 Task: Change the status of tasks from 'In Progress' to 'Done' on the Jira board.
Action: Mouse scrolled (627, 226) with delta (0, 0)
Screenshot: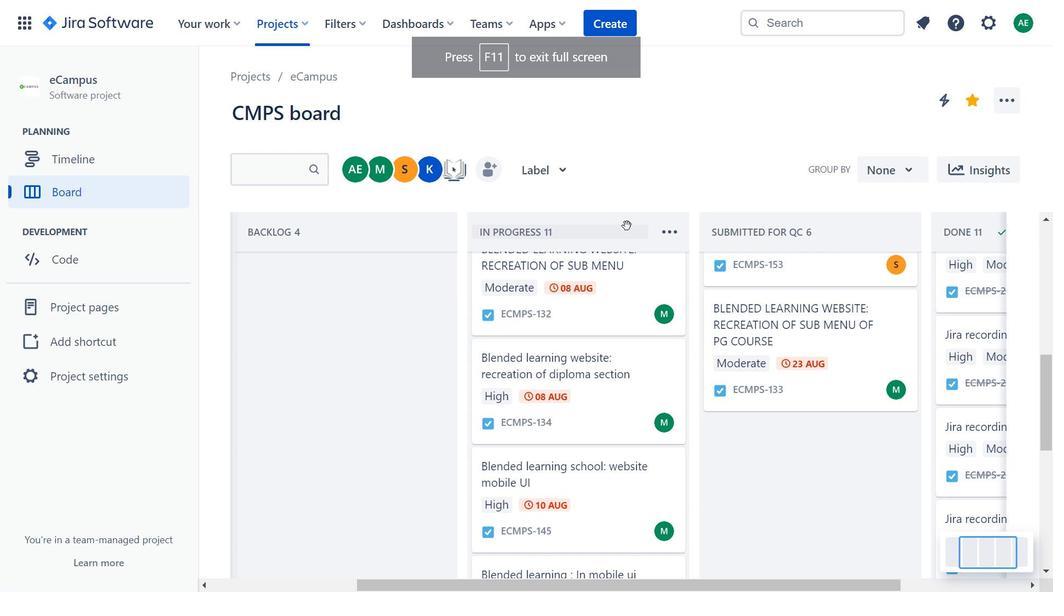 
Action: Mouse scrolled (627, 226) with delta (0, 0)
Screenshot: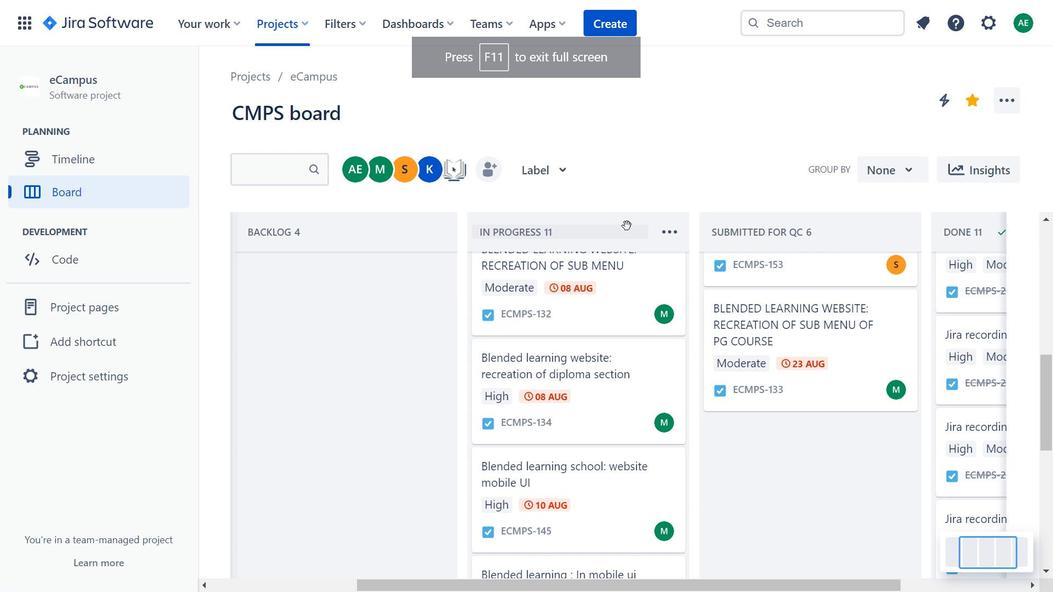 
Action: Mouse scrolled (627, 226) with delta (0, 0)
Screenshot: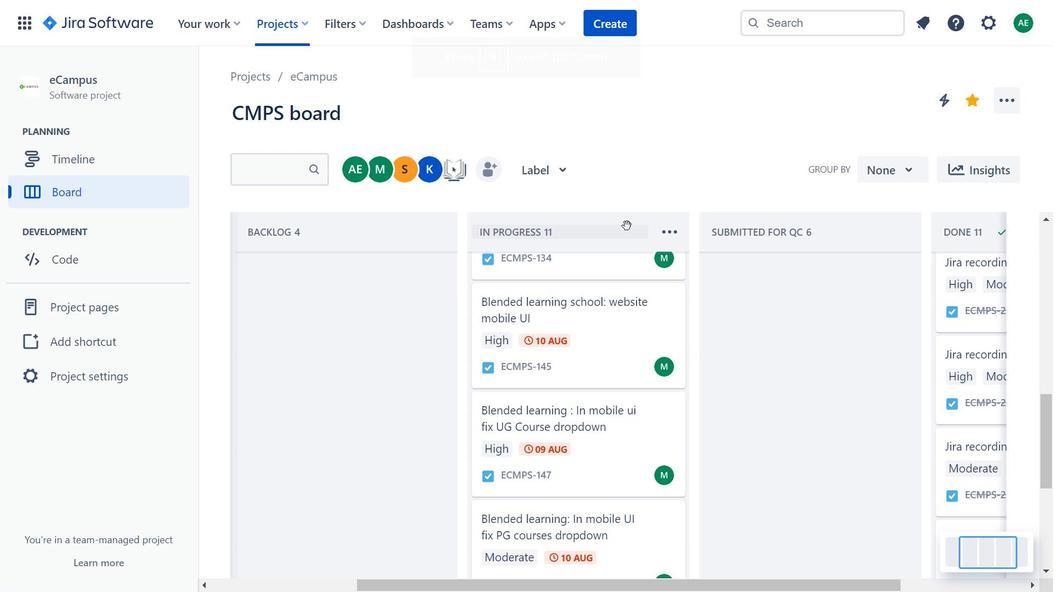 
Action: Mouse scrolled (627, 226) with delta (0, 0)
Screenshot: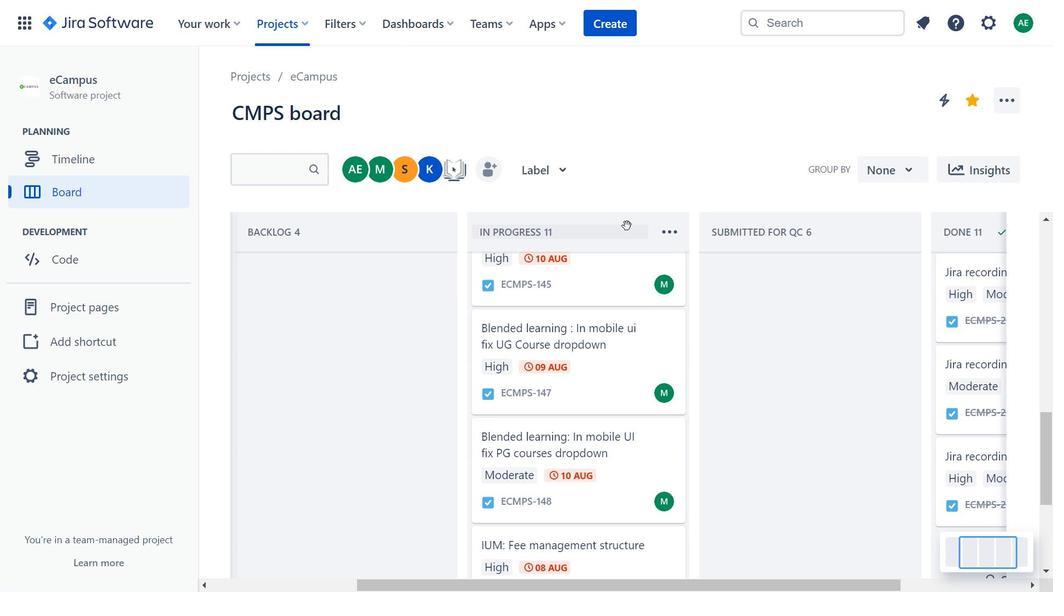 
Action: Mouse scrolled (627, 226) with delta (0, 0)
Screenshot: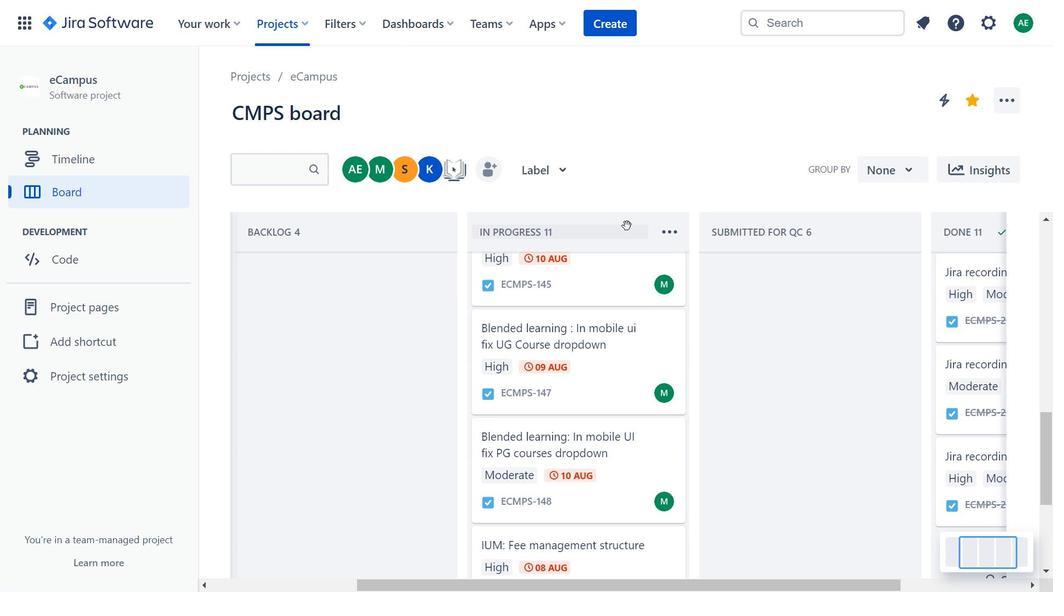 
Action: Mouse moved to (619, 473)
Screenshot: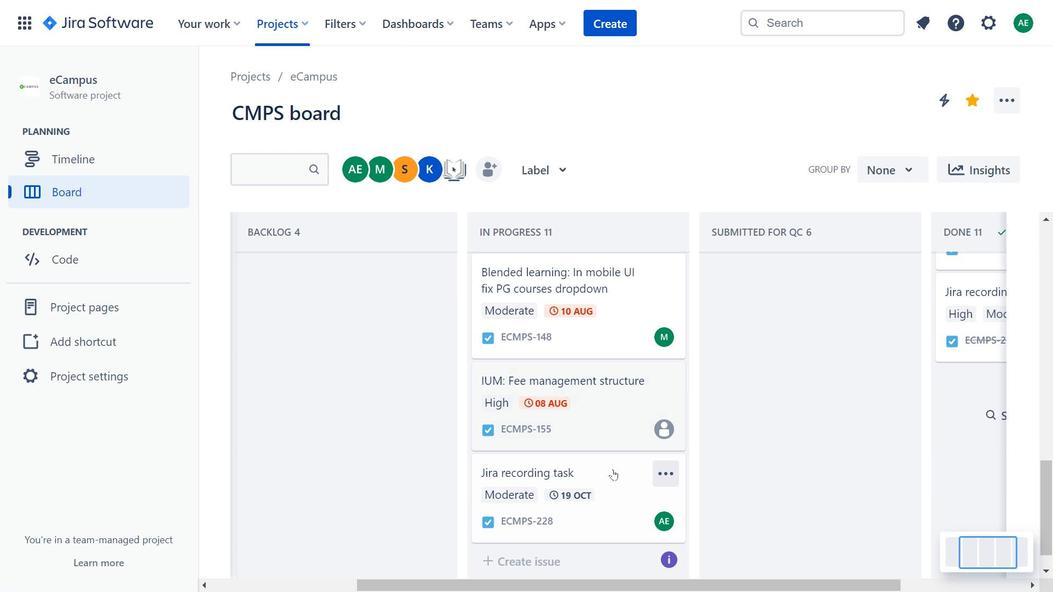 
Action: Mouse pressed left at (619, 473)
Screenshot: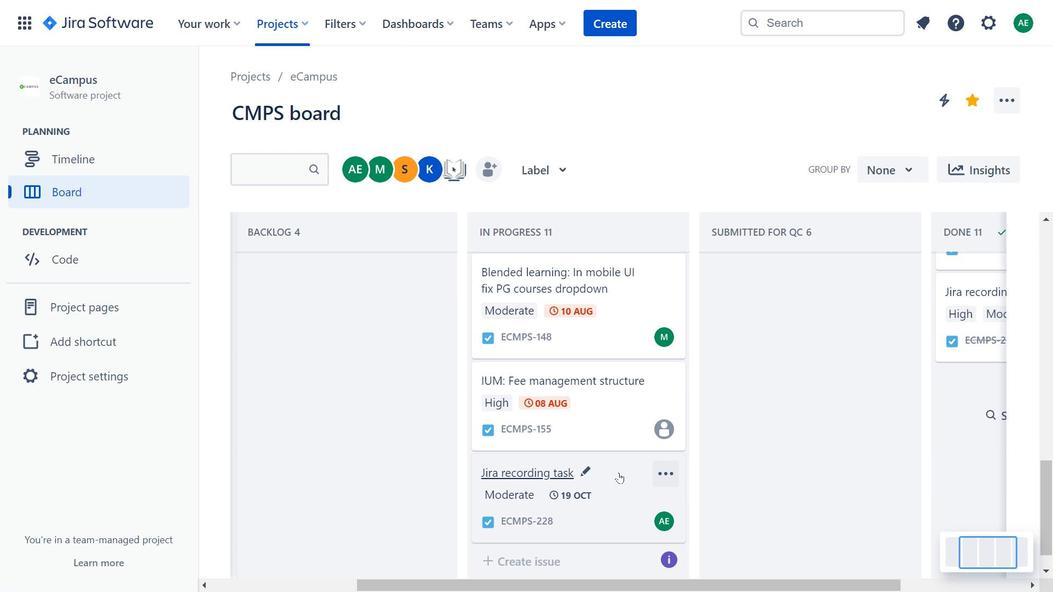 
Action: Mouse moved to (695, 128)
Screenshot: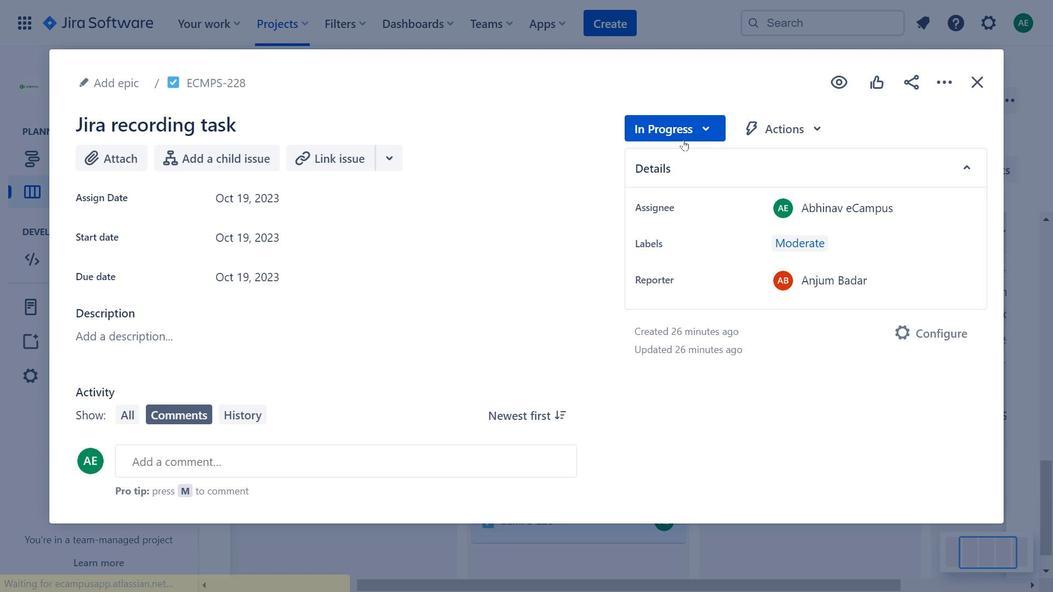 
Action: Mouse pressed left at (695, 128)
Screenshot: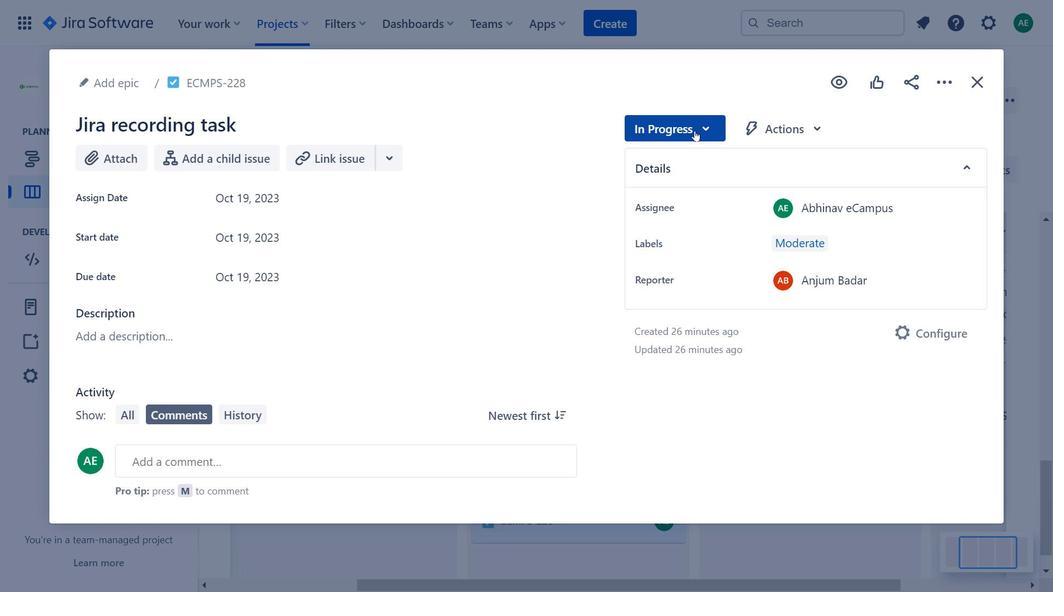 
Action: Mouse moved to (691, 222)
Screenshot: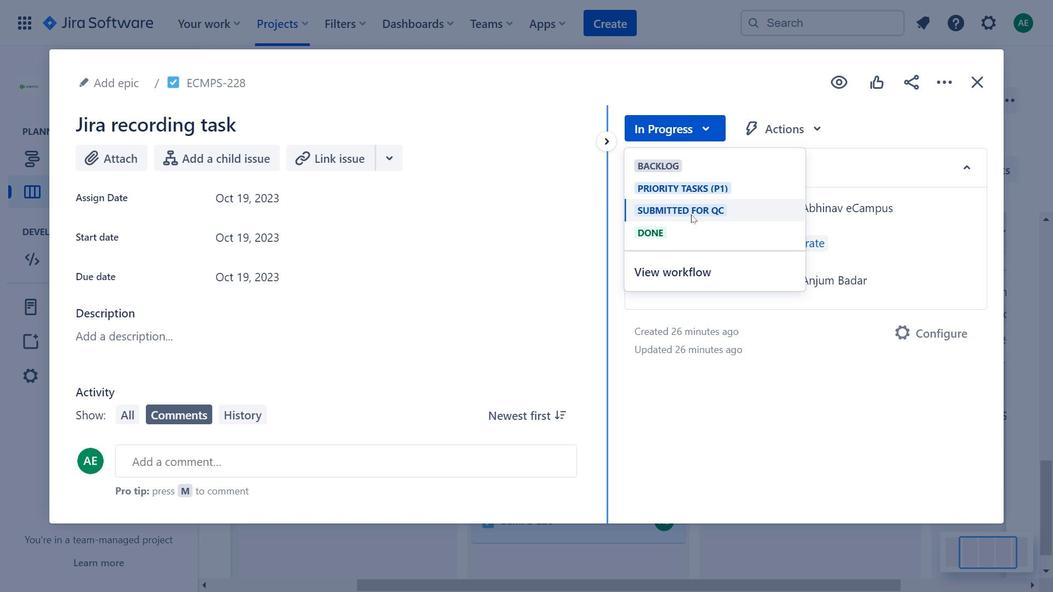 
Action: Mouse pressed left at (691, 222)
Screenshot: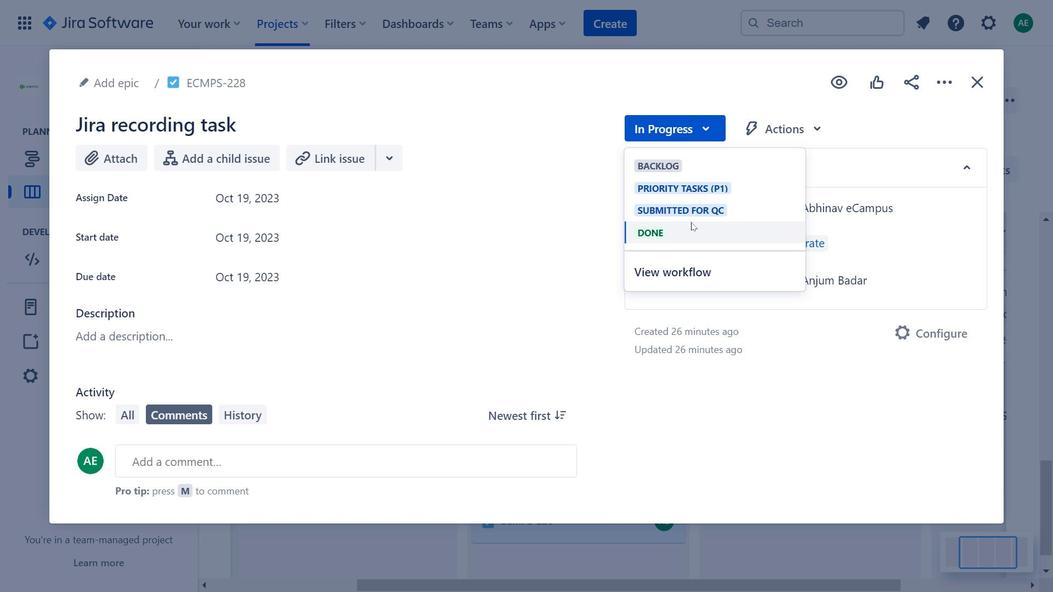
Action: Mouse moved to (258, 200)
Screenshot: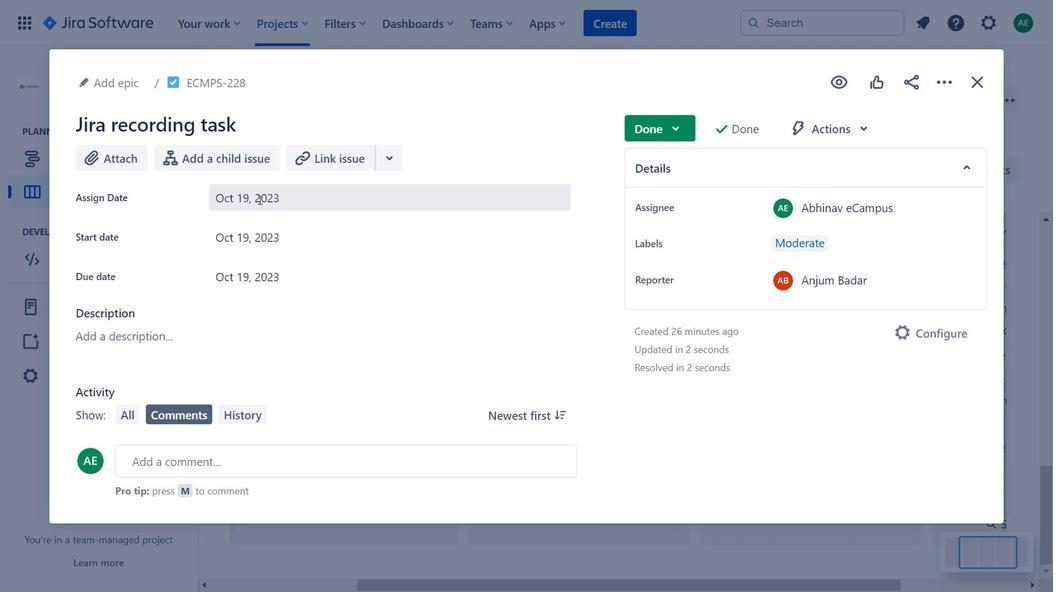 
Action: Mouse pressed left at (258, 200)
Screenshot: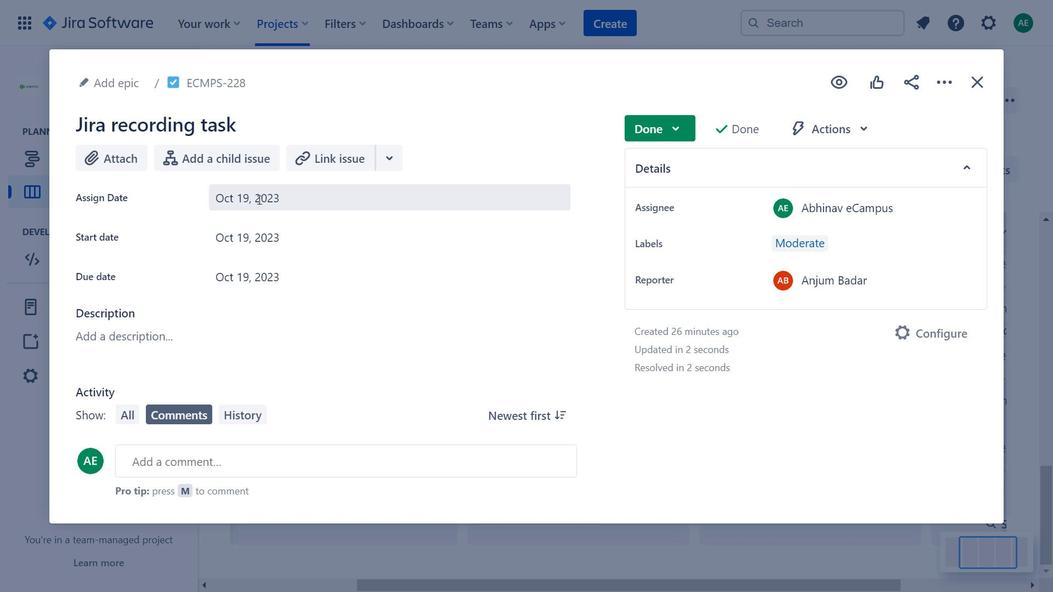 
Action: Mouse moved to (603, 81)
Screenshot: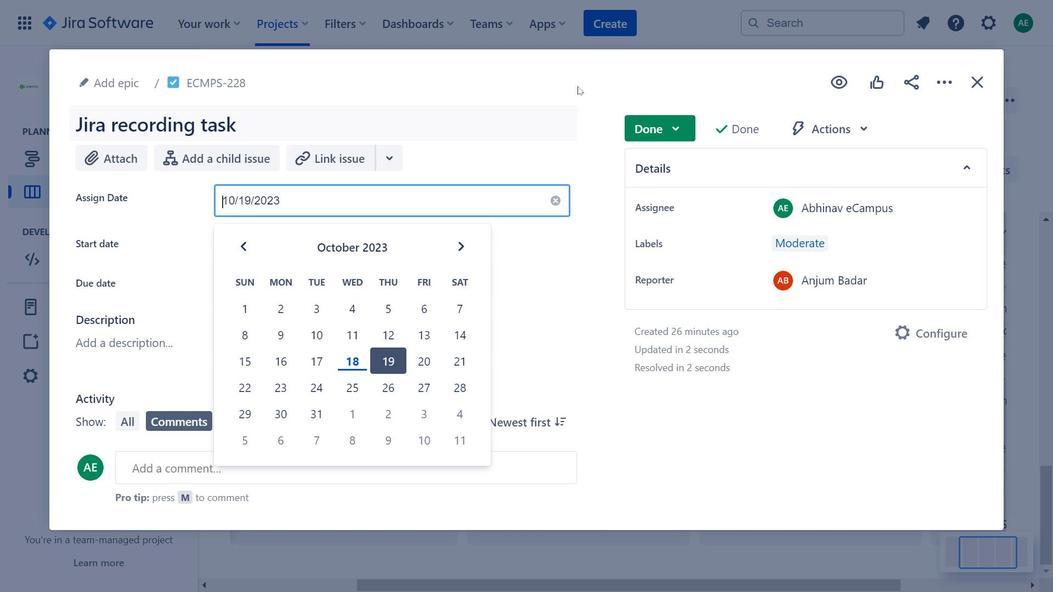 
Action: Mouse pressed left at (603, 81)
Screenshot: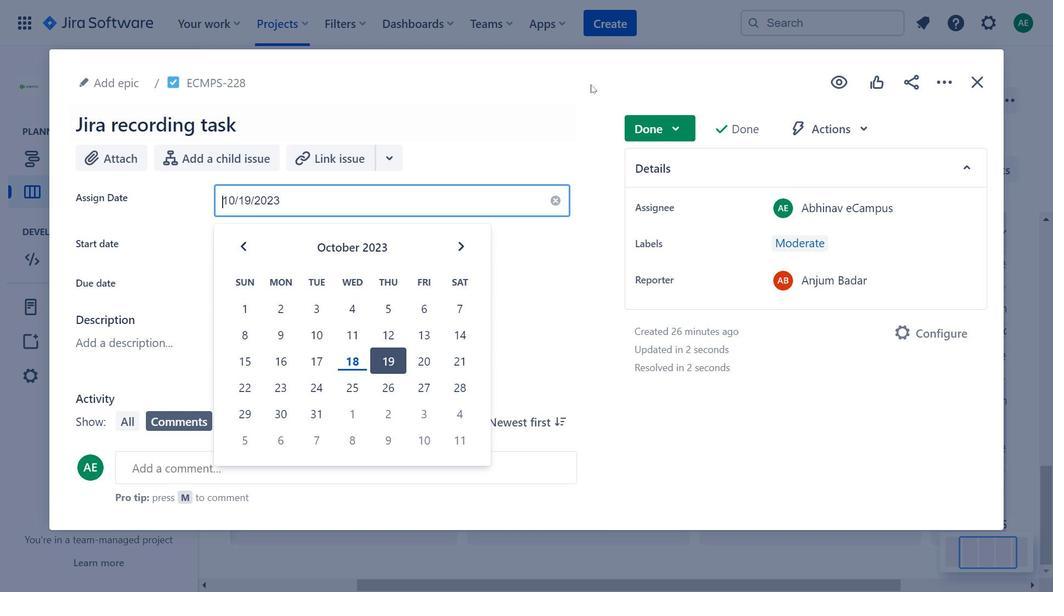 
Action: Mouse moved to (955, 81)
Screenshot: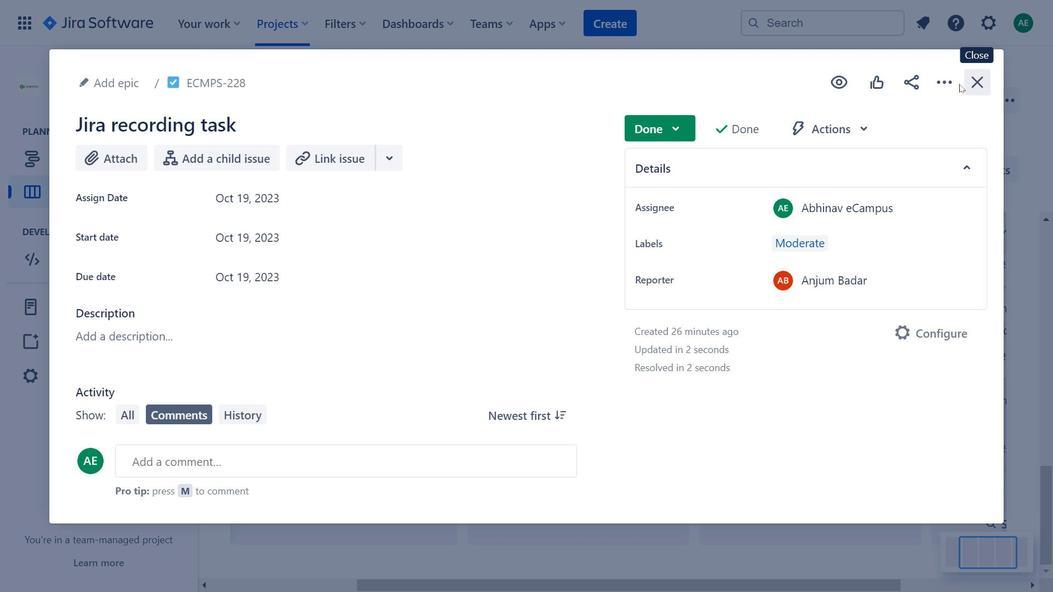 
Action: Mouse pressed left at (955, 81)
Screenshot: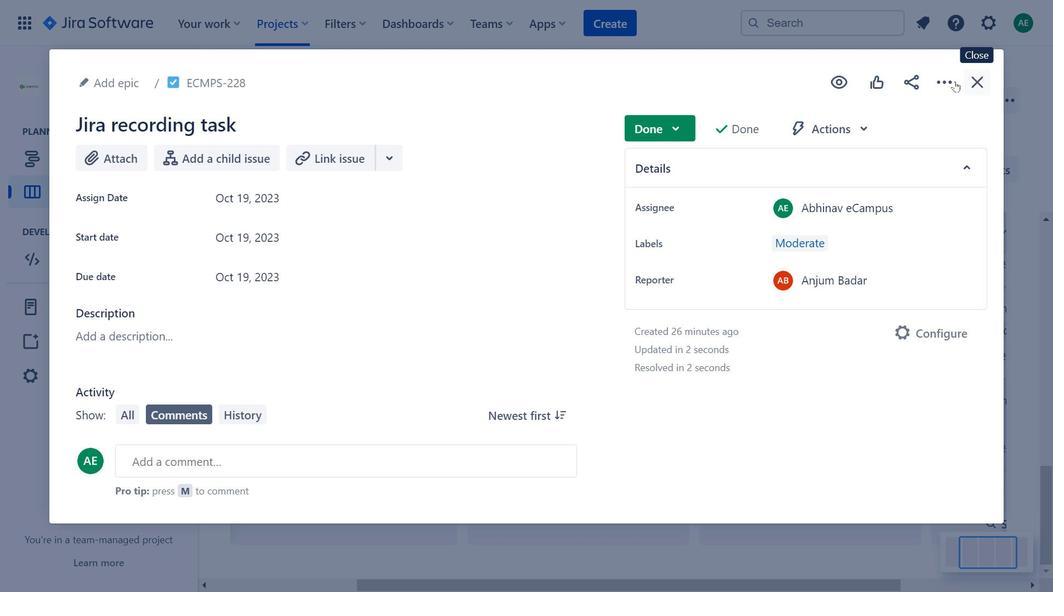 
Action: Mouse moved to (970, 93)
Screenshot: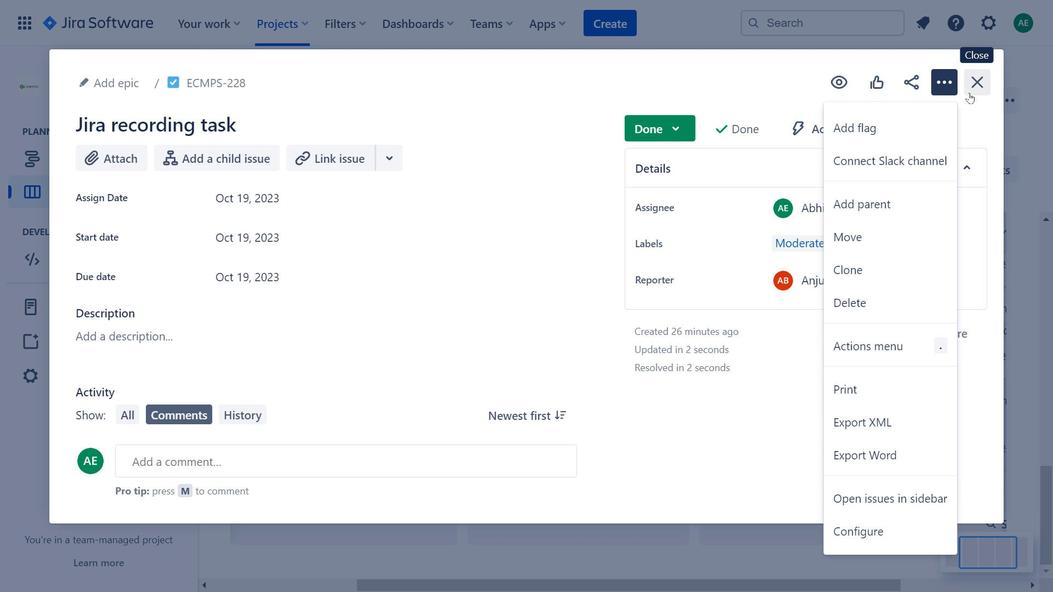 
Action: Mouse pressed left at (970, 93)
Screenshot: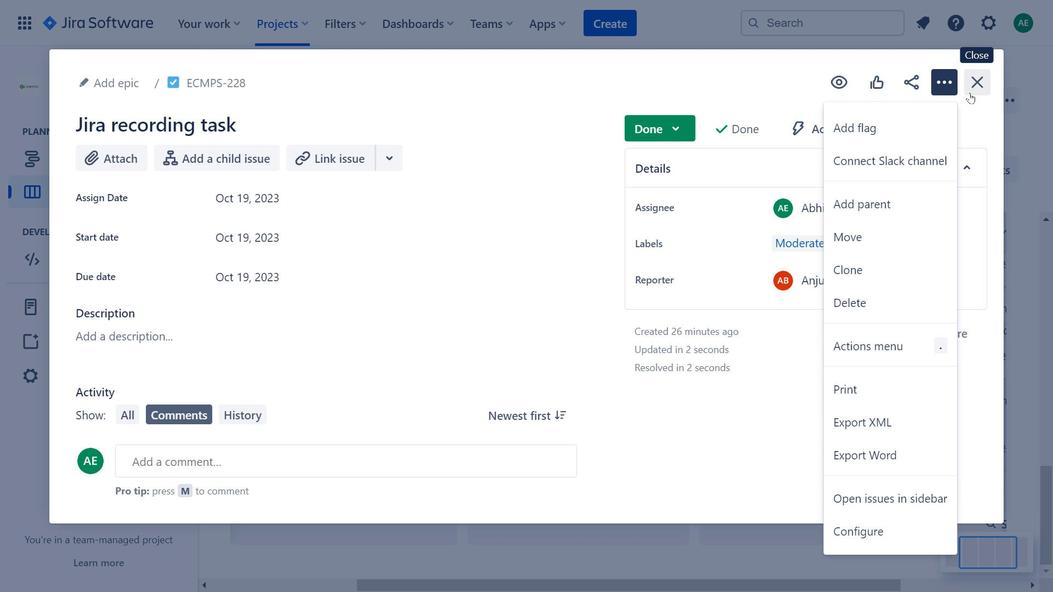 
Action: Mouse moved to (608, 28)
Screenshot: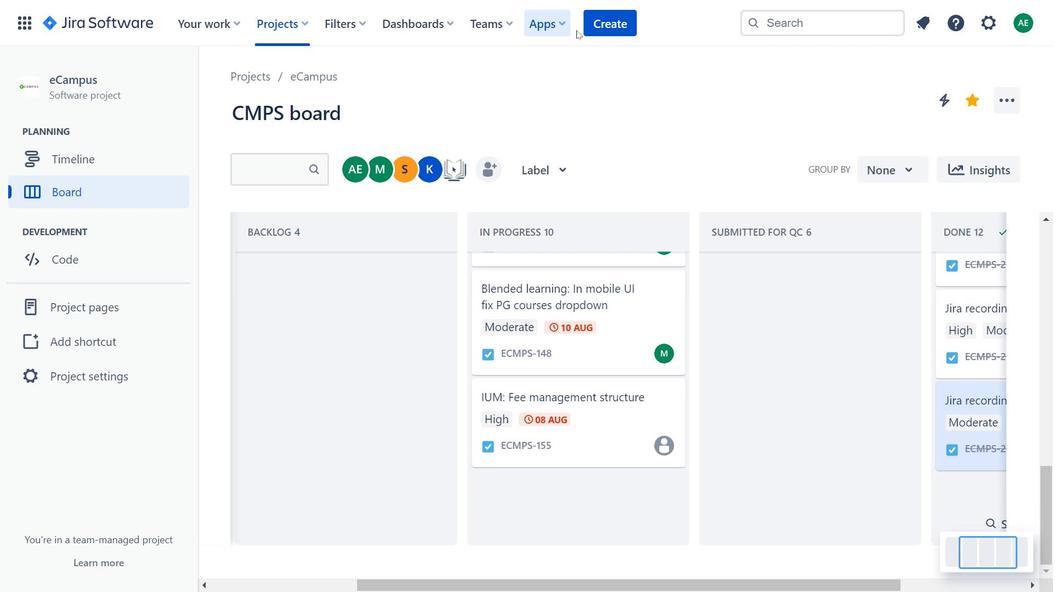 
Action: Mouse pressed left at (608, 28)
Screenshot: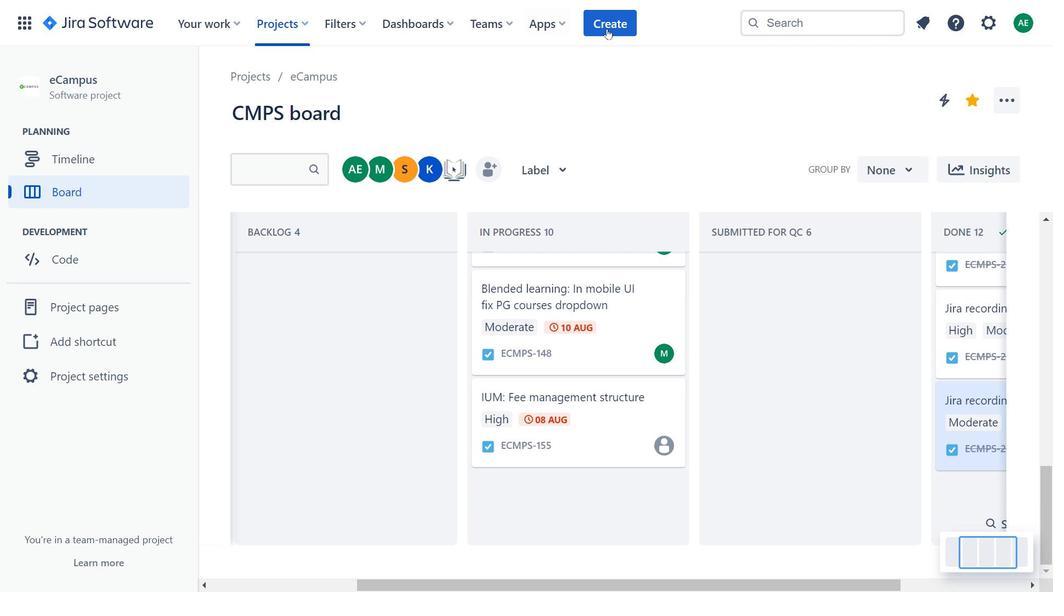 
Action: Mouse moved to (663, 232)
Screenshot: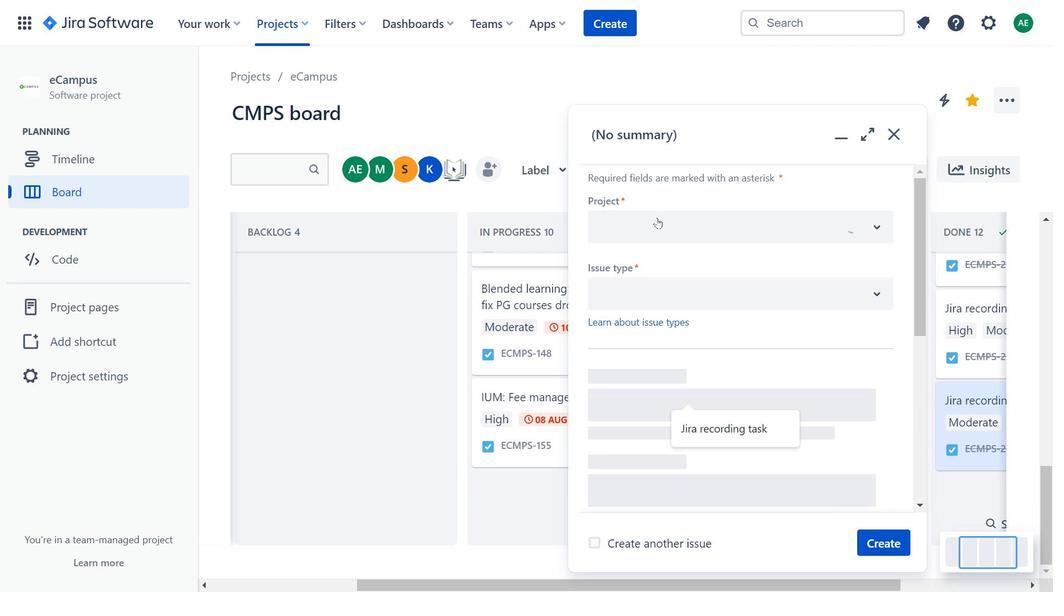 
Action: Mouse pressed left at (663, 232)
Screenshot: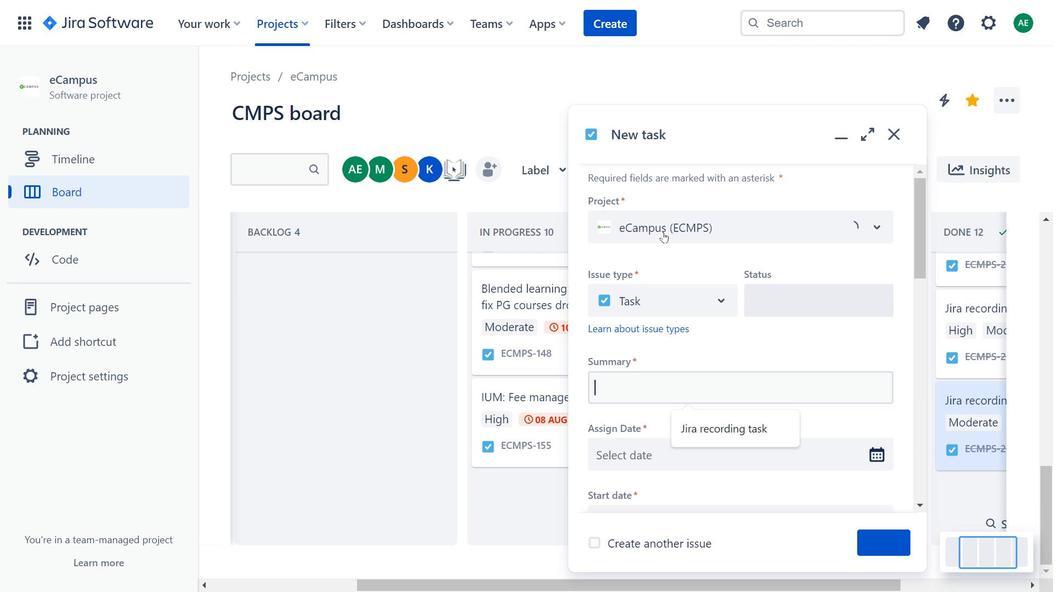 
Action: Mouse moved to (715, 130)
Screenshot: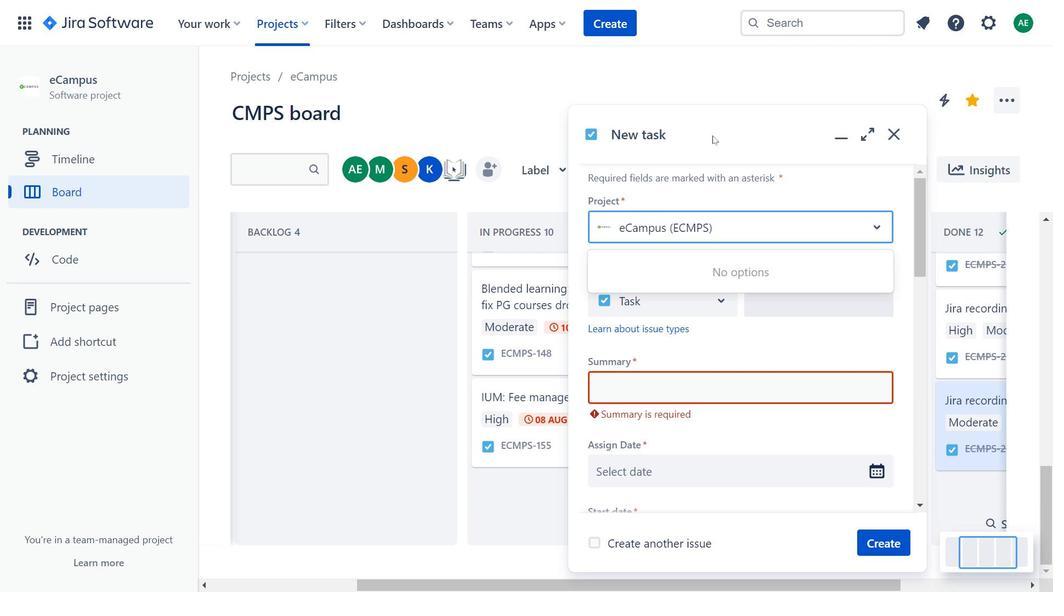 
Action: Mouse pressed left at (715, 130)
Screenshot: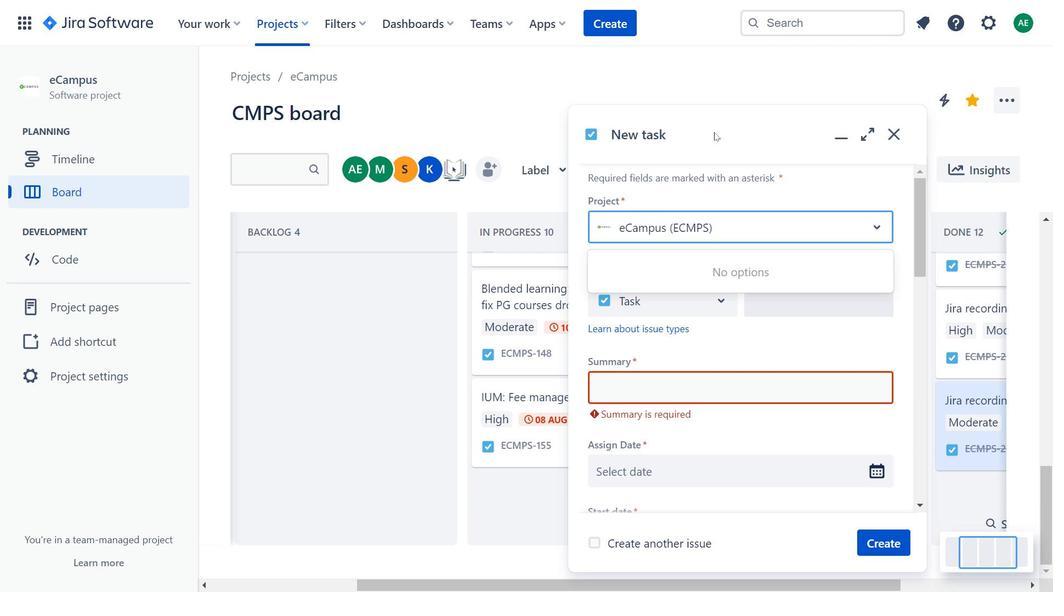 
Action: Mouse moved to (761, 298)
Screenshot: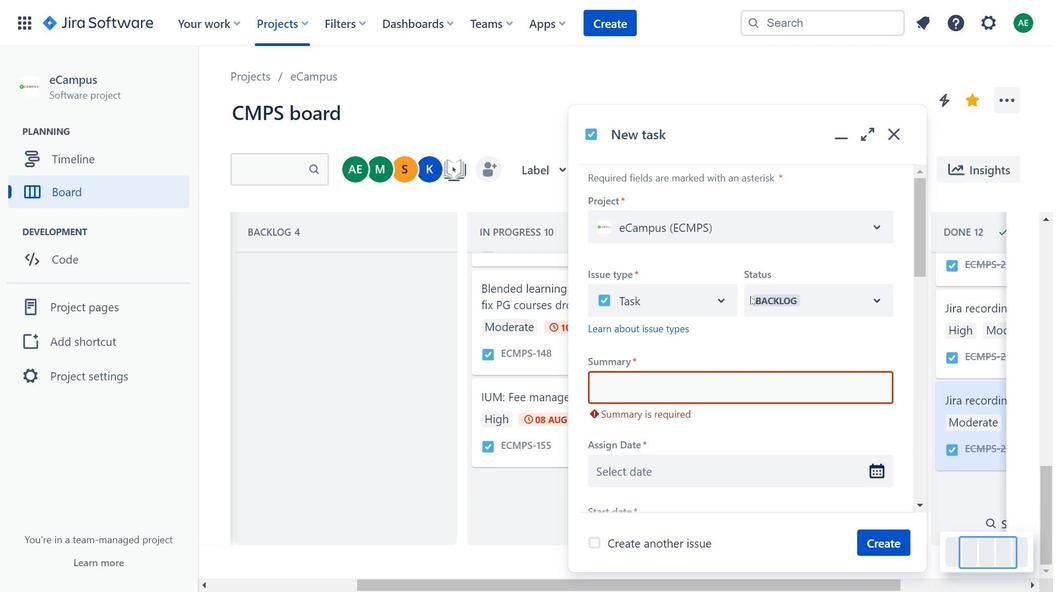 
Action: Mouse pressed left at (761, 298)
Screenshot: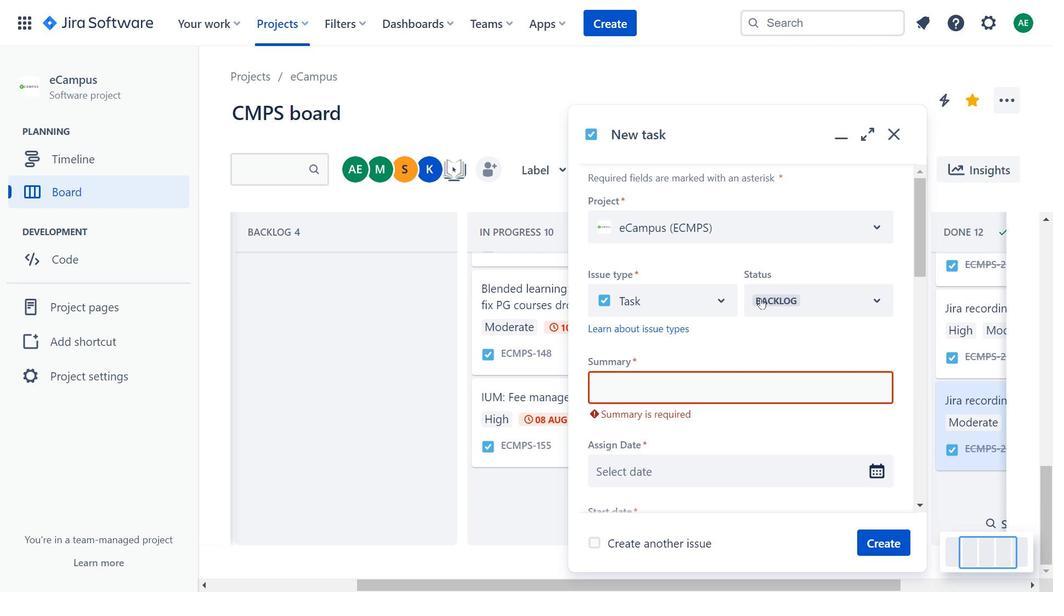 
Action: Mouse moved to (793, 342)
Screenshot: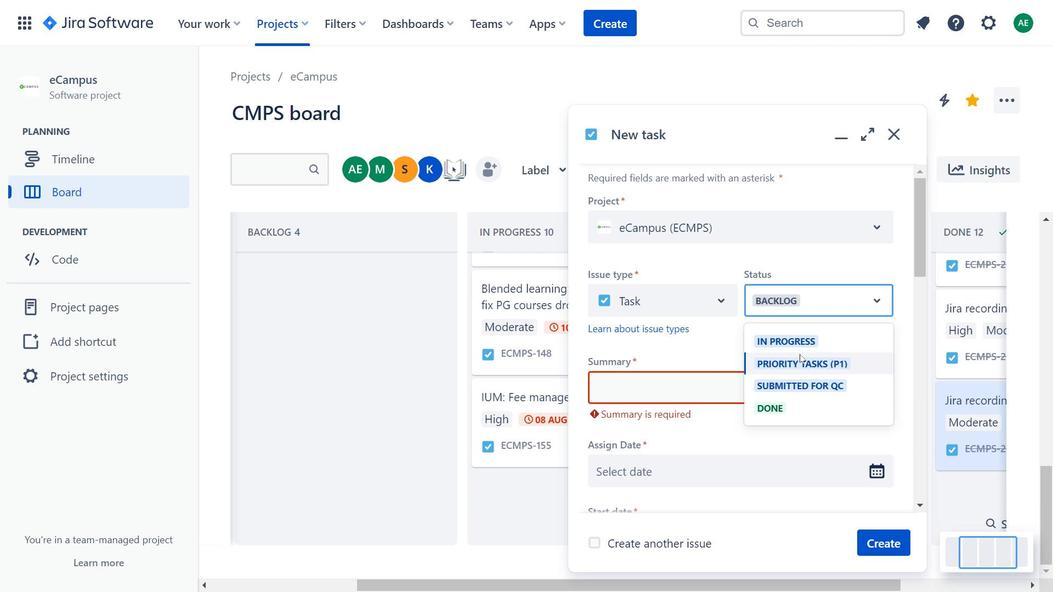 
Action: Mouse pressed left at (793, 342)
Screenshot: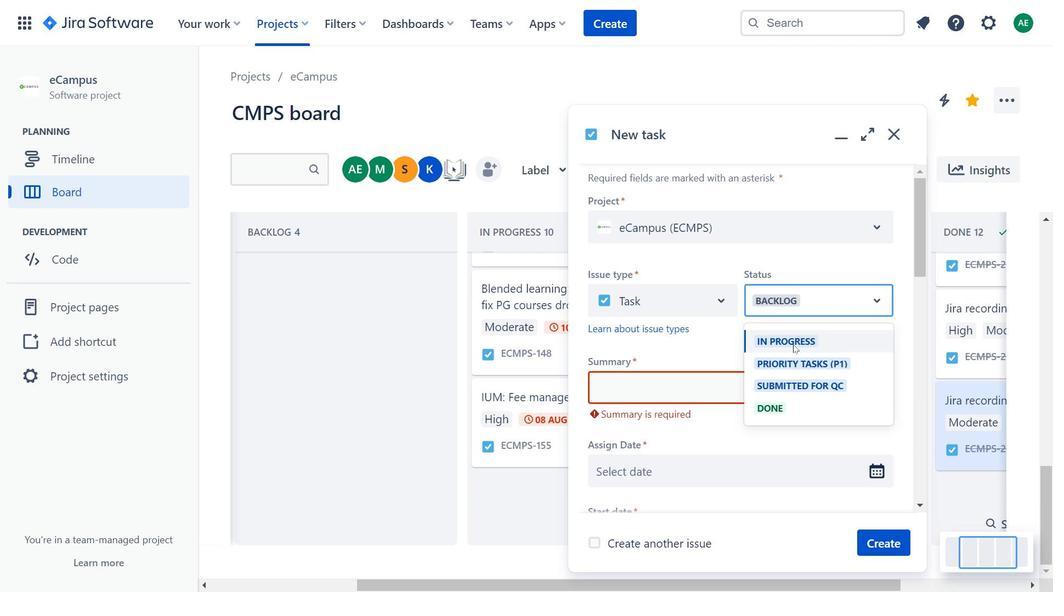 
Action: Mouse moved to (686, 381)
Screenshot: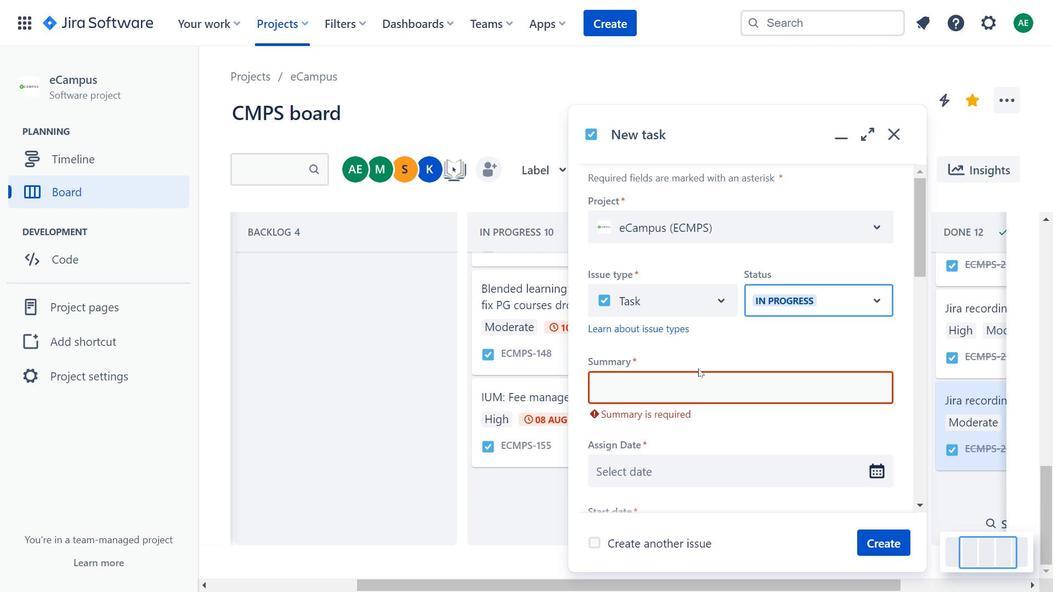 
Action: Mouse pressed left at (686, 381)
Screenshot: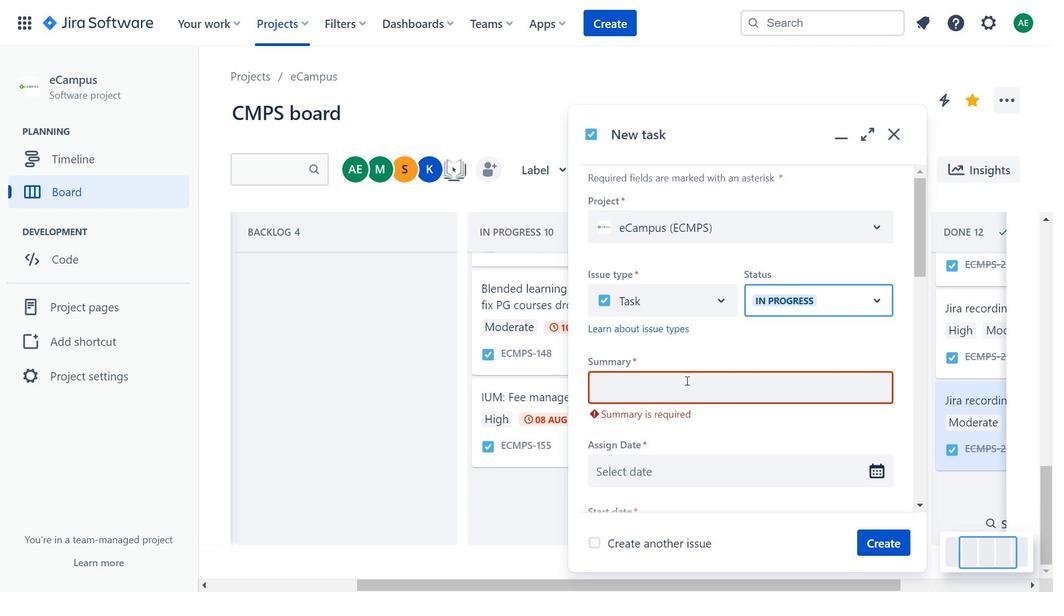 
Action: Mouse moved to (722, 430)
Screenshot: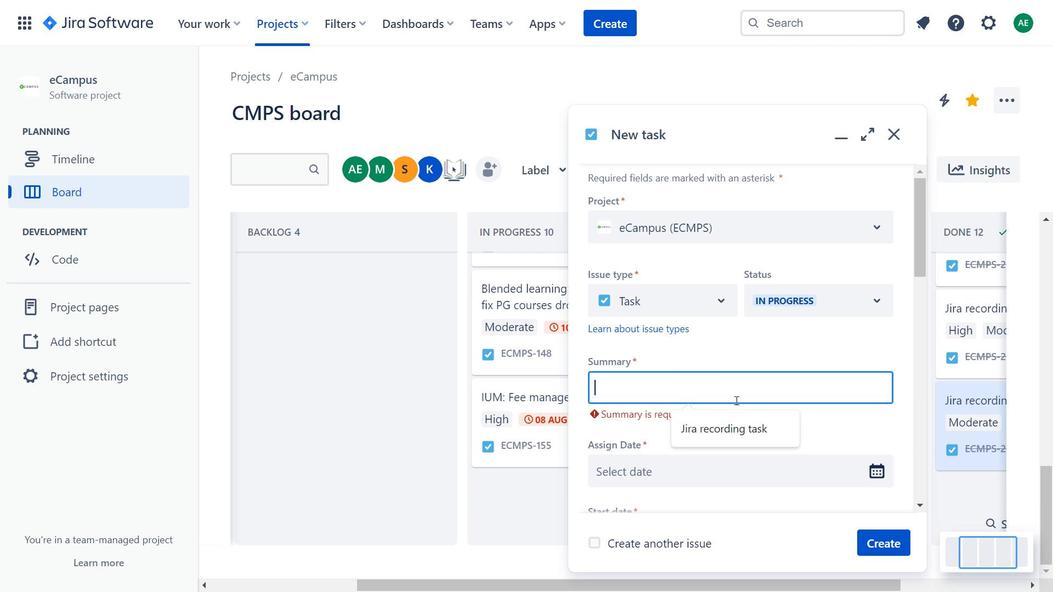 
Action: Mouse pressed left at (722, 430)
Screenshot: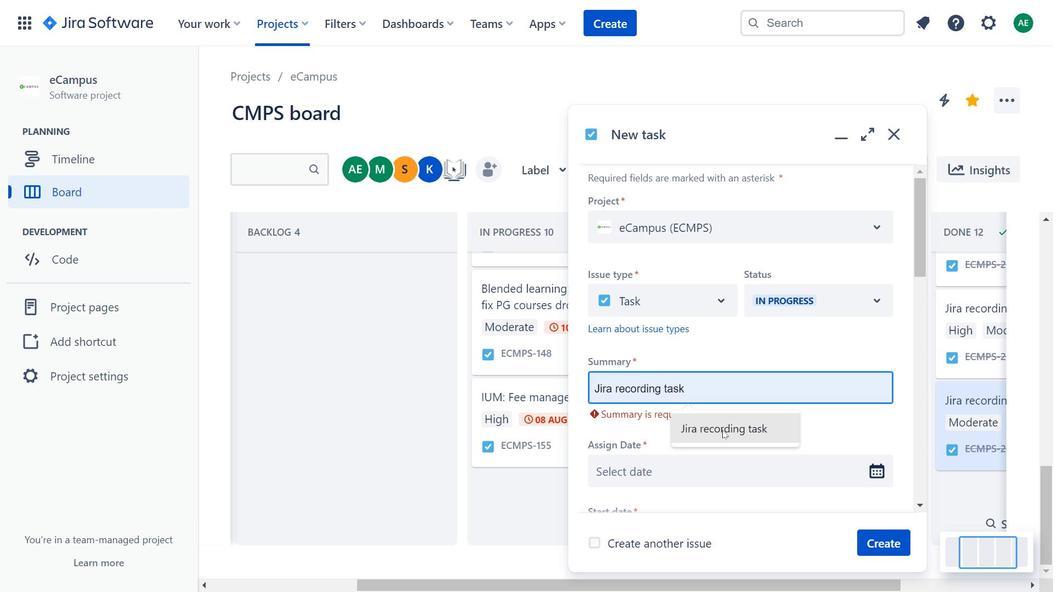 
Action: Mouse moved to (689, 318)
Screenshot: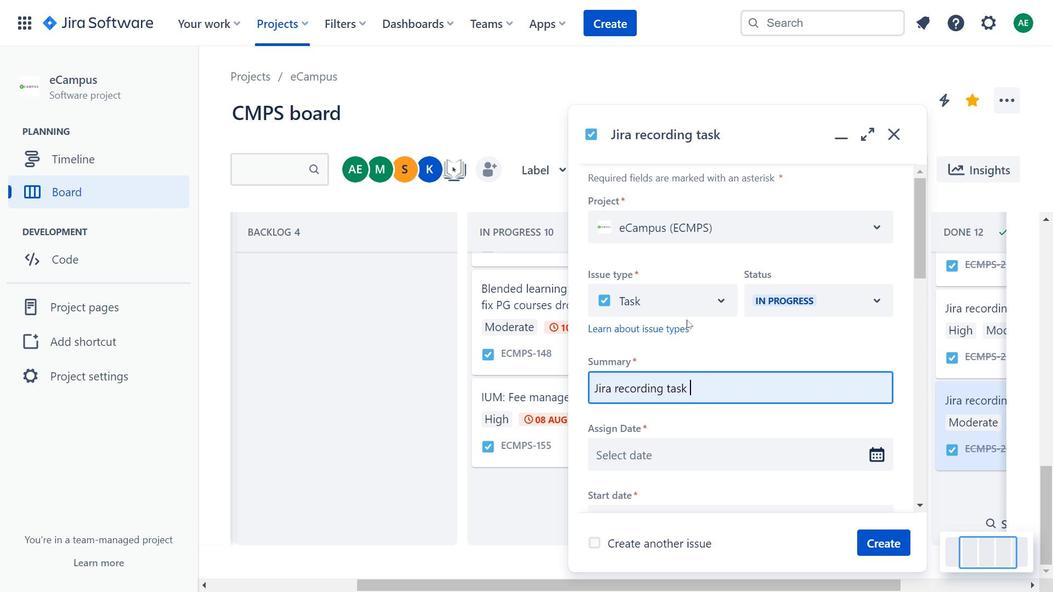 
Action: Mouse scrolled (689, 318) with delta (0, 0)
Screenshot: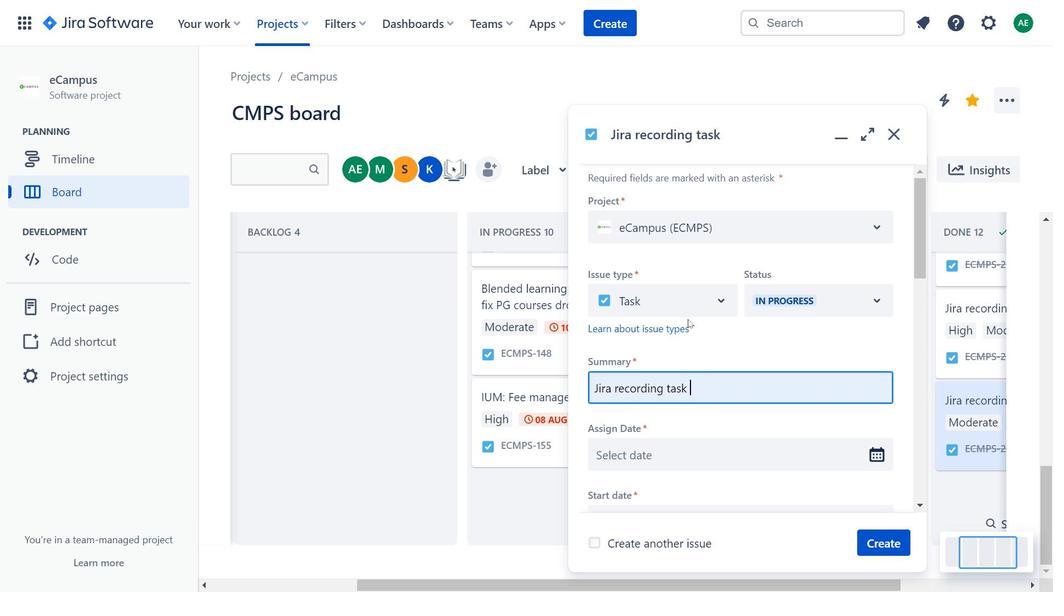 
Action: Mouse scrolled (689, 318) with delta (0, 0)
Screenshot: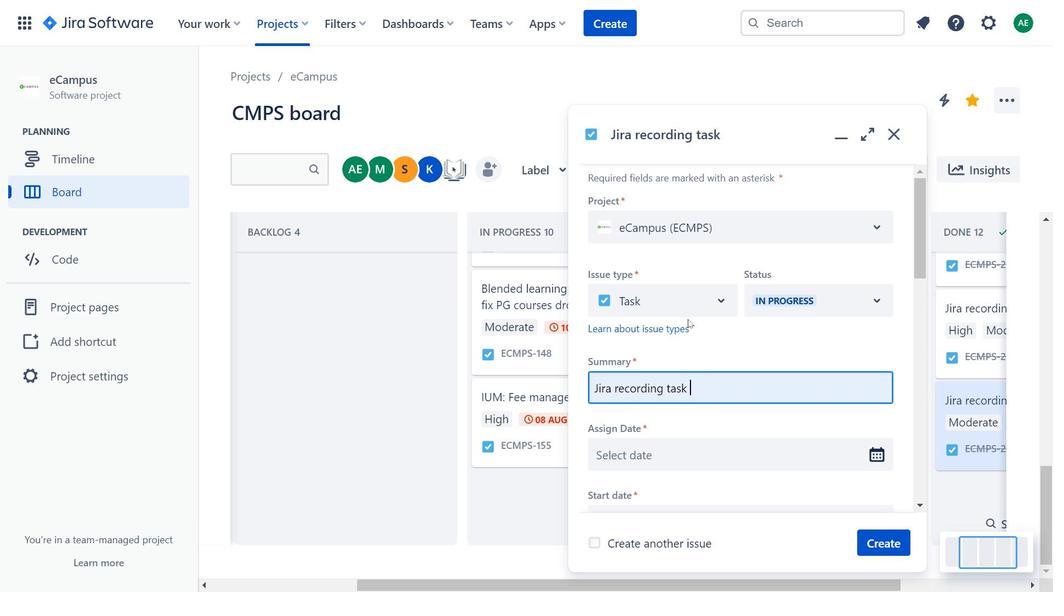 
Action: Mouse scrolled (689, 318) with delta (0, 0)
Screenshot: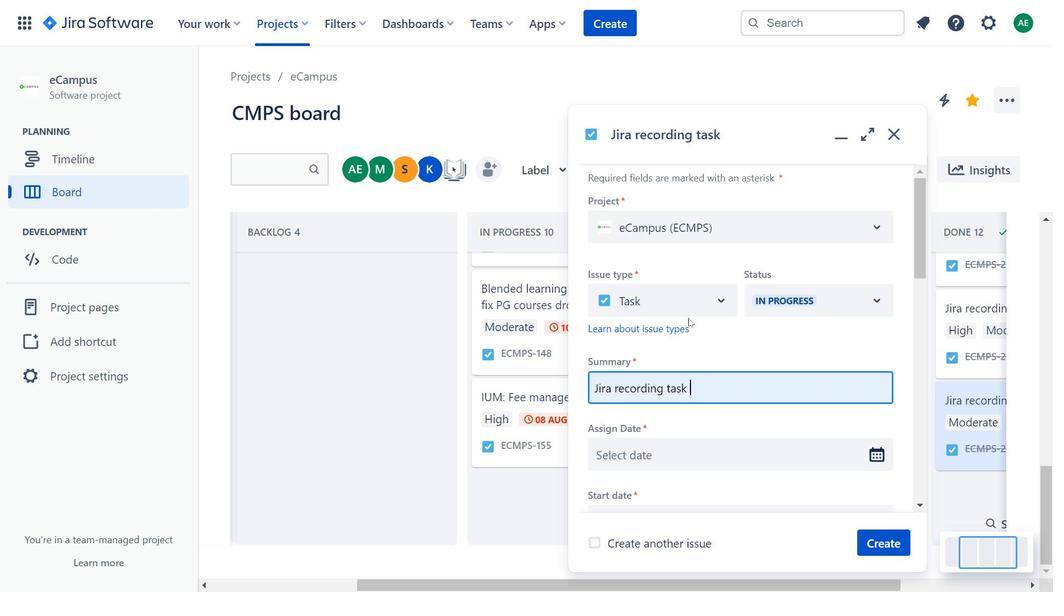 
Action: Mouse moved to (648, 210)
Screenshot: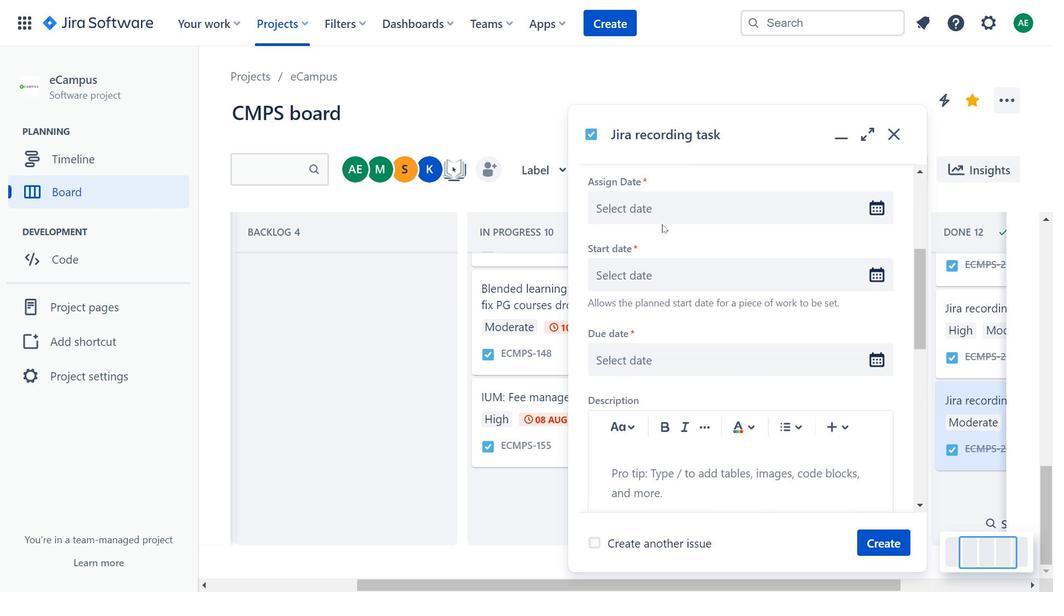 
Action: Mouse pressed left at (648, 210)
Screenshot: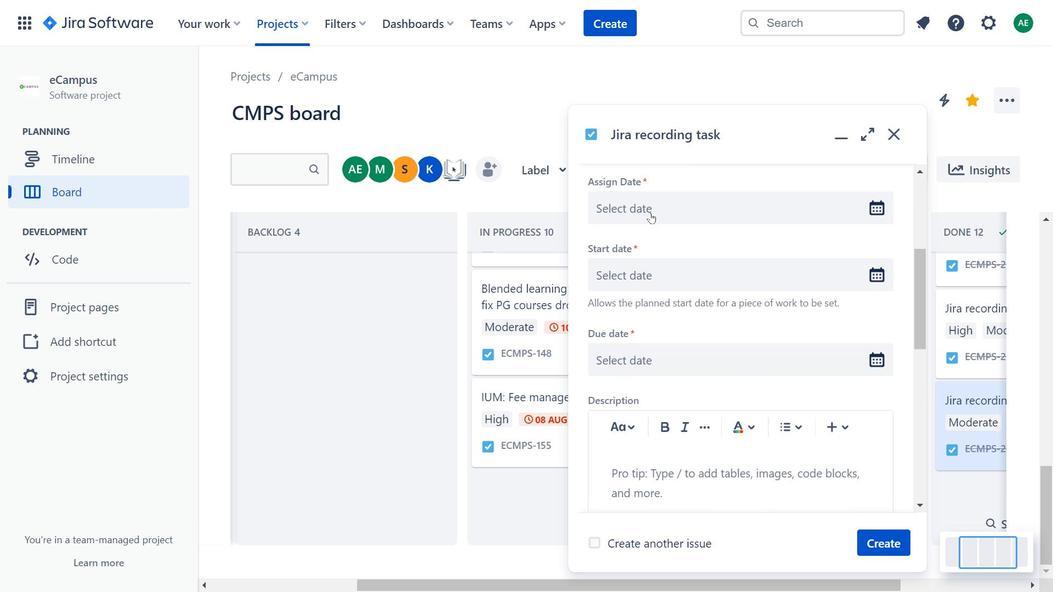 
Action: Mouse moved to (802, 368)
Screenshot: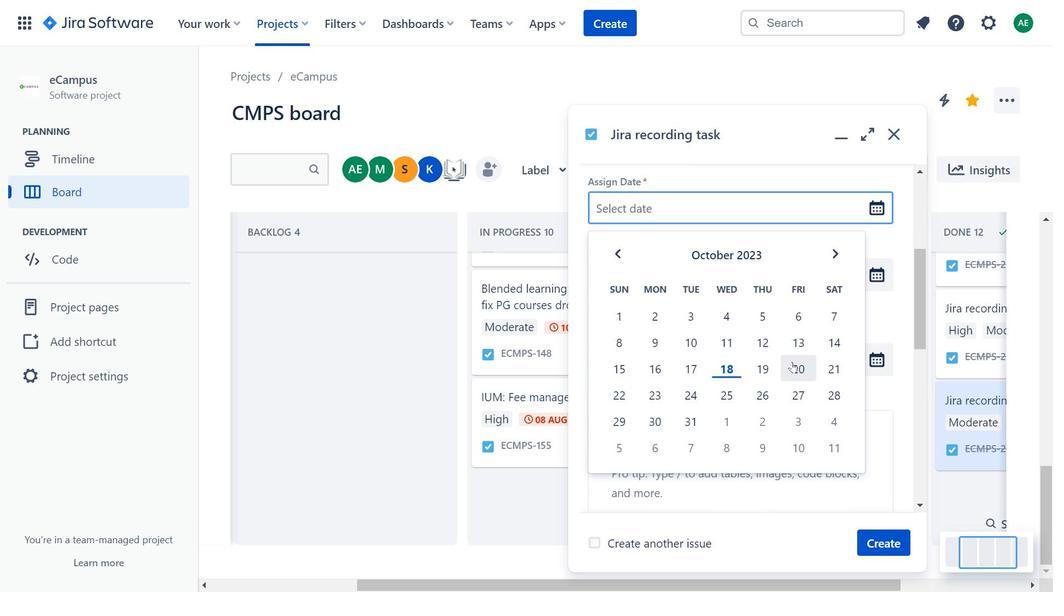 
Action: Mouse pressed left at (802, 368)
Screenshot: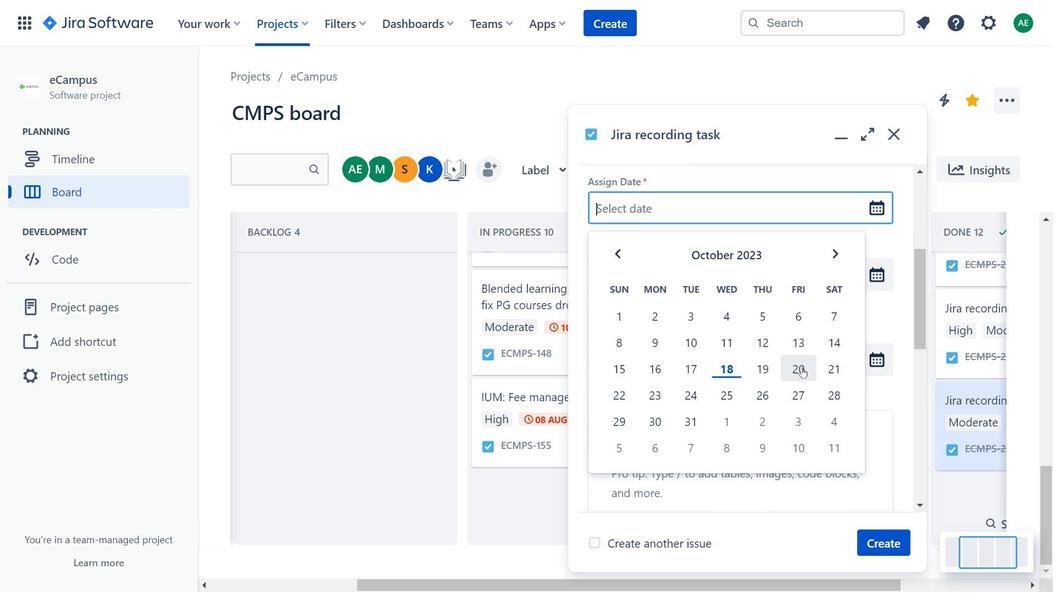 
Action: Mouse moved to (655, 253)
Screenshot: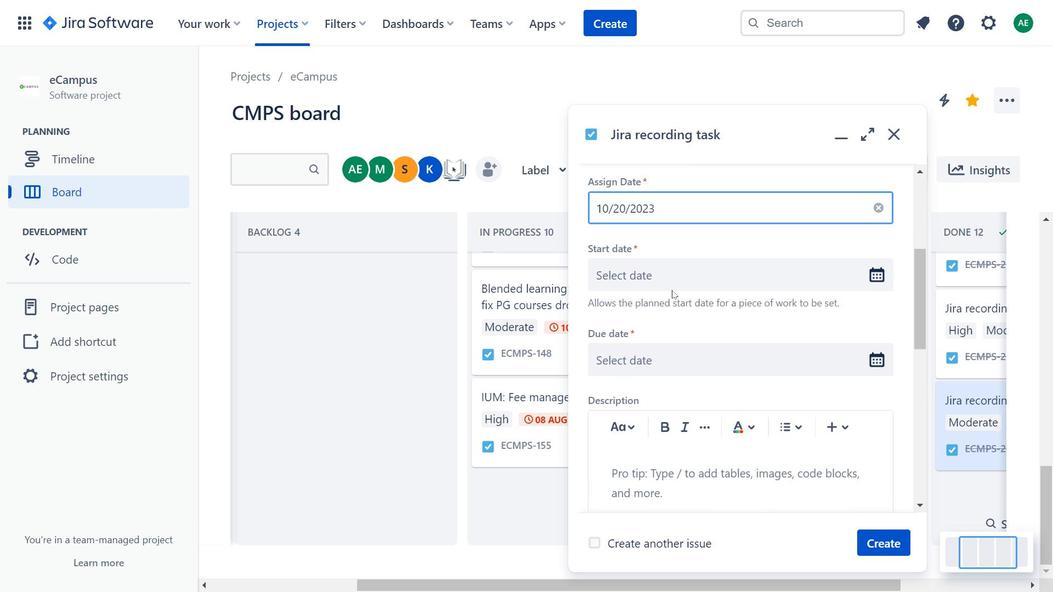 
Action: Mouse pressed left at (655, 253)
Screenshot: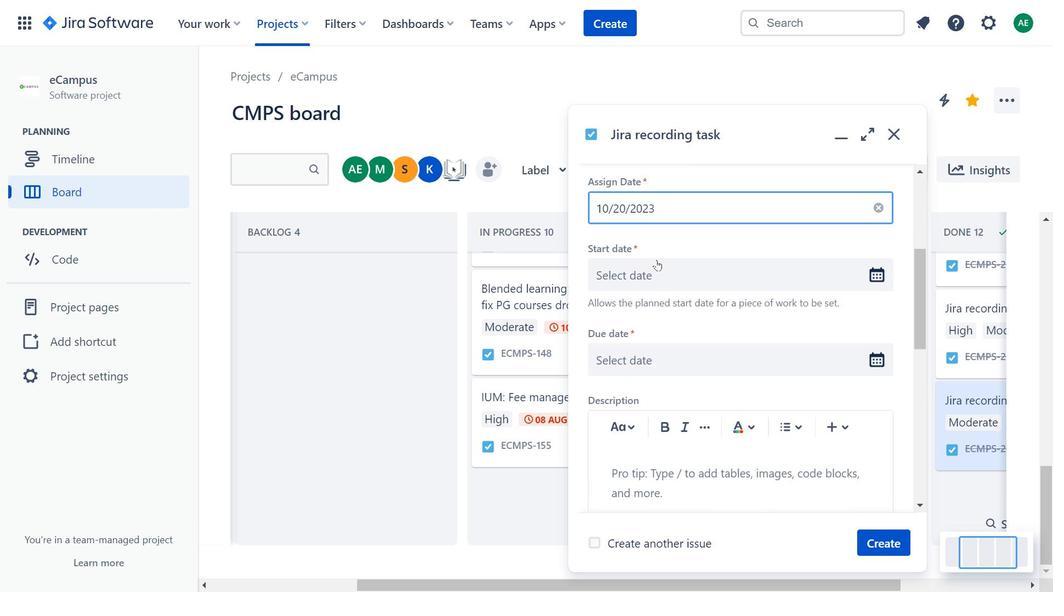 
Action: Mouse moved to (660, 269)
Screenshot: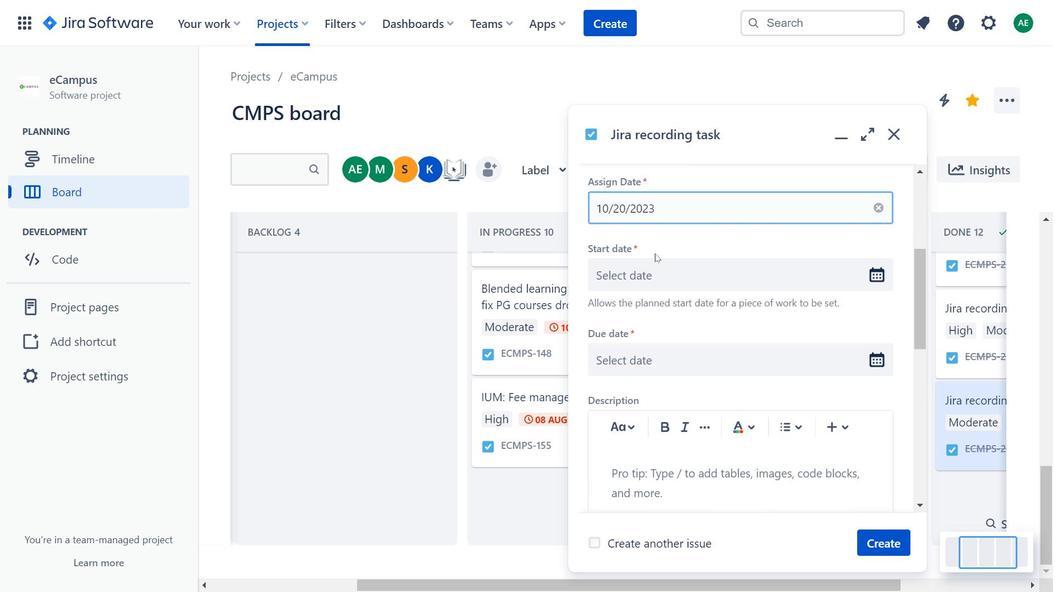 
Action: Mouse pressed left at (660, 269)
Screenshot: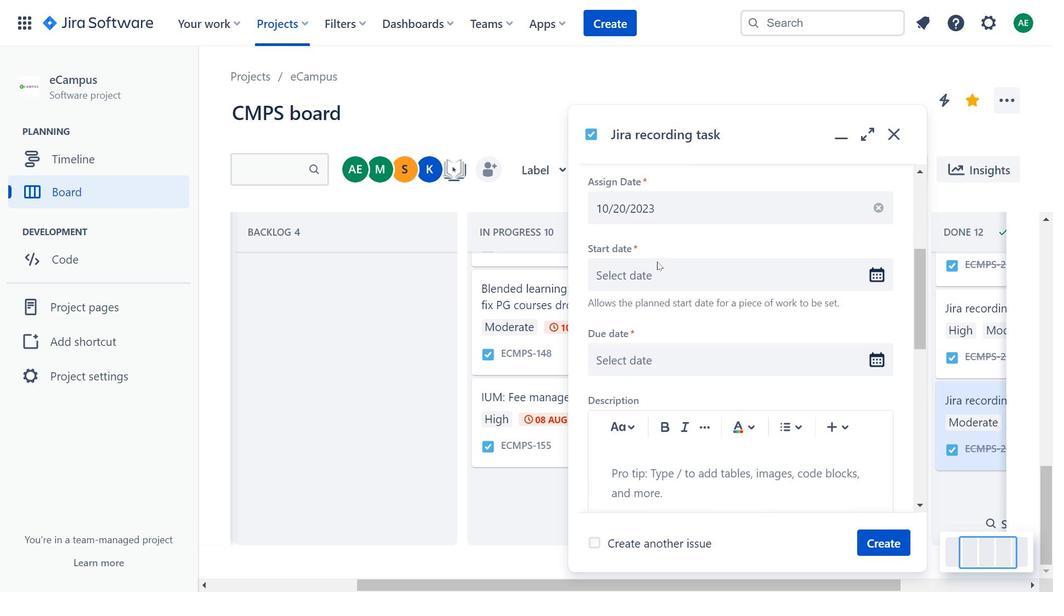 
Action: Mouse moved to (806, 426)
Screenshot: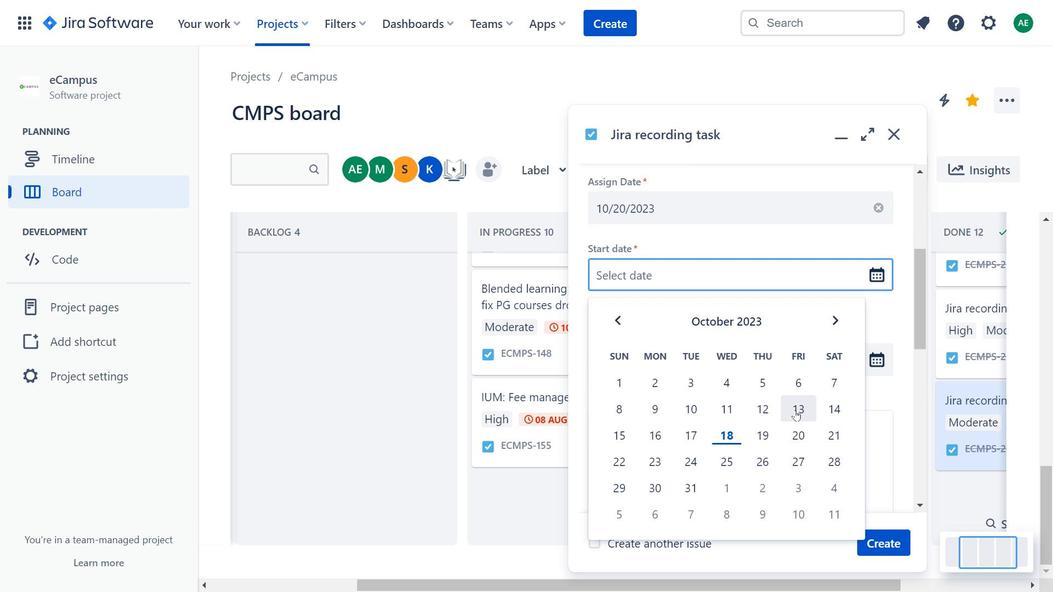
Action: Mouse pressed left at (806, 426)
Screenshot: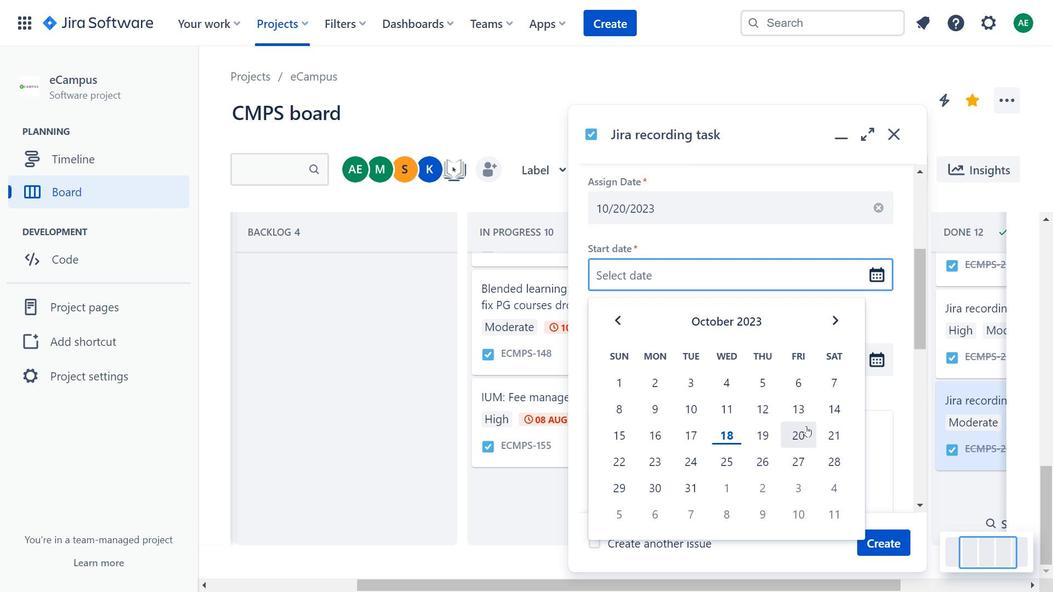 
Action: Mouse moved to (636, 375)
Screenshot: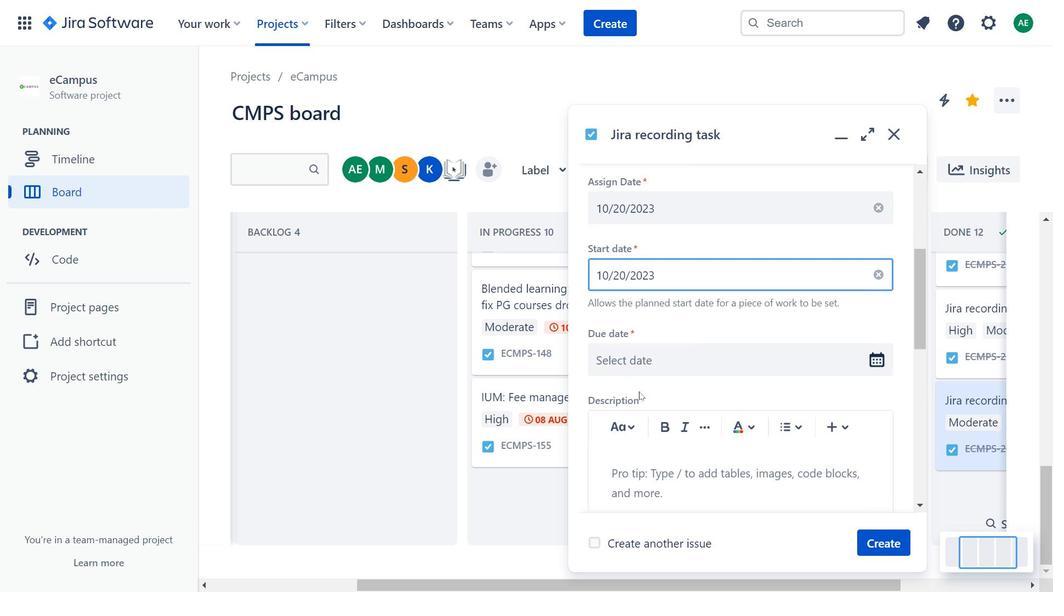 
Action: Mouse pressed left at (636, 375)
Screenshot: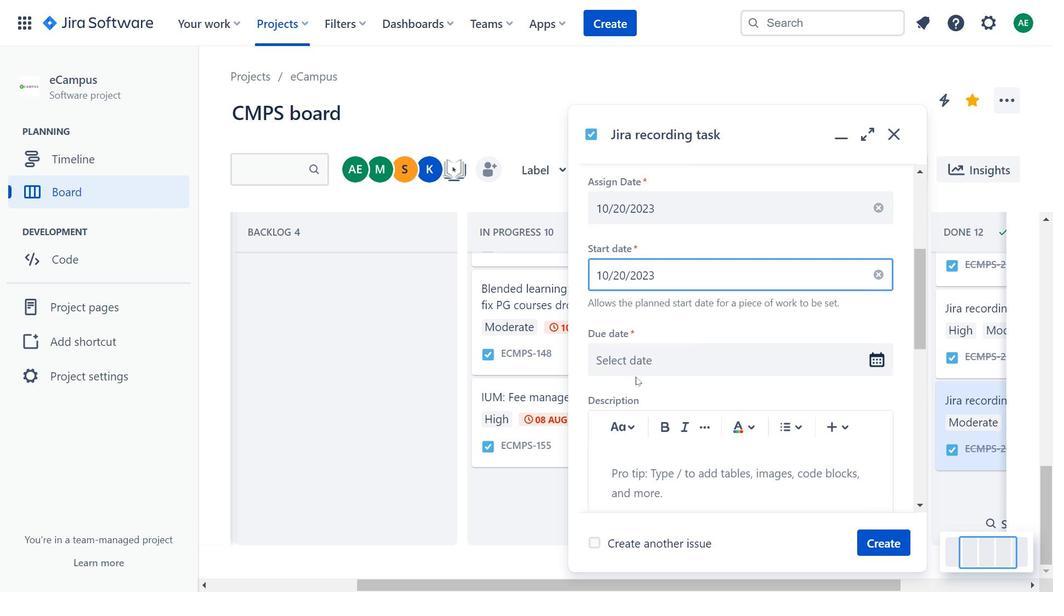 
Action: Mouse moved to (794, 238)
Screenshot: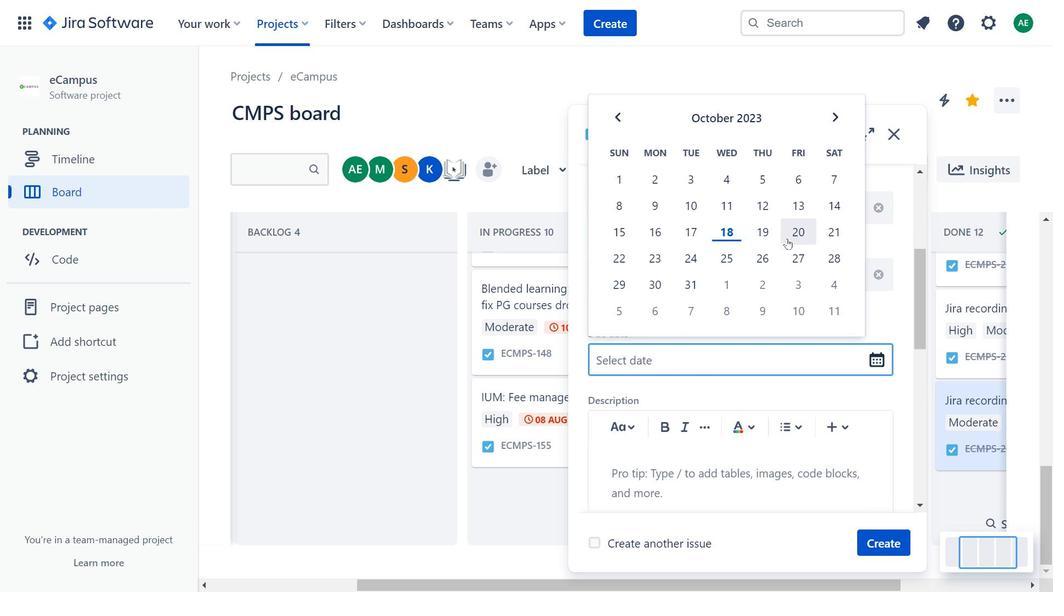 
Action: Mouse pressed left at (794, 238)
Screenshot: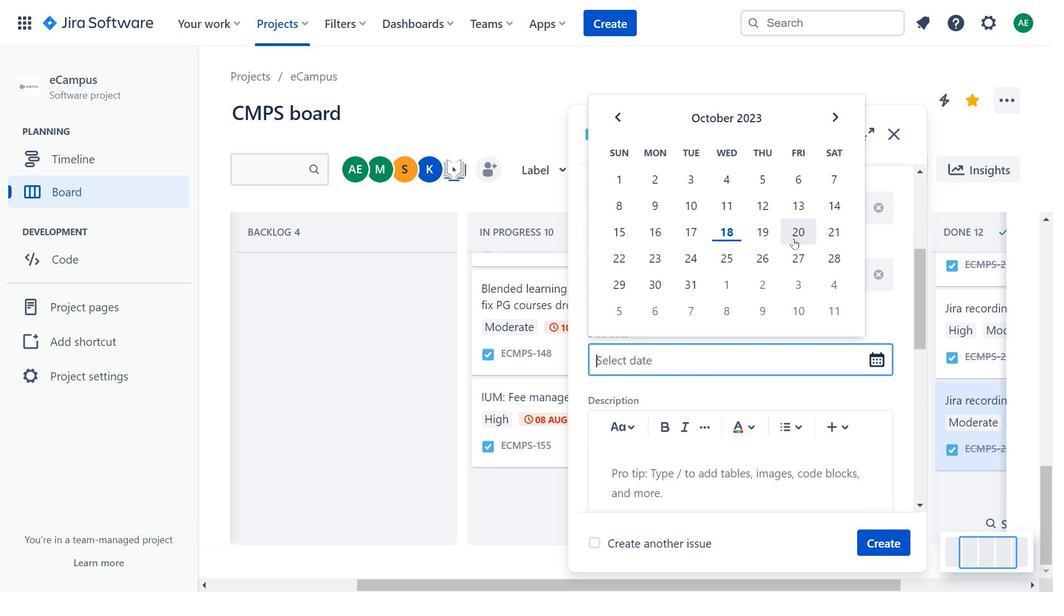 
Action: Mouse moved to (748, 257)
Screenshot: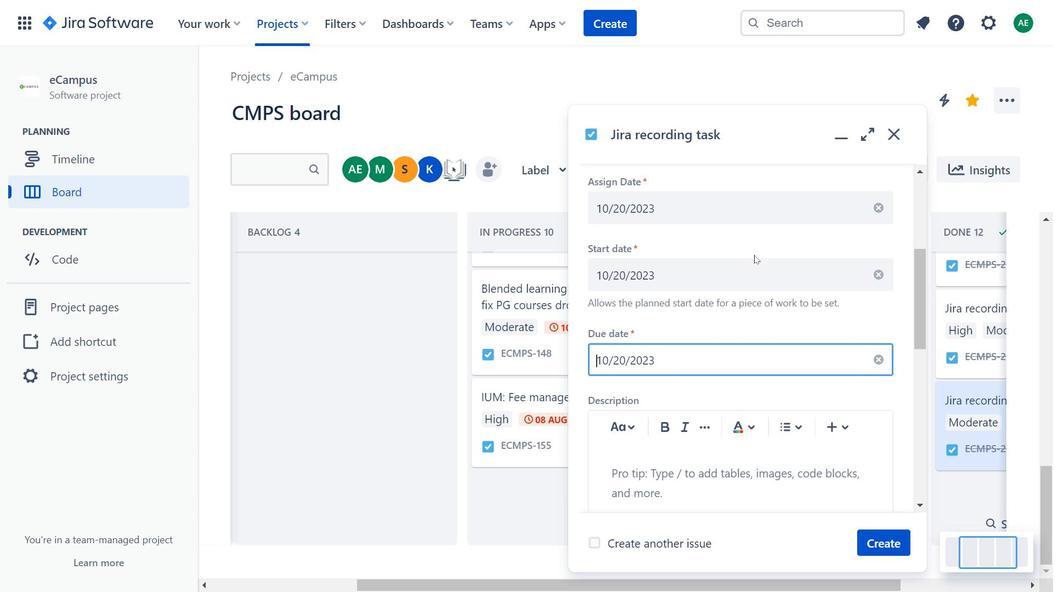 
Action: Mouse scrolled (748, 257) with delta (0, 0)
Screenshot: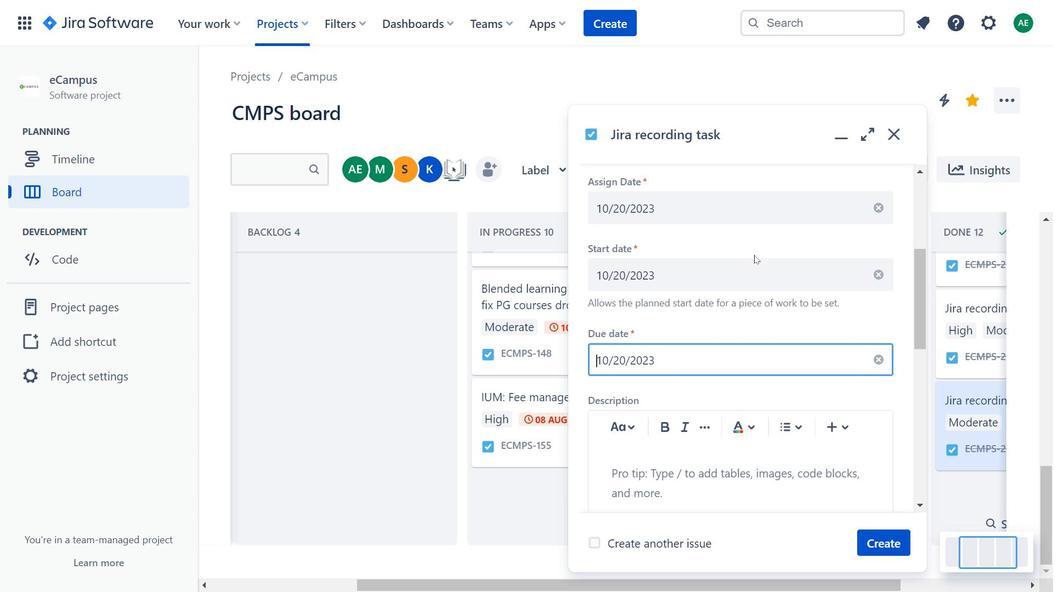 
Action: Mouse moved to (746, 277)
Screenshot: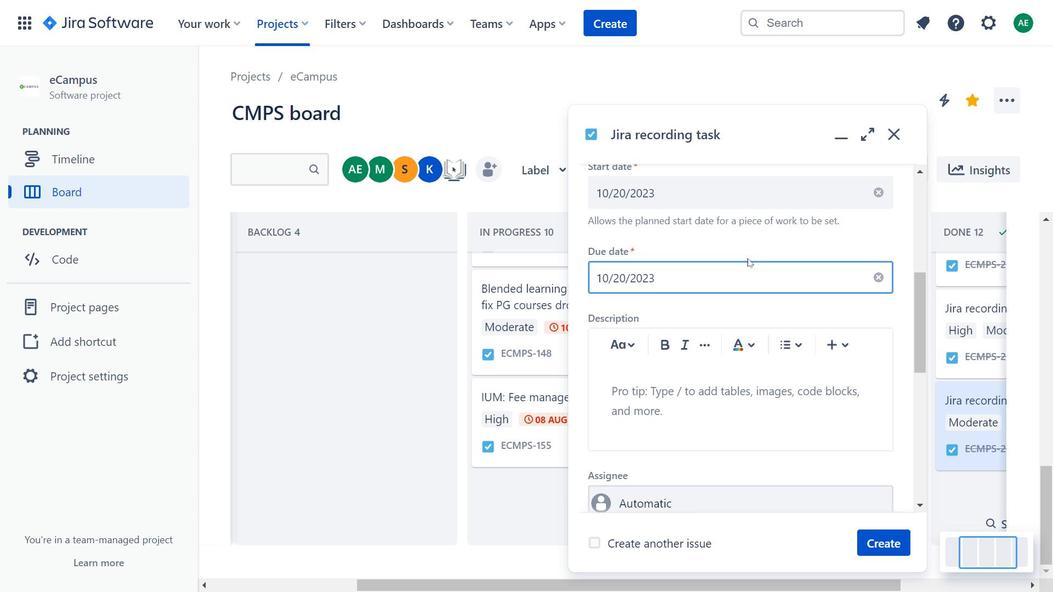 
Action: Mouse scrolled (746, 276) with delta (0, 0)
Screenshot: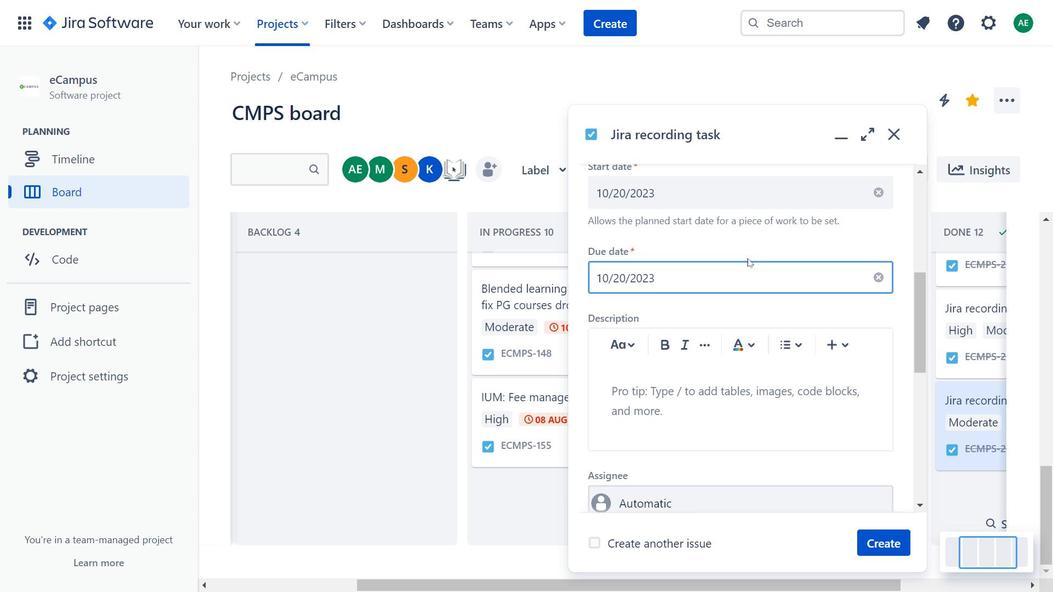 
Action: Mouse moved to (746, 277)
Screenshot: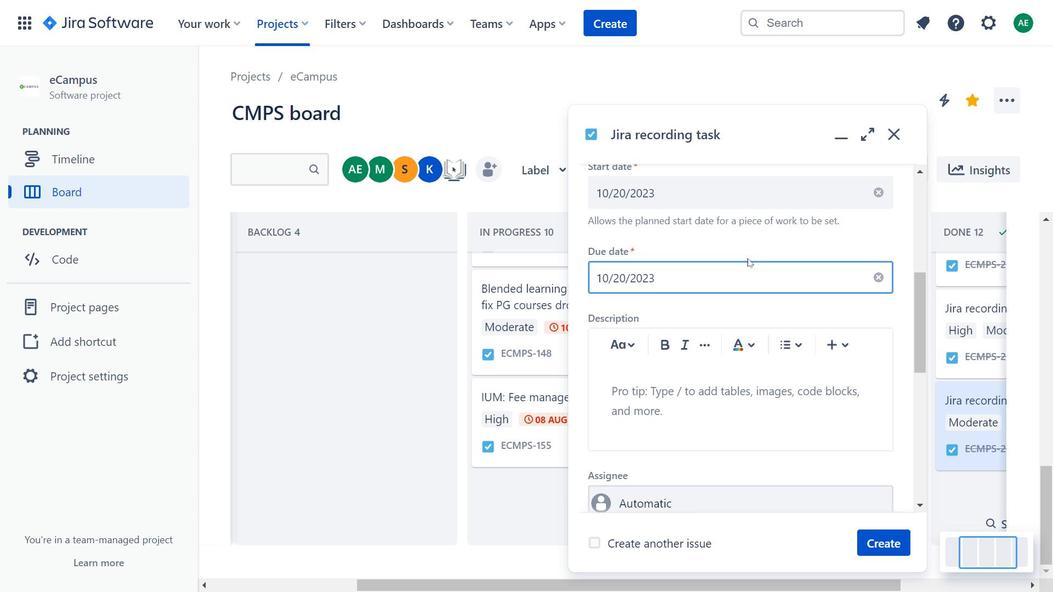 
Action: Mouse scrolled (746, 277) with delta (0, 0)
Screenshot: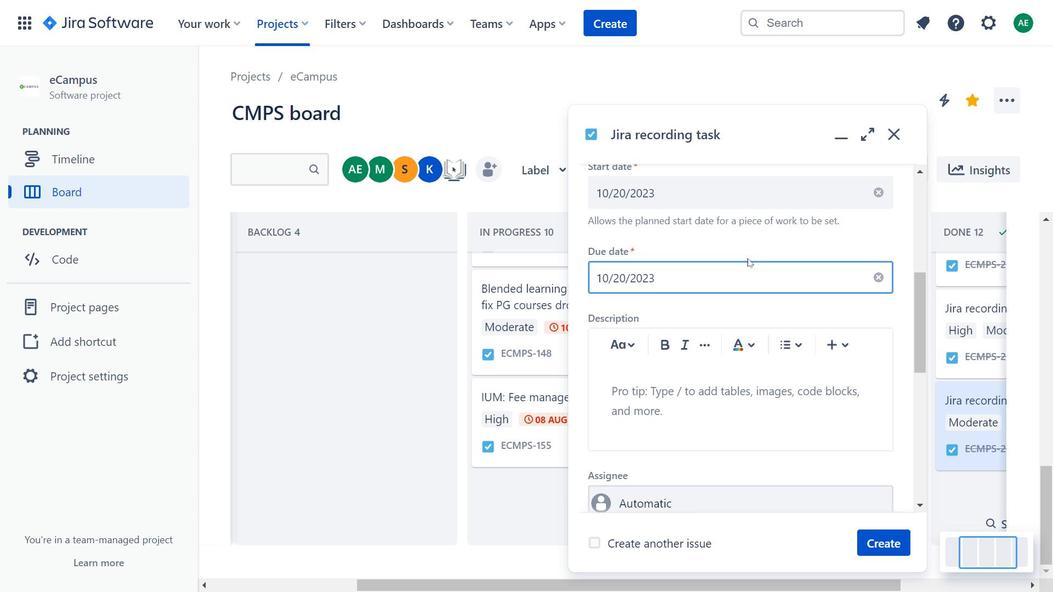 
Action: Mouse scrolled (746, 277) with delta (0, 0)
Screenshot: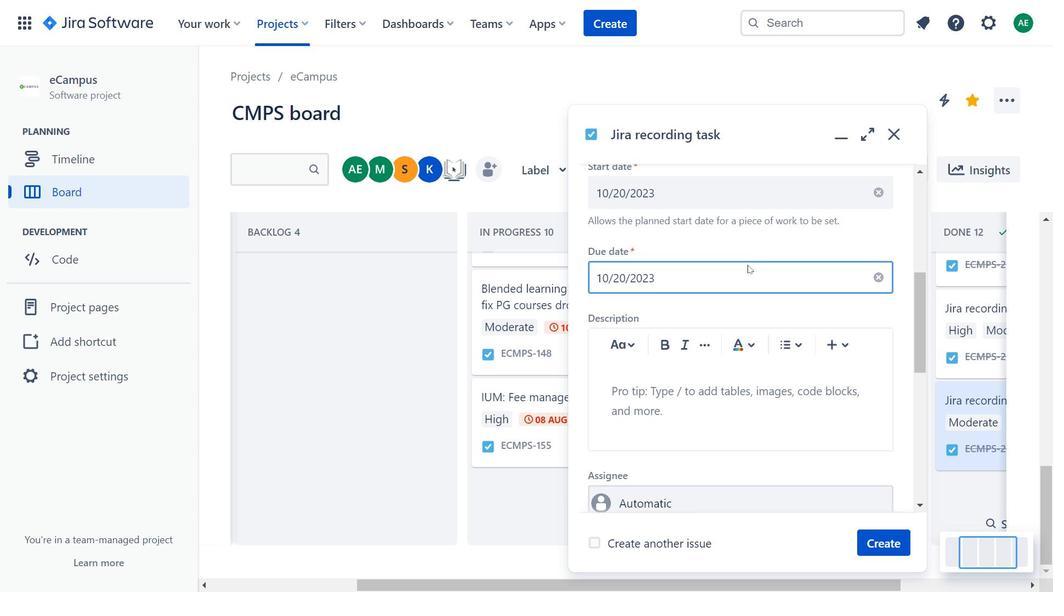 
Action: Mouse moved to (645, 282)
Screenshot: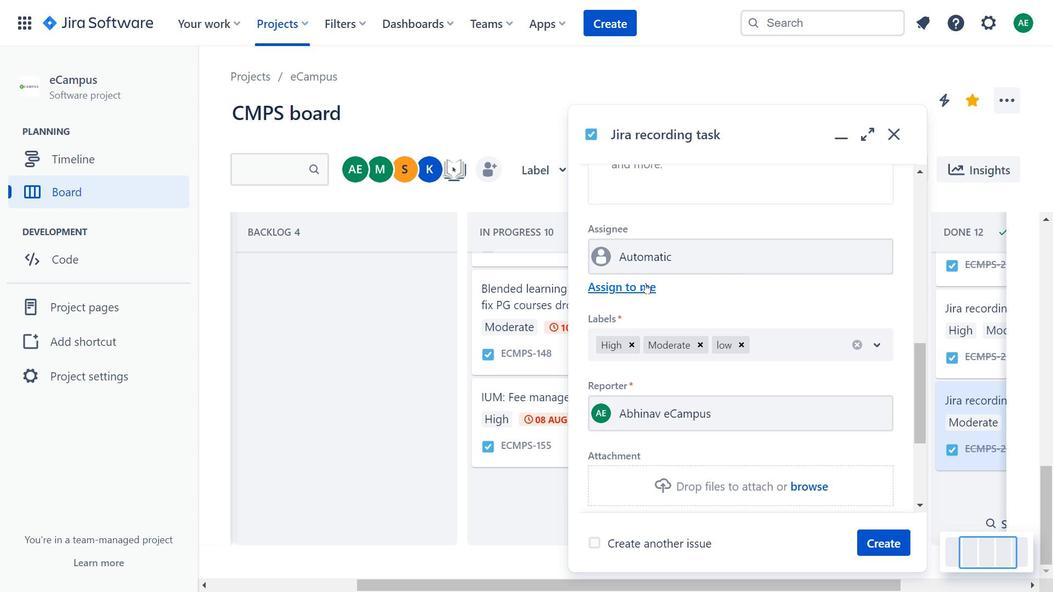 
Action: Mouse pressed left at (645, 282)
Screenshot: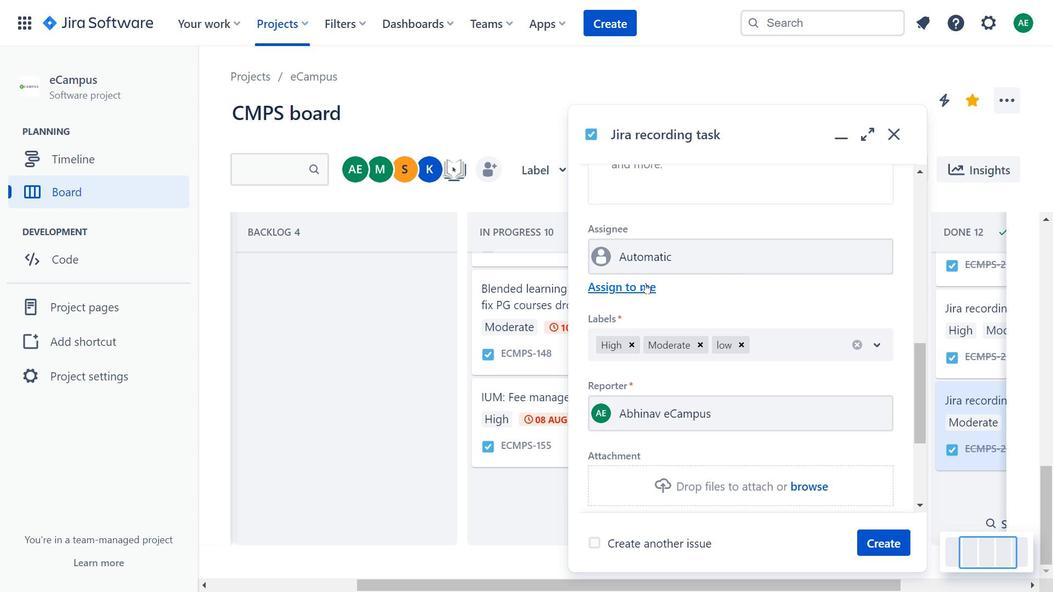 
Action: Mouse moved to (638, 344)
Screenshot: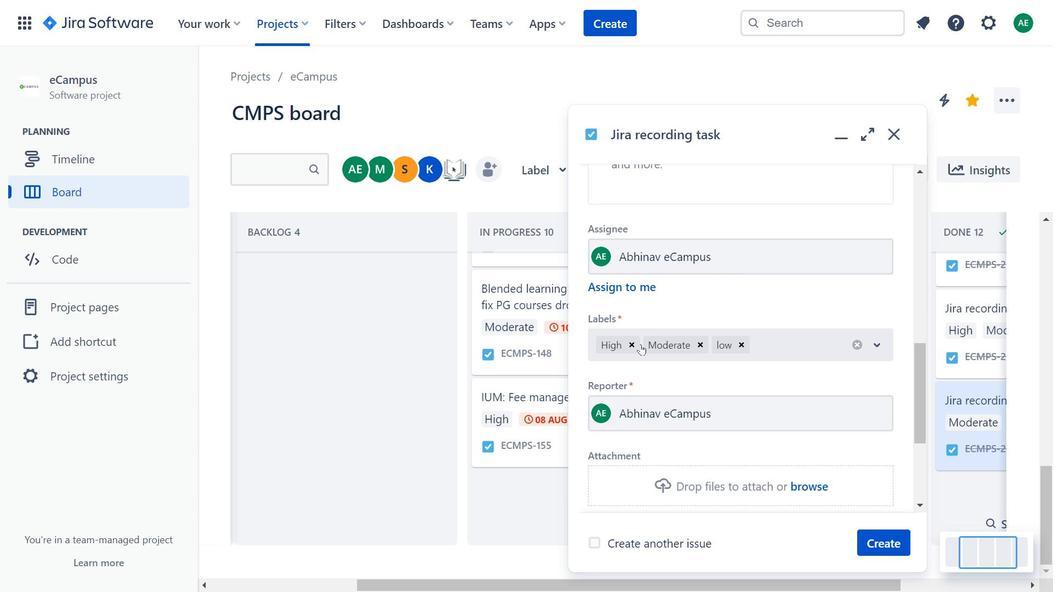 
Action: Mouse pressed left at (638, 344)
Screenshot: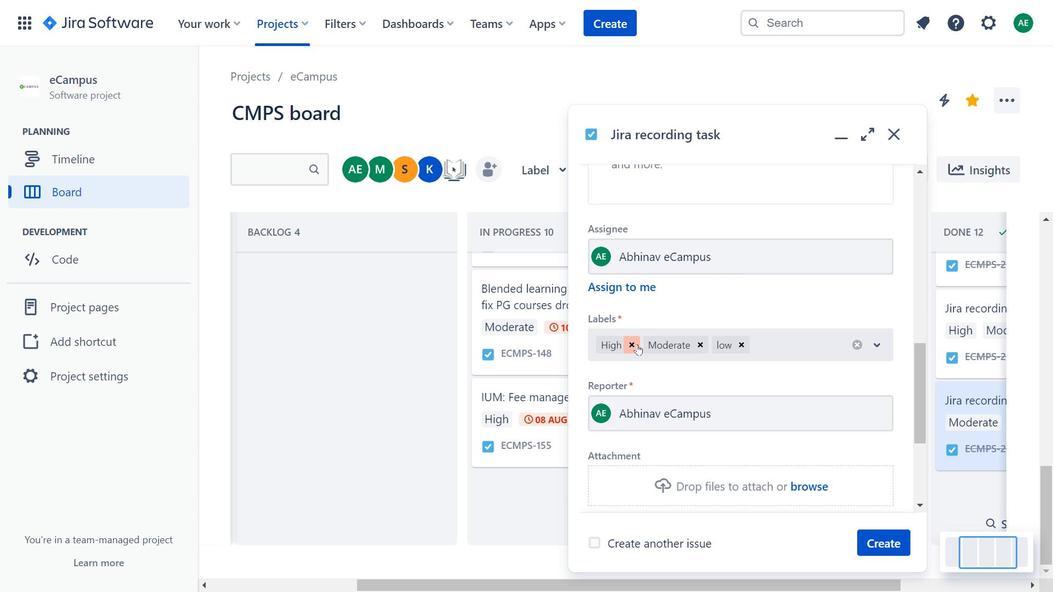 
Action: Mouse moved to (693, 349)
Screenshot: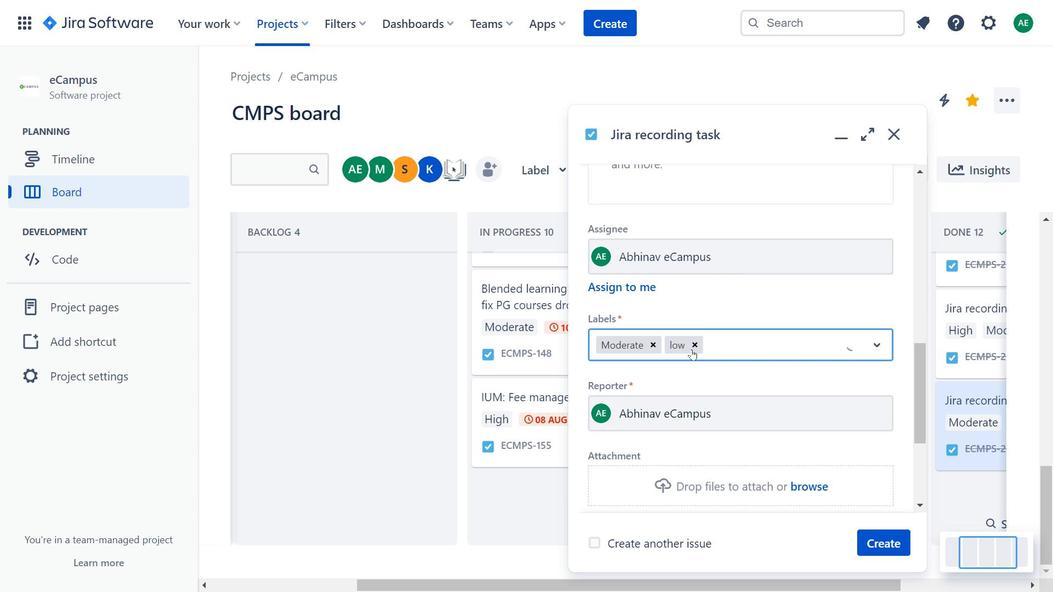 
Action: Mouse pressed left at (693, 349)
Screenshot: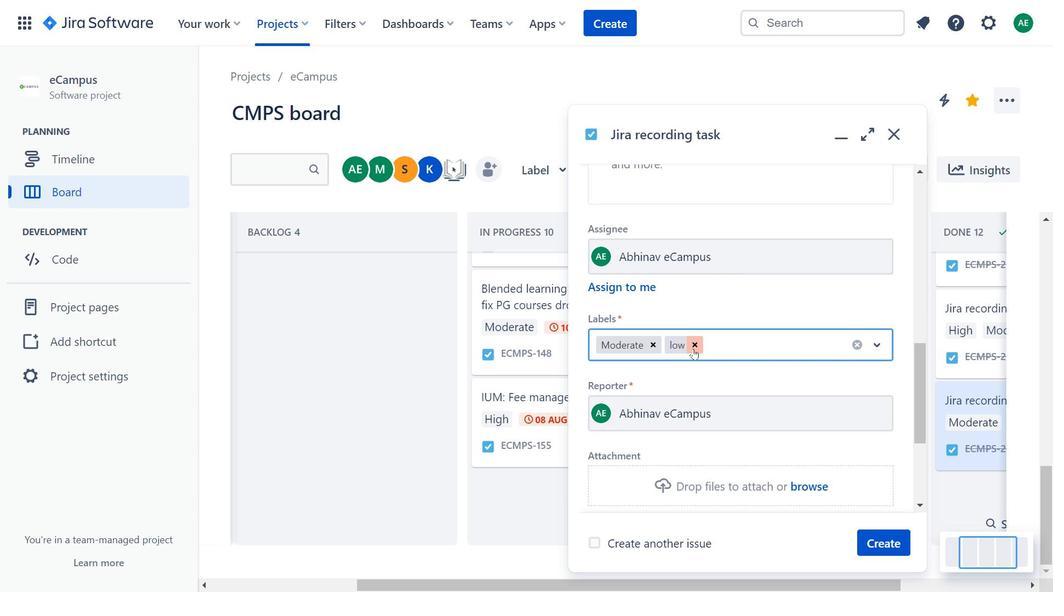 
Action: Mouse moved to (722, 284)
Screenshot: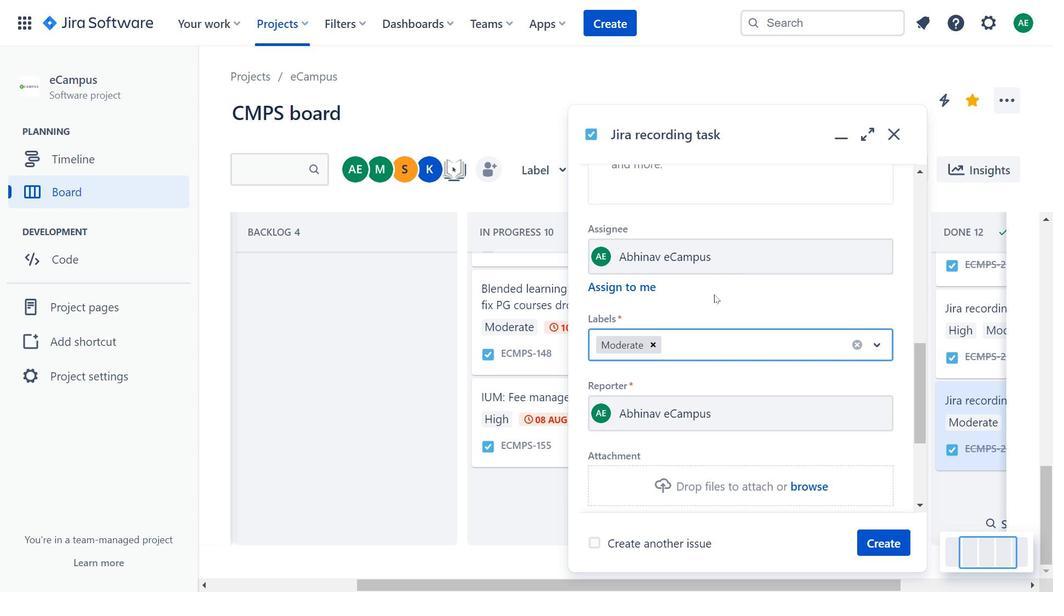 
Action: Mouse scrolled (722, 283) with delta (0, 0)
Screenshot: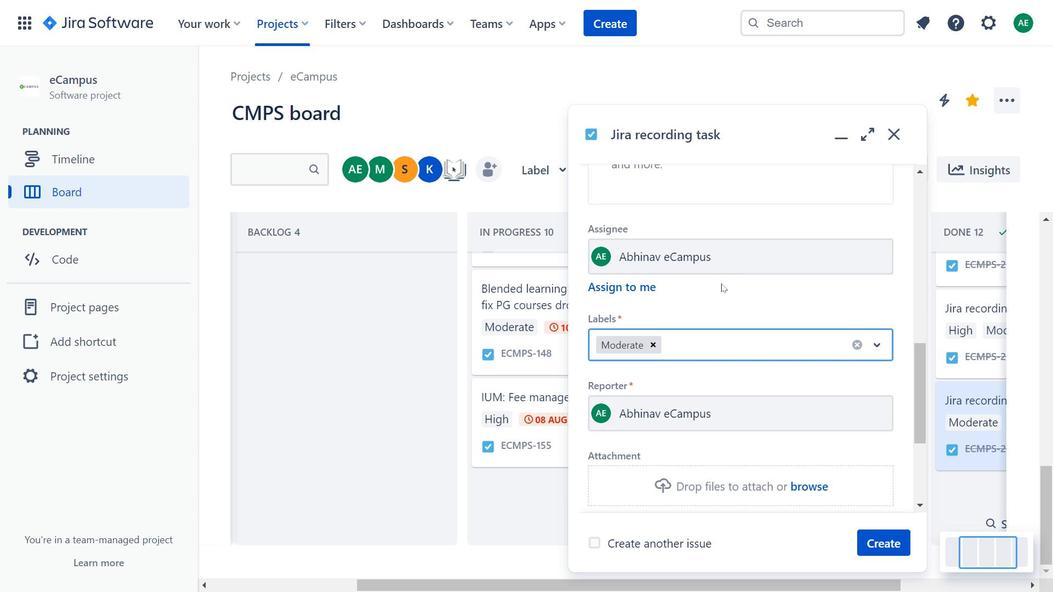 
Action: Mouse scrolled (722, 283) with delta (0, 0)
Screenshot: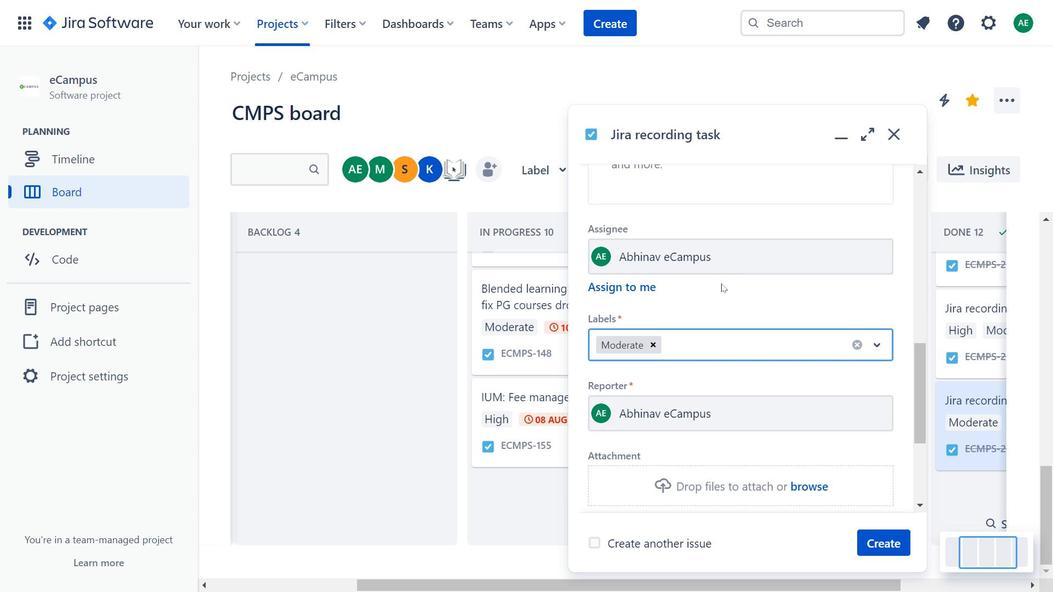 
Action: Mouse moved to (659, 252)
Screenshot: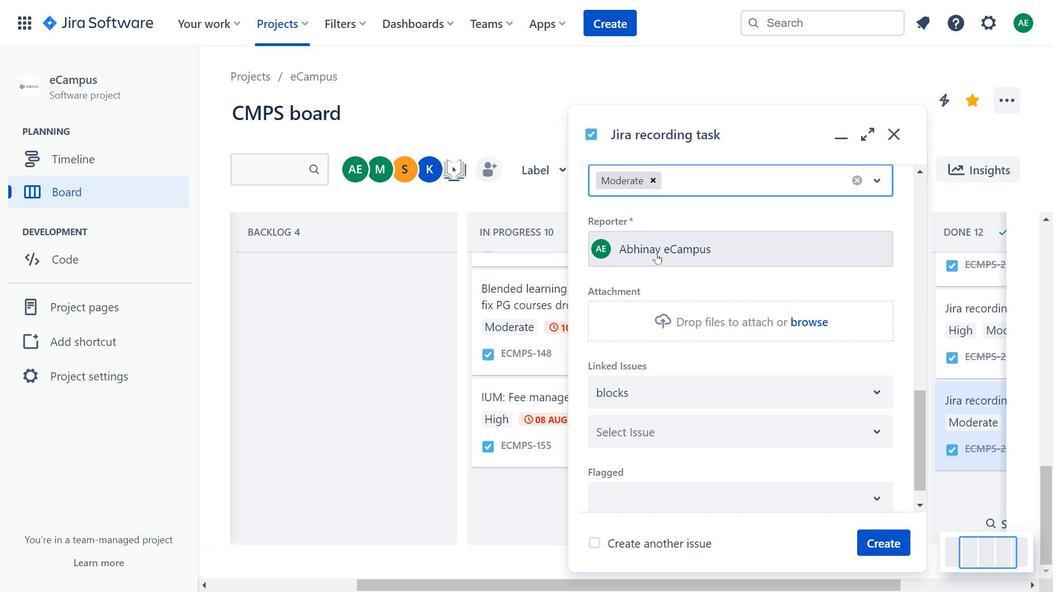 
Action: Mouse pressed left at (659, 252)
Screenshot: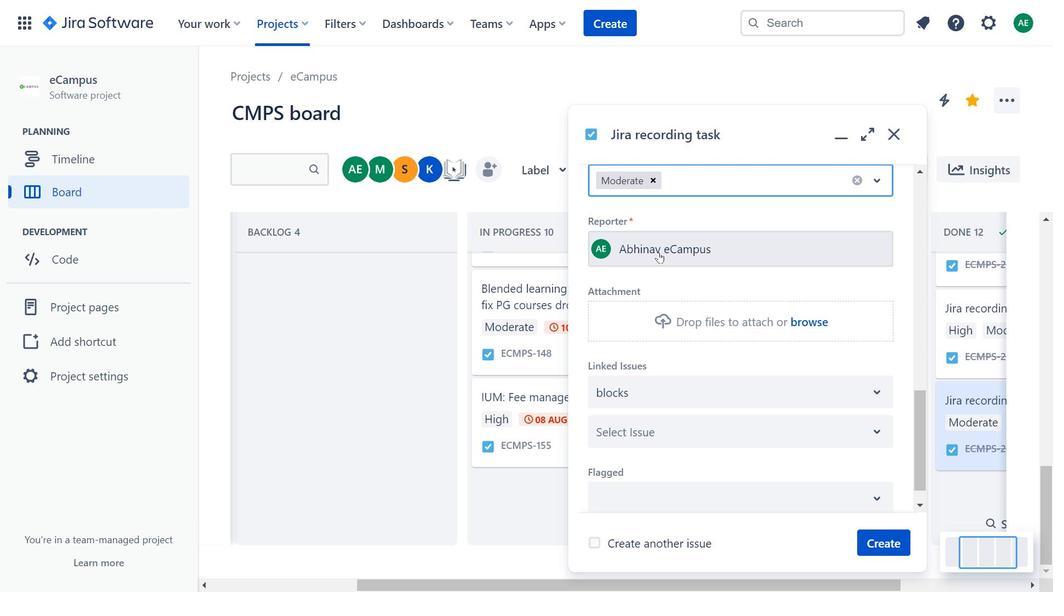 
Action: Key pressed <Key.backspace>
Screenshot: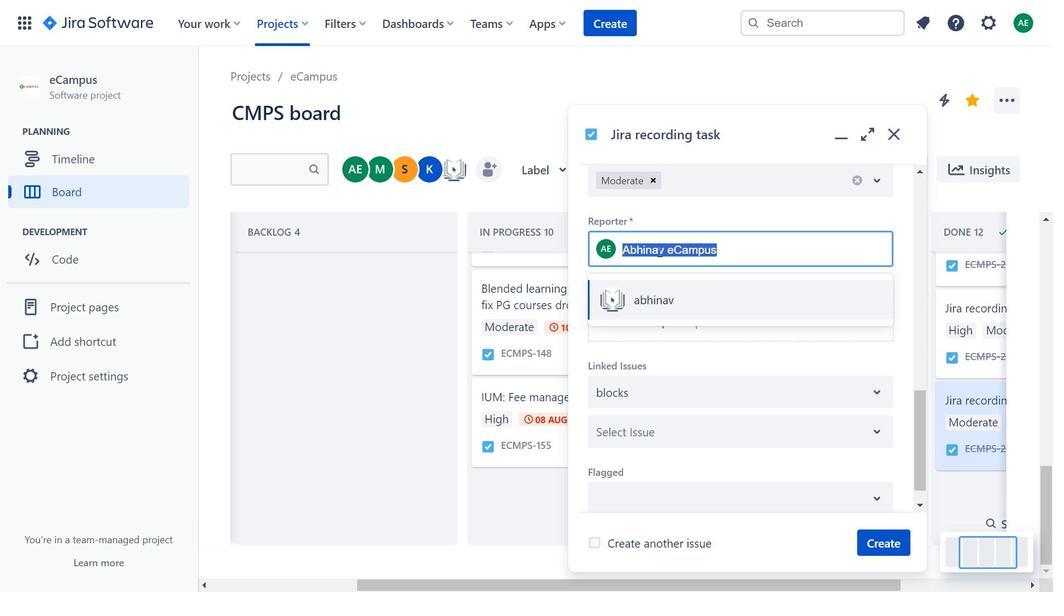 
Action: Mouse pressed left at (659, 252)
Screenshot: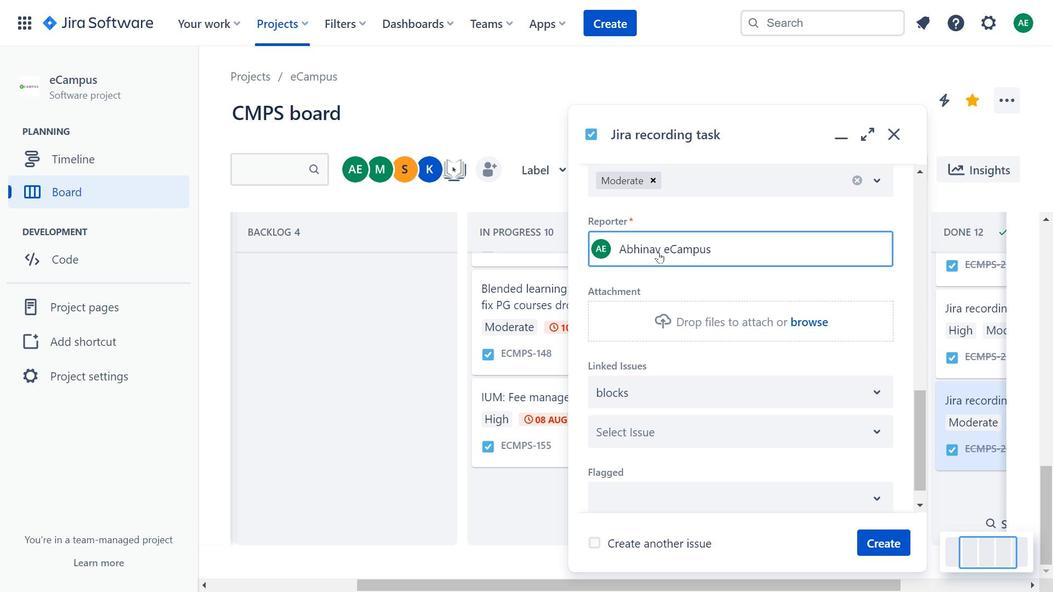 
Action: Mouse moved to (772, 288)
Screenshot: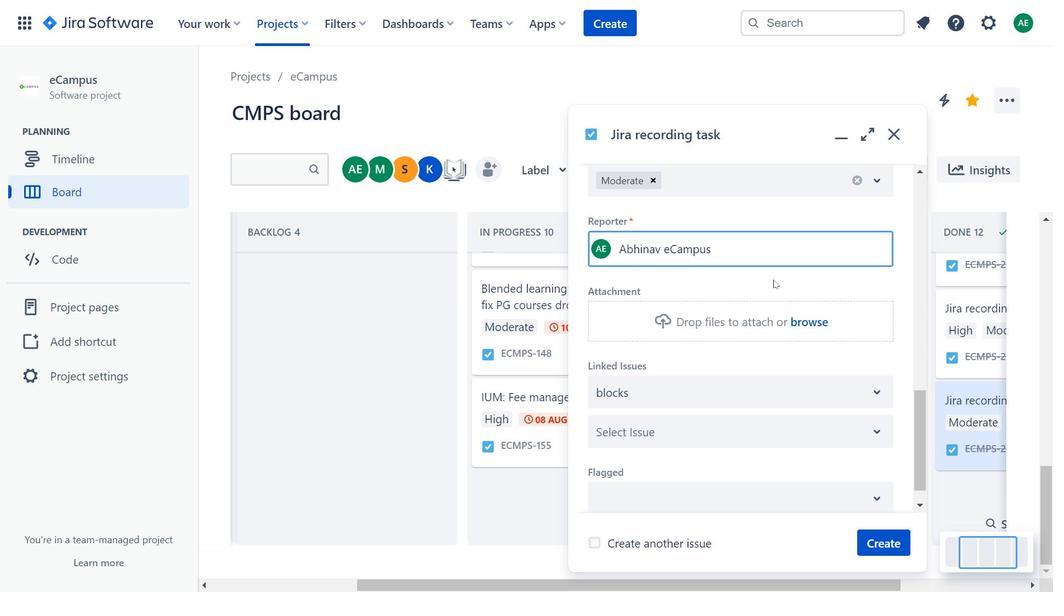 
Action: Mouse pressed left at (772, 288)
Screenshot: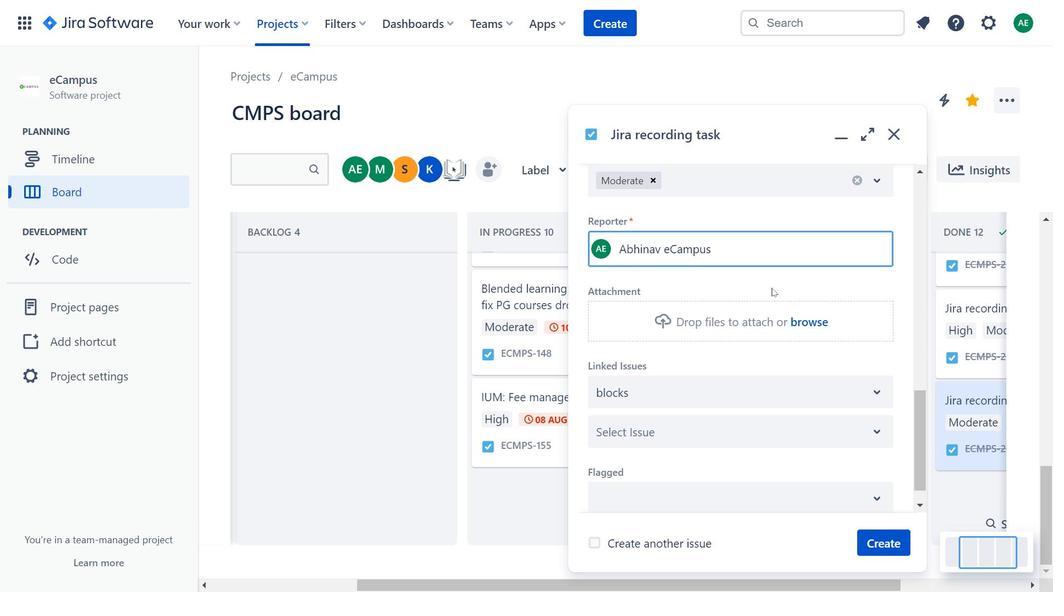 
Action: Mouse moved to (734, 257)
Screenshot: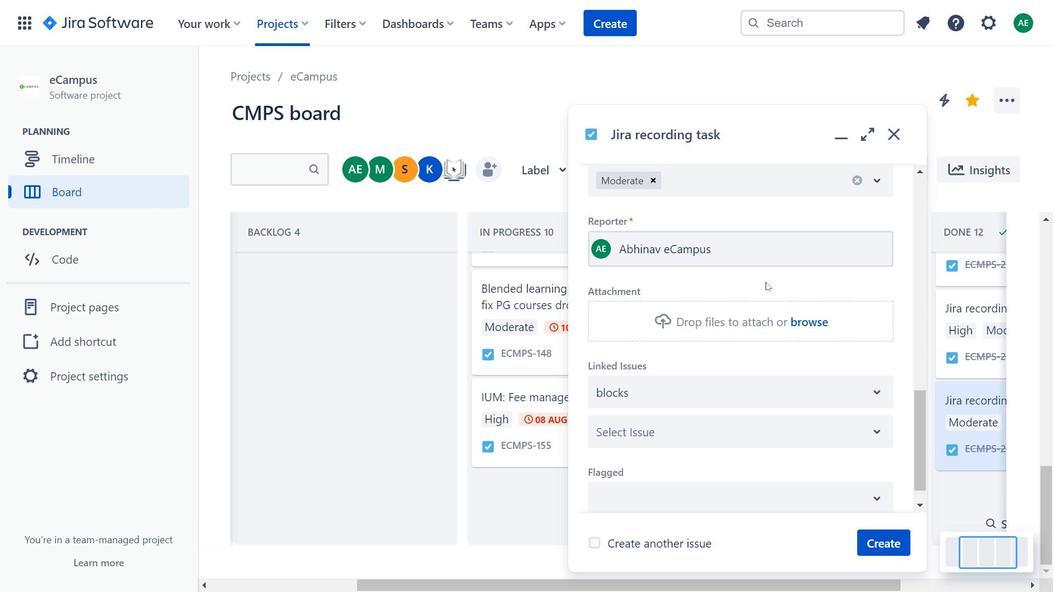 
Action: Mouse pressed left at (734, 257)
Screenshot: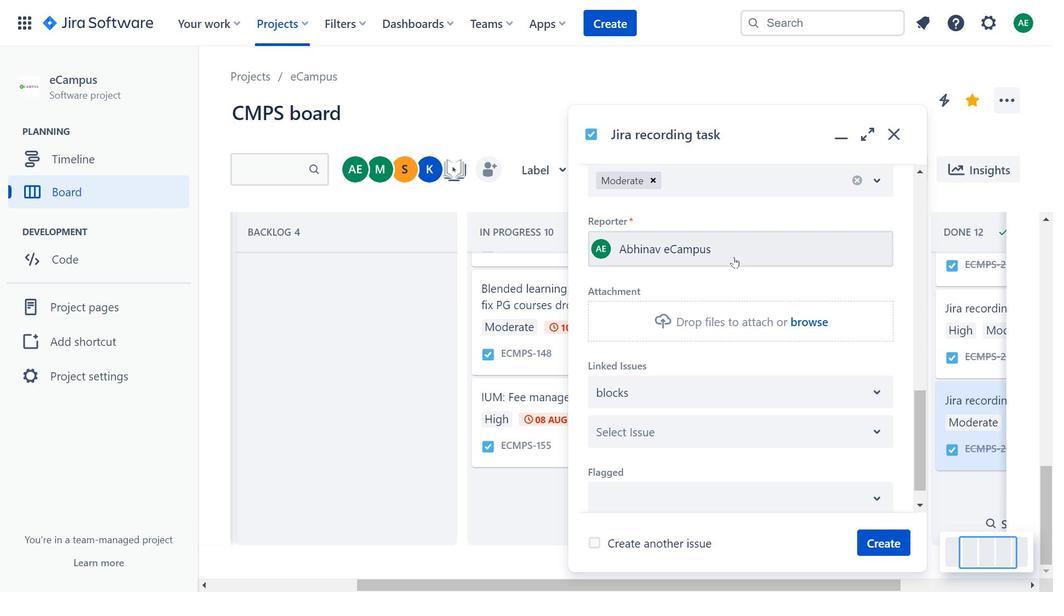 
Action: Key pressed an
Screenshot: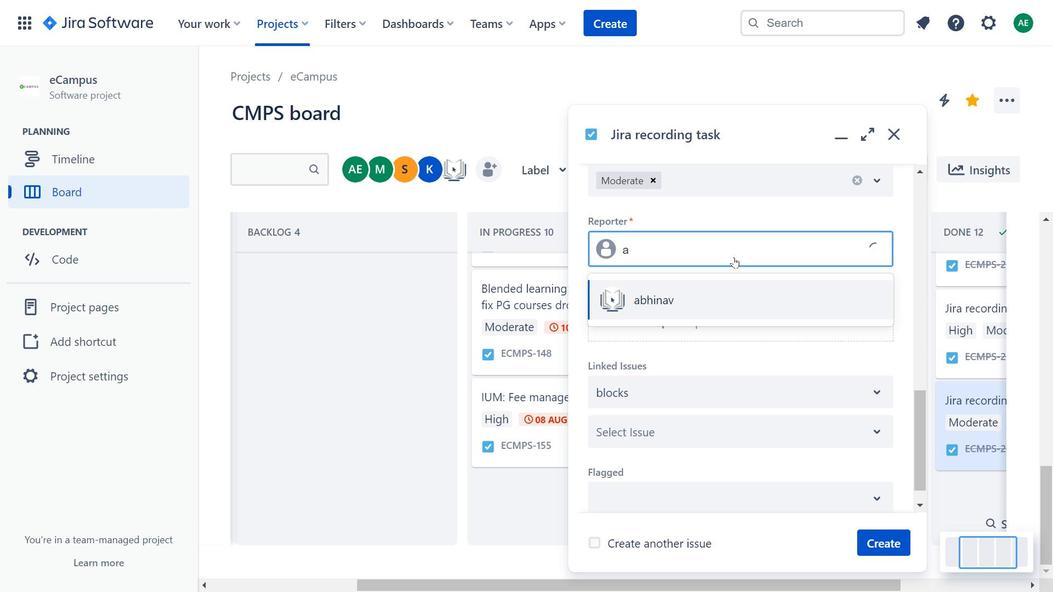 
Action: Mouse moved to (730, 312)
Screenshot: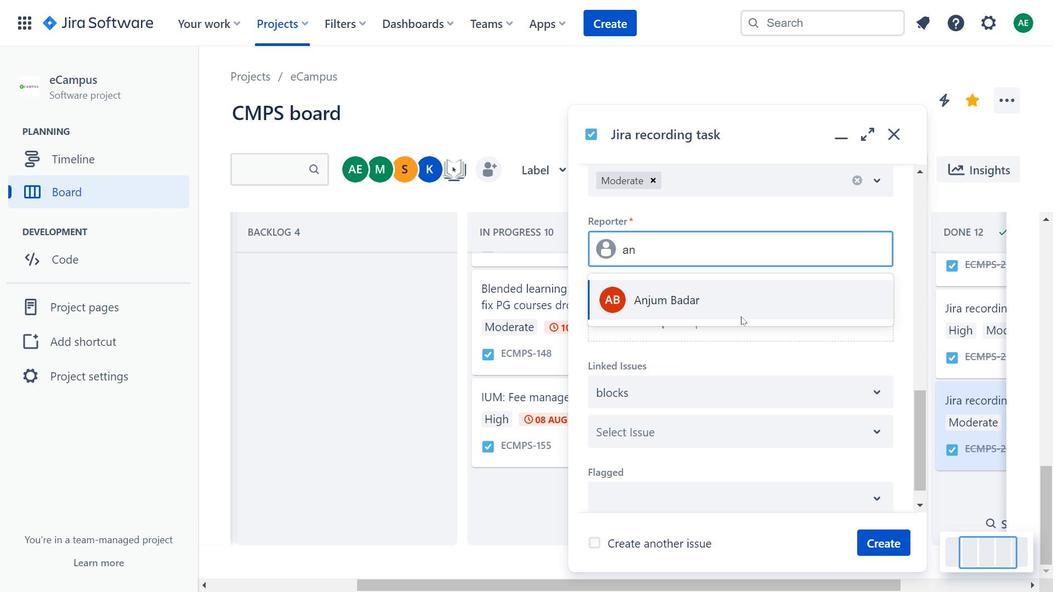 
Action: Mouse pressed left at (730, 312)
Screenshot: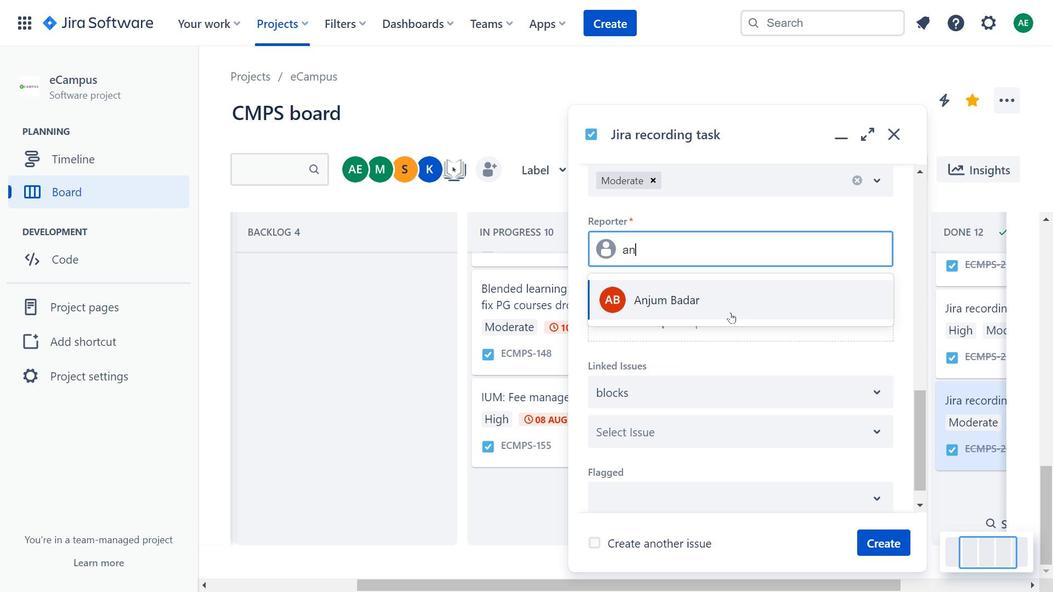
Action: Mouse moved to (676, 262)
Screenshot: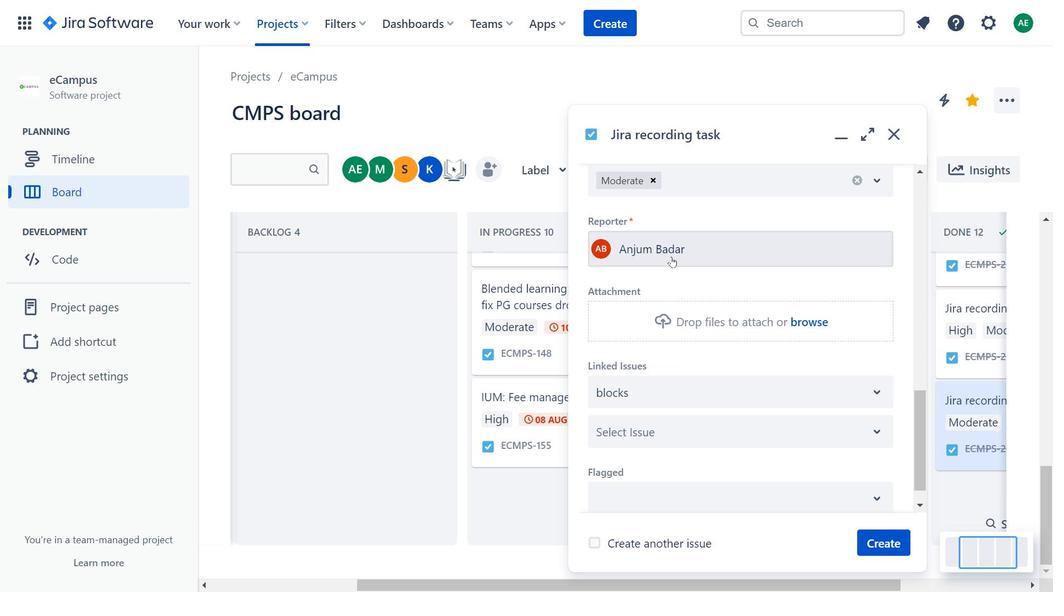 
Action: Mouse scrolled (676, 261) with delta (0, 0)
Screenshot: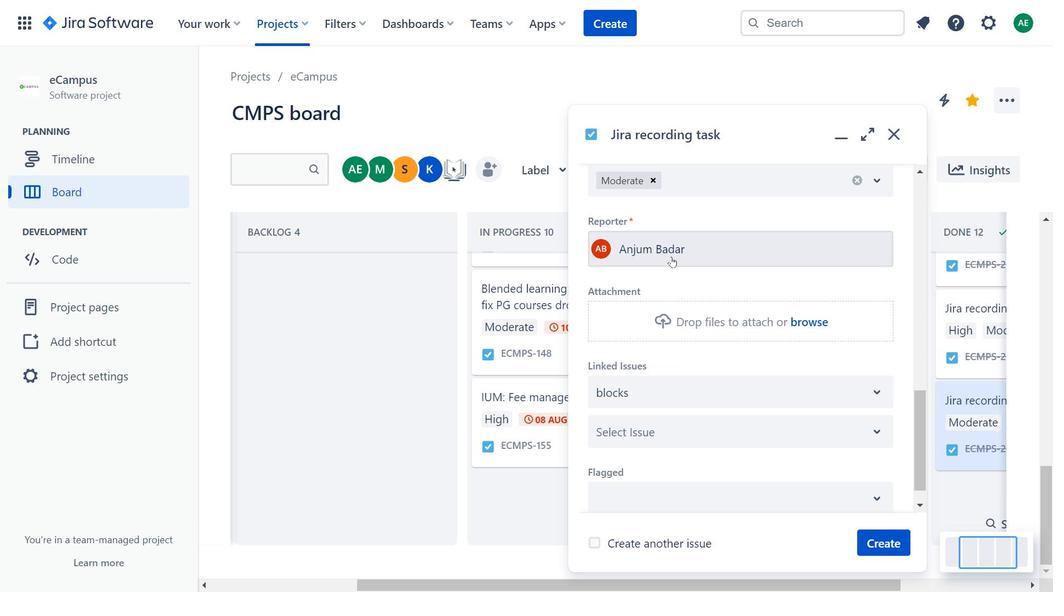 
Action: Mouse moved to (678, 264)
Screenshot: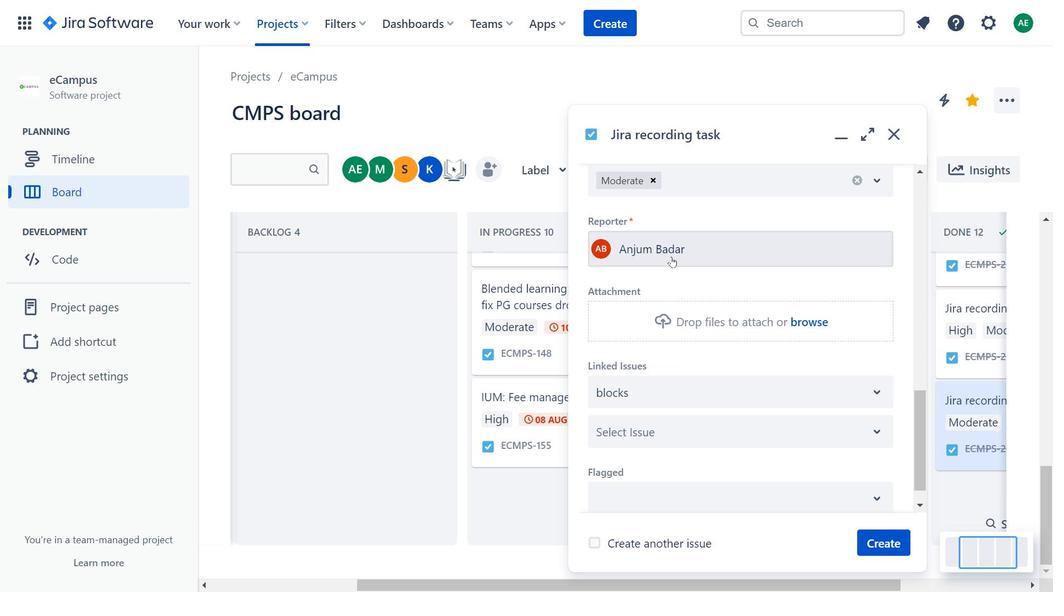 
Action: Mouse scrolled (678, 263) with delta (0, 0)
Screenshot: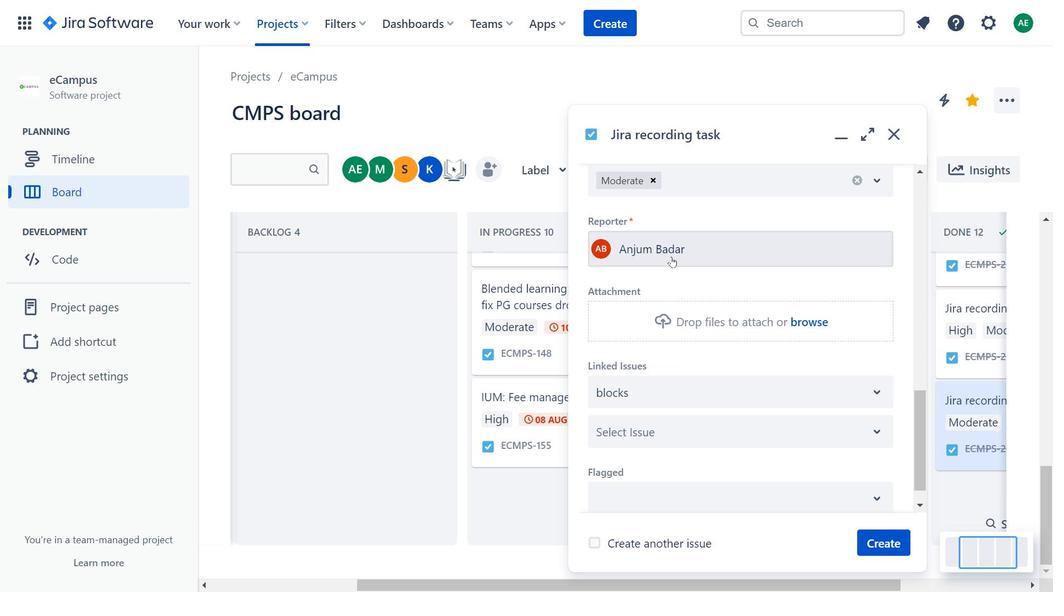 
Action: Mouse moved to (887, 536)
Screenshot: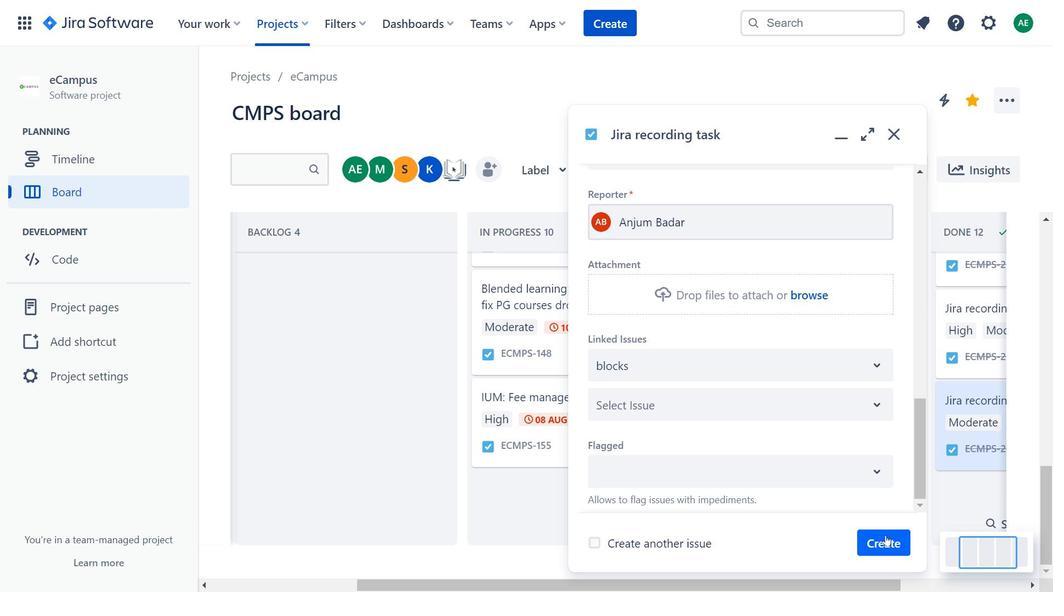 
Action: Mouse pressed left at (887, 536)
Screenshot: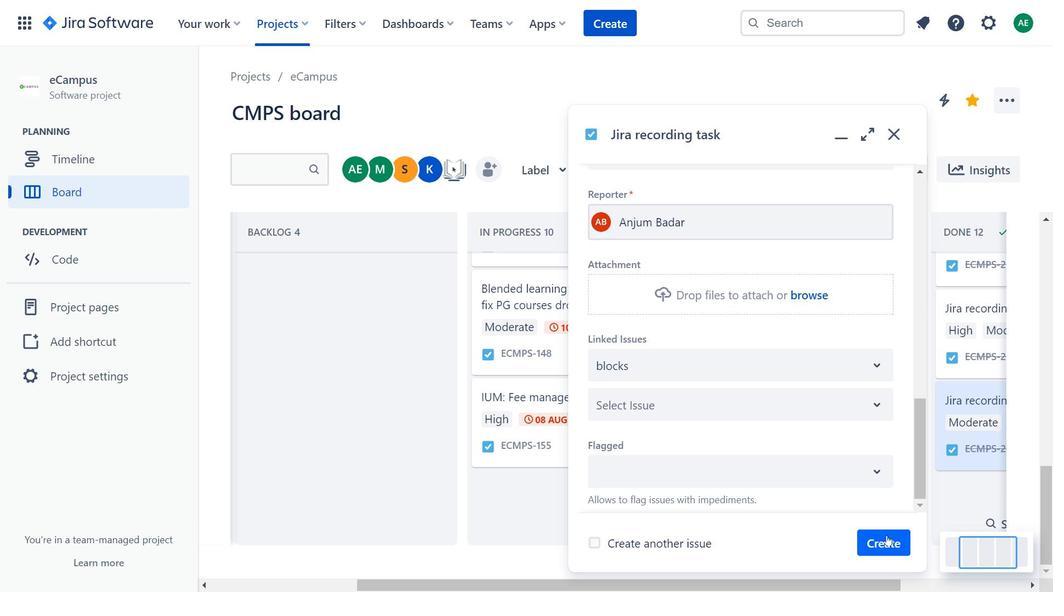 
Action: Mouse moved to (160, 526)
Screenshot: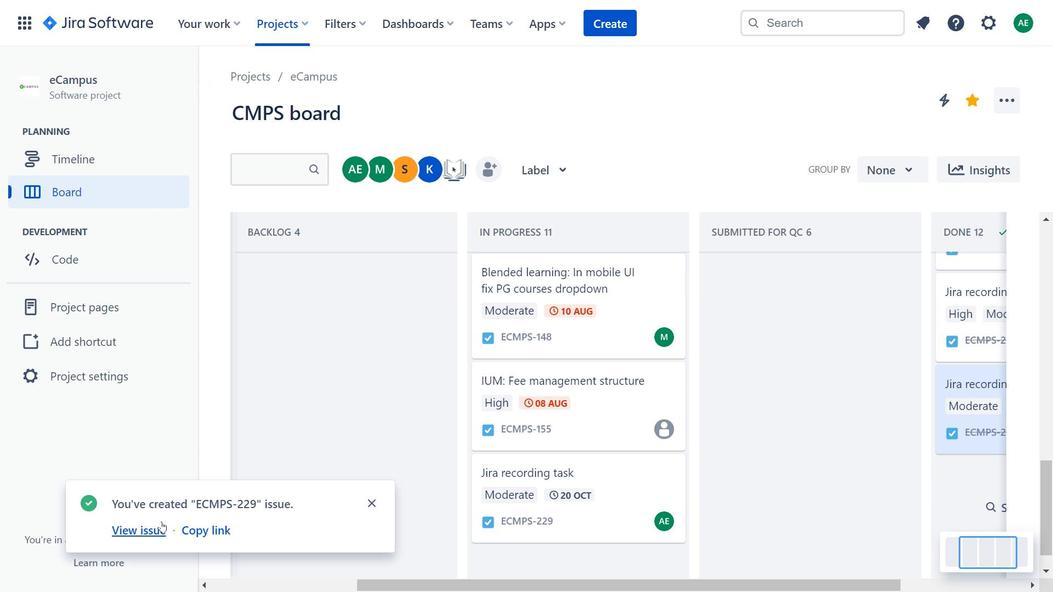
Action: Mouse pressed left at (160, 526)
Screenshot: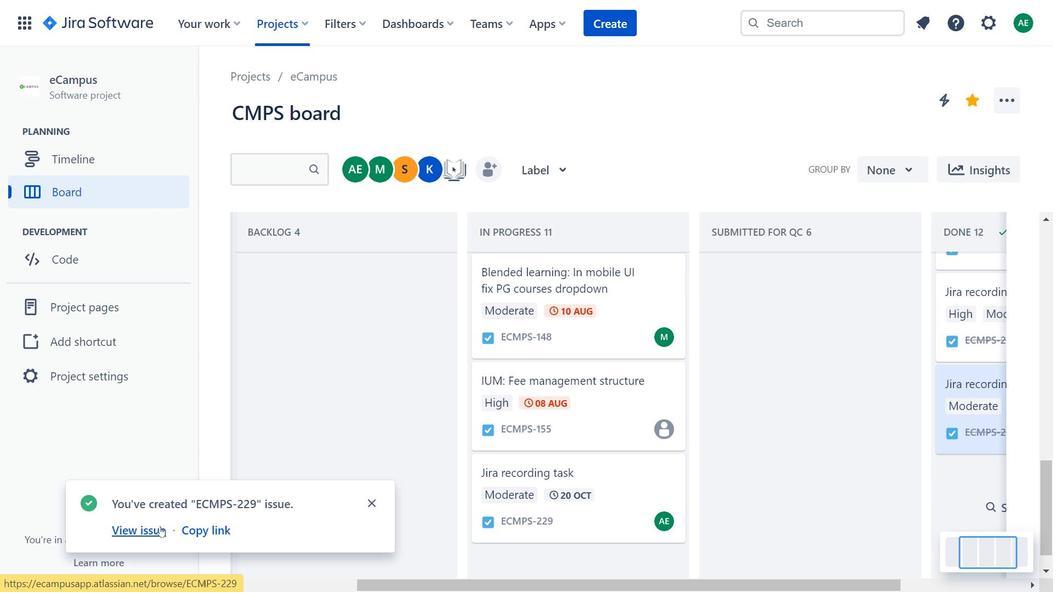 
Action: Mouse moved to (917, 115)
Screenshot: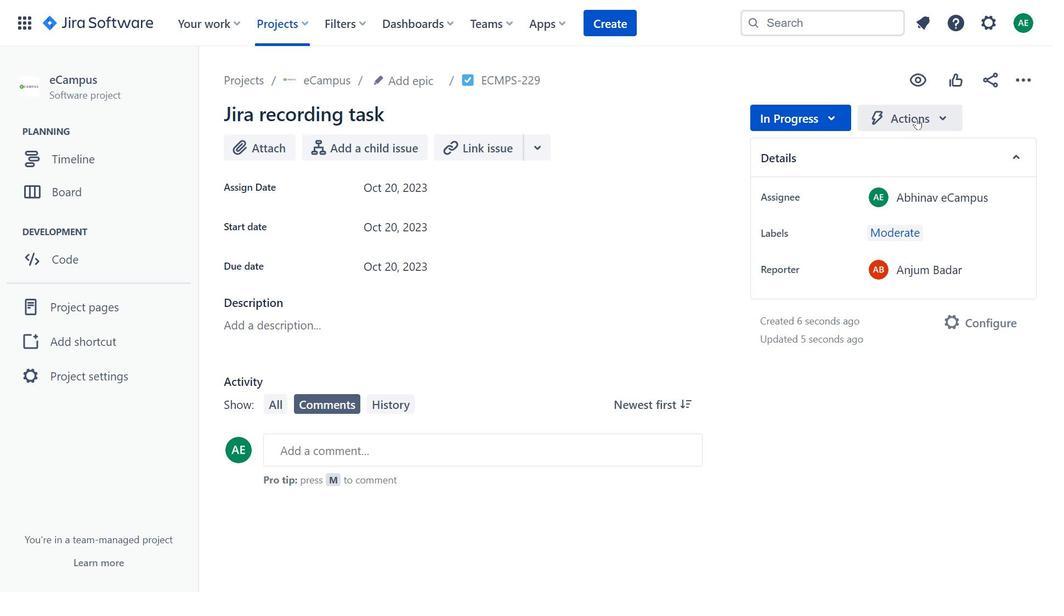 
Action: Mouse pressed left at (917, 115)
Screenshot: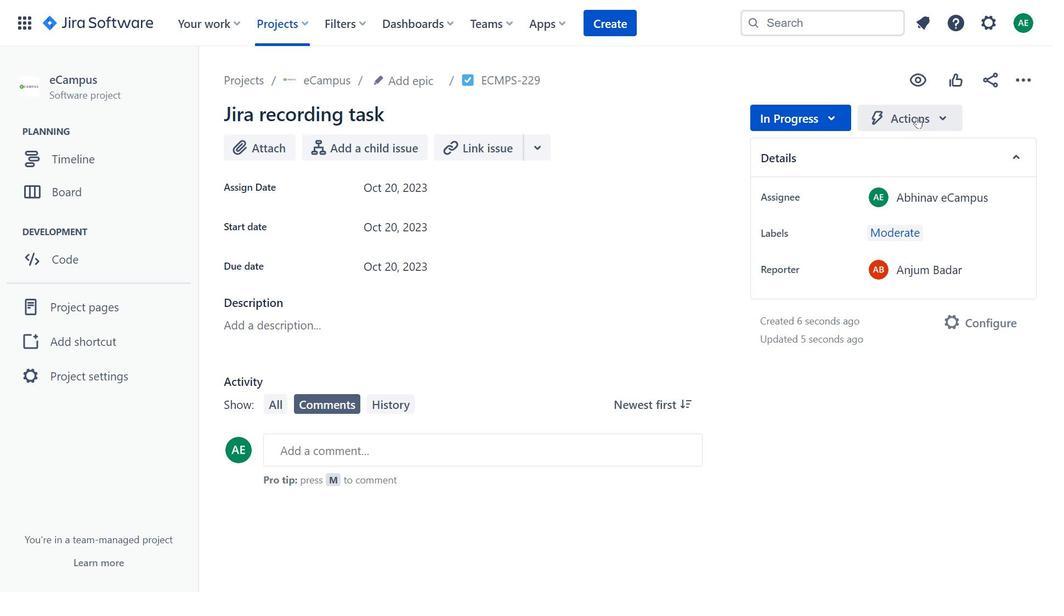 
Action: Mouse moved to (533, 153)
Screenshot: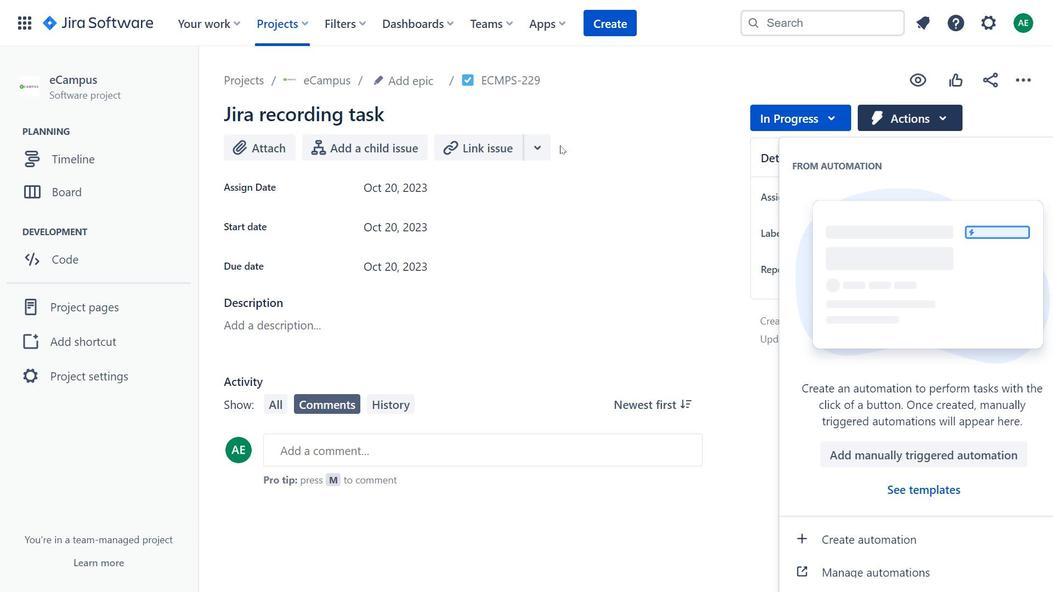 
Action: Mouse pressed left at (533, 153)
Screenshot: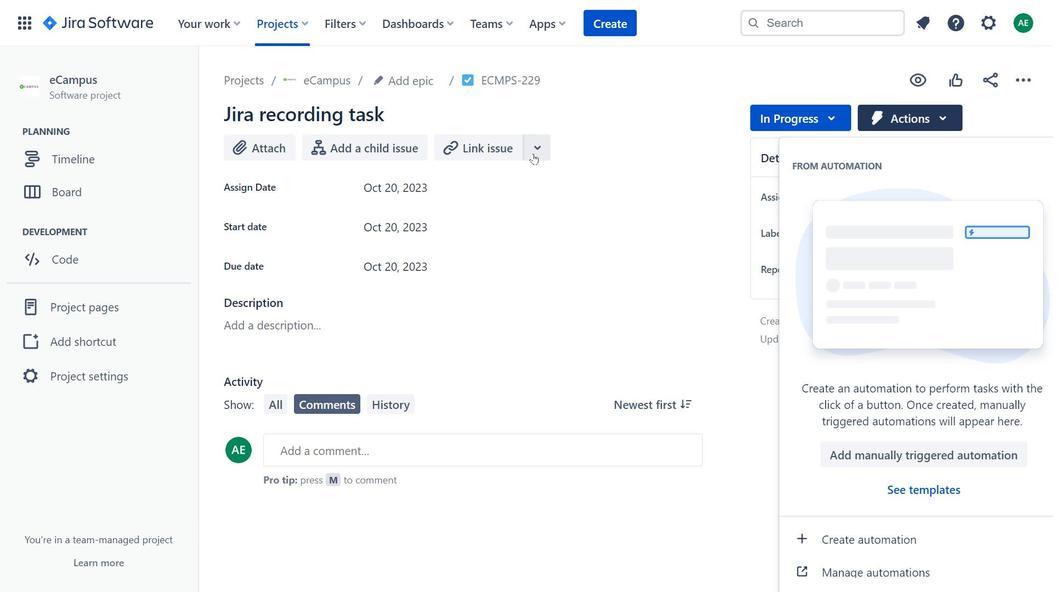 
Action: Mouse moved to (934, 115)
Screenshot: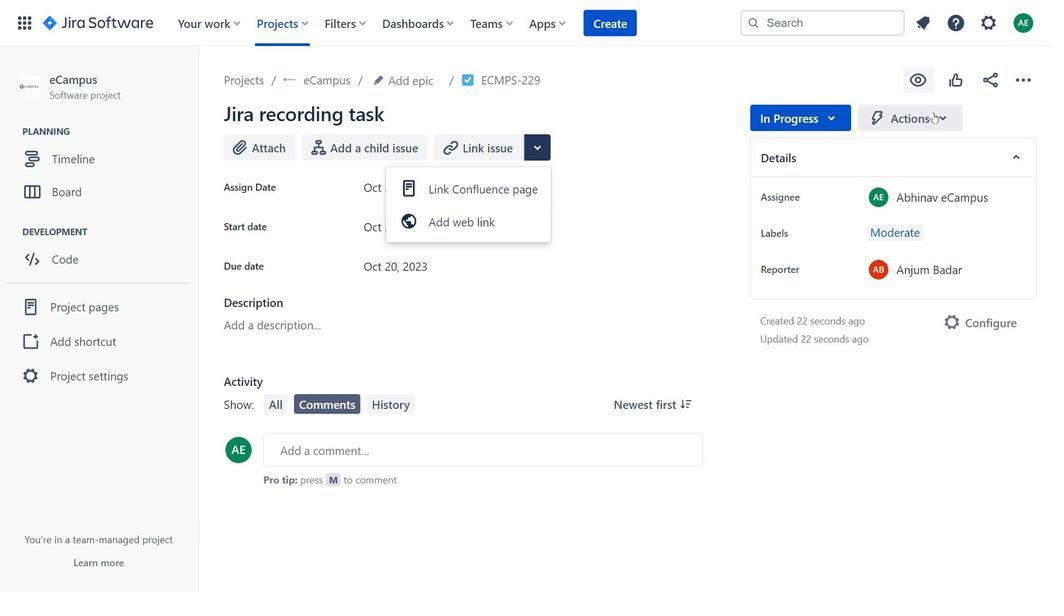 
Action: Mouse pressed left at (934, 115)
Screenshot: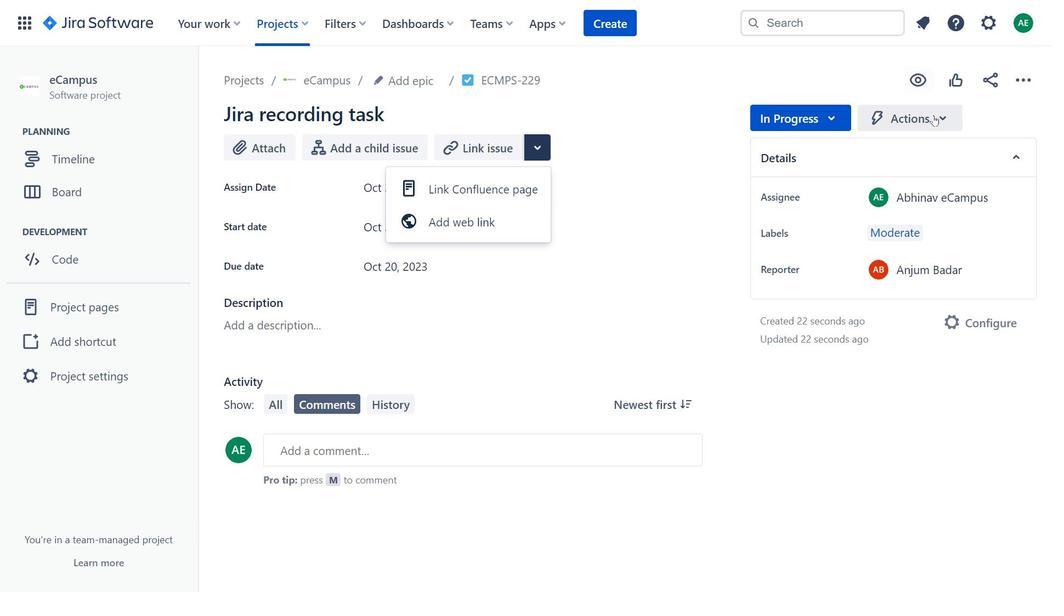 
Action: Mouse moved to (342, 83)
Screenshot: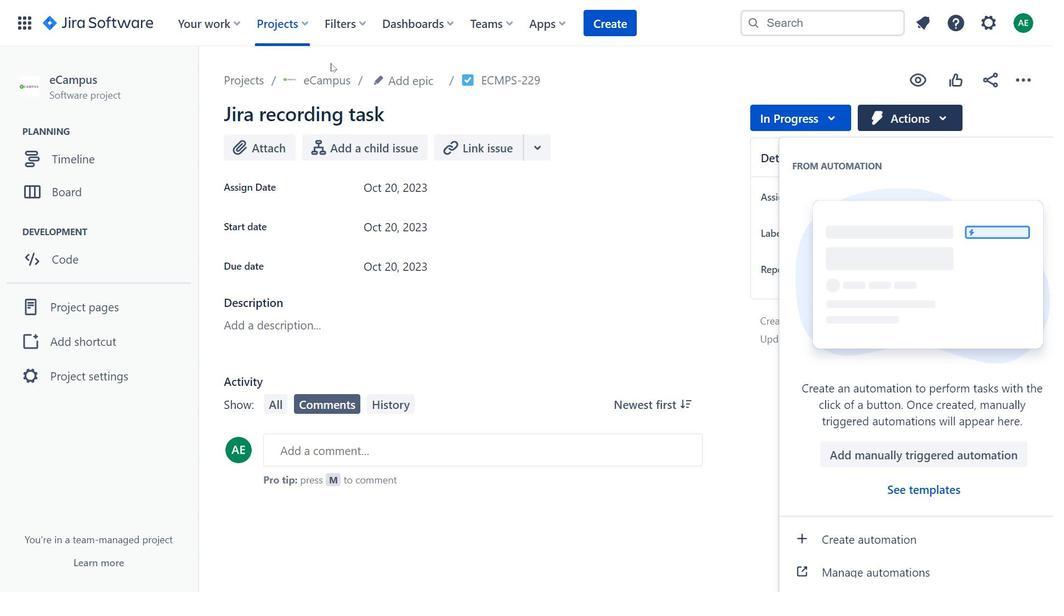 
Action: Mouse pressed left at (342, 83)
Screenshot: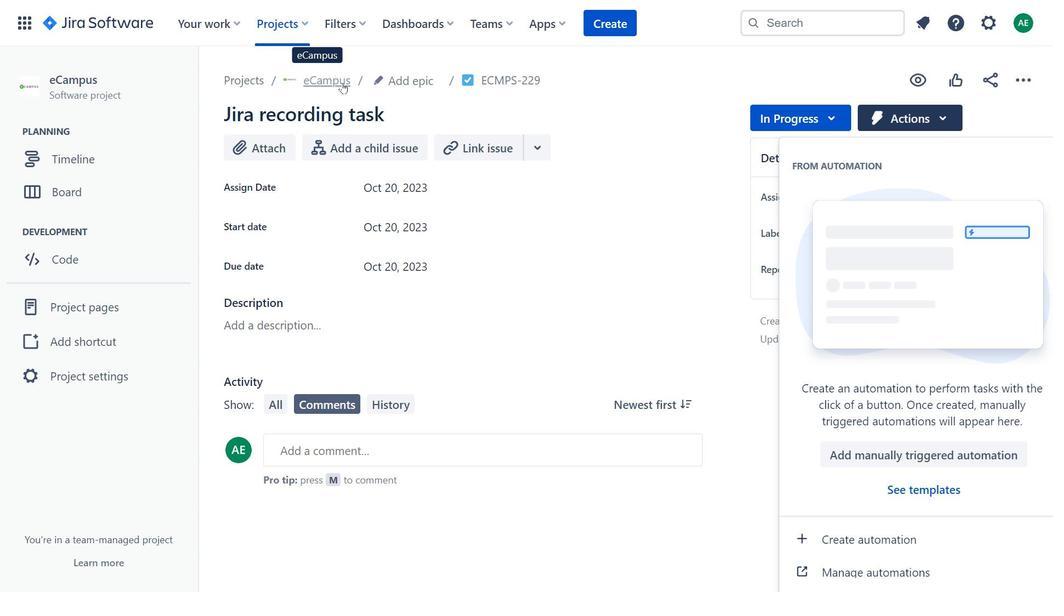 
Action: Mouse moved to (966, 551)
Screenshot: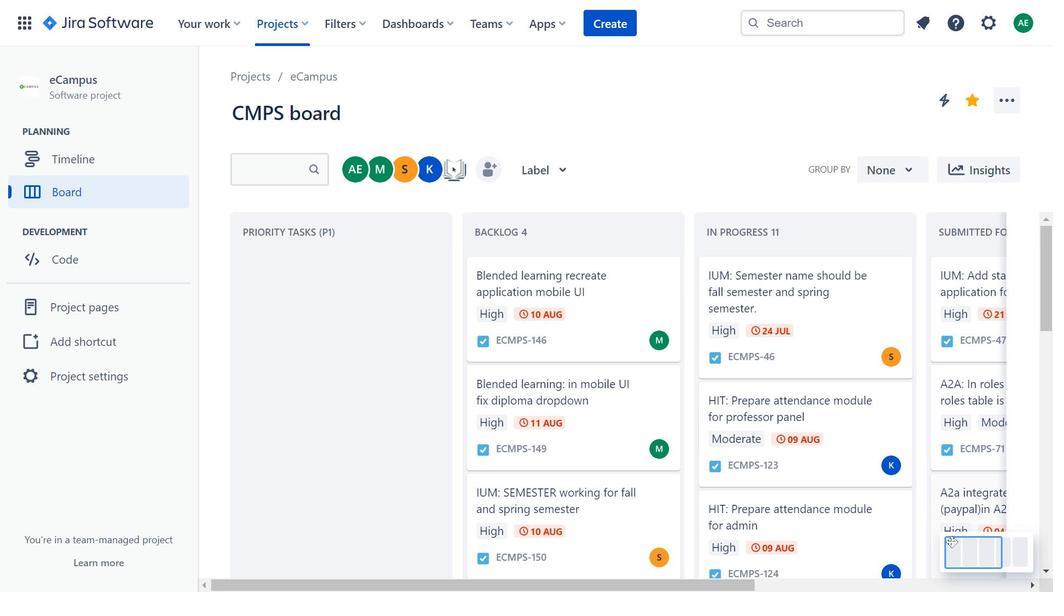 
Action: Mouse pressed left at (966, 551)
Screenshot: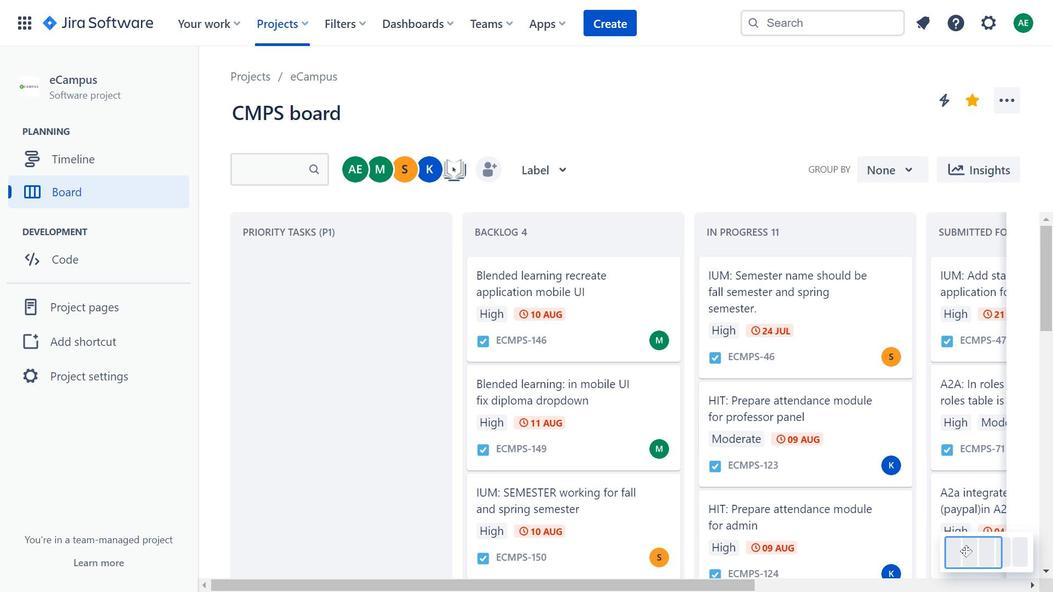 
Action: Mouse moved to (403, 310)
Screenshot: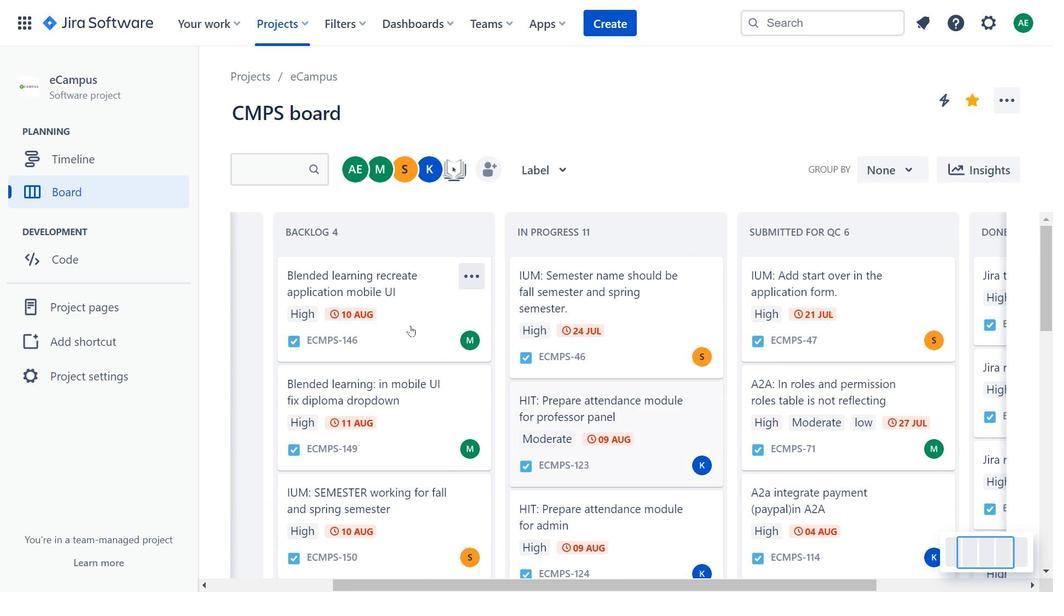 
Action: Mouse scrolled (403, 309) with delta (0, 0)
Screenshot: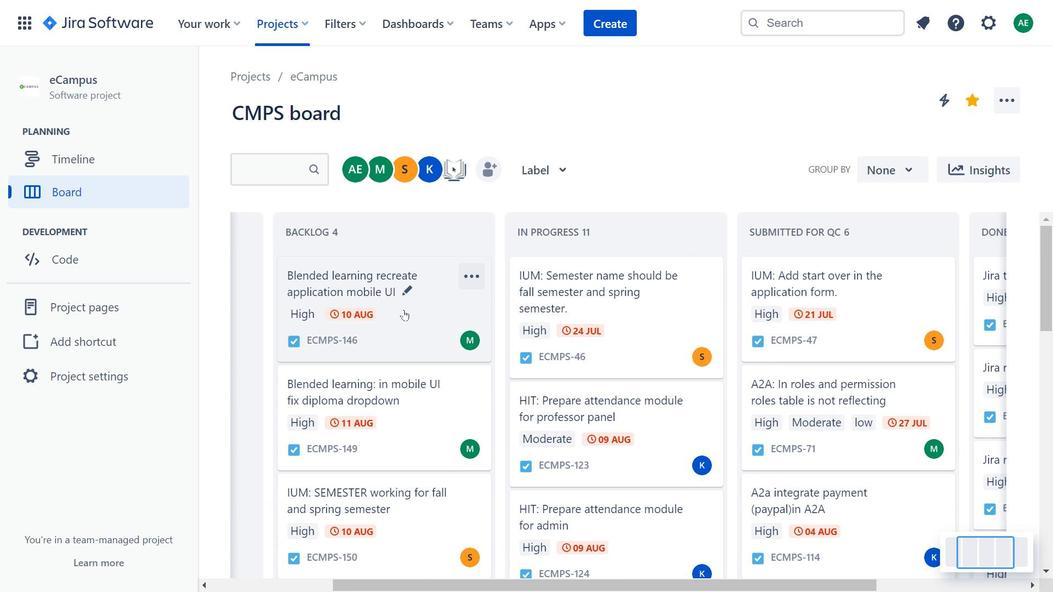 
Action: Mouse scrolled (403, 309) with delta (0, 0)
Screenshot: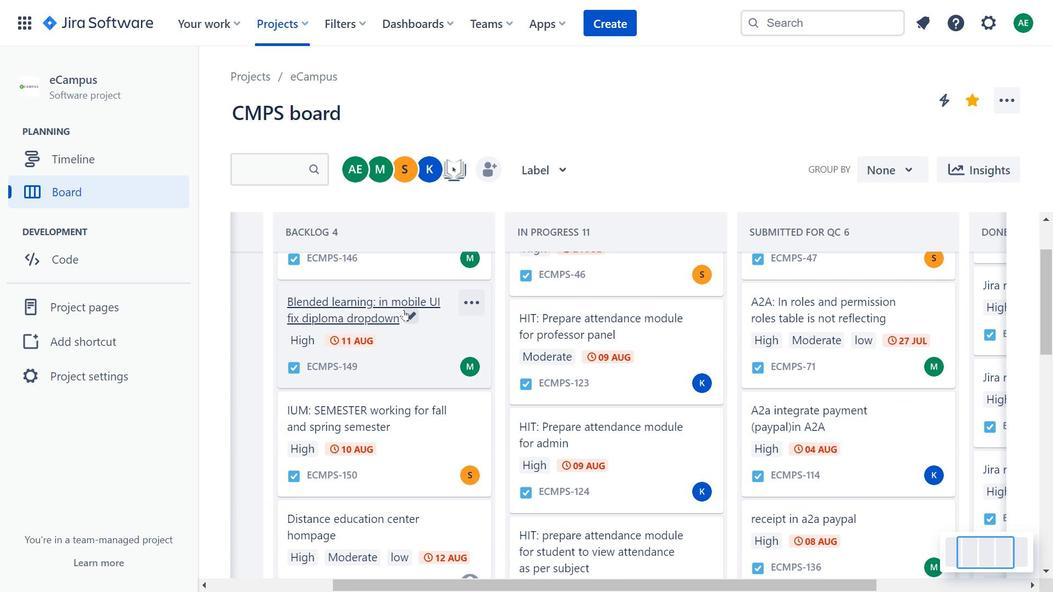 
Action: Mouse moved to (421, 353)
Screenshot: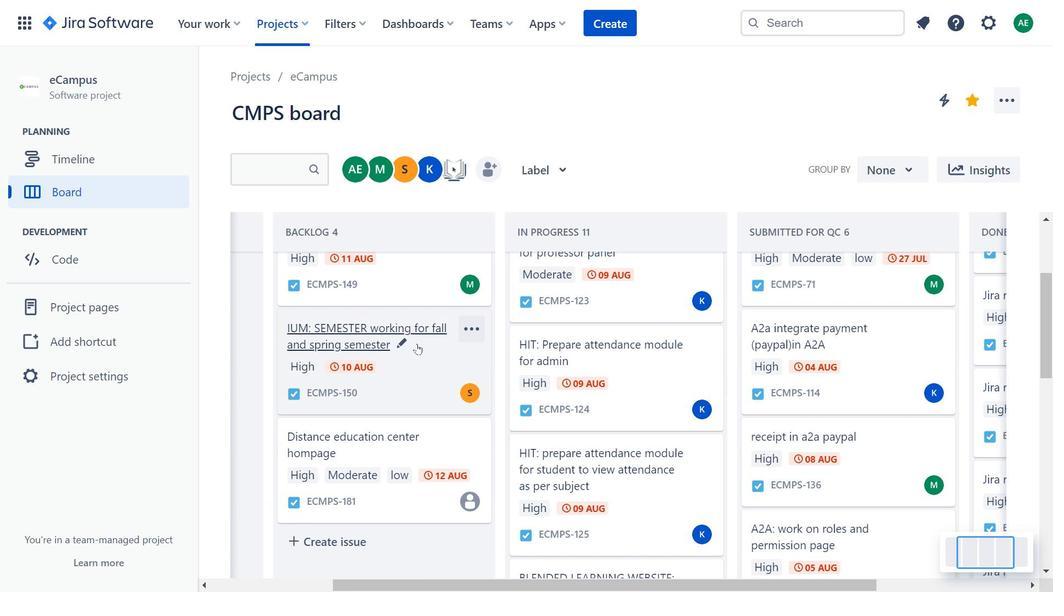 
Action: Mouse pressed left at (421, 353)
Screenshot: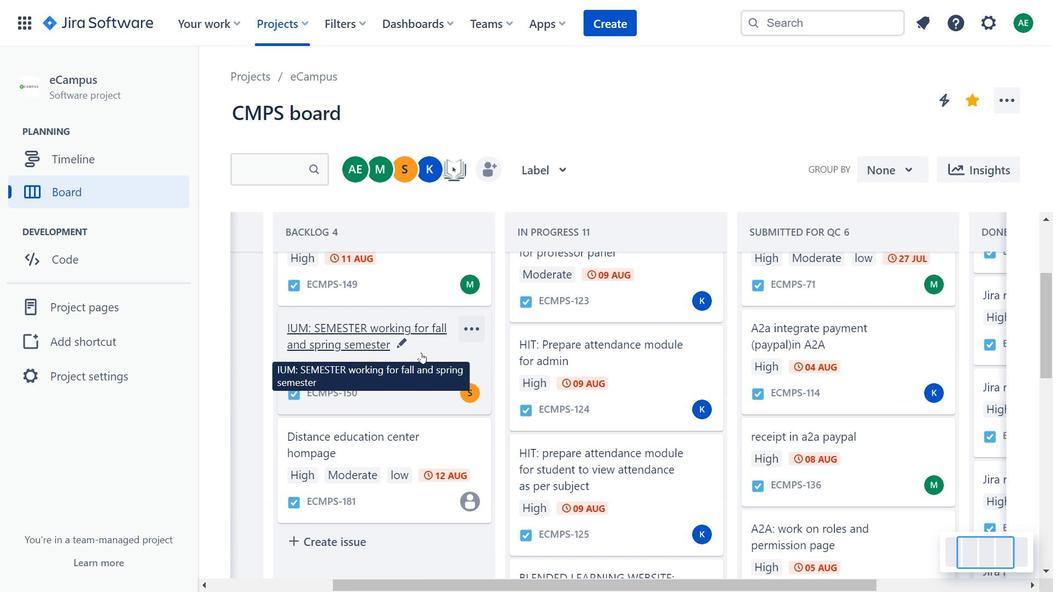 
Action: Mouse moved to (688, 129)
Screenshot: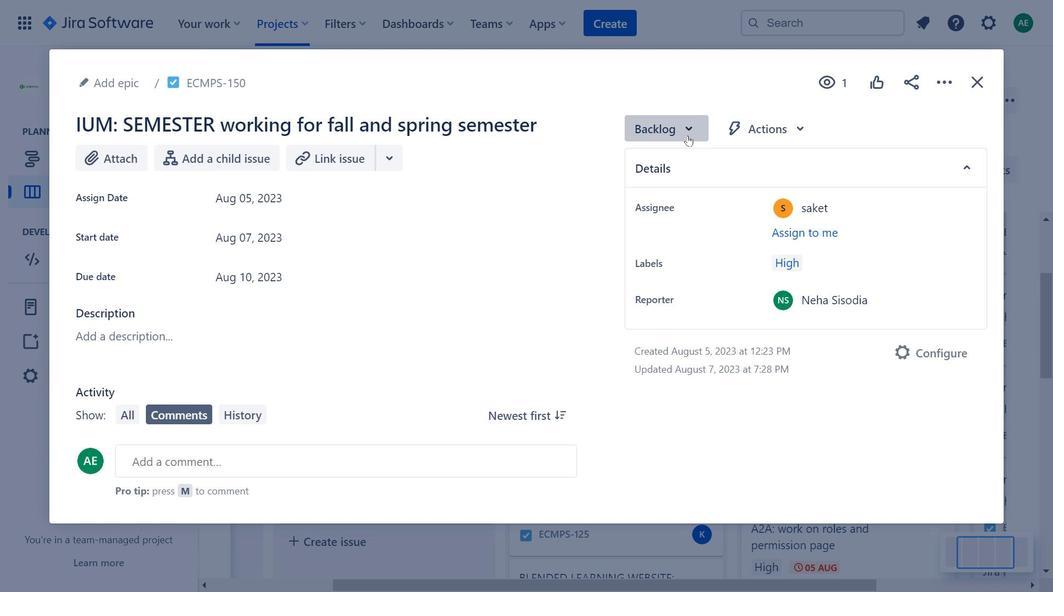 
Action: Mouse pressed left at (688, 129)
Screenshot: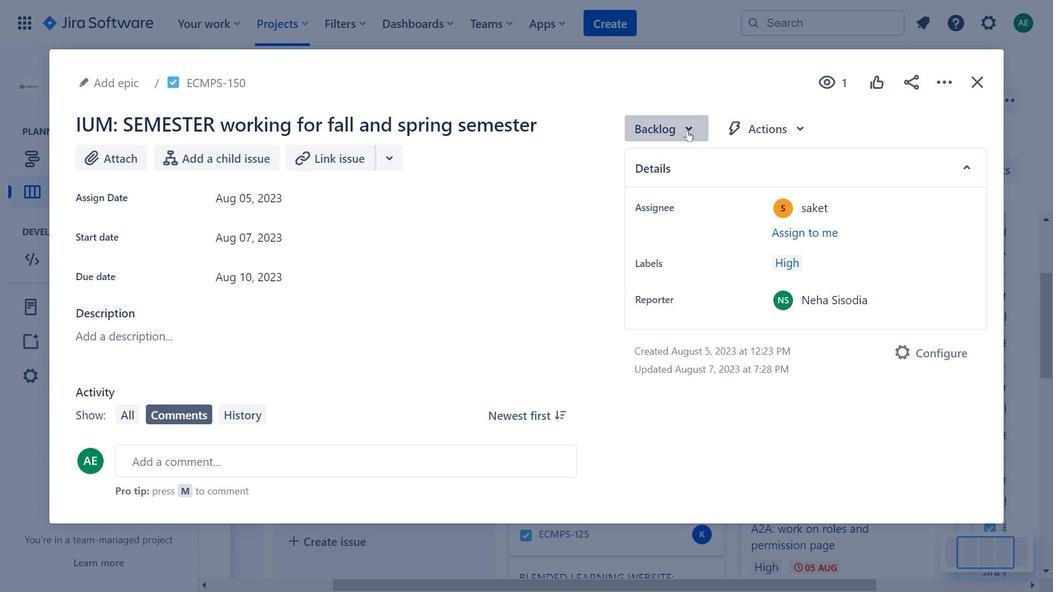 
Action: Mouse moved to (789, 130)
Screenshot: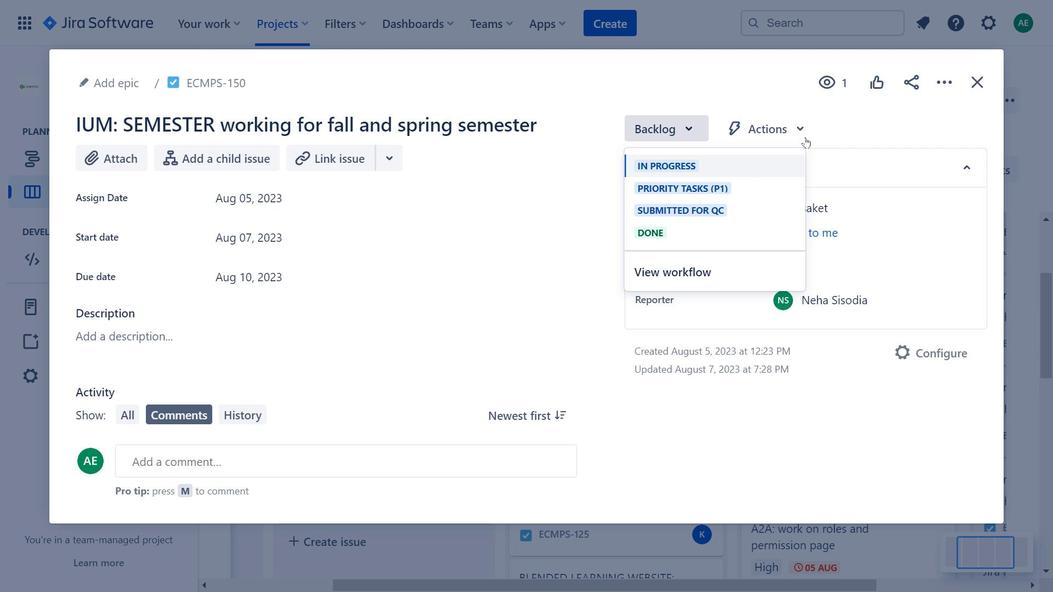 
Action: Mouse pressed left at (789, 130)
Screenshot: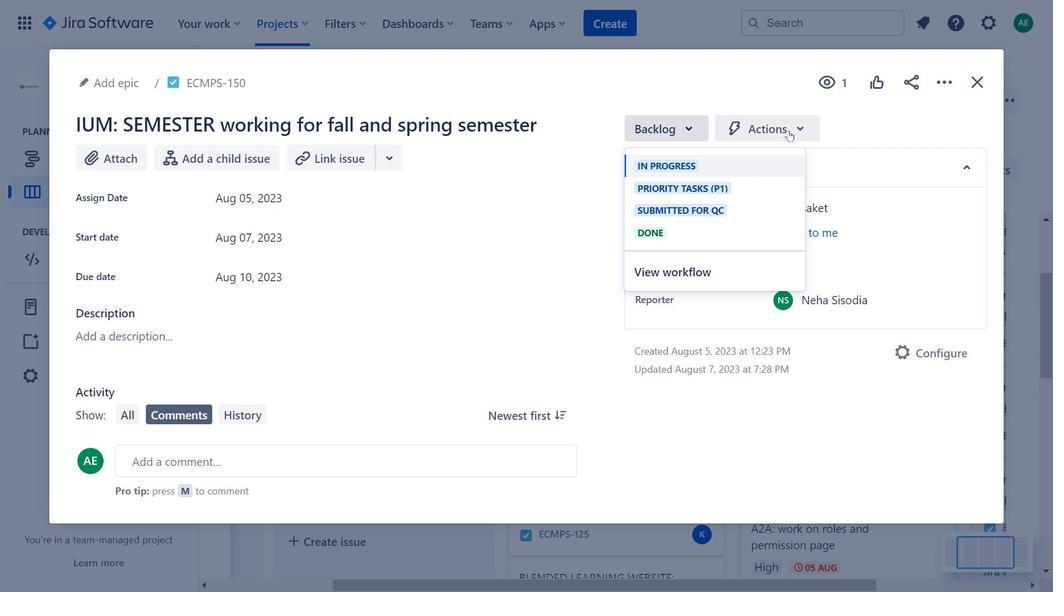 
Action: Mouse moved to (923, 87)
Screenshot: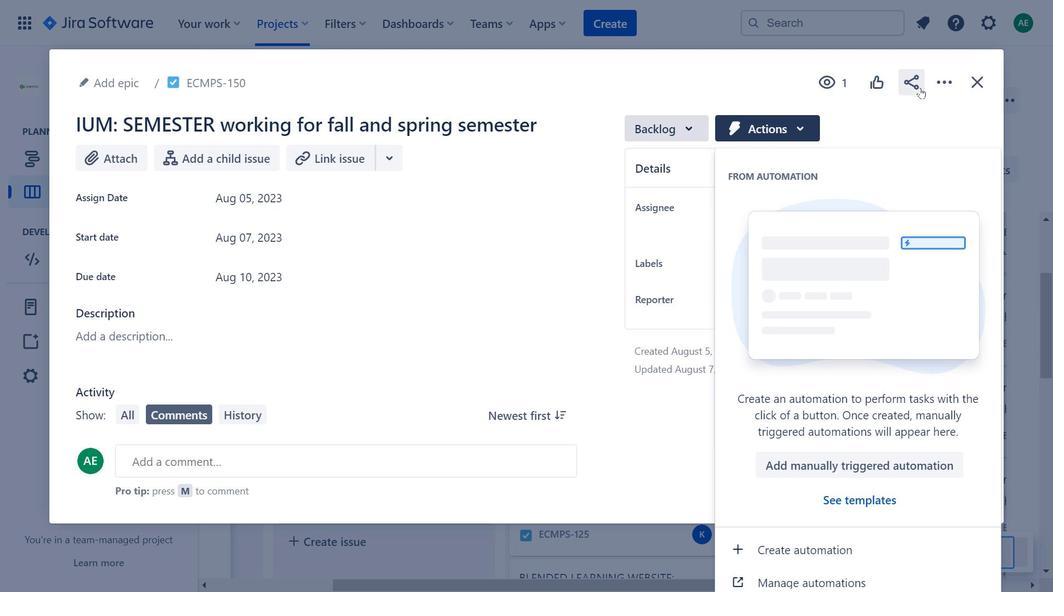 
Action: Mouse pressed left at (923, 87)
Screenshot: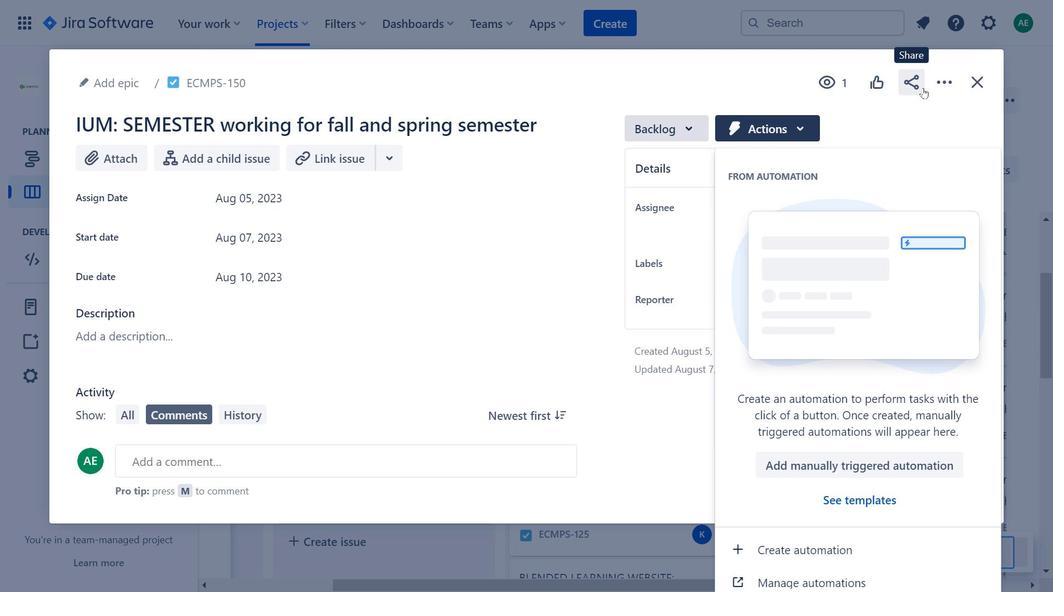 
Action: Mouse moved to (277, 203)
Screenshot: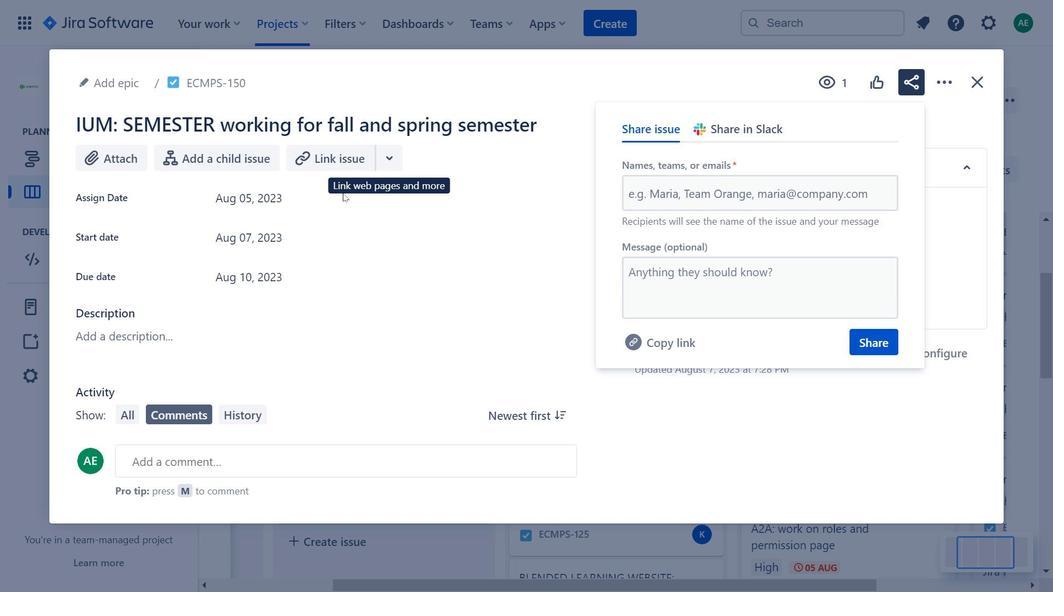 
Action: Mouse pressed left at (277, 203)
Screenshot: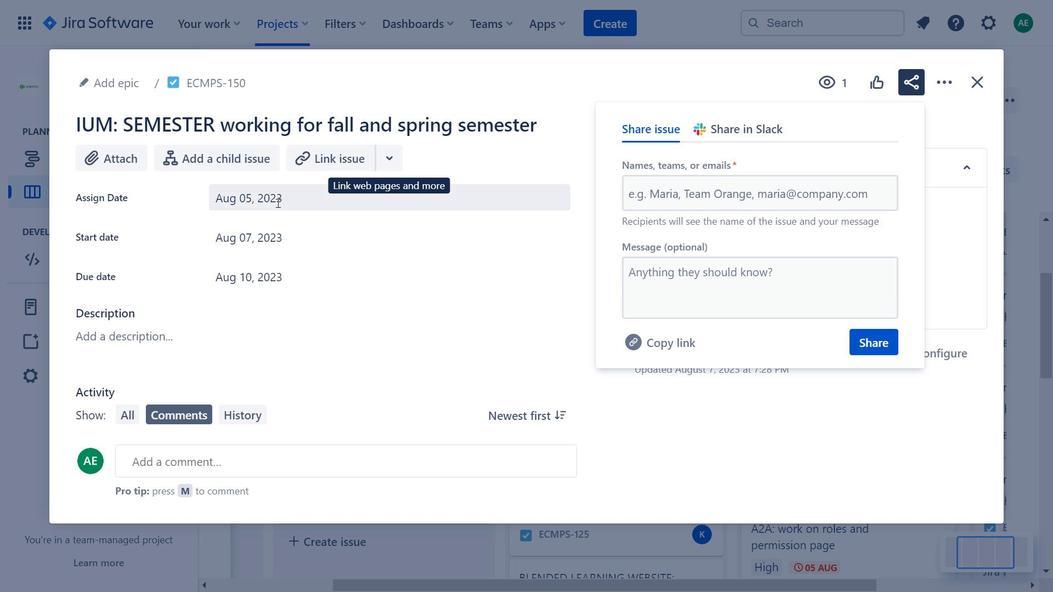 
Action: Mouse moved to (457, 248)
Screenshot: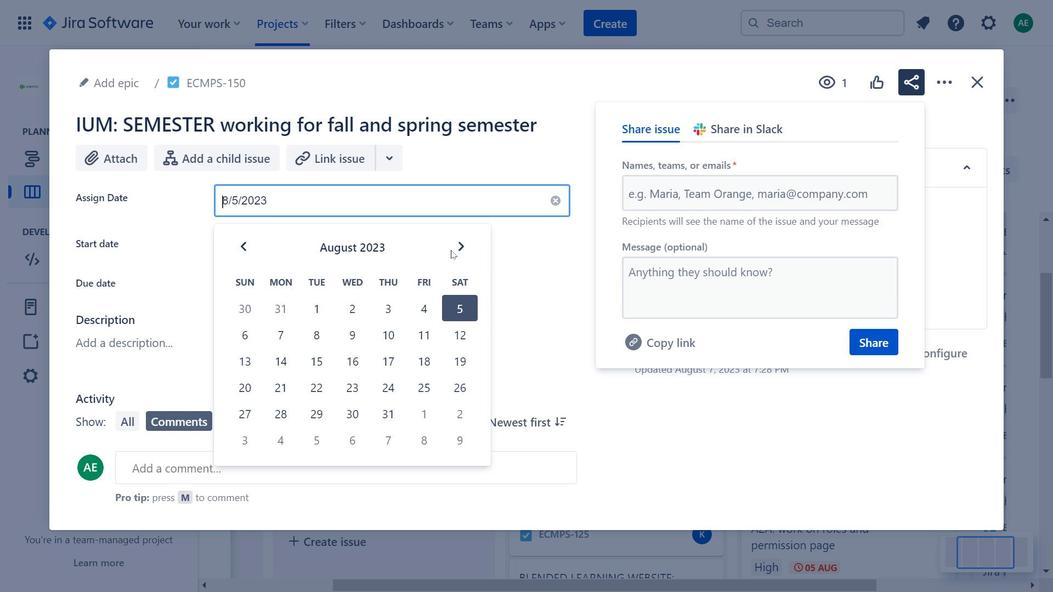 
Action: Mouse pressed left at (457, 248)
Screenshot: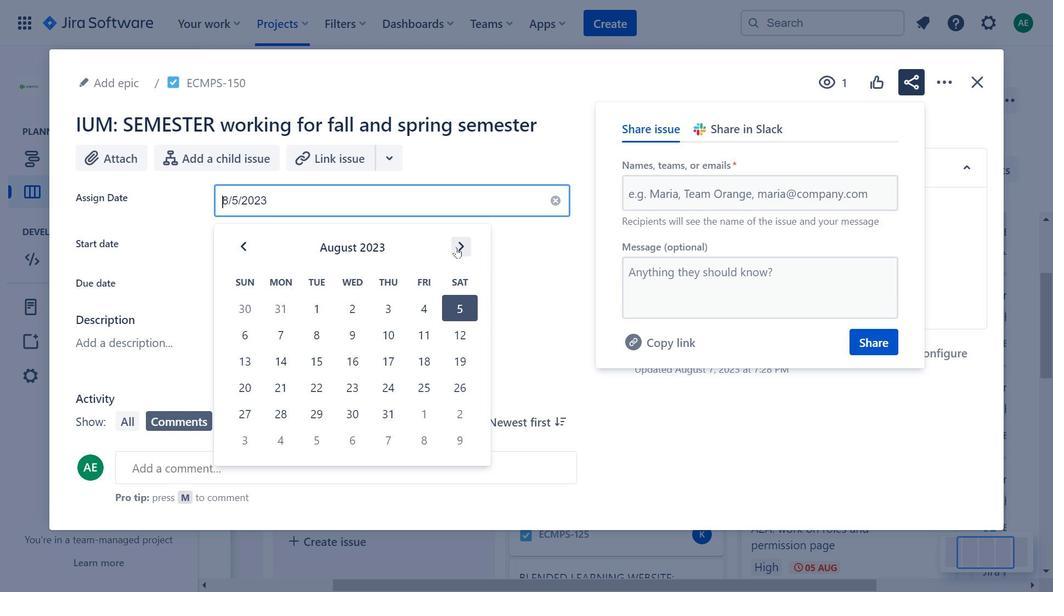
Action: Mouse moved to (978, 83)
Screenshot: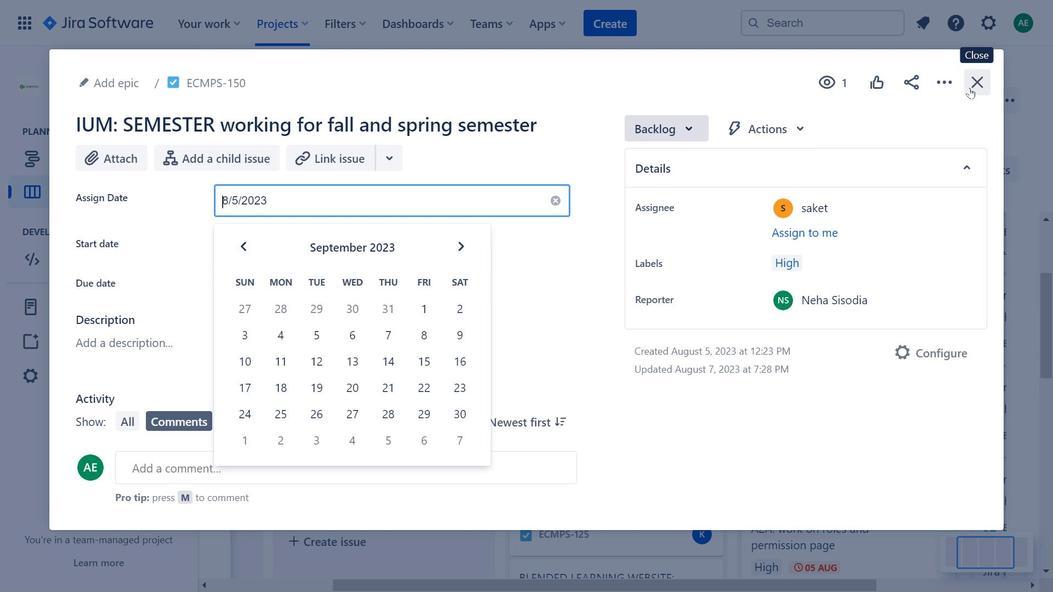 
Action: Mouse pressed left at (978, 83)
Screenshot: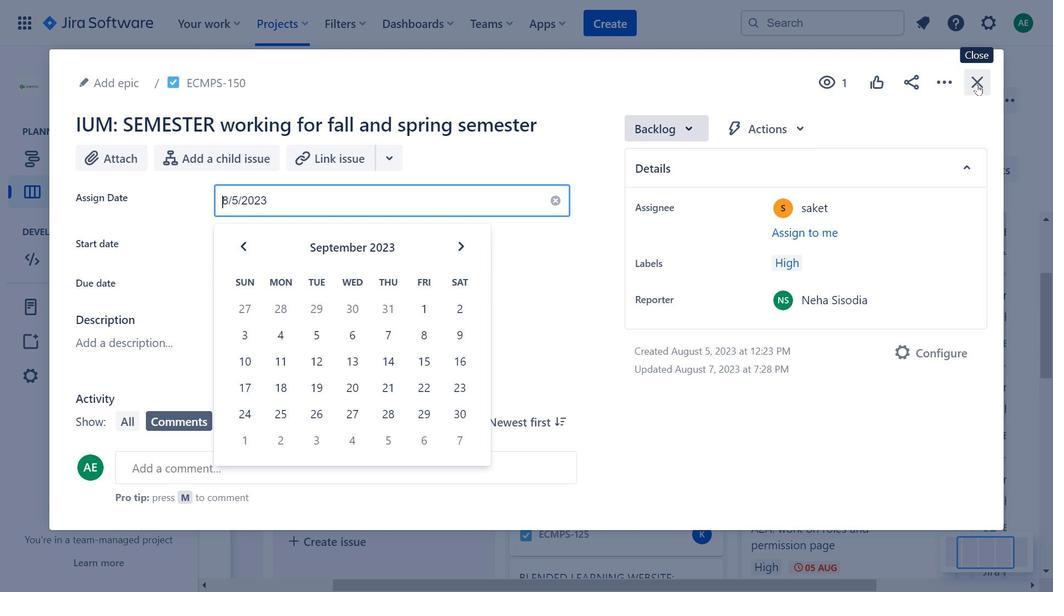 
Action: Mouse moved to (679, 310)
Screenshot: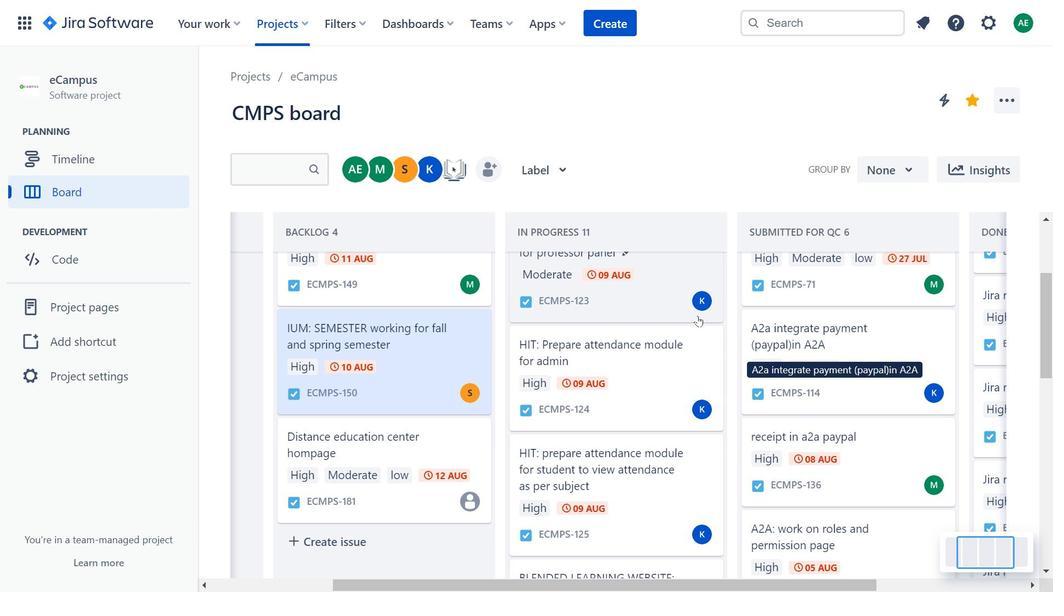
Action: Mouse scrolled (679, 310) with delta (0, 0)
Screenshot: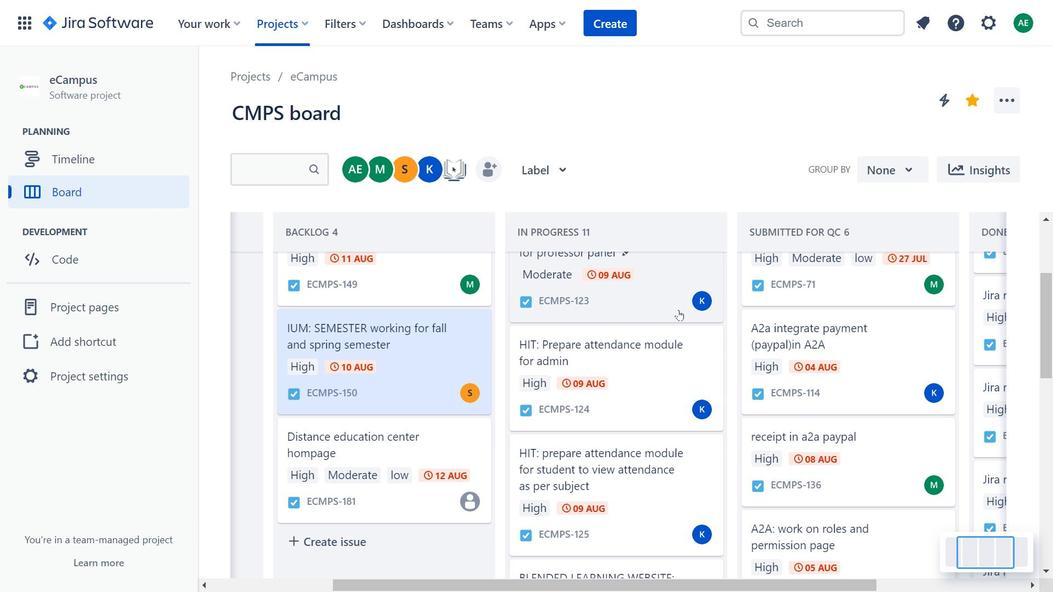 
Action: Mouse scrolled (679, 310) with delta (0, 0)
Screenshot: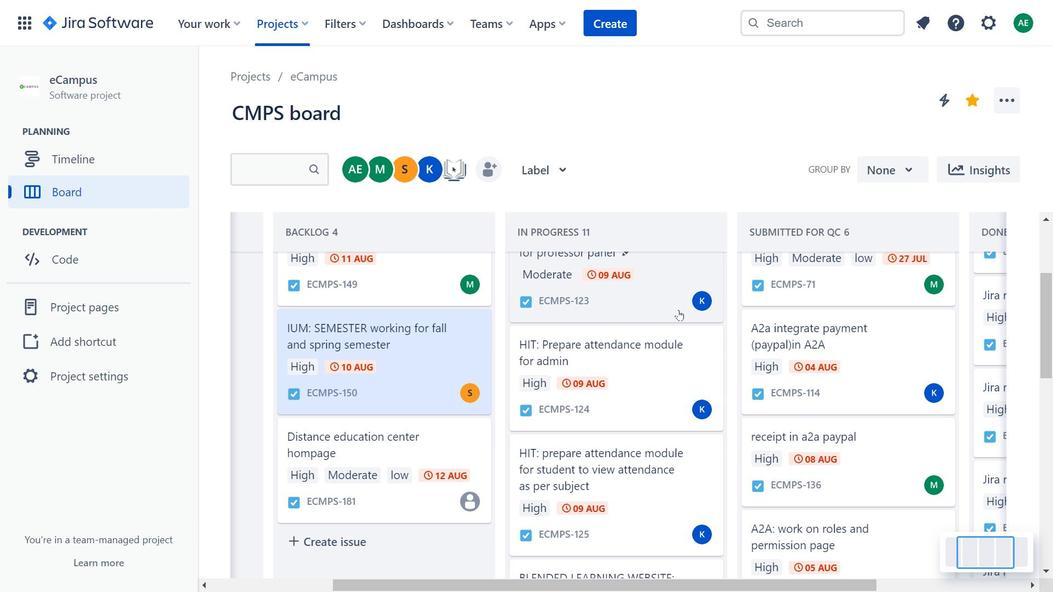 
Action: Mouse moved to (678, 449)
Screenshot: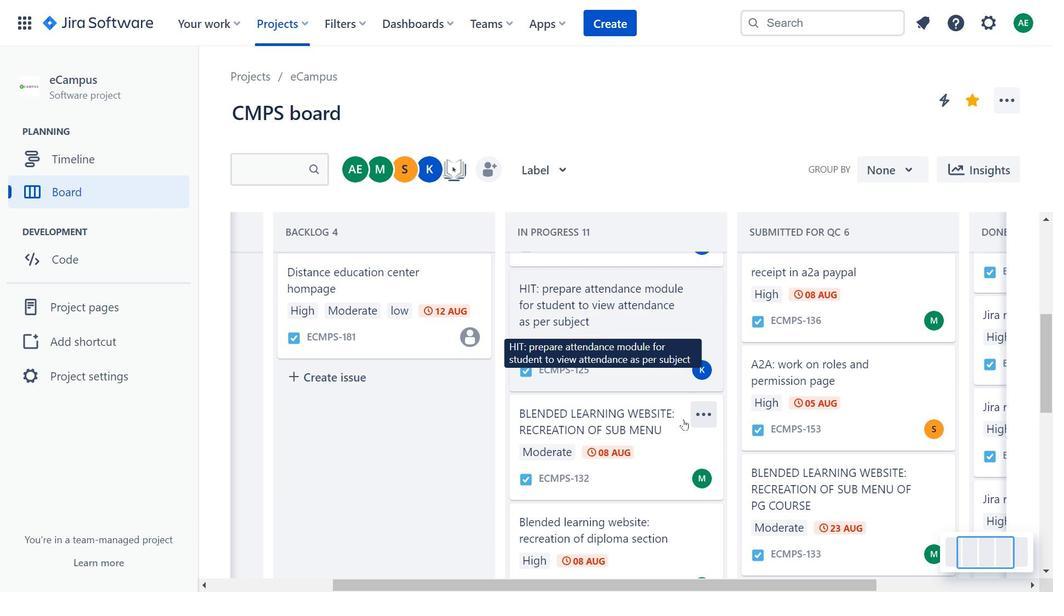 
Action: Mouse pressed left at (678, 449)
Screenshot: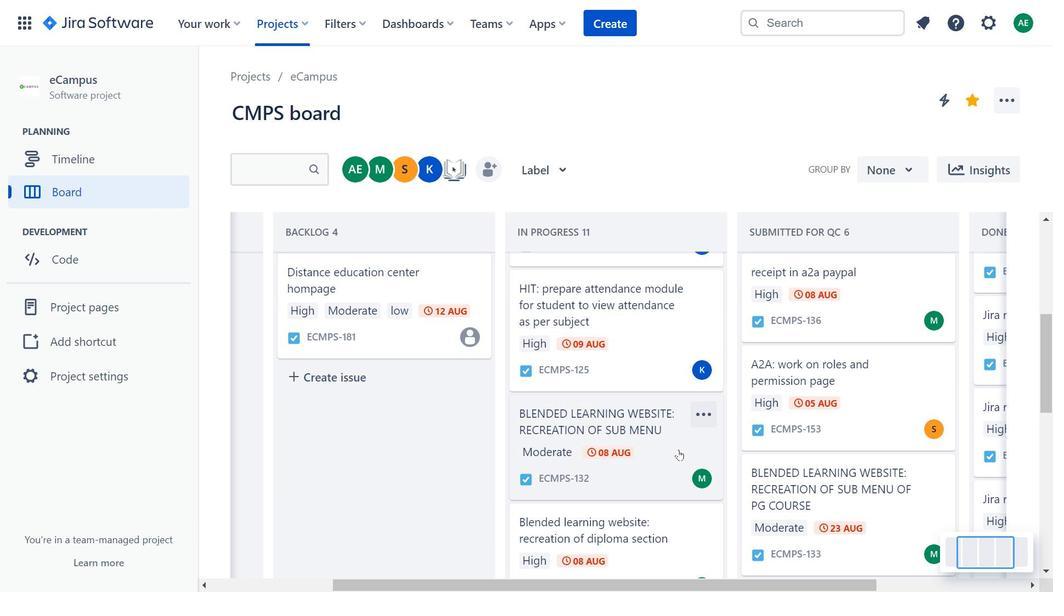
Action: Mouse moved to (300, 386)
Screenshot: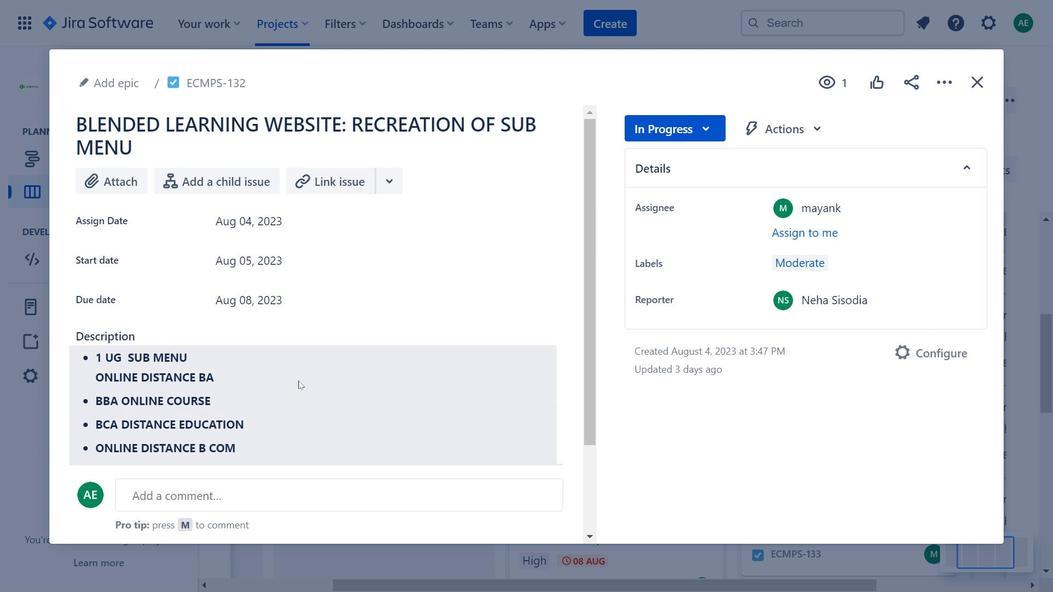 
Action: Mouse pressed left at (300, 386)
Screenshot: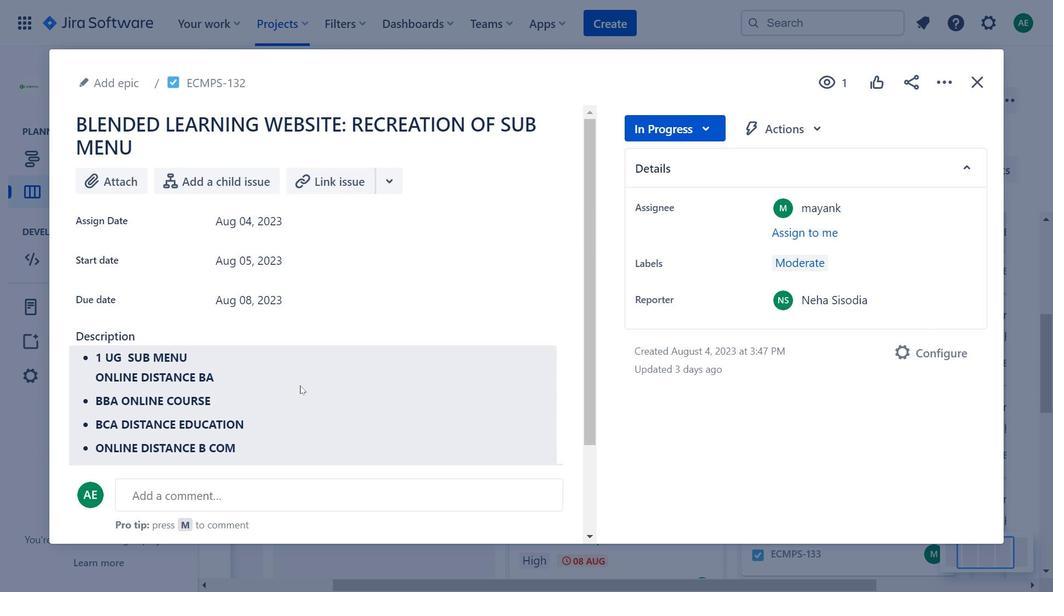 
Action: Mouse moved to (399, 290)
Screenshot: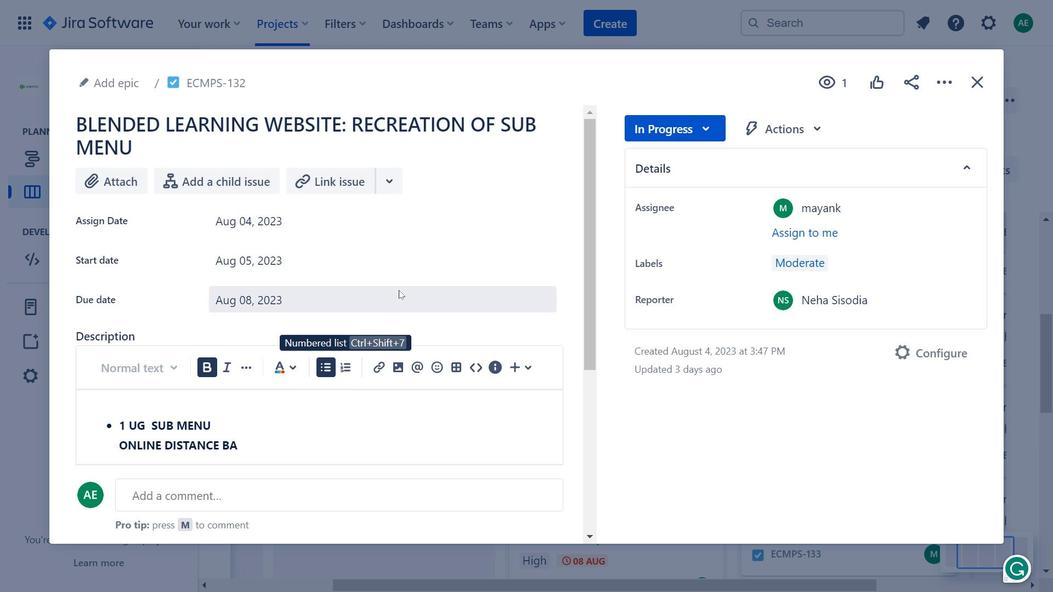 
Action: Mouse scrolled (399, 290) with delta (0, 0)
Screenshot: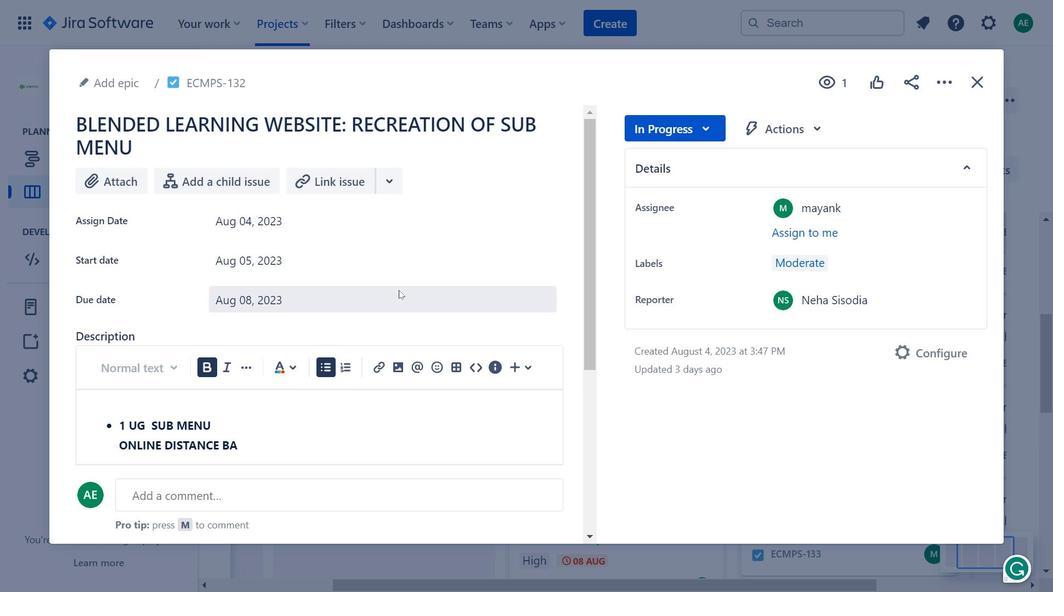 
Action: Mouse scrolled (399, 290) with delta (0, 0)
Screenshot: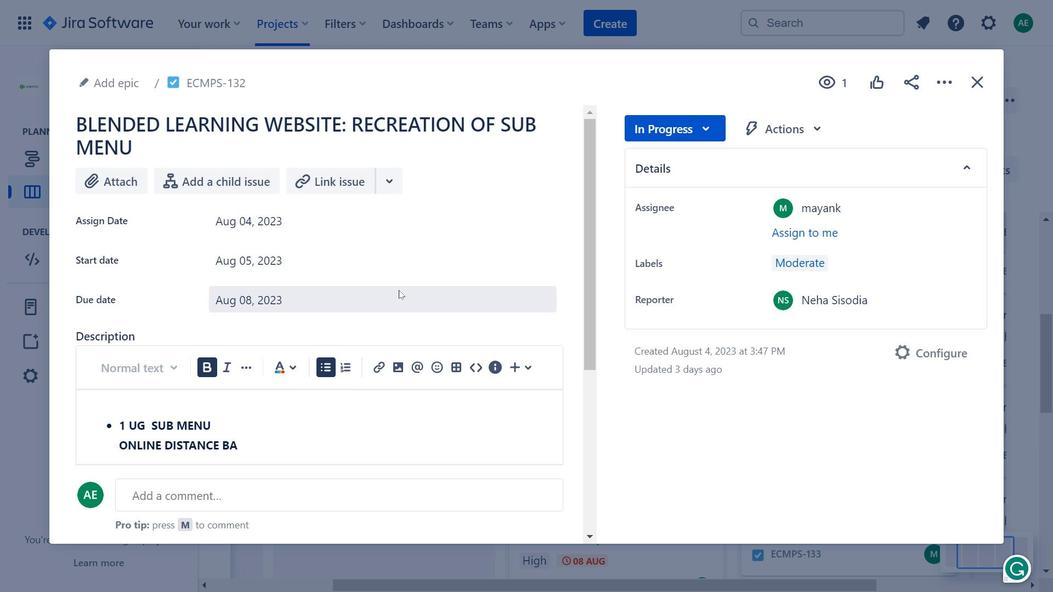 
Action: Mouse moved to (338, 350)
Screenshot: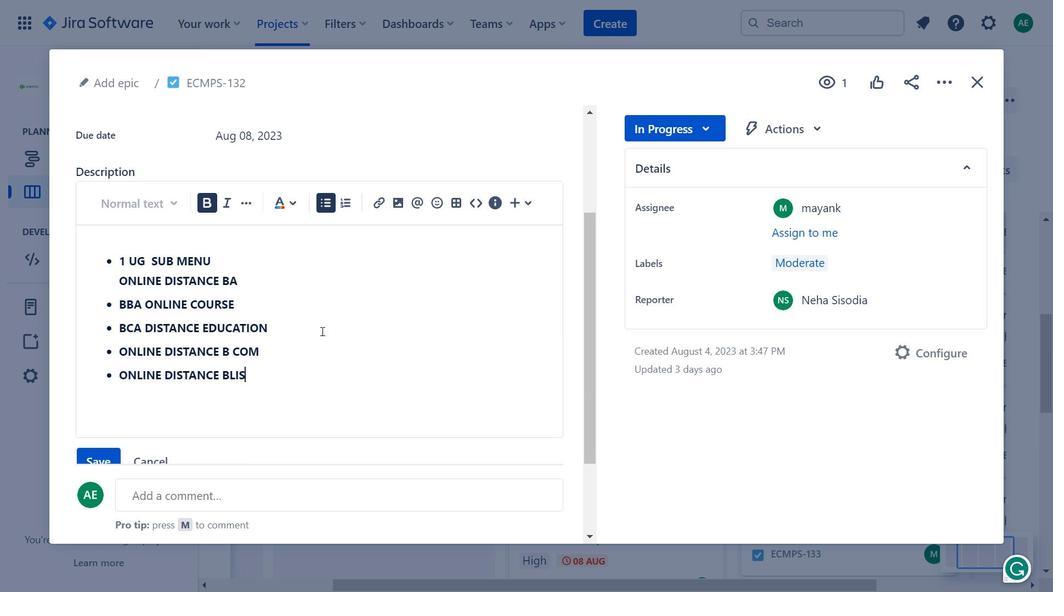 
Action: Mouse pressed left at (338, 350)
Screenshot: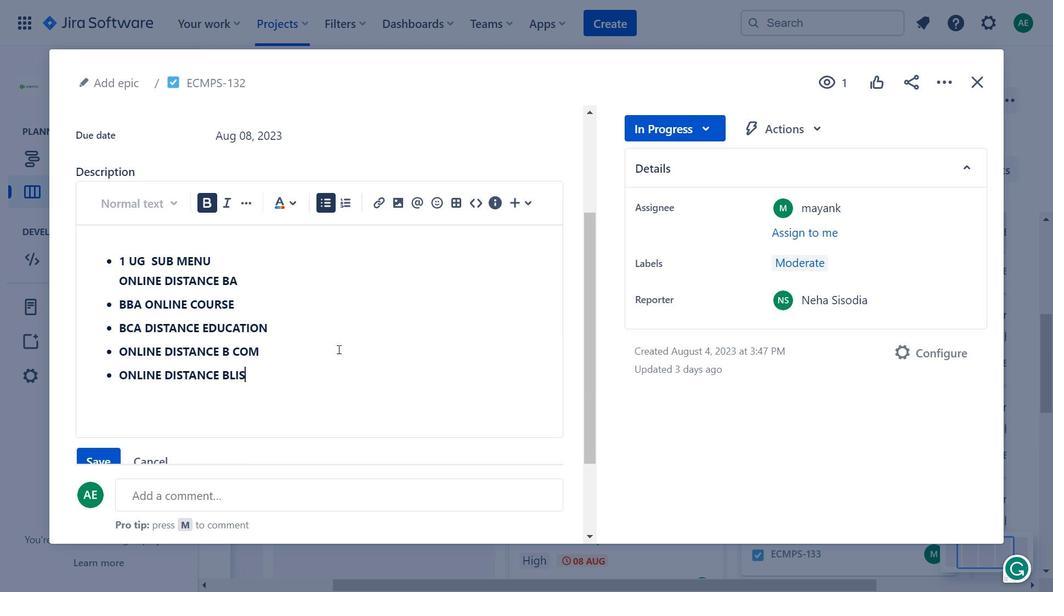 
Action: Mouse moved to (280, 380)
Screenshot: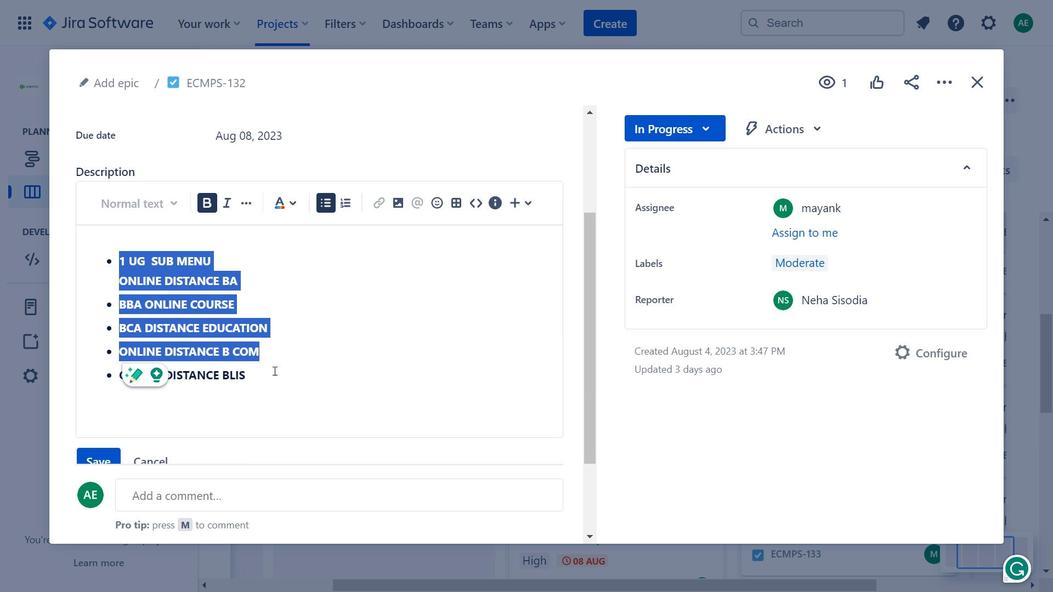 
Action: Mouse pressed left at (280, 380)
Screenshot: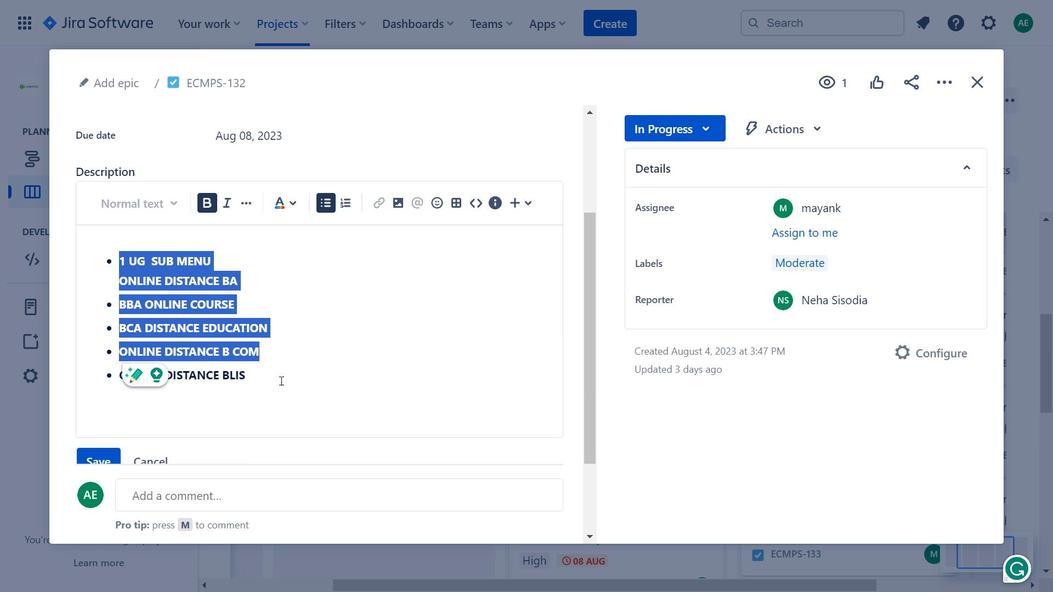 
Action: Mouse moved to (205, 209)
Screenshot: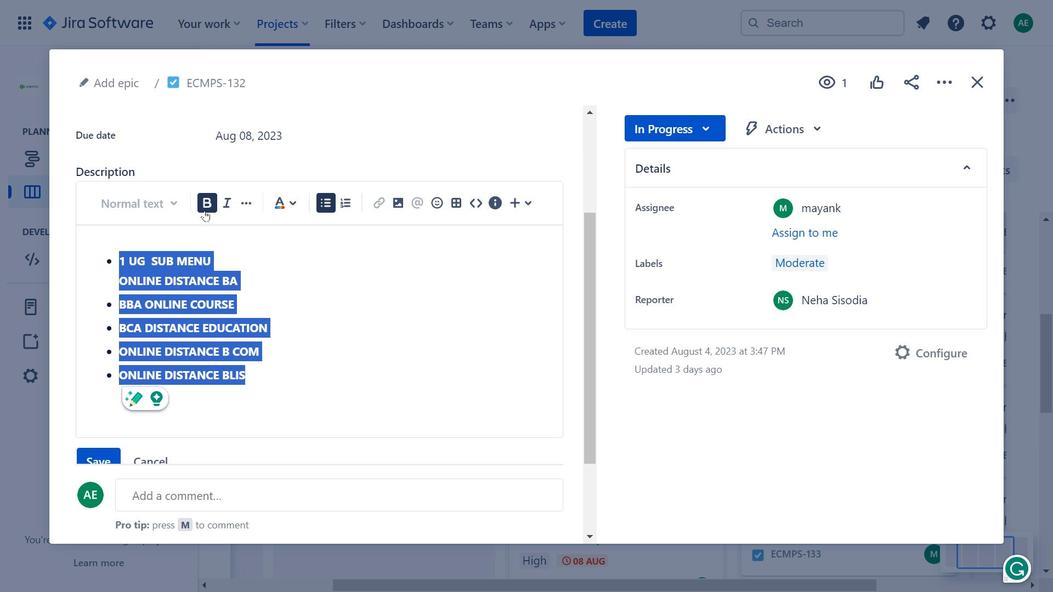 
Action: Mouse pressed left at (205, 209)
Screenshot: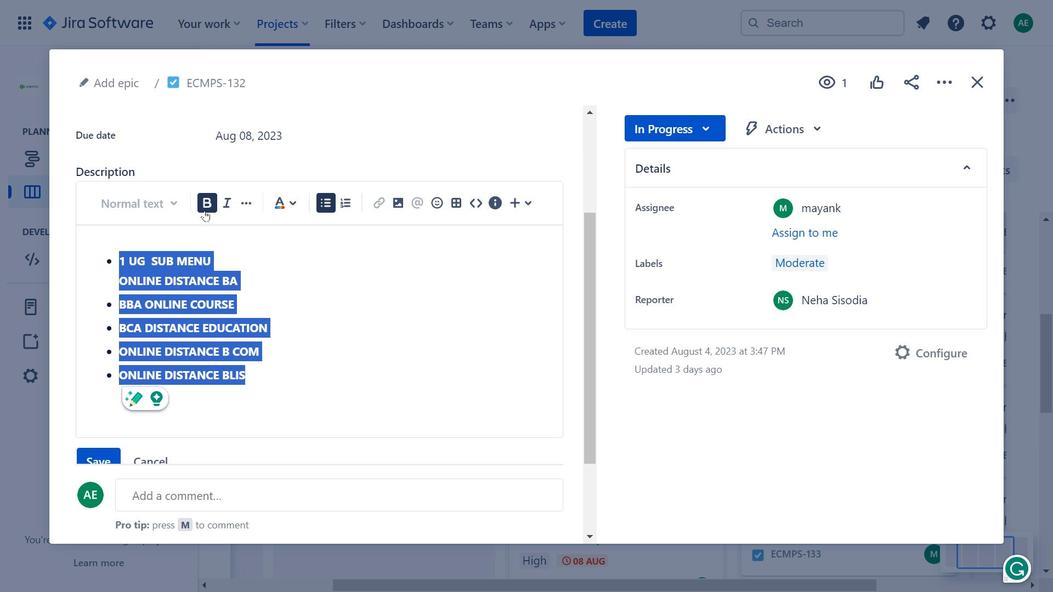 
Action: Mouse moved to (112, 341)
Screenshot: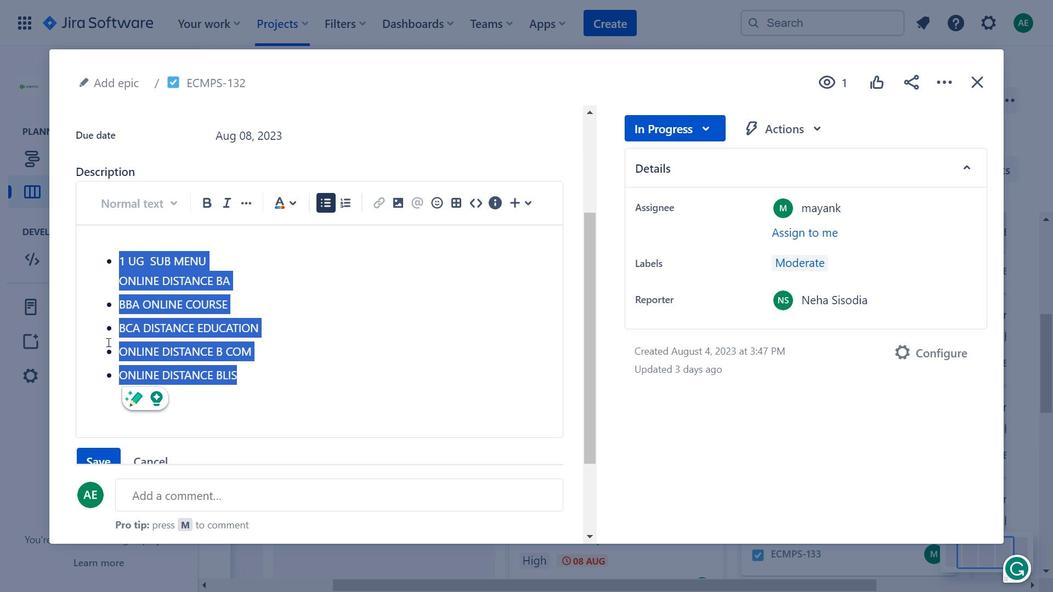
Action: Mouse scrolled (112, 340) with delta (0, 0)
Screenshot: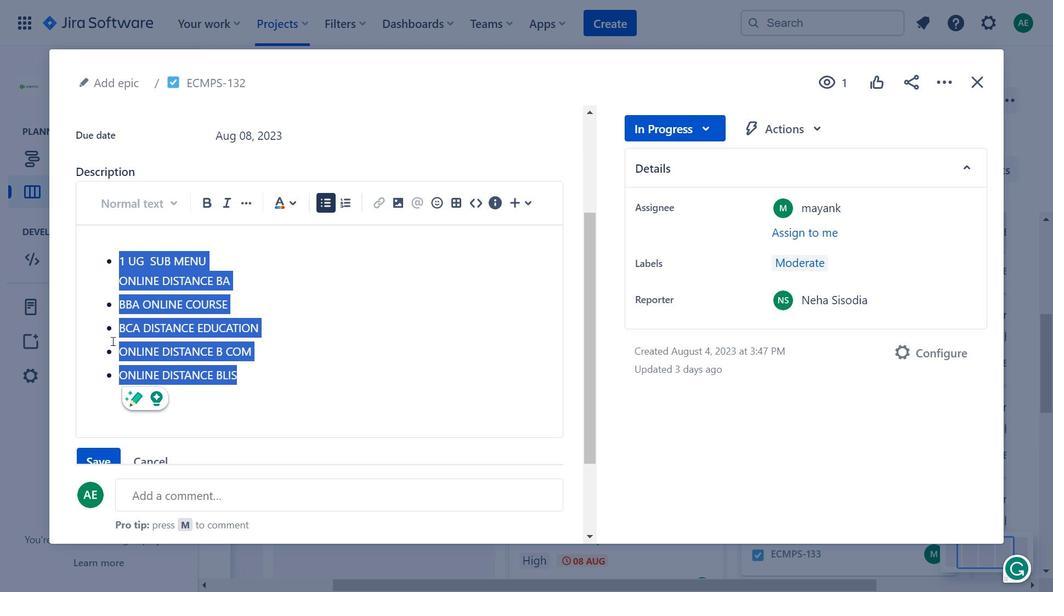 
Action: Mouse scrolled (112, 340) with delta (0, 0)
Screenshot: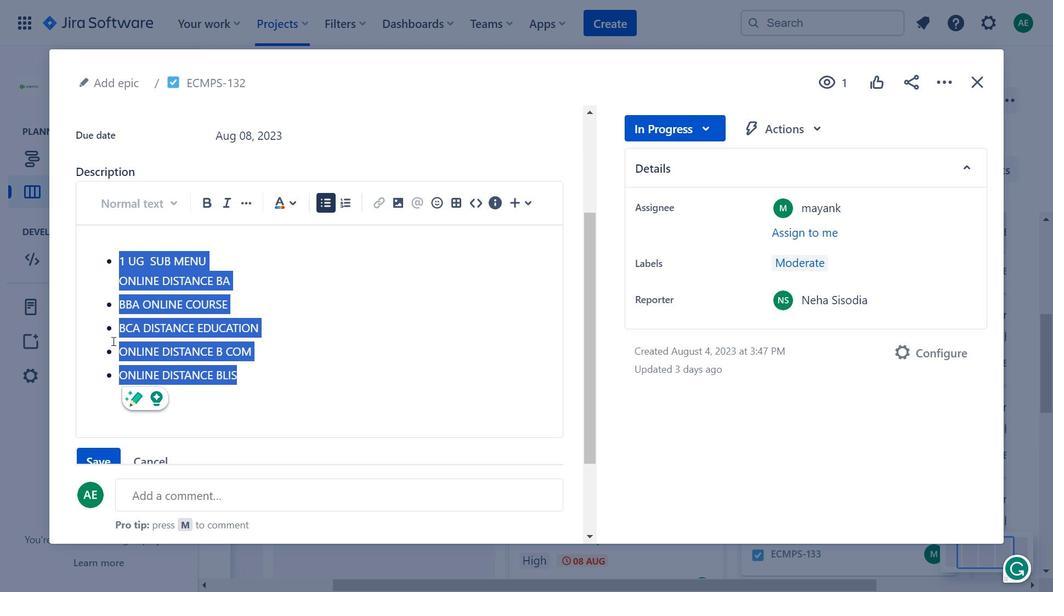 
Action: Mouse moved to (95, 337)
Screenshot: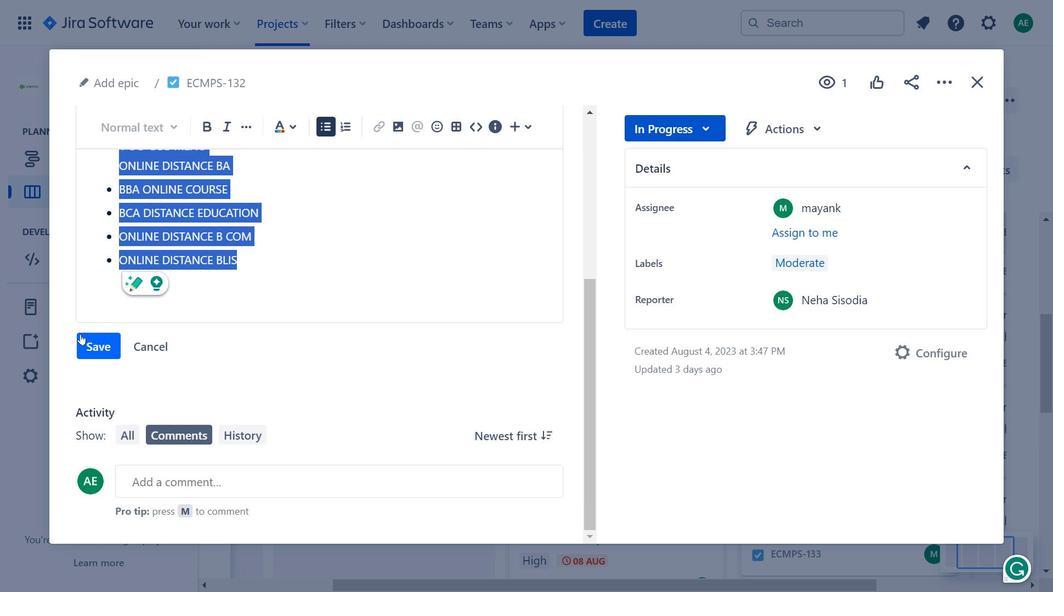 
Action: Mouse pressed left at (95, 337)
Screenshot: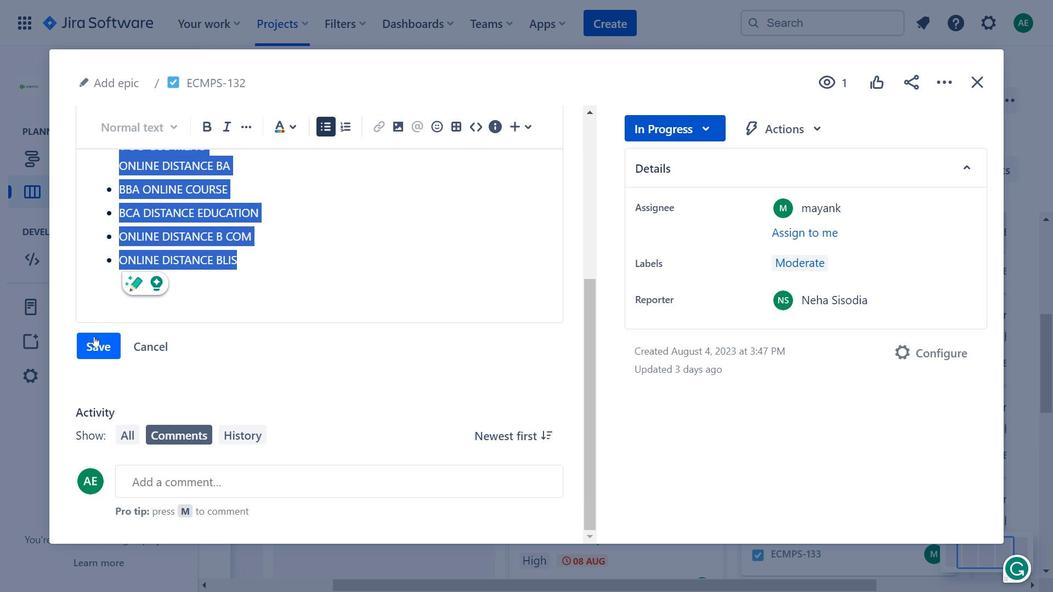 
Action: Mouse moved to (952, 86)
Screenshot: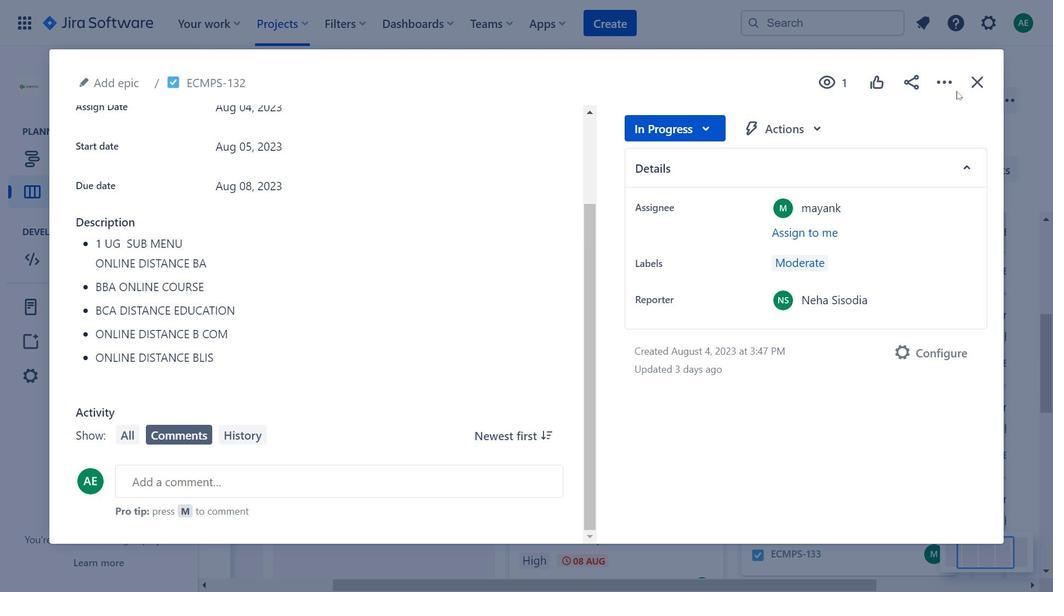 
Action: Mouse pressed left at (952, 86)
Screenshot: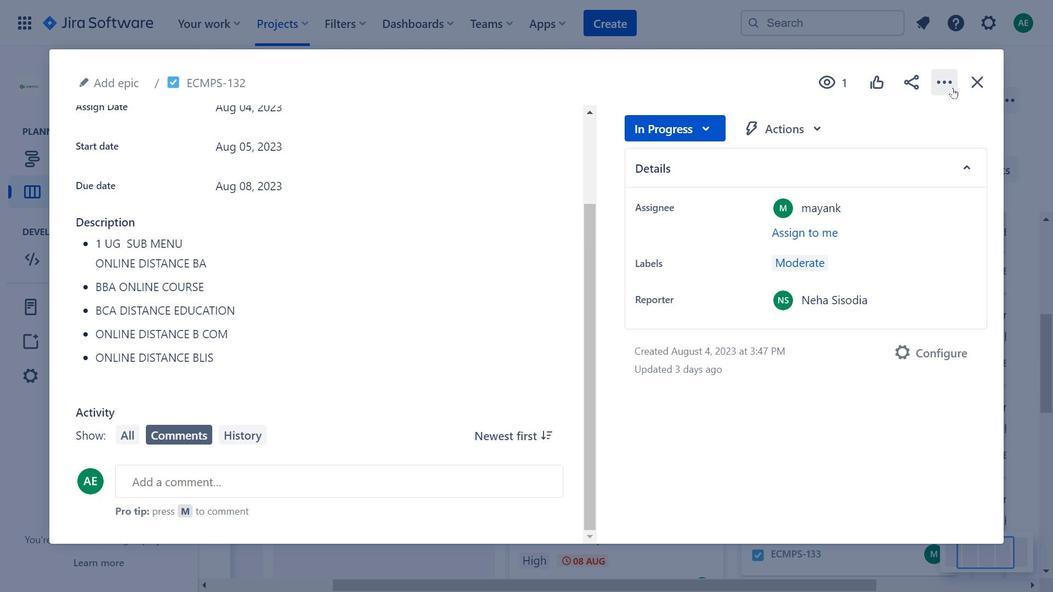 
Action: Mouse moved to (924, 128)
Screenshot: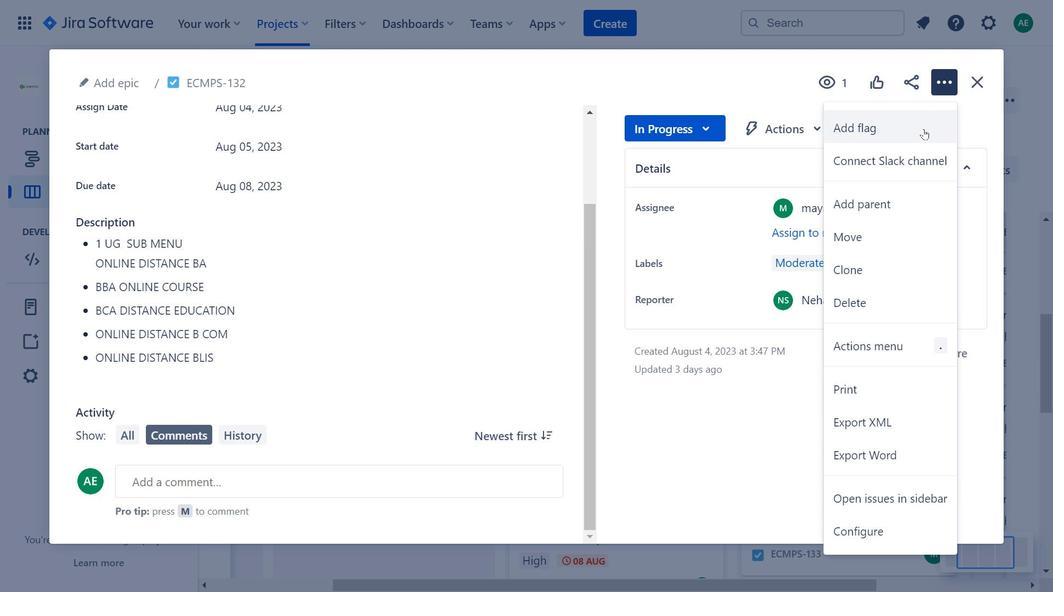 
Action: Mouse scrolled (924, 128) with delta (0, 0)
Screenshot: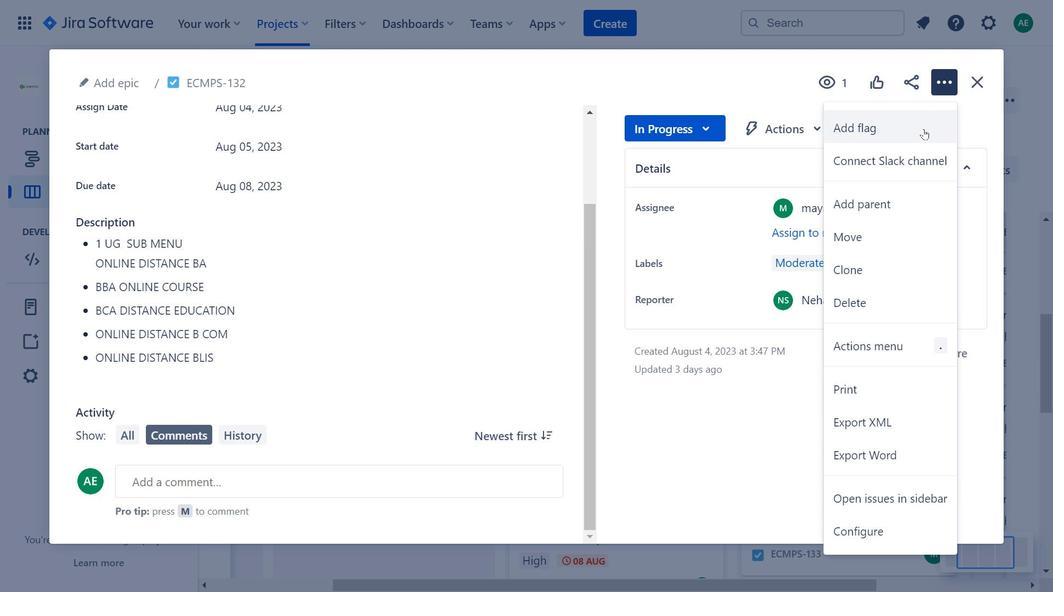 
Action: Mouse moved to (443, 197)
Screenshot: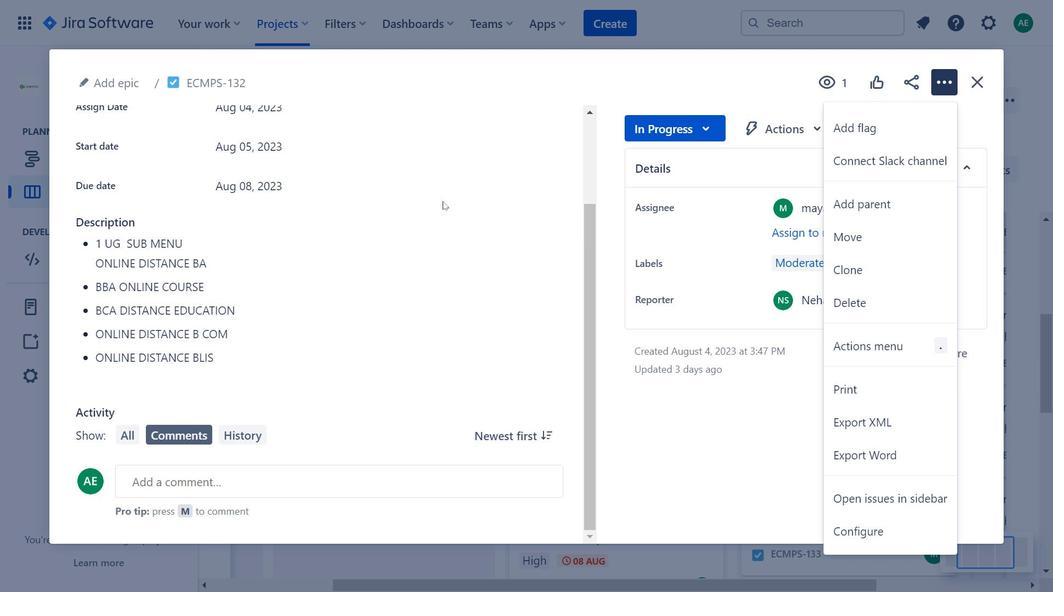 
Action: Mouse scrolled (443, 198) with delta (0, 0)
Screenshot: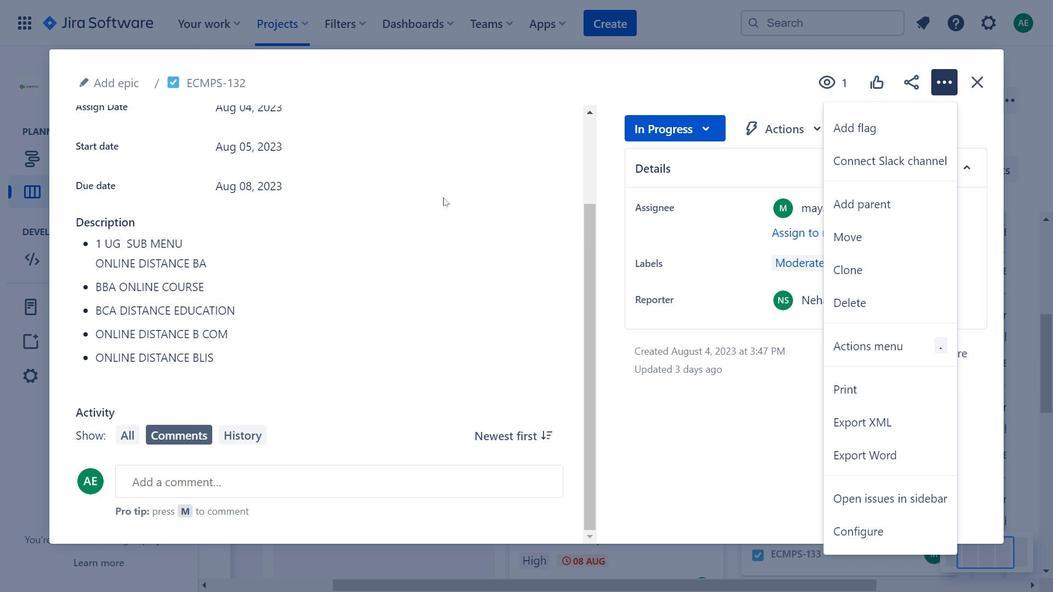 
Action: Mouse scrolled (443, 198) with delta (0, 0)
Screenshot: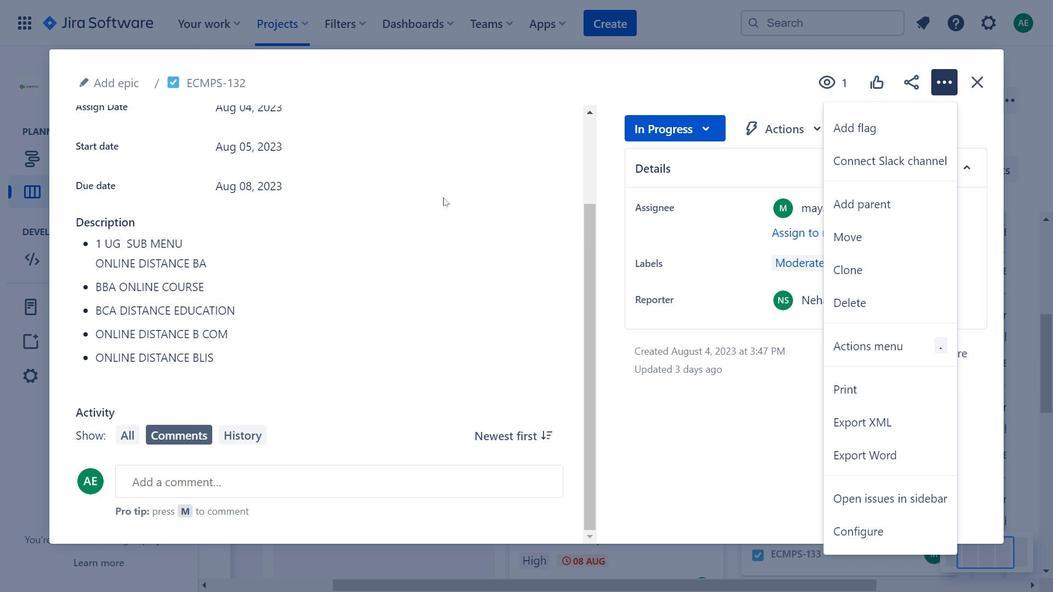 
Action: Mouse moved to (402, 257)
Screenshot: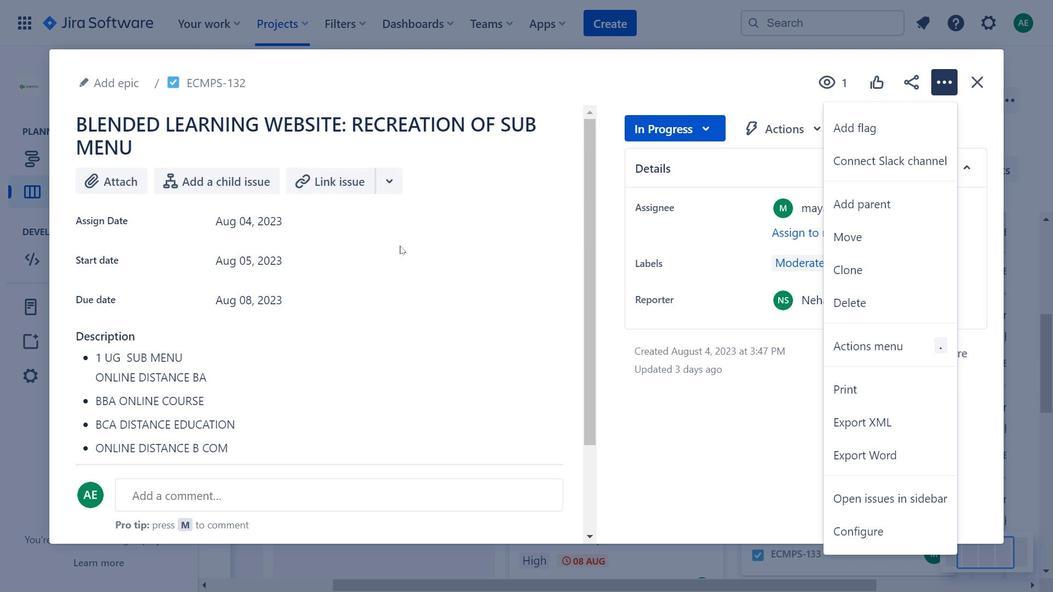 
Action: Mouse pressed left at (402, 257)
Screenshot: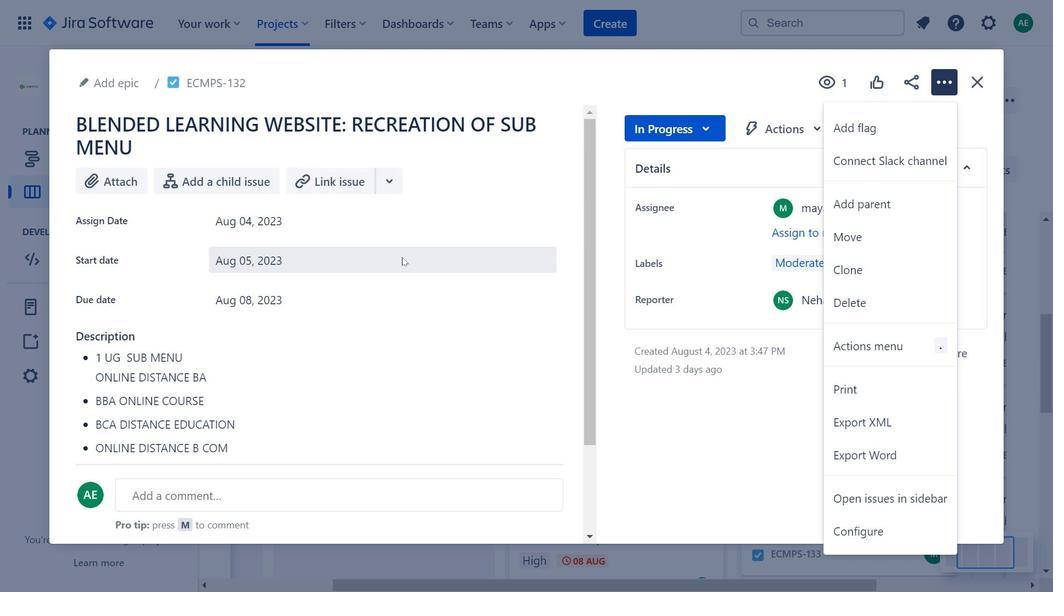 
Action: Mouse moved to (986, 86)
Screenshot: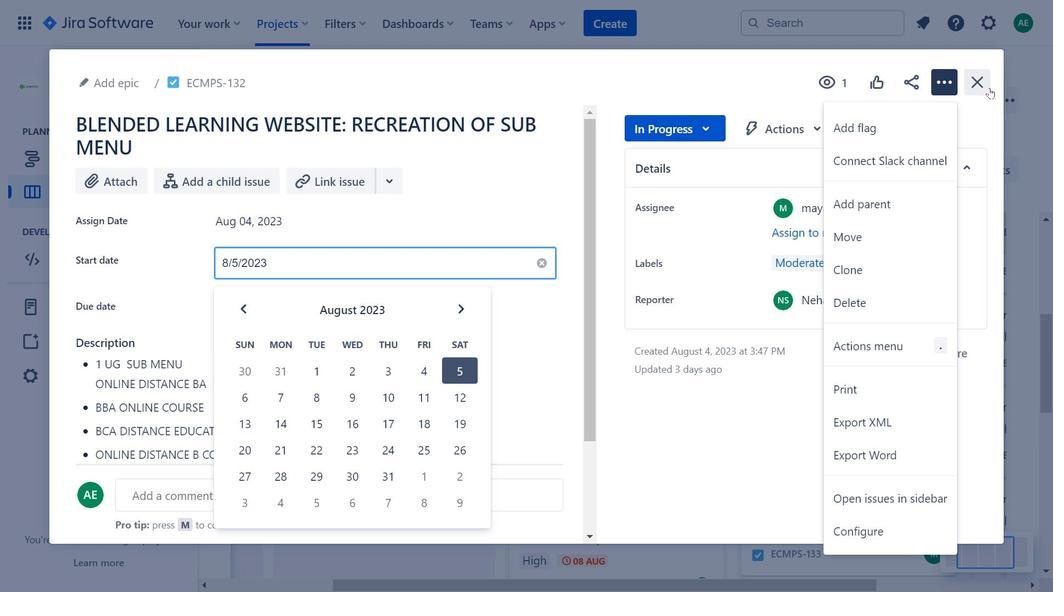 
Action: Mouse pressed left at (986, 86)
Screenshot: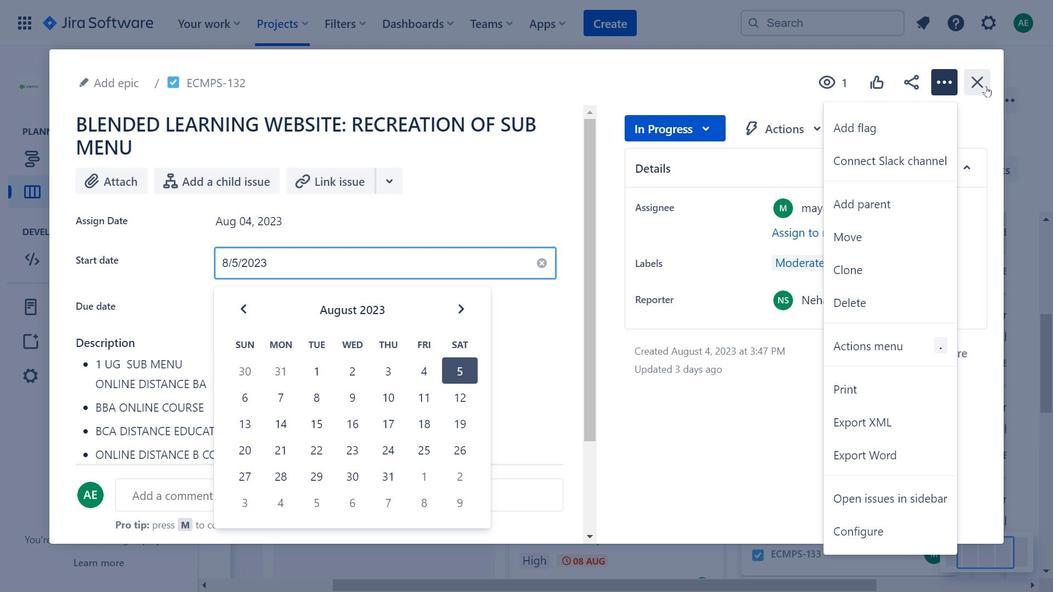 
Action: Mouse moved to (604, 340)
Screenshot: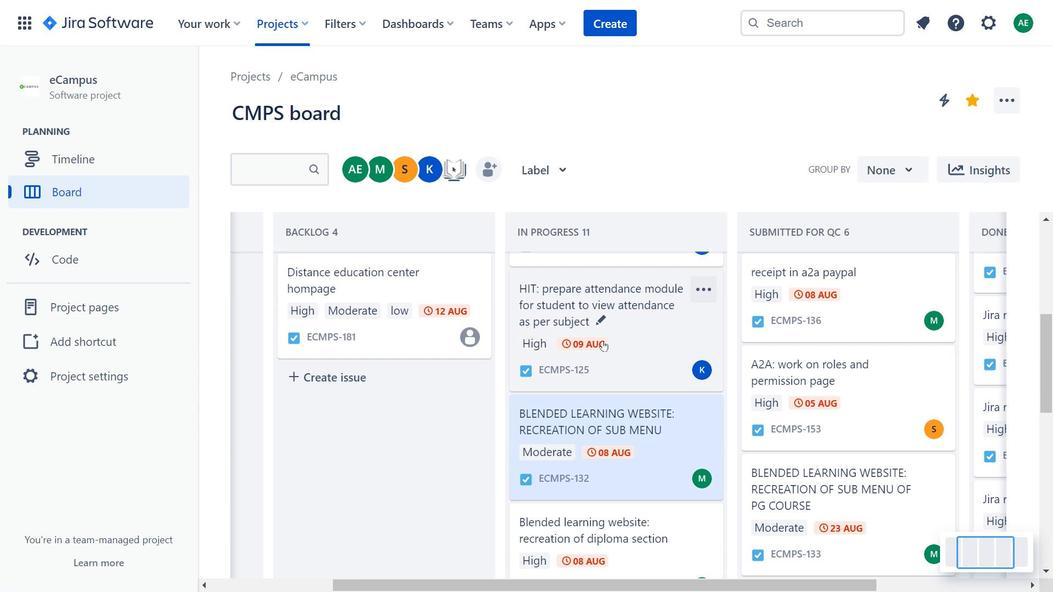 
Action: Mouse scrolled (604, 341) with delta (0, 0)
Screenshot: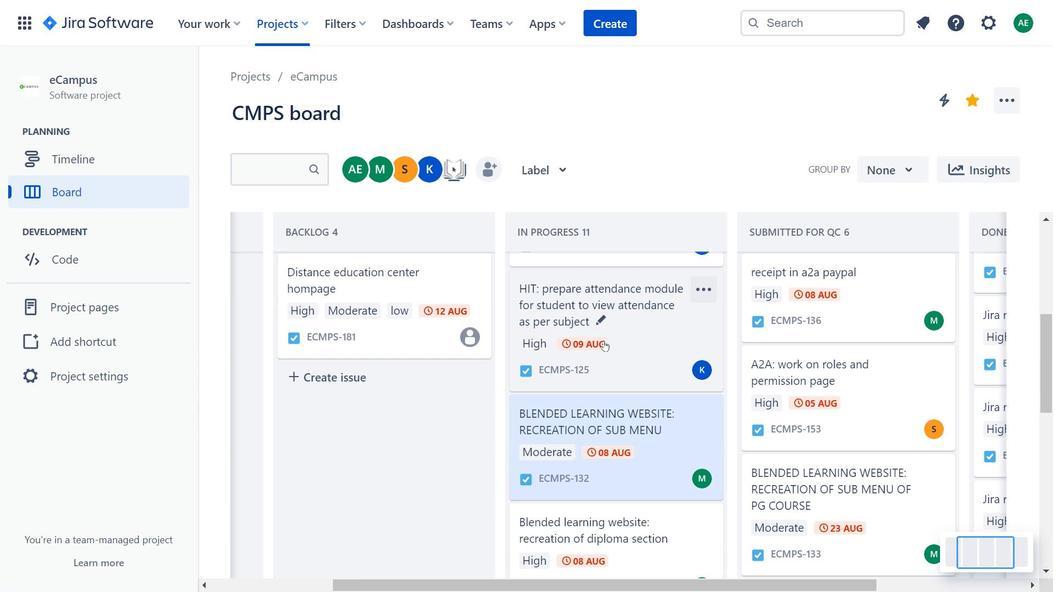 
Action: Mouse scrolled (604, 341) with delta (0, 0)
Screenshot: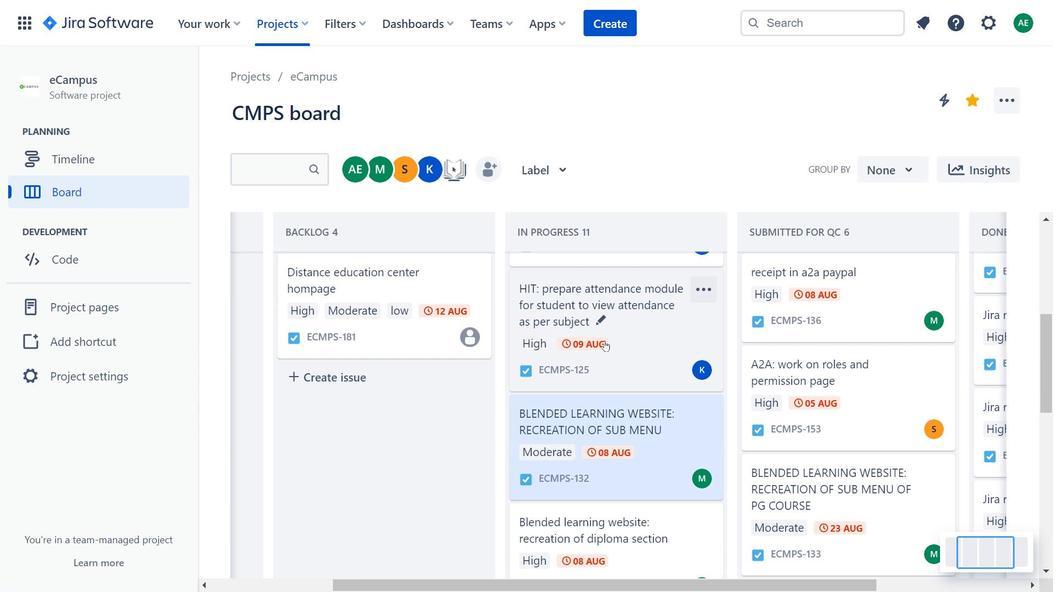 
Action: Mouse moved to (606, 341)
Screenshot: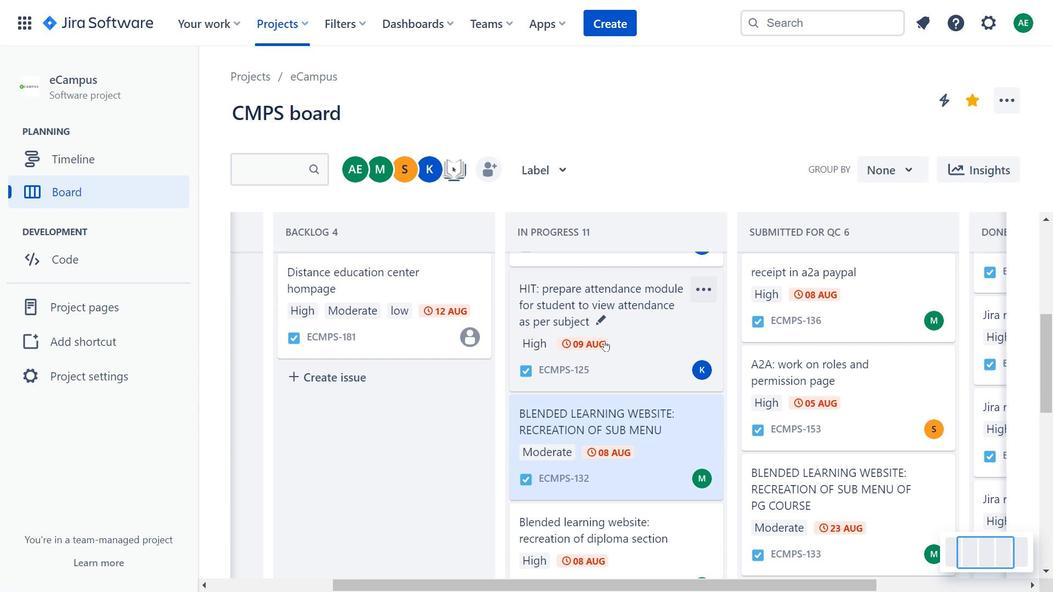 
Action: Mouse scrolled (606, 341) with delta (0, 0)
Screenshot: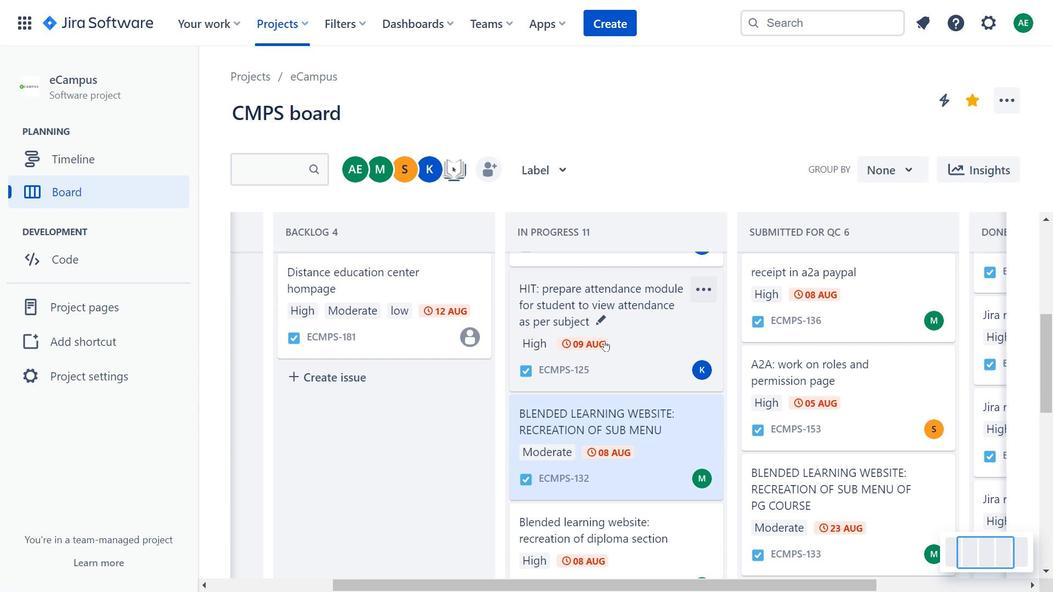 
Action: Mouse moved to (645, 357)
Screenshot: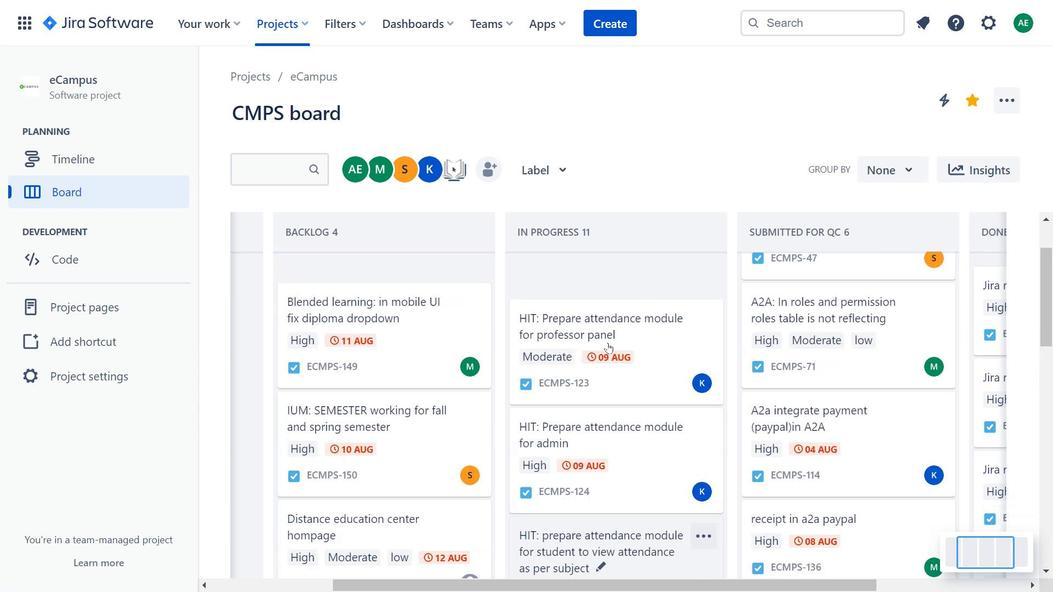 
Action: Mouse scrolled (645, 357) with delta (0, 0)
Screenshot: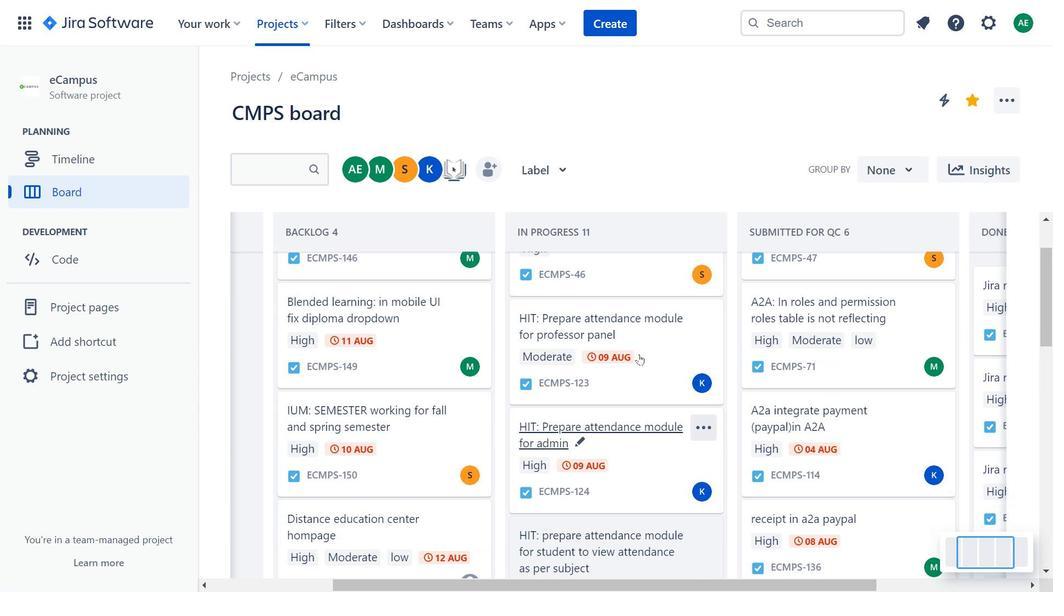 
Action: Mouse scrolled (645, 357) with delta (0, 0)
Screenshot: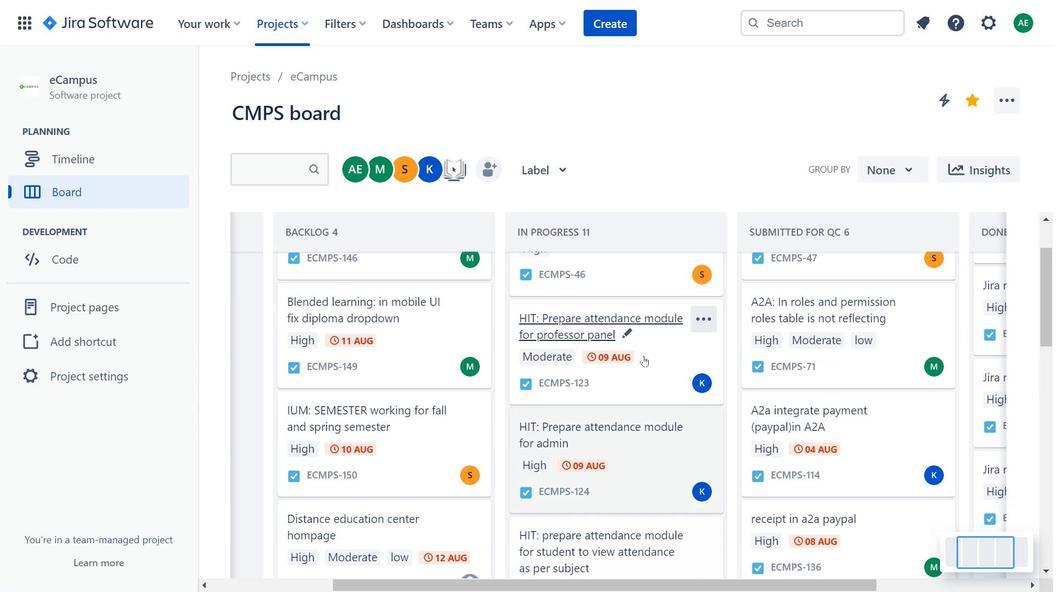 
Action: Mouse moved to (651, 450)
Screenshot: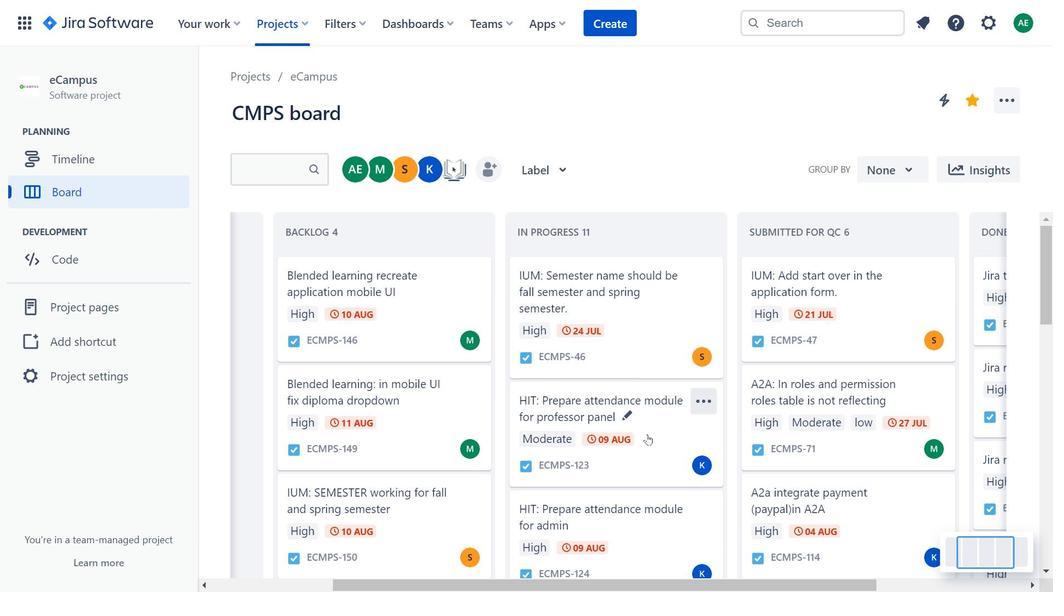 
Action: Mouse pressed left at (651, 450)
Screenshot: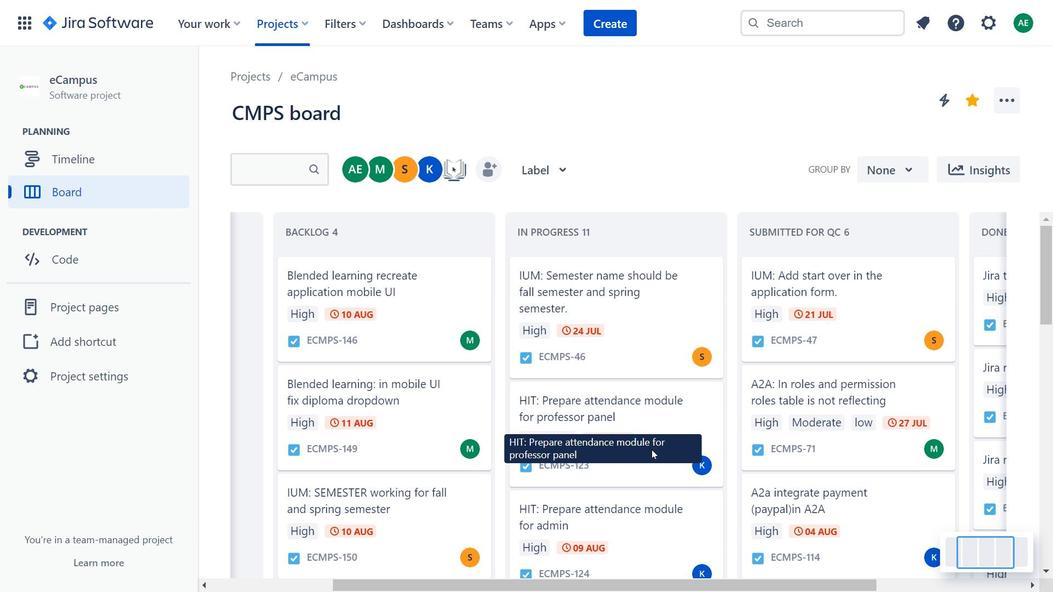 
Action: Mouse moved to (781, 130)
Screenshot: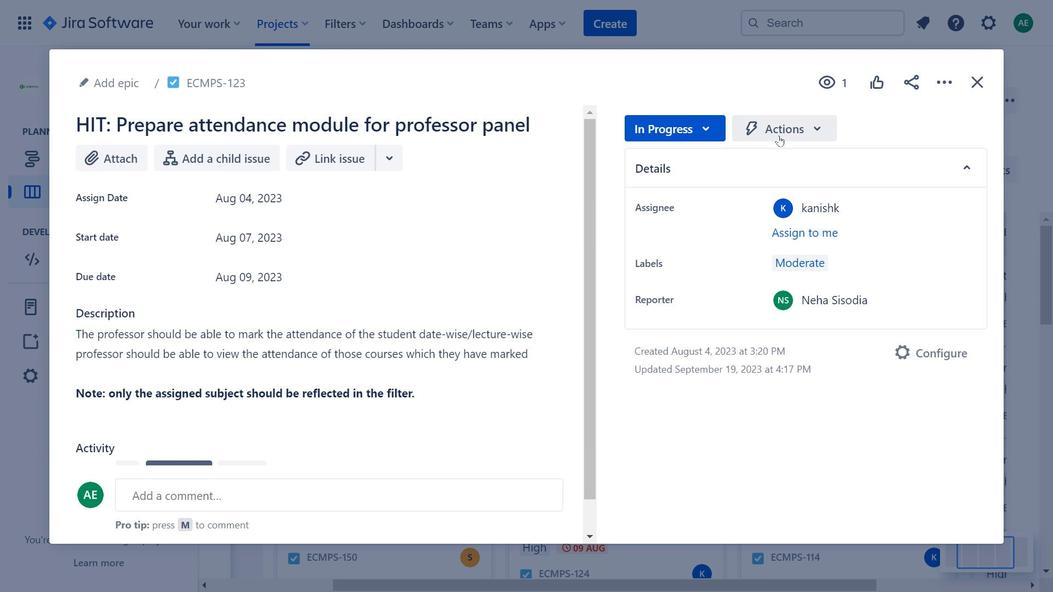 
Action: Mouse pressed left at (781, 130)
Screenshot: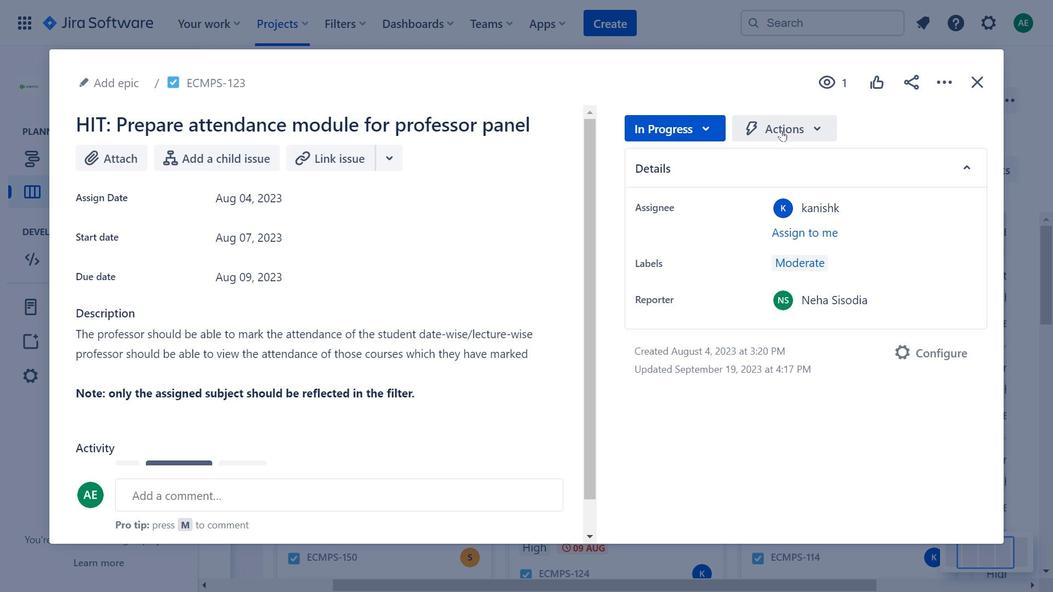 
Action: Mouse moved to (274, 200)
Screenshot: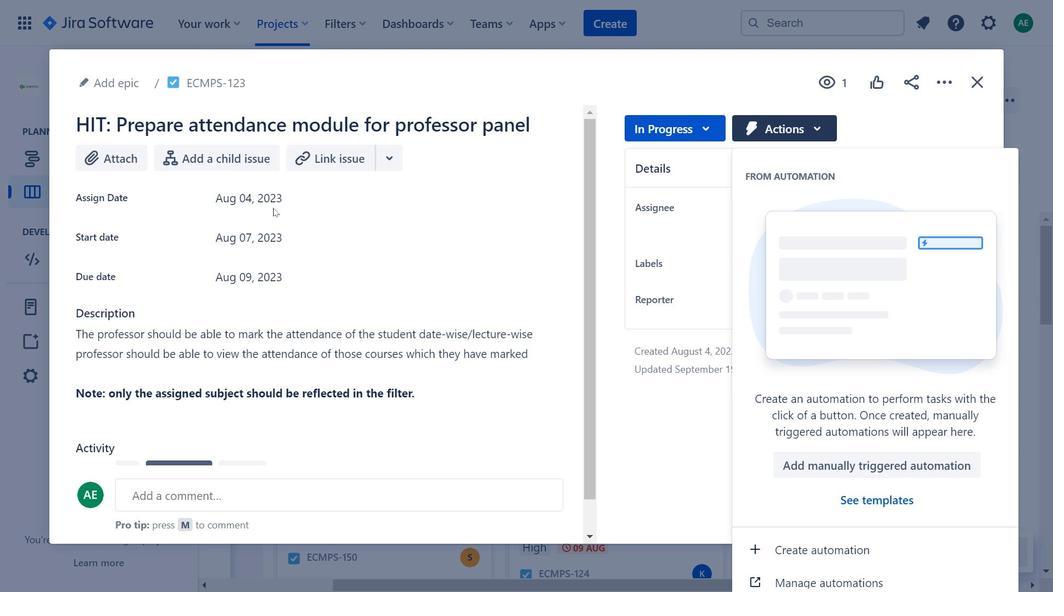 
Action: Mouse pressed left at (274, 200)
Screenshot: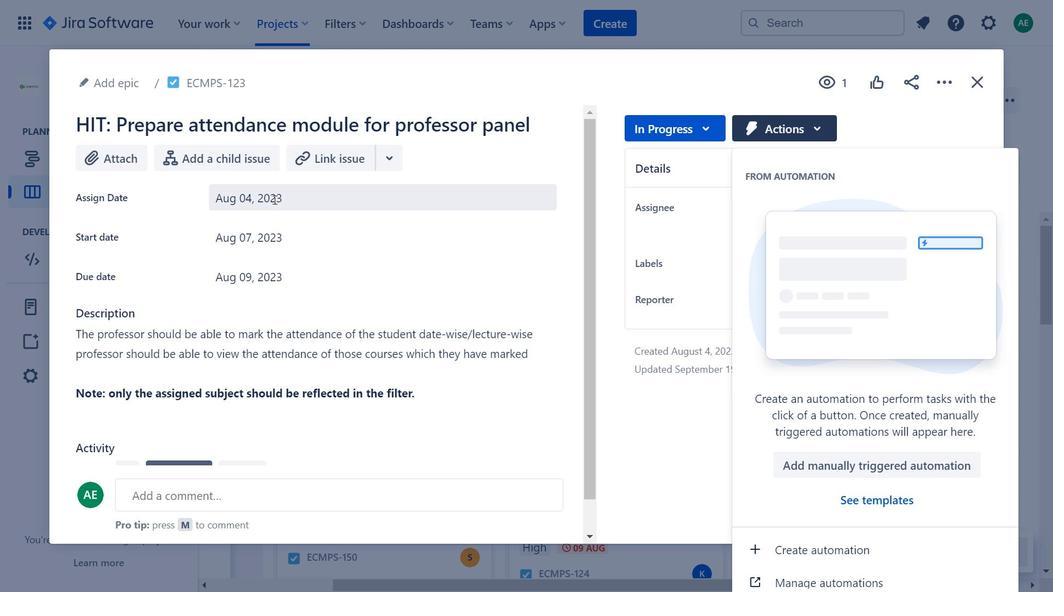 
Action: Mouse moved to (246, 237)
Screenshot: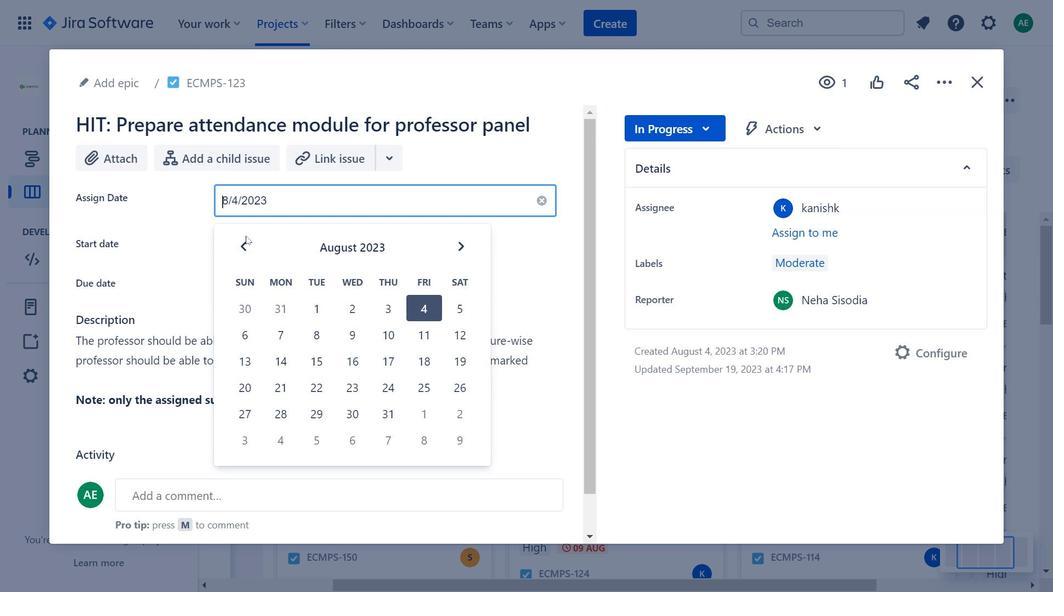 
Action: Mouse pressed left at (246, 237)
Screenshot: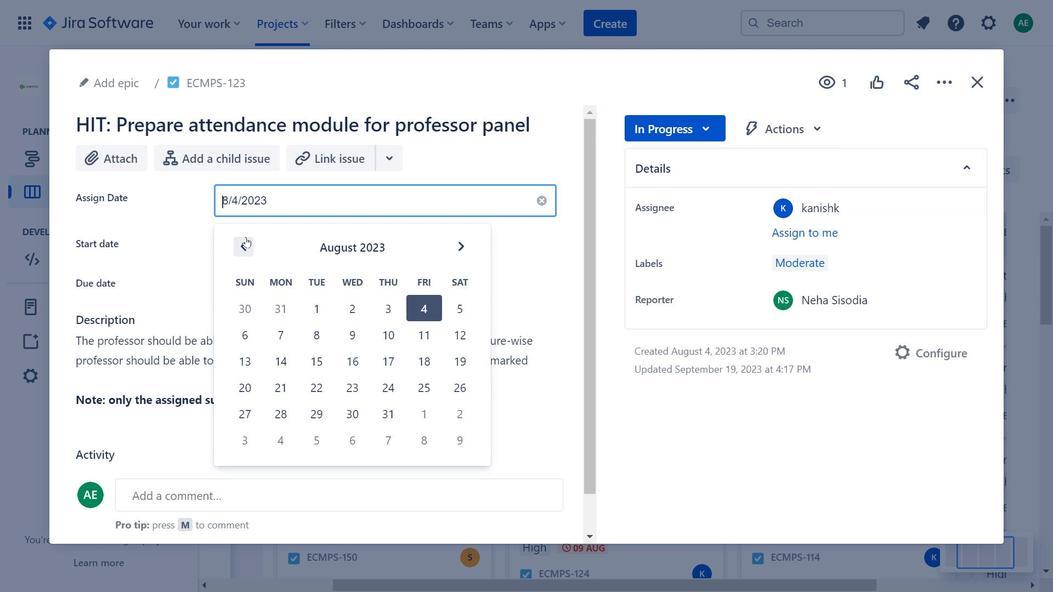 
Action: Mouse moved to (530, 365)
Screenshot: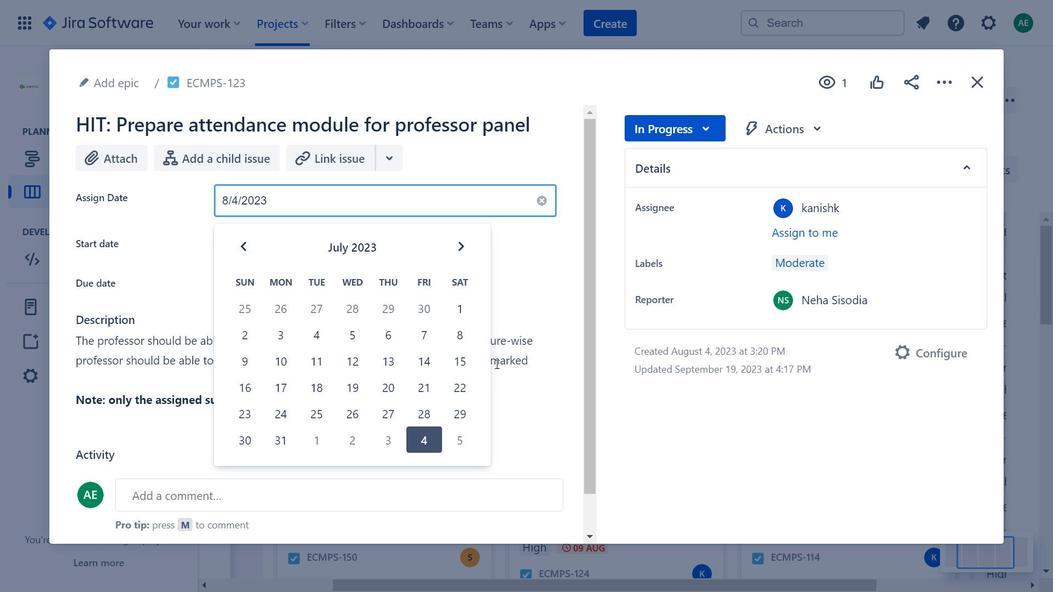 
Action: Mouse pressed left at (530, 365)
Screenshot: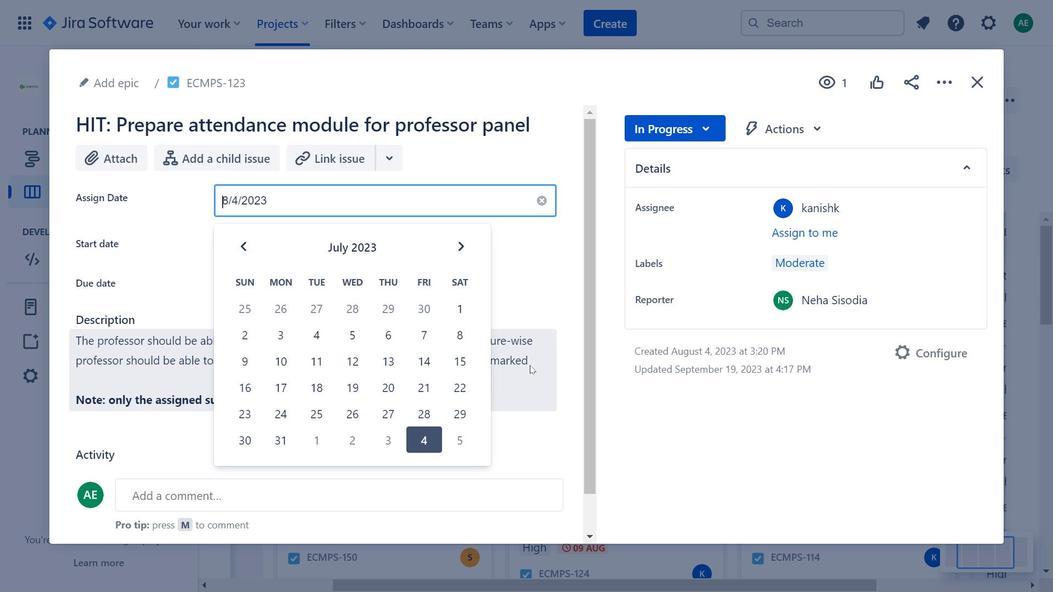 
Action: Mouse moved to (203, 422)
Screenshot: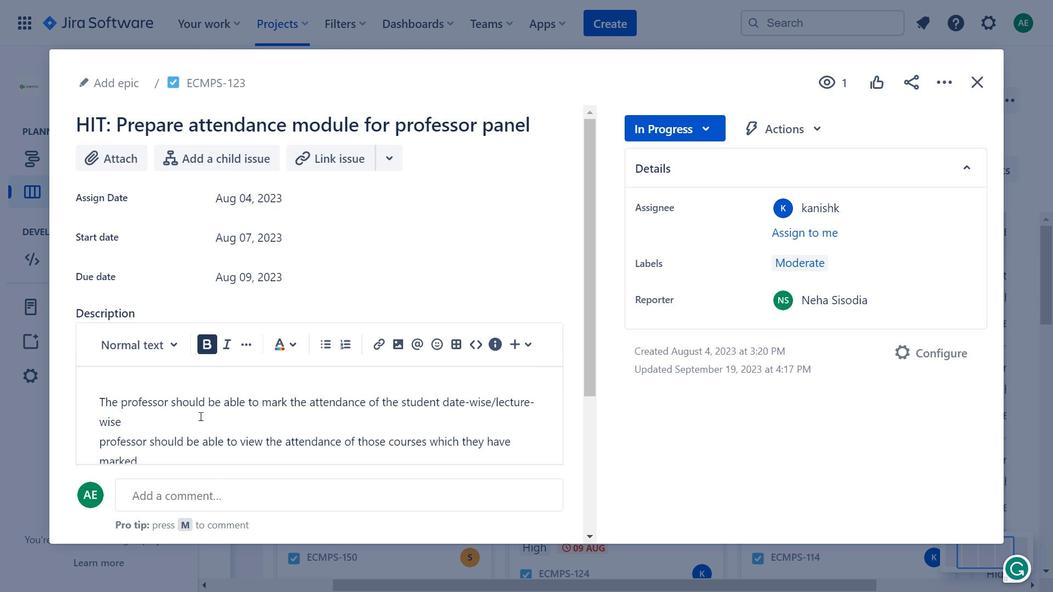 
Action: Mouse scrolled (203, 421) with delta (0, 0)
Screenshot: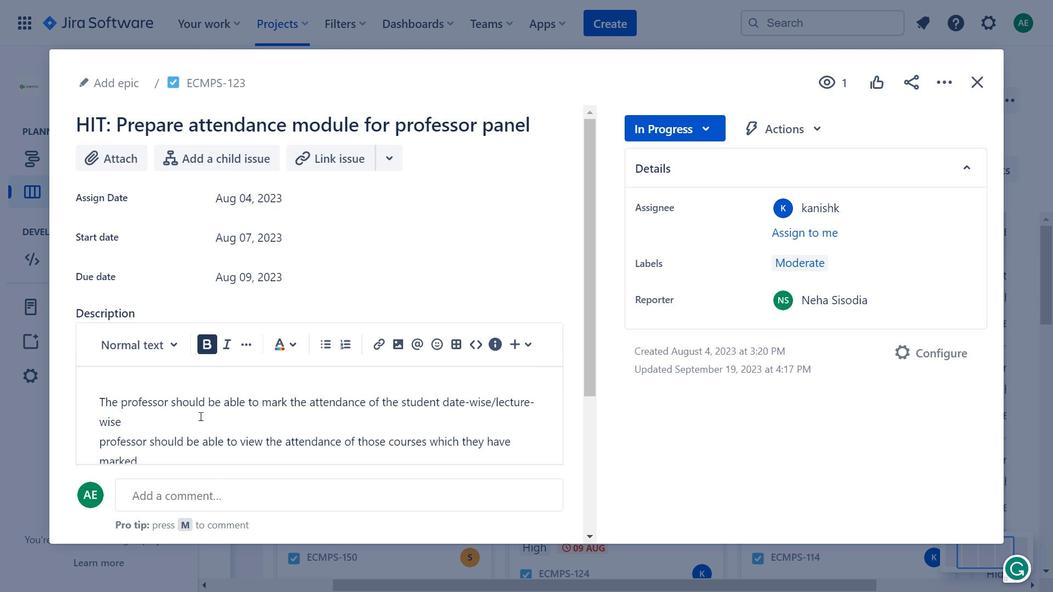 
Action: Mouse moved to (811, 133)
Screenshot: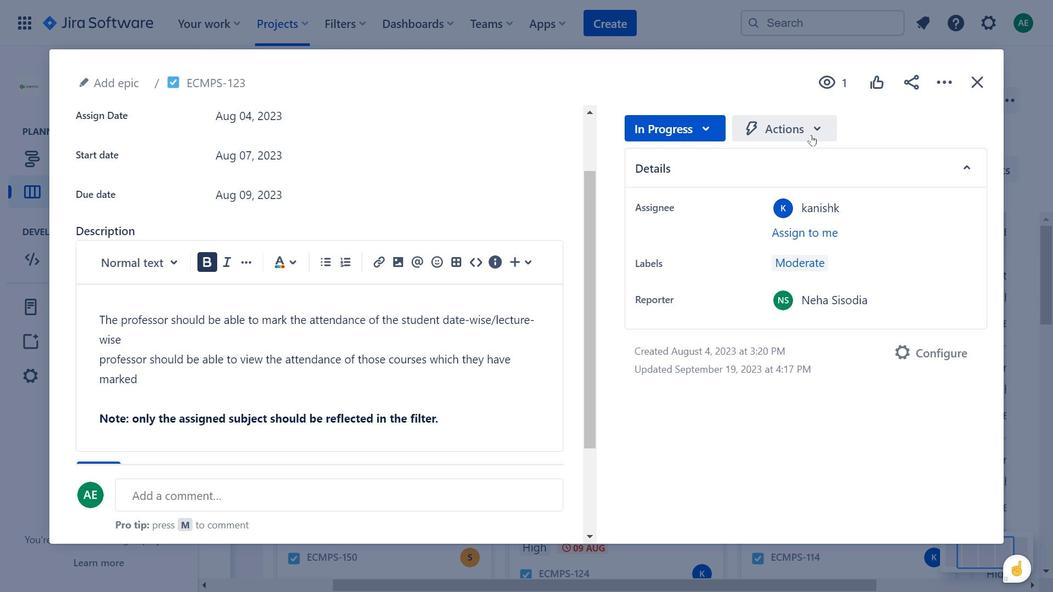 
Action: Mouse pressed left at (811, 133)
Screenshot: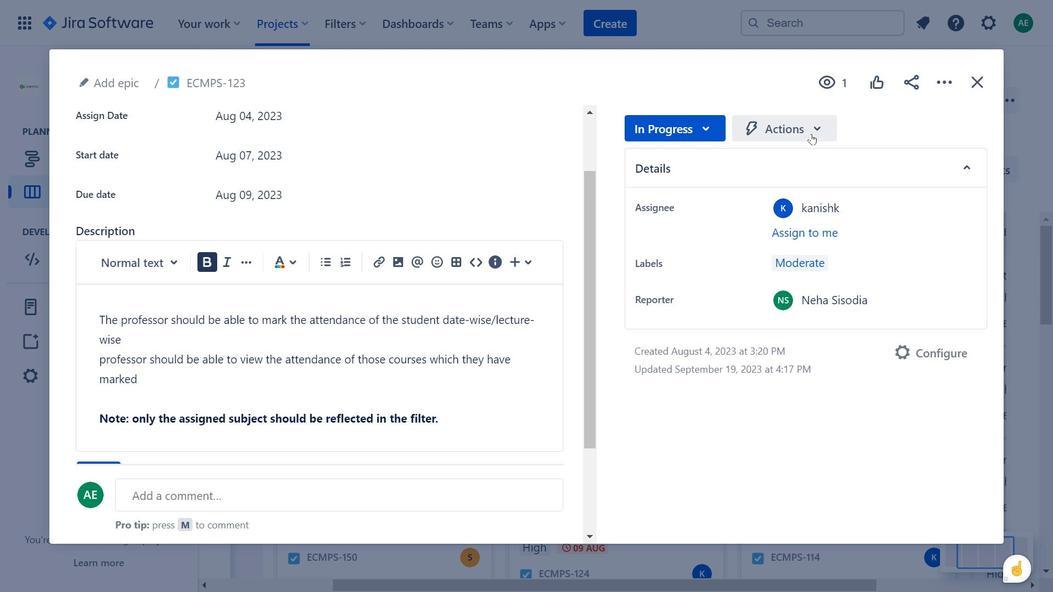 
Action: Mouse moved to (655, 141)
Screenshot: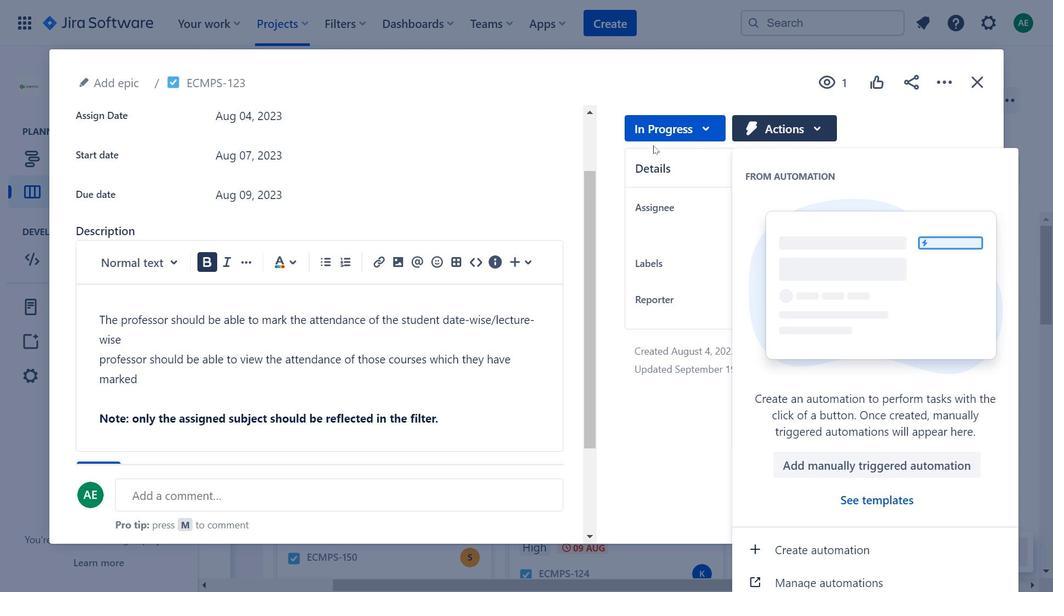 
Action: Mouse pressed left at (655, 141)
Screenshot: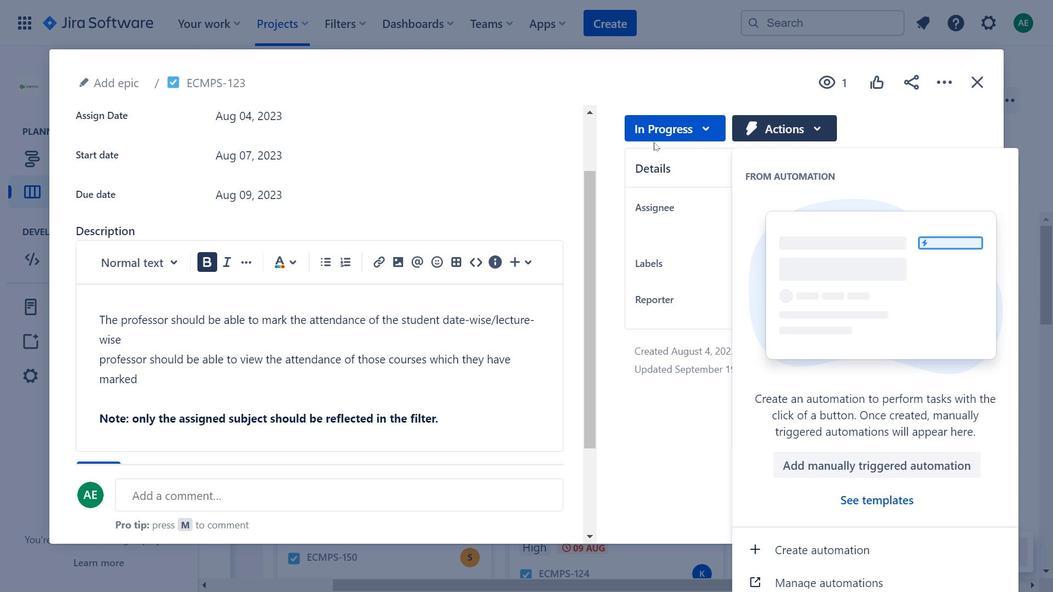 
Action: Mouse moved to (660, 134)
Screenshot: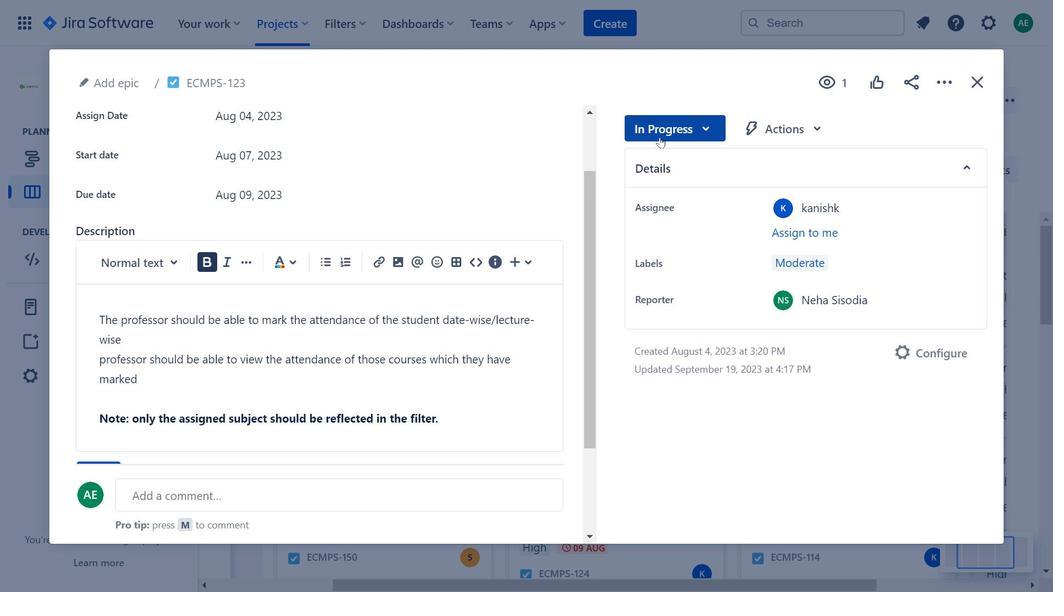 
Action: Mouse pressed left at (660, 134)
Screenshot: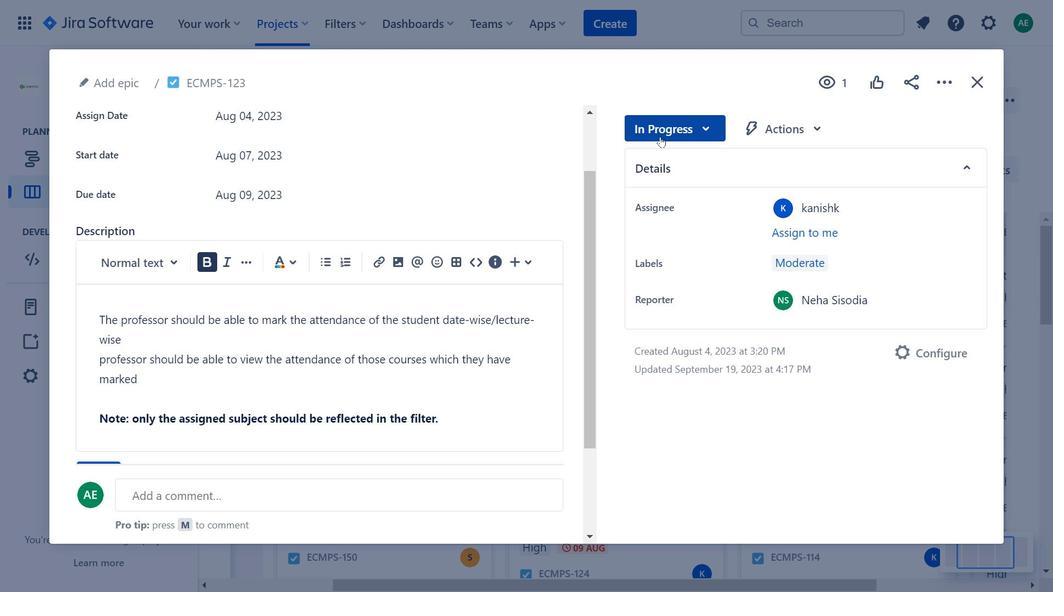 
Action: Mouse moved to (684, 259)
Screenshot: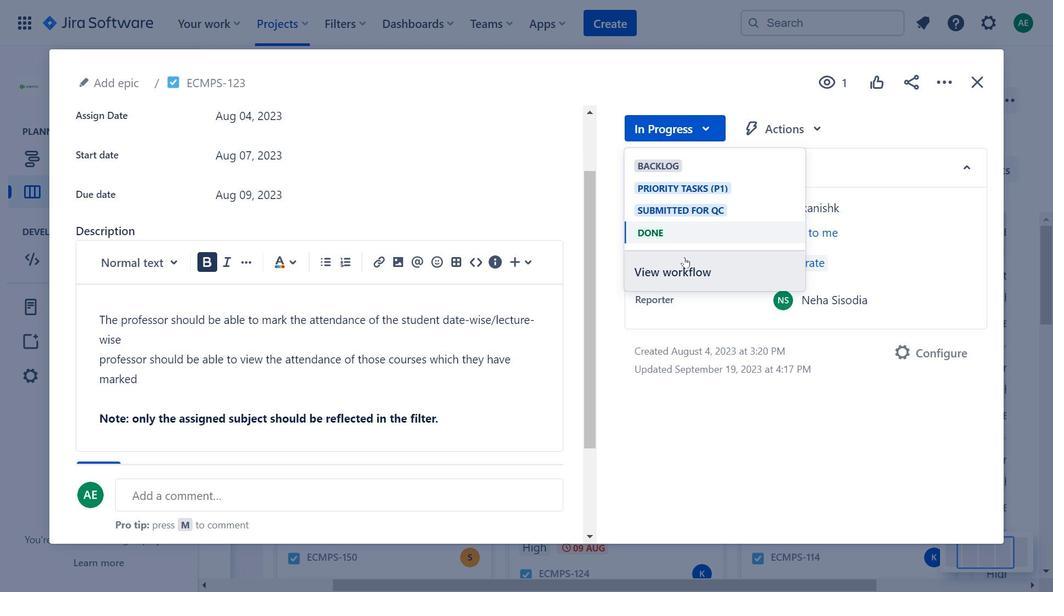 
Action: Mouse pressed left at (684, 259)
Screenshot: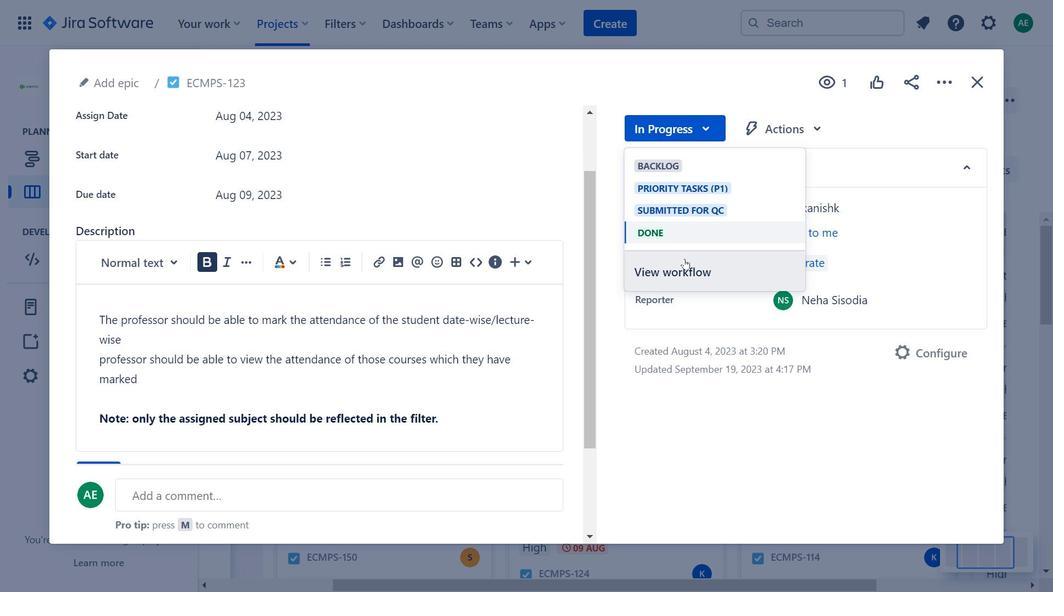 
Action: Mouse moved to (870, 503)
Screenshot: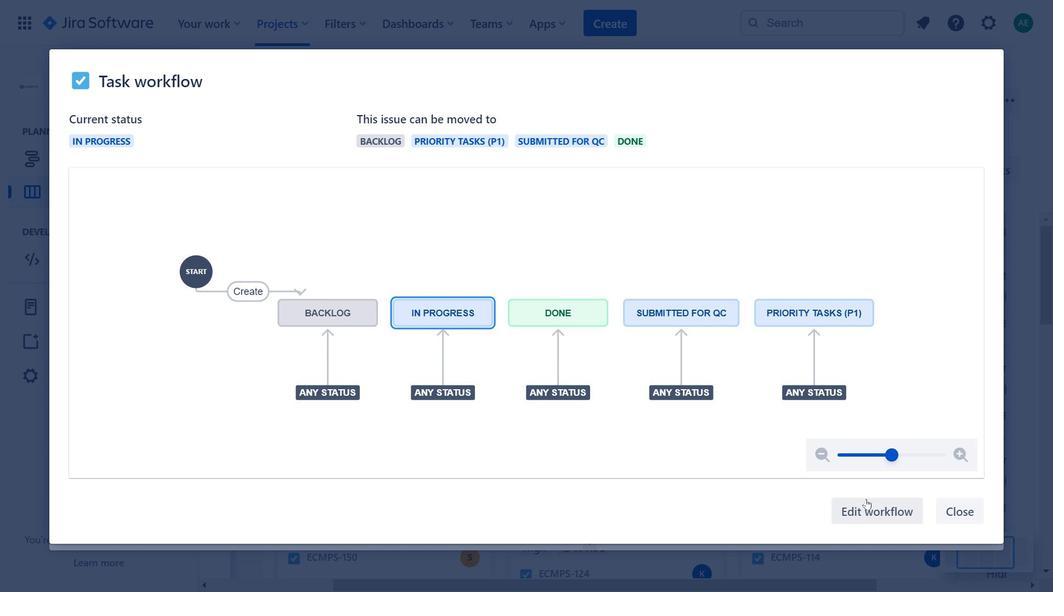 
Action: Mouse pressed left at (870, 503)
Screenshot: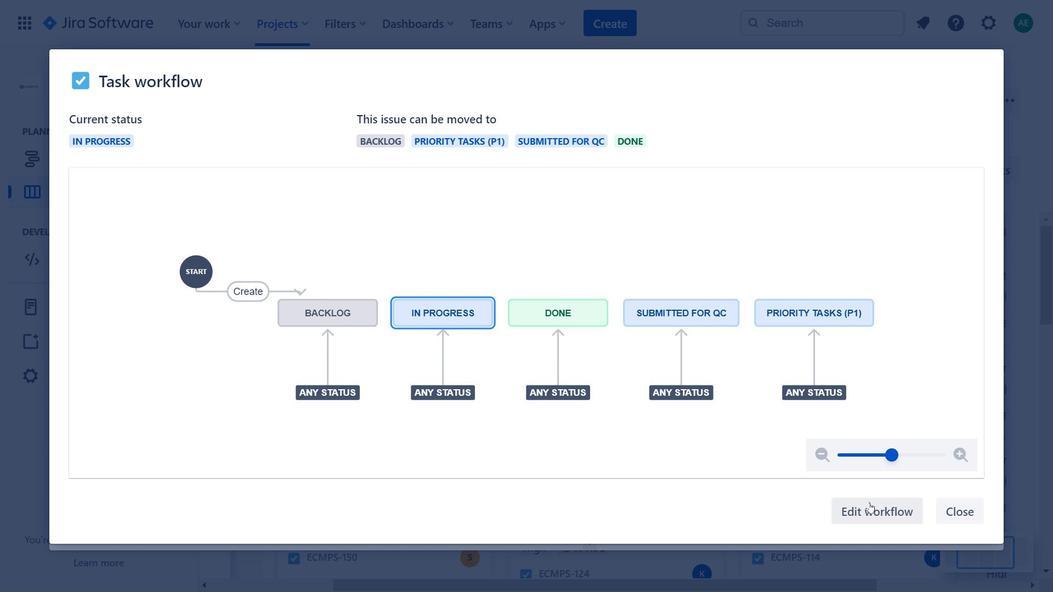 
Action: Mouse moved to (759, 110)
Screenshot: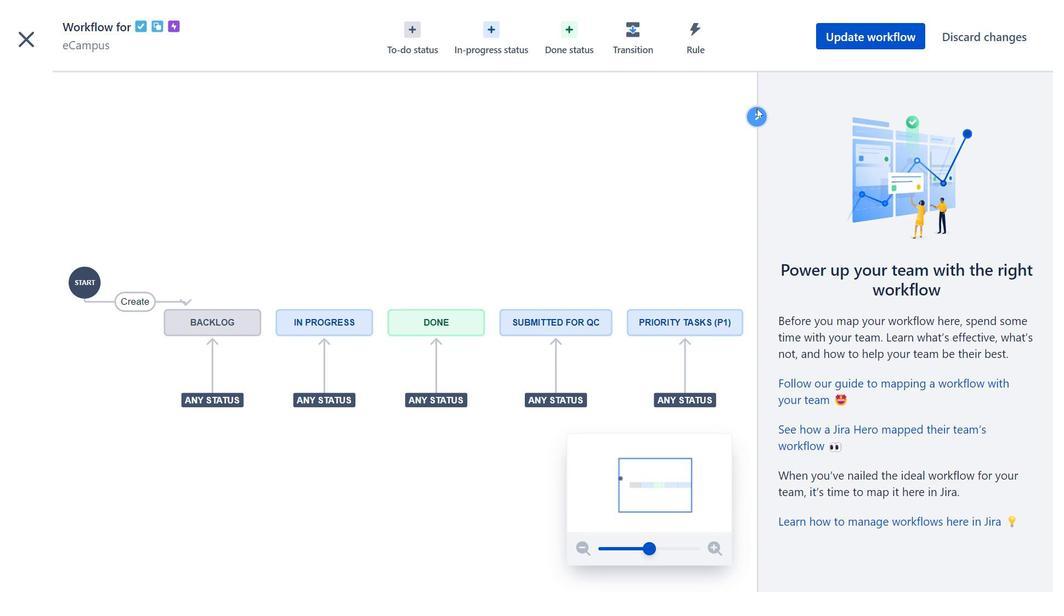 
Action: Mouse pressed left at (759, 110)
Screenshot: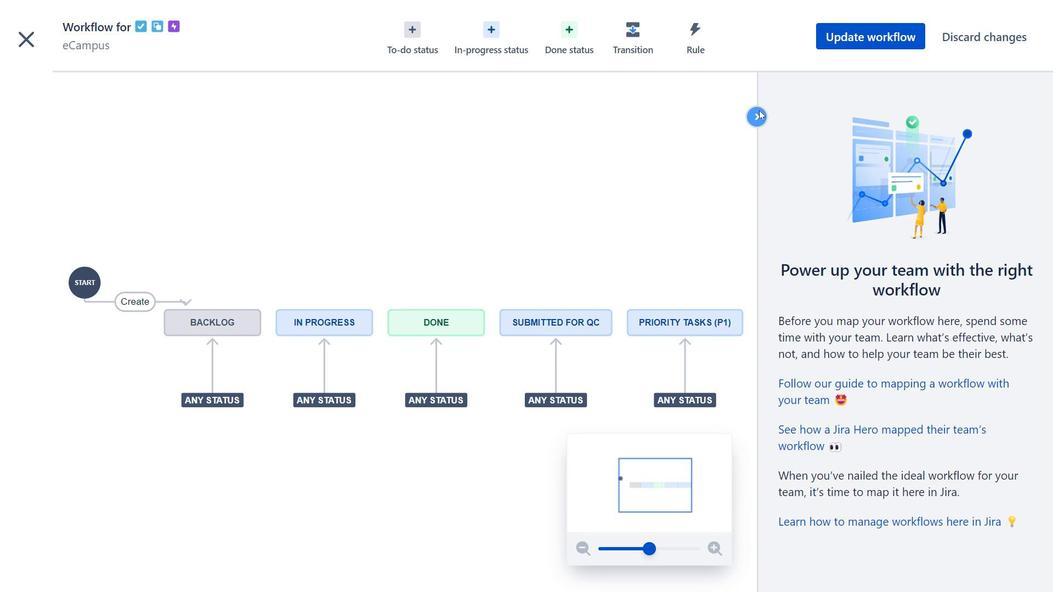 
Action: Mouse moved to (925, 546)
Screenshot: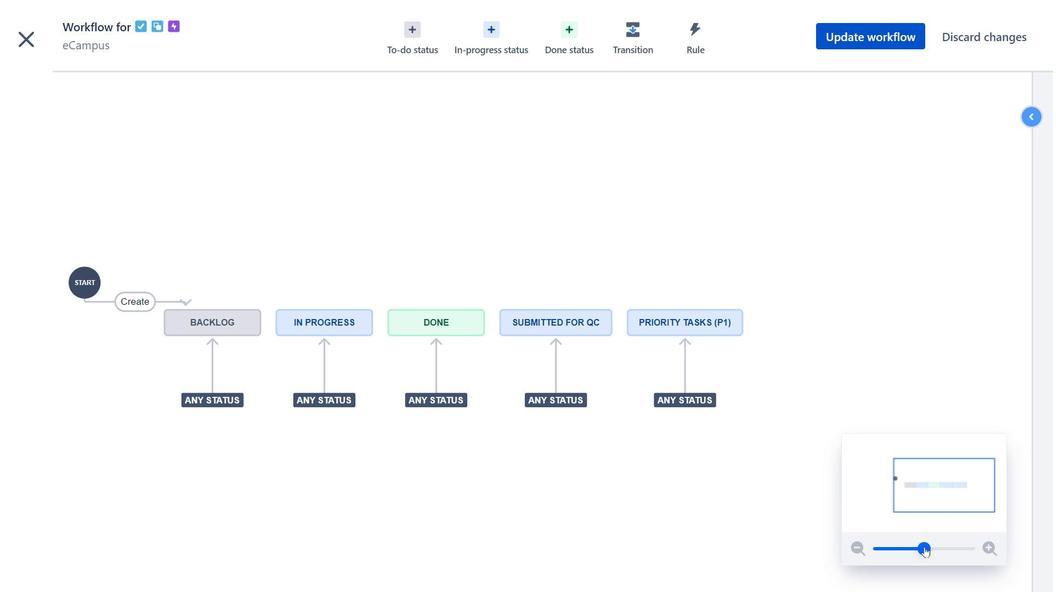 
Action: Mouse pressed left at (925, 546)
Screenshot: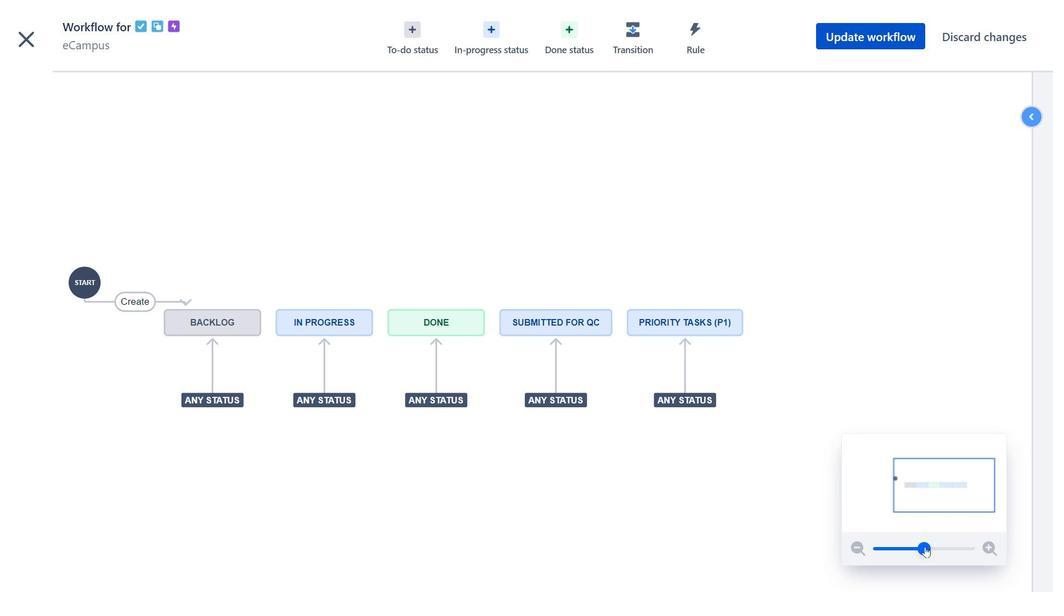 
Action: Mouse moved to (916, 485)
Screenshot: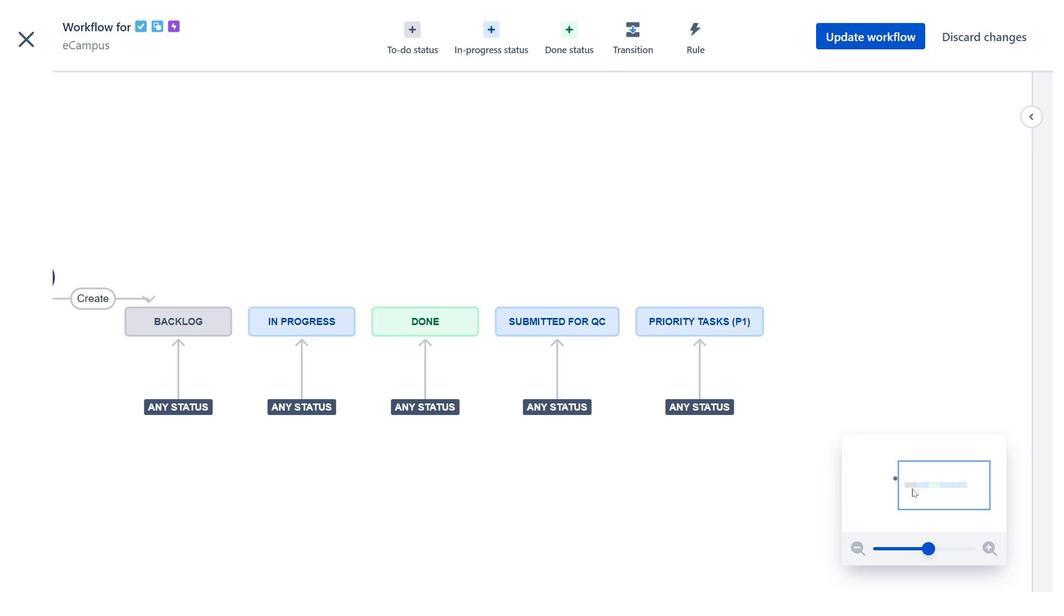 
Action: Mouse pressed left at (916, 485)
Screenshot: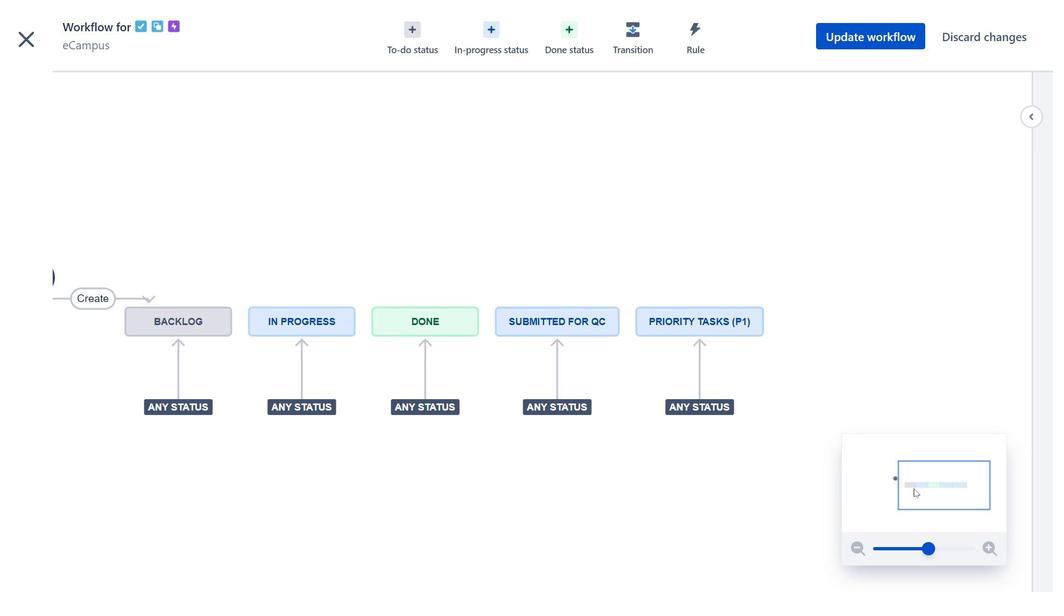 
Action: Mouse moved to (317, 342)
Screenshot: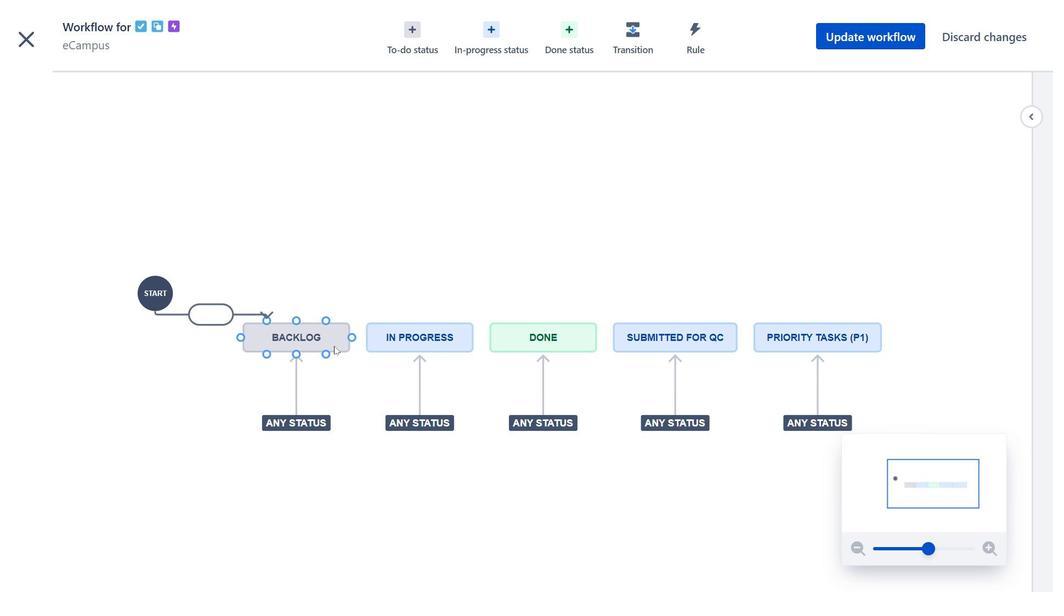 
Action: Mouse pressed left at (317, 342)
Screenshot: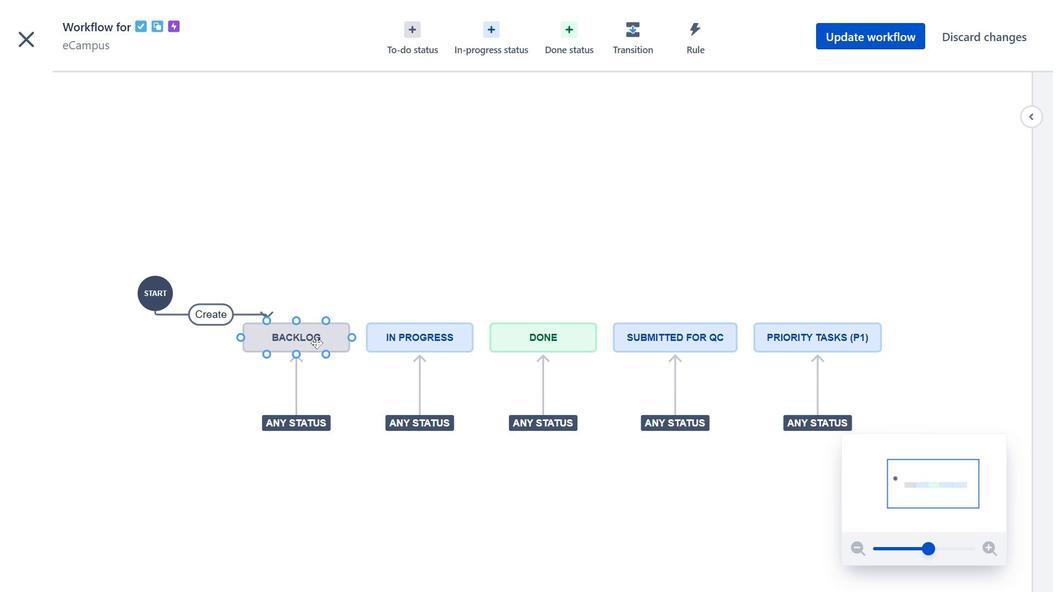 
Action: Mouse moved to (826, 312)
Screenshot: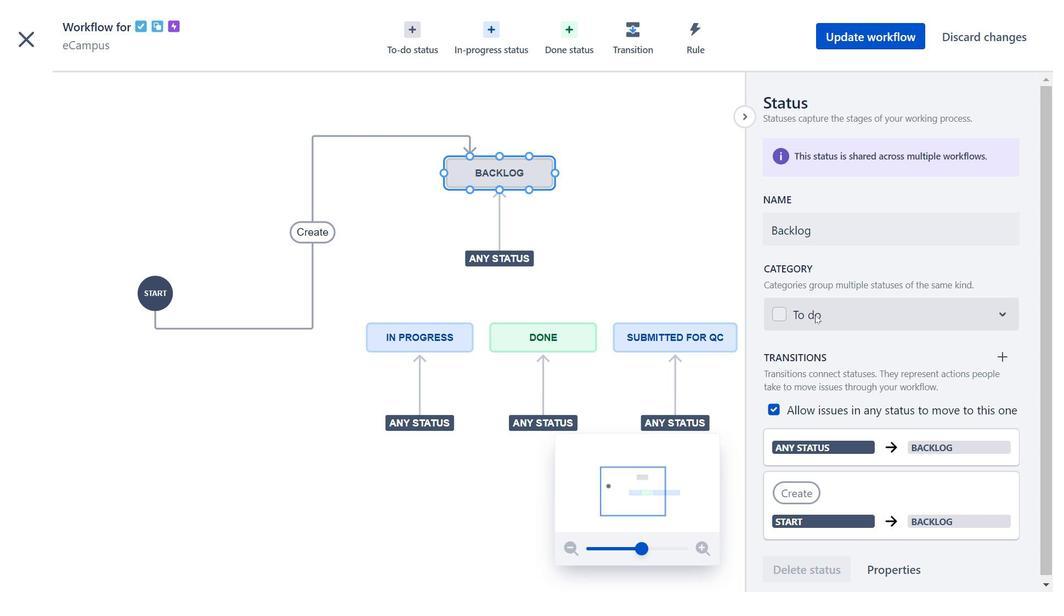 
Action: Mouse pressed left at (826, 312)
Screenshot: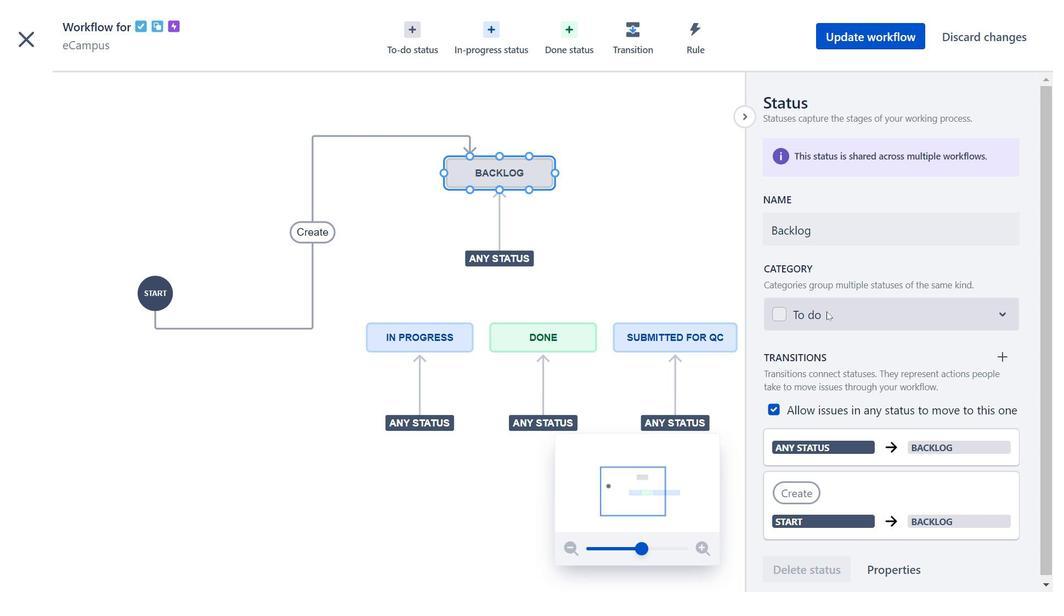 
Action: Mouse moved to (813, 324)
Screenshot: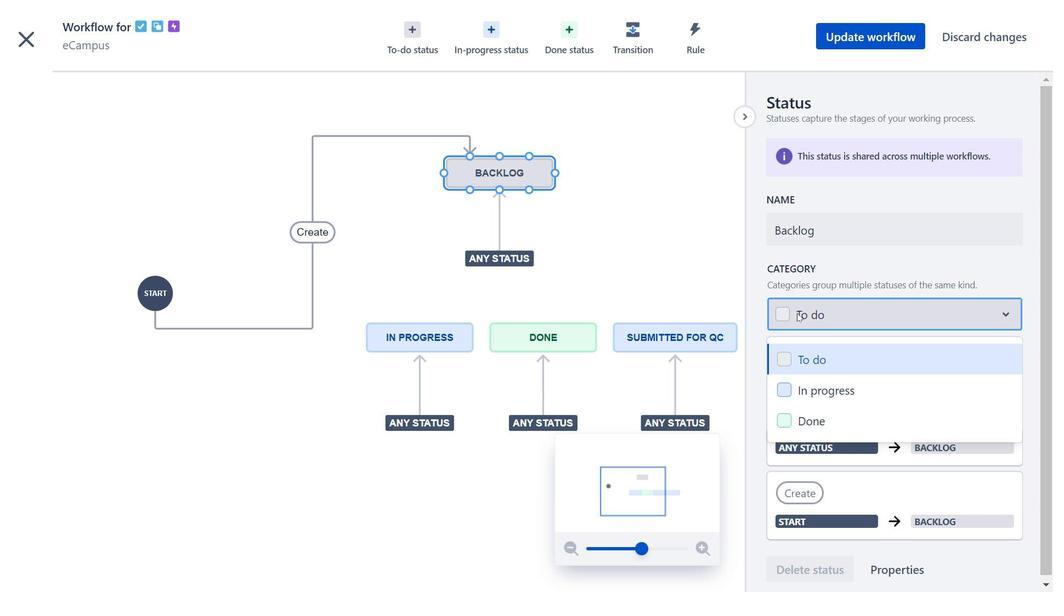
Action: Mouse scrolled (813, 323) with delta (0, 0)
Screenshot: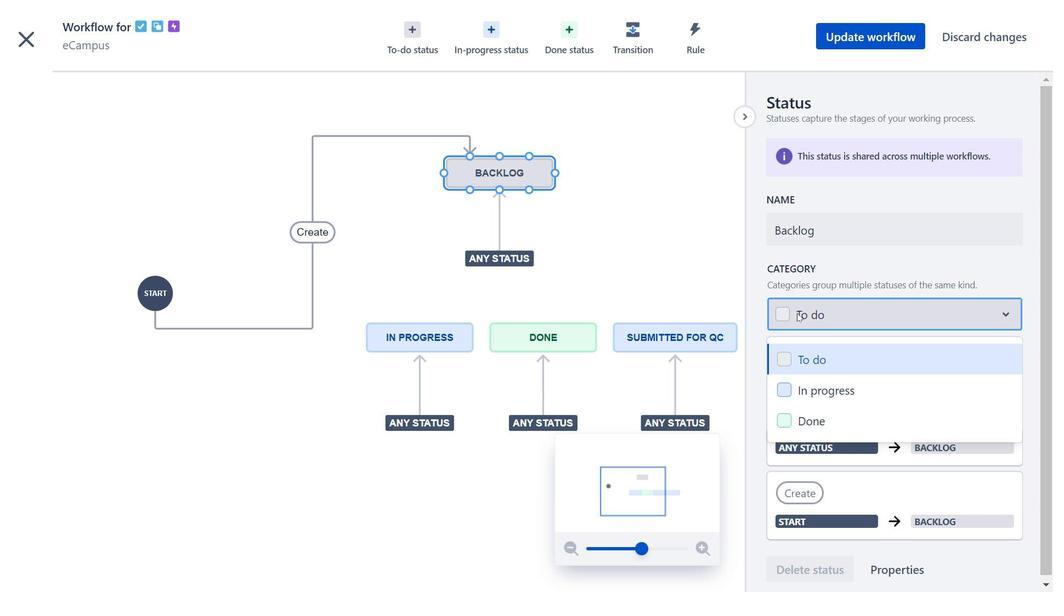 
Action: Mouse moved to (815, 324)
Screenshot: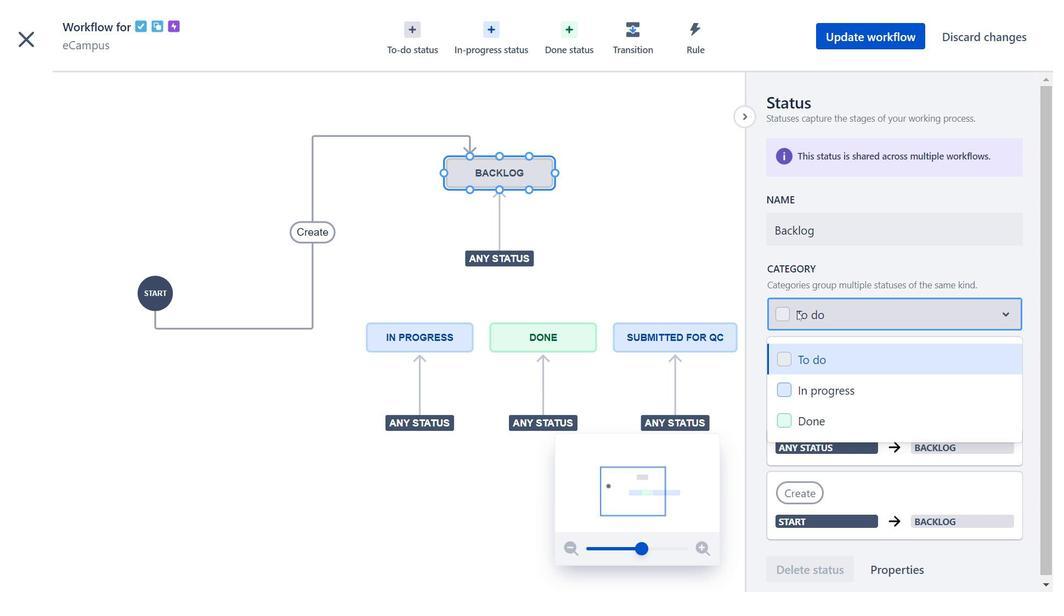 
Action: Mouse scrolled (815, 324) with delta (0, 0)
Screenshot: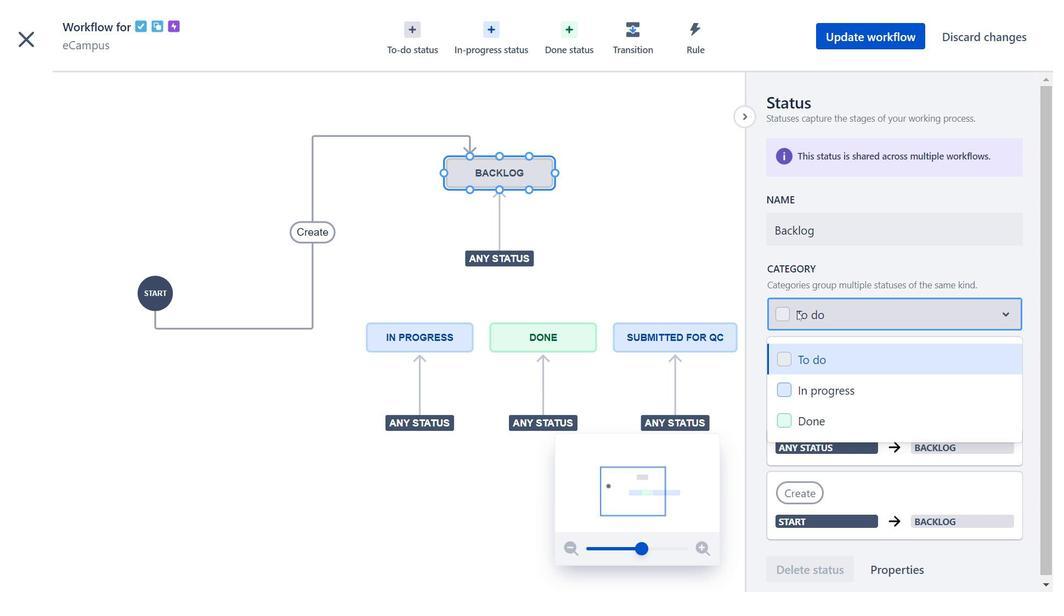 
Action: Mouse moved to (754, 360)
Screenshot: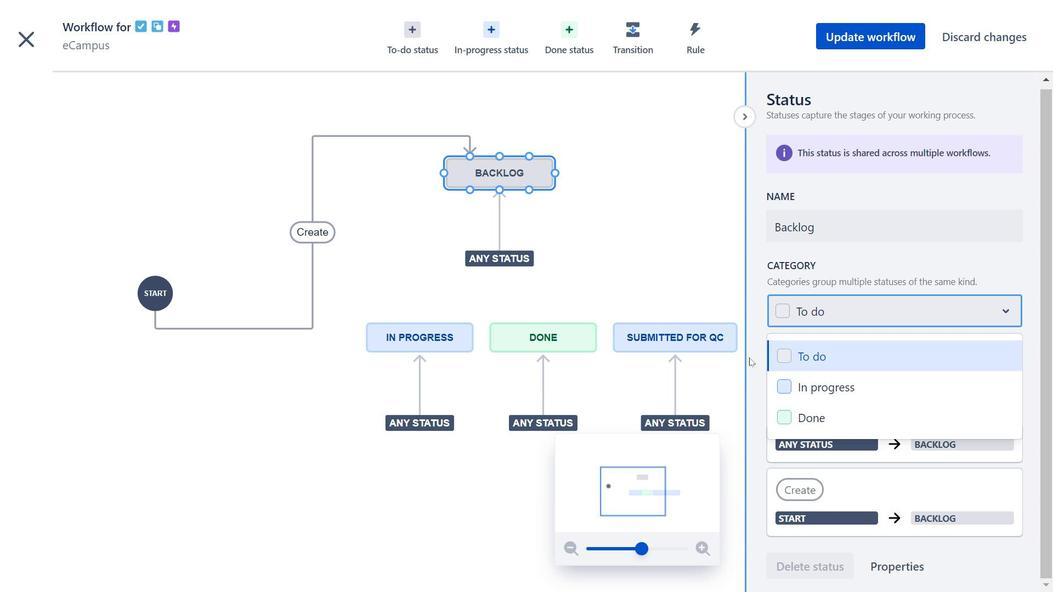 
Action: Mouse pressed left at (754, 360)
Screenshot: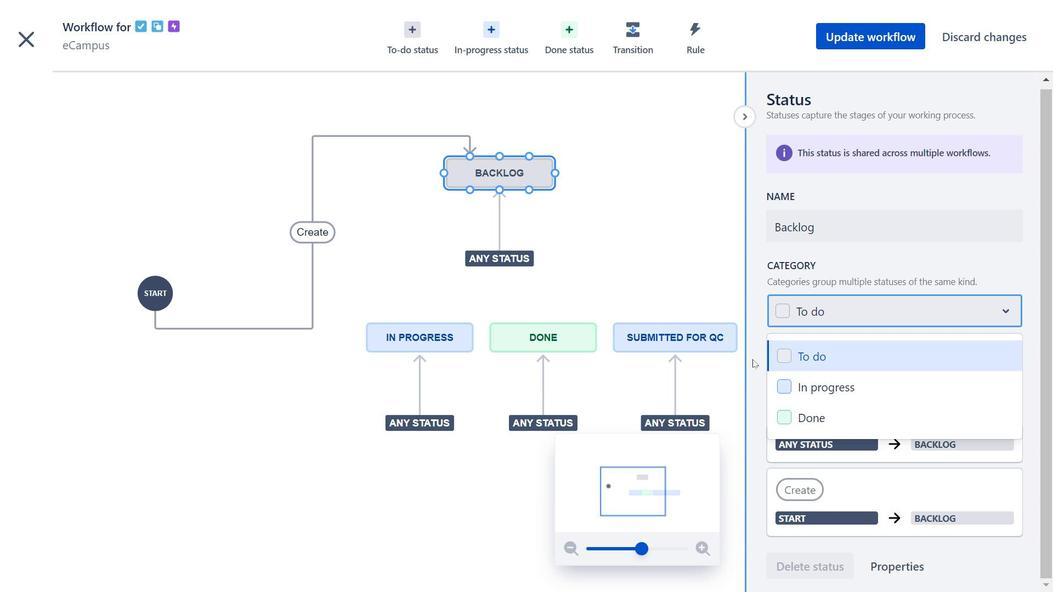 
Action: Mouse moved to (902, 443)
Screenshot: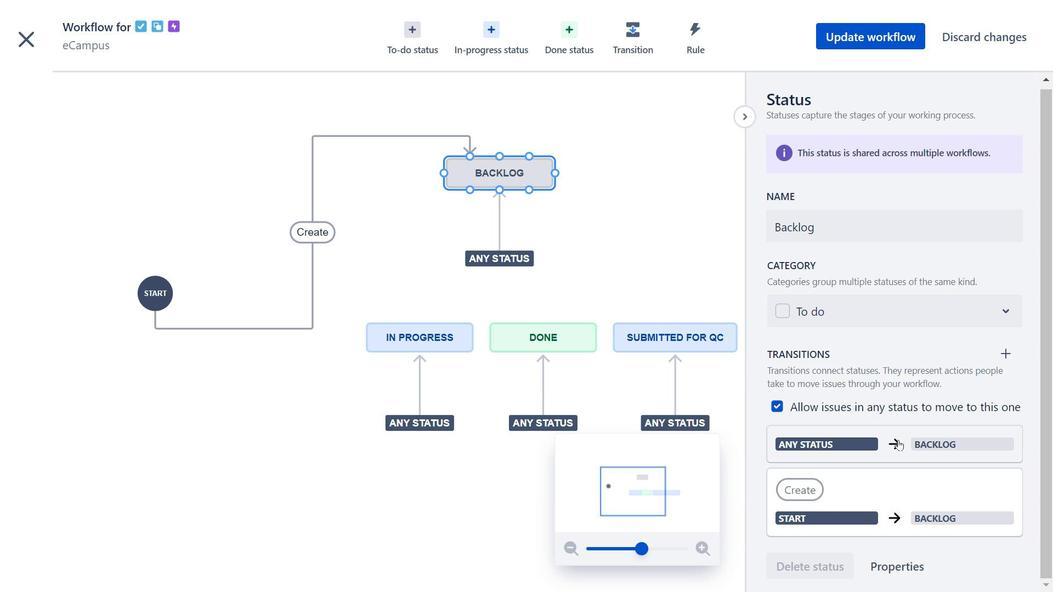 
Action: Mouse pressed left at (902, 443)
Screenshot: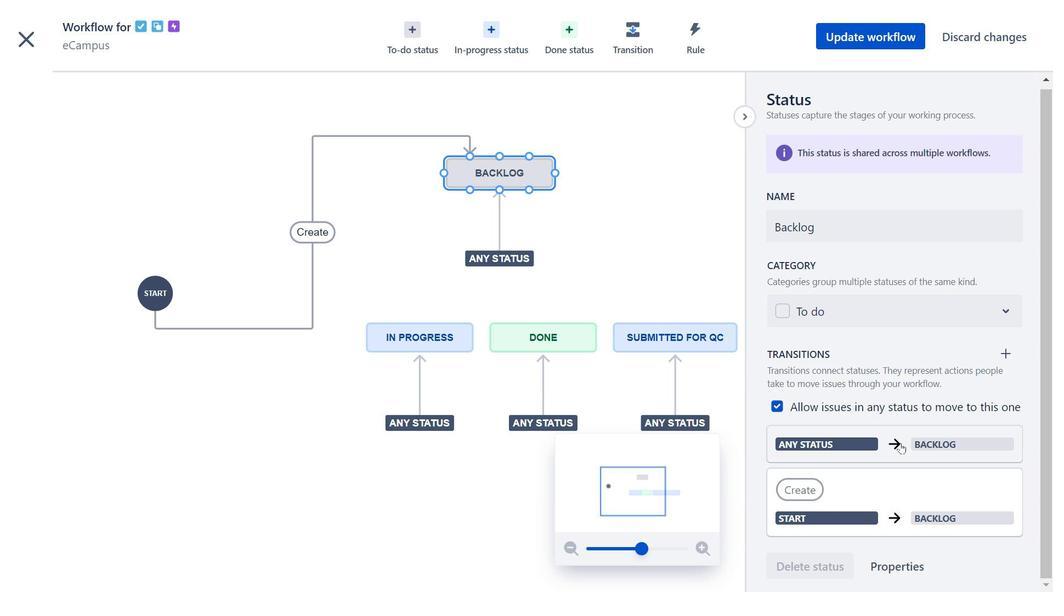 
Action: Mouse moved to (1026, 227)
Screenshot: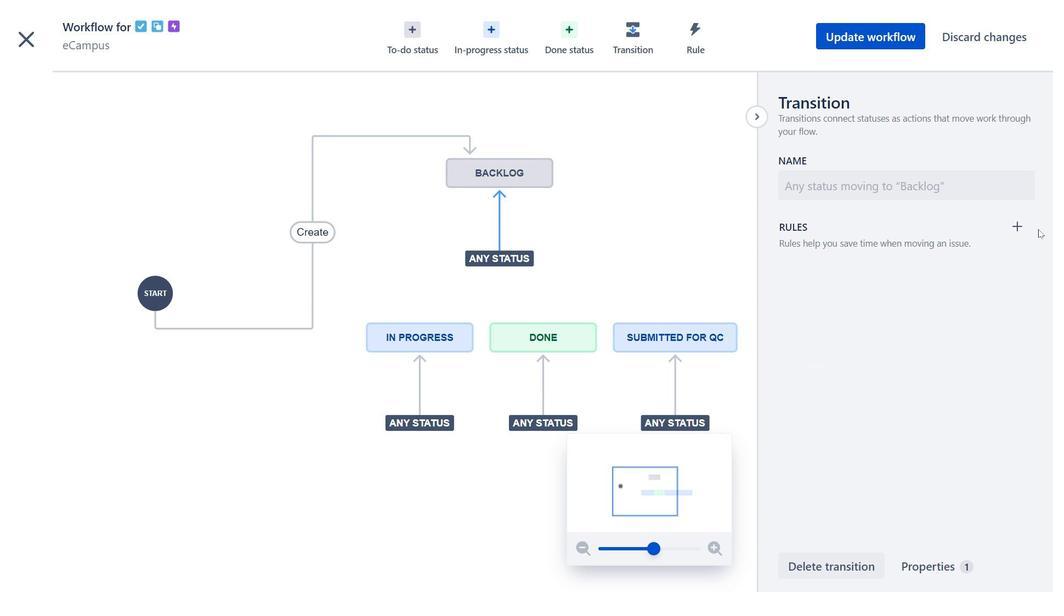 
Action: Mouse pressed left at (1026, 227)
Screenshot: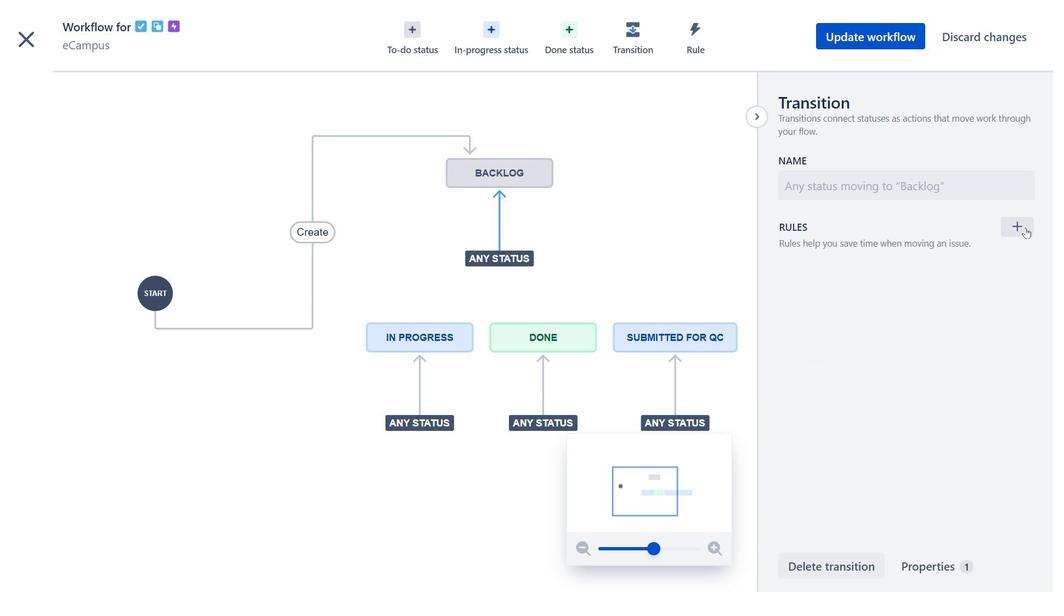 
Action: Mouse moved to (730, 238)
Screenshot: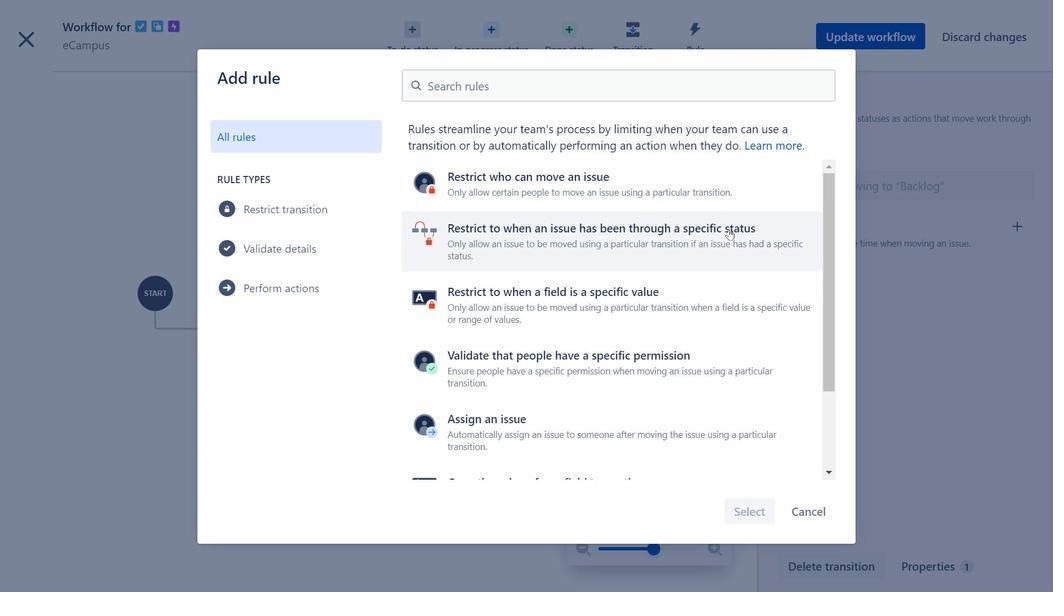 
Action: Mouse scrolled (730, 237) with delta (0, 0)
Screenshot: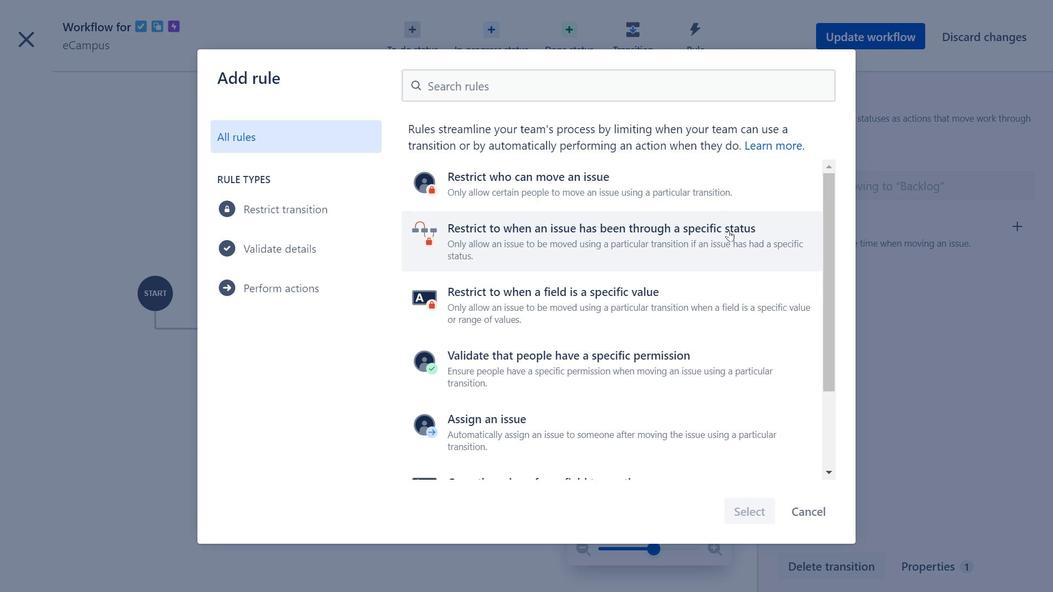 
Action: Mouse moved to (730, 253)
Screenshot: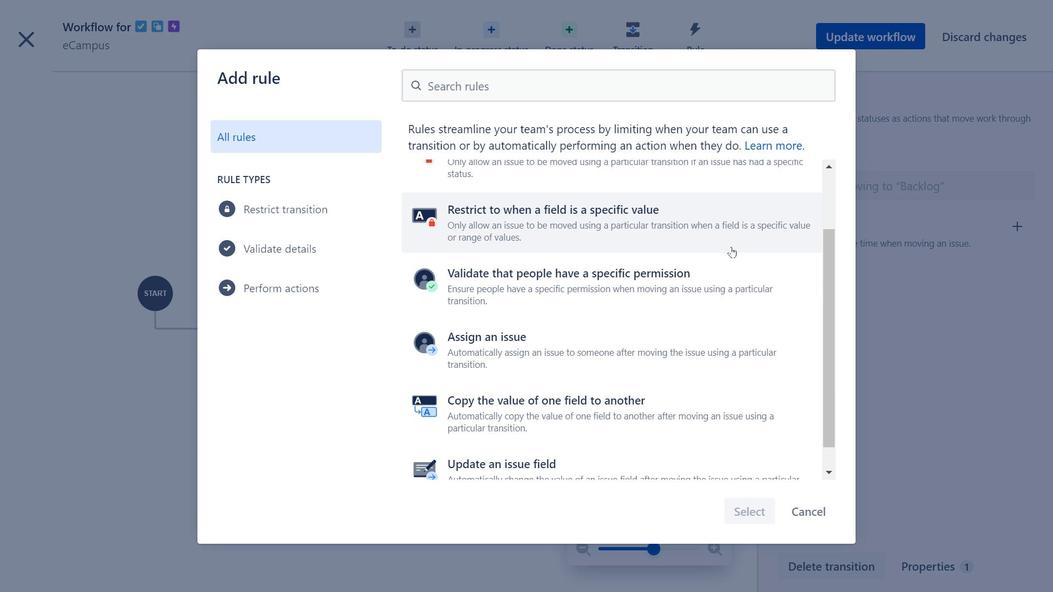 
Action: Mouse scrolled (730, 252) with delta (0, 0)
Screenshot: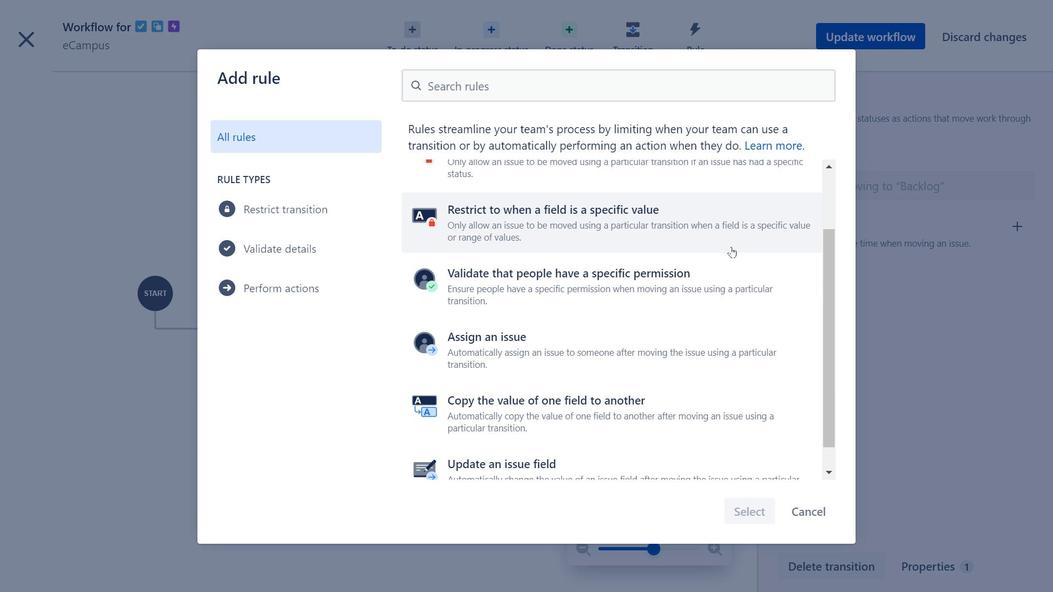 
Action: Mouse moved to (486, 327)
Screenshot: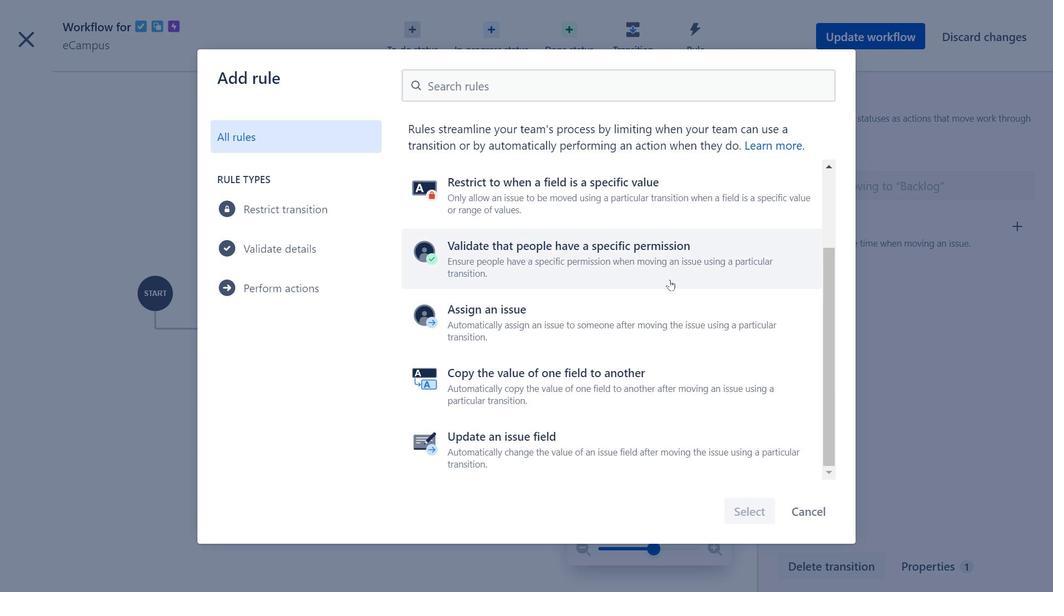 
Action: Mouse pressed left at (486, 327)
Screenshot: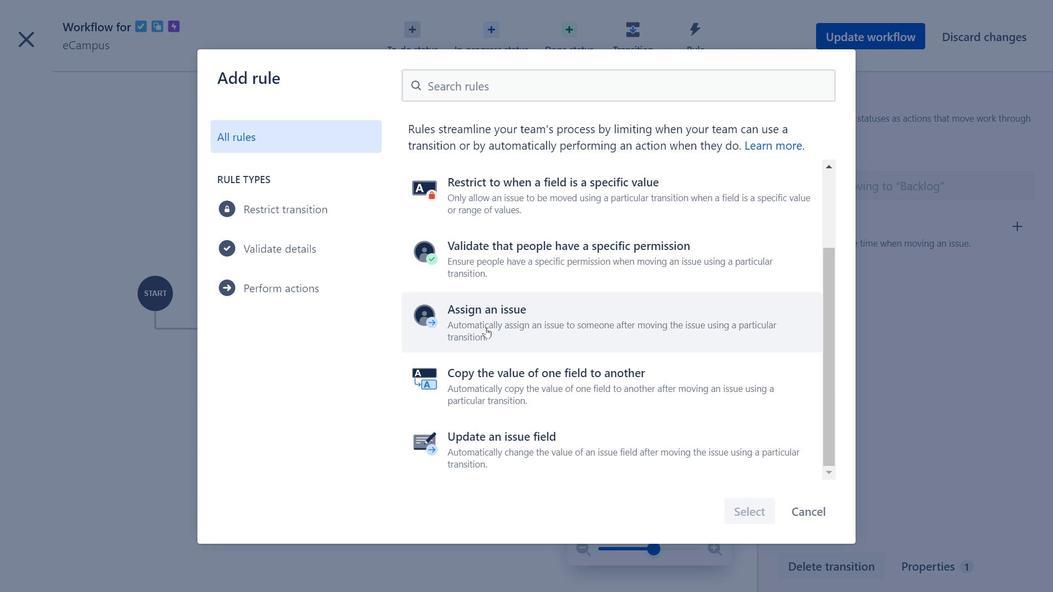 
Action: Mouse moved to (581, 197)
Screenshot: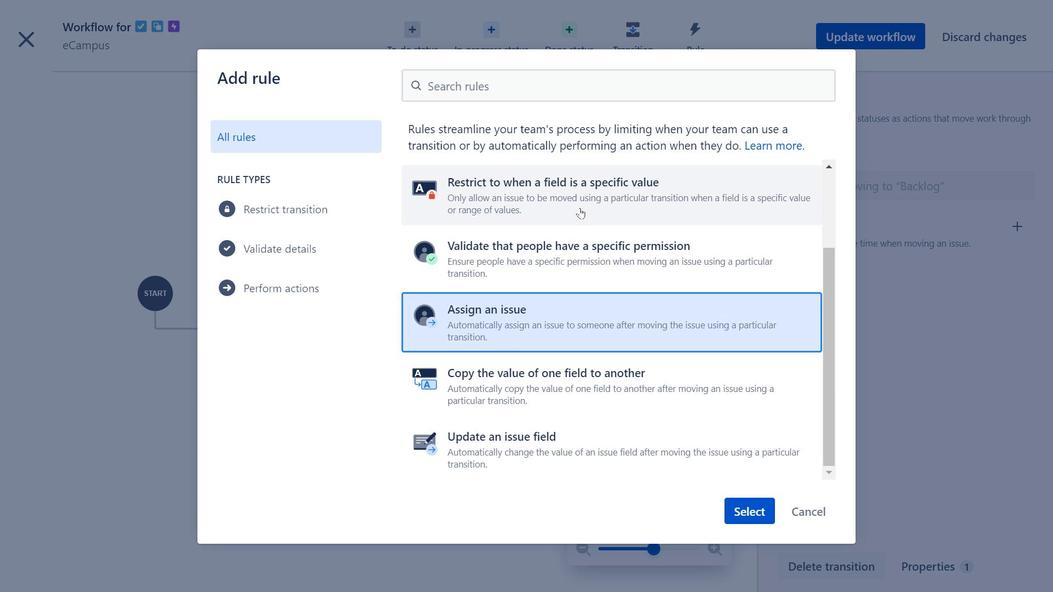 
Action: Mouse pressed left at (581, 197)
Screenshot: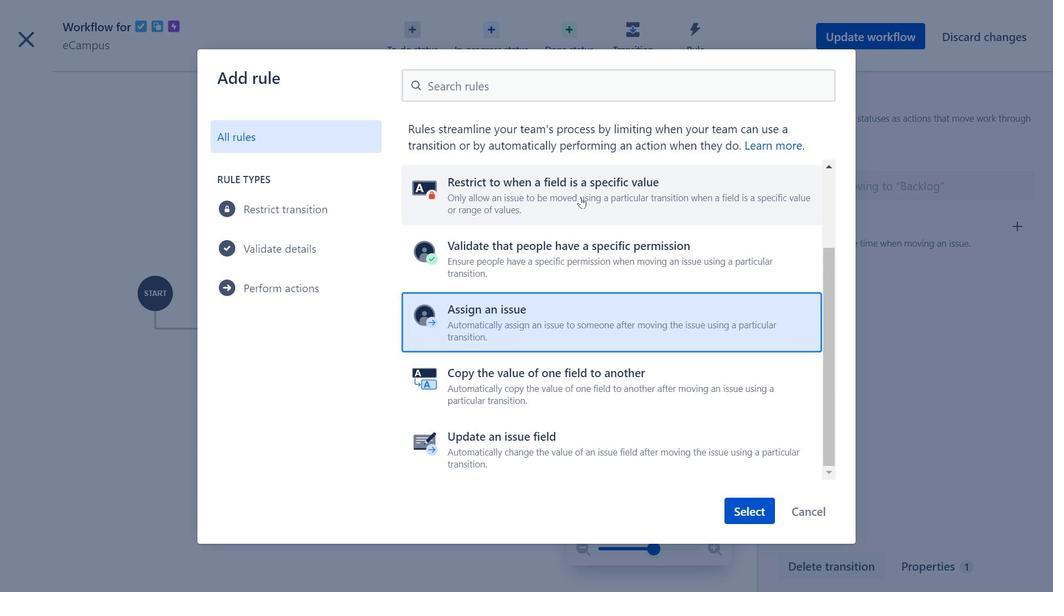
Action: Mouse moved to (566, 429)
Screenshot: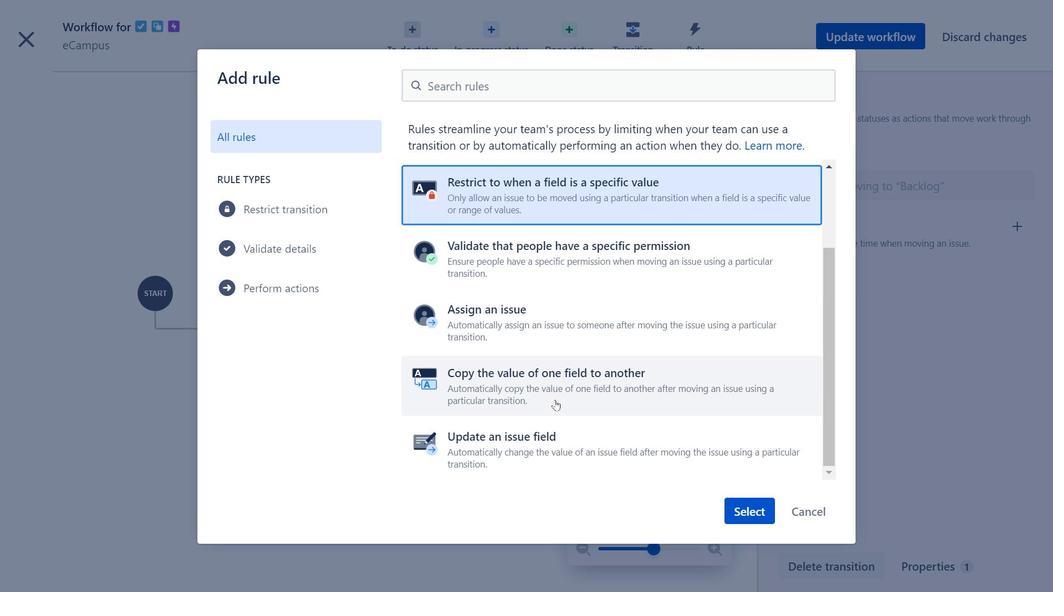
Action: Mouse pressed left at (566, 429)
Screenshot: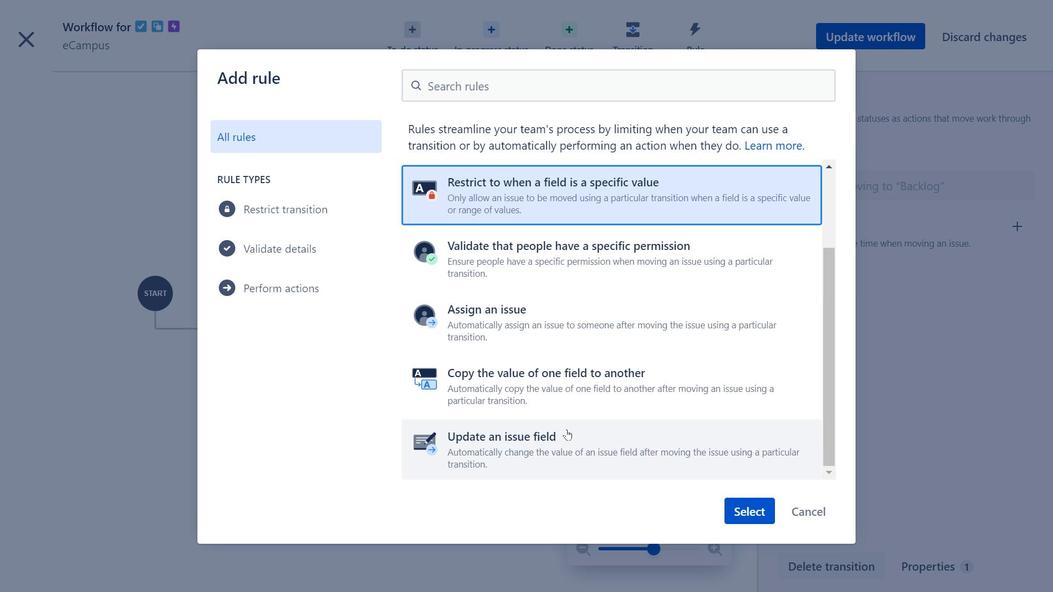 
Action: Mouse moved to (802, 506)
Screenshot: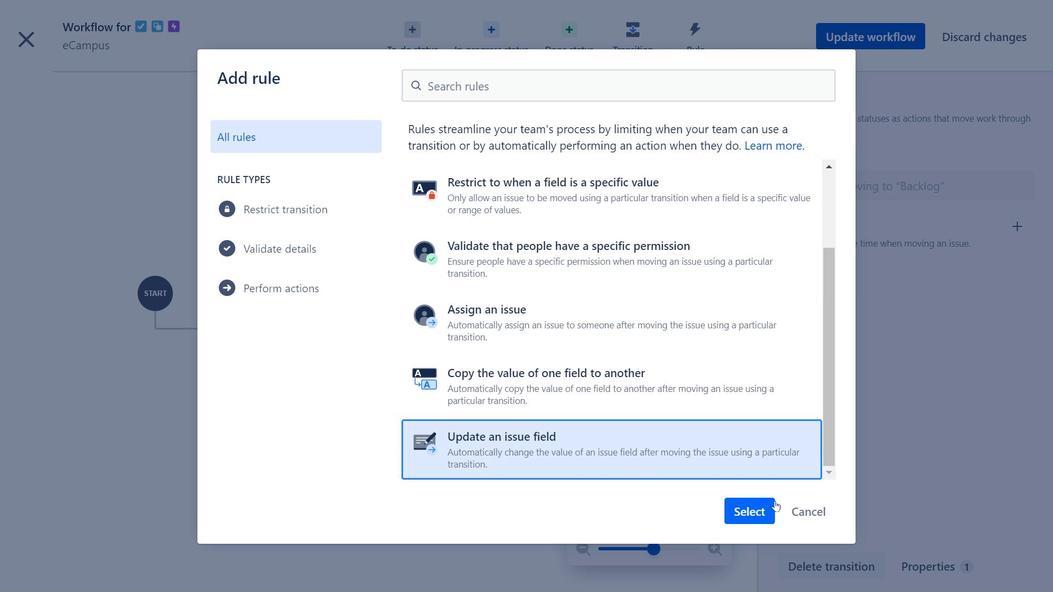
Action: Mouse pressed left at (802, 506)
Screenshot: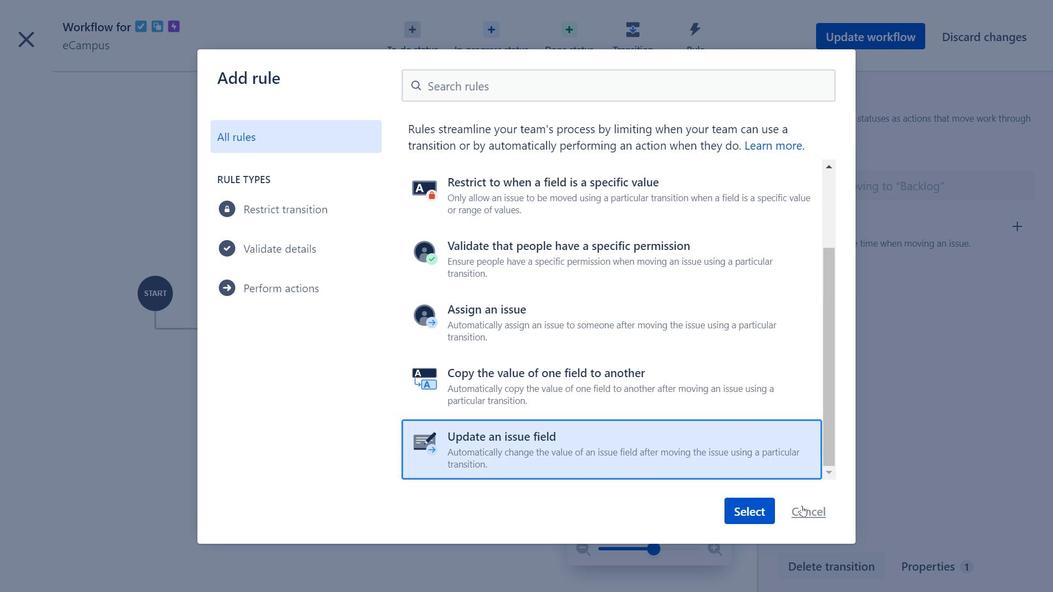 
Action: Mouse moved to (762, 117)
Screenshot: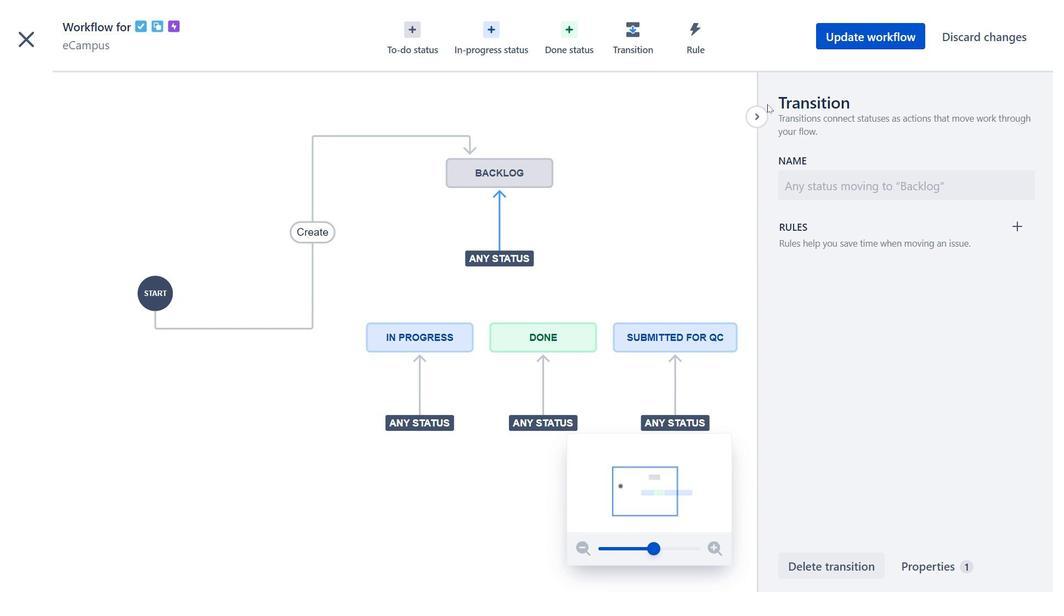 
Action: Mouse pressed left at (762, 117)
Screenshot: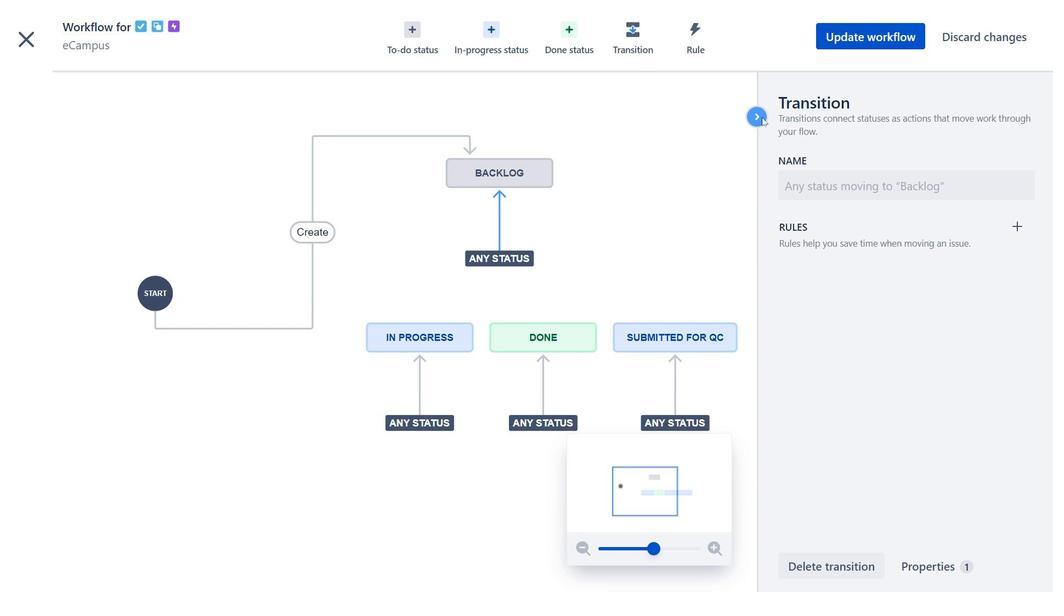 
Action: Mouse moved to (439, 339)
Screenshot: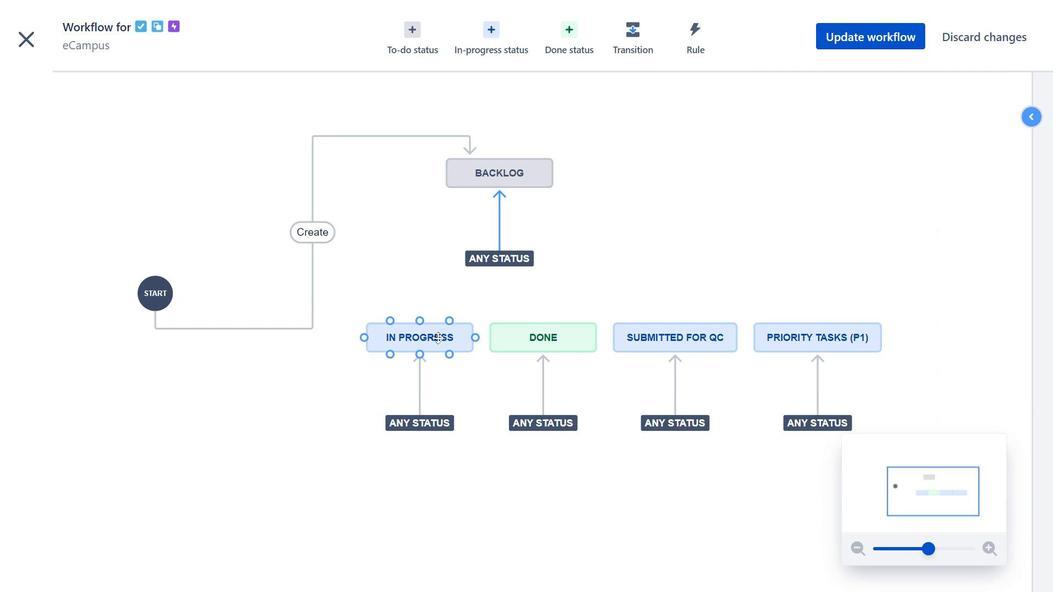 
Action: Mouse pressed left at (439, 339)
Screenshot: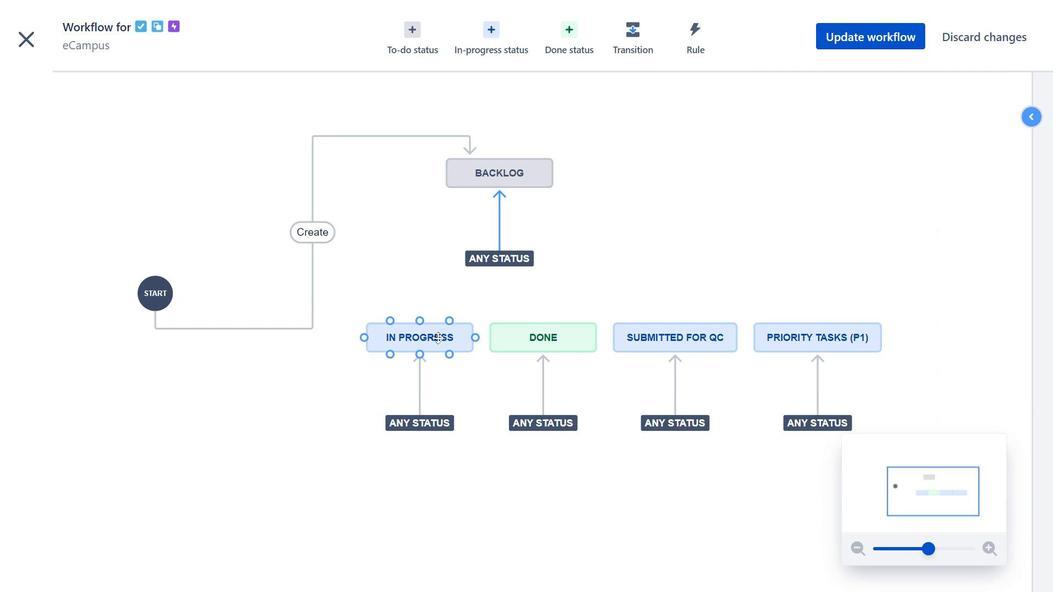 
Action: Mouse moved to (864, 320)
Screenshot: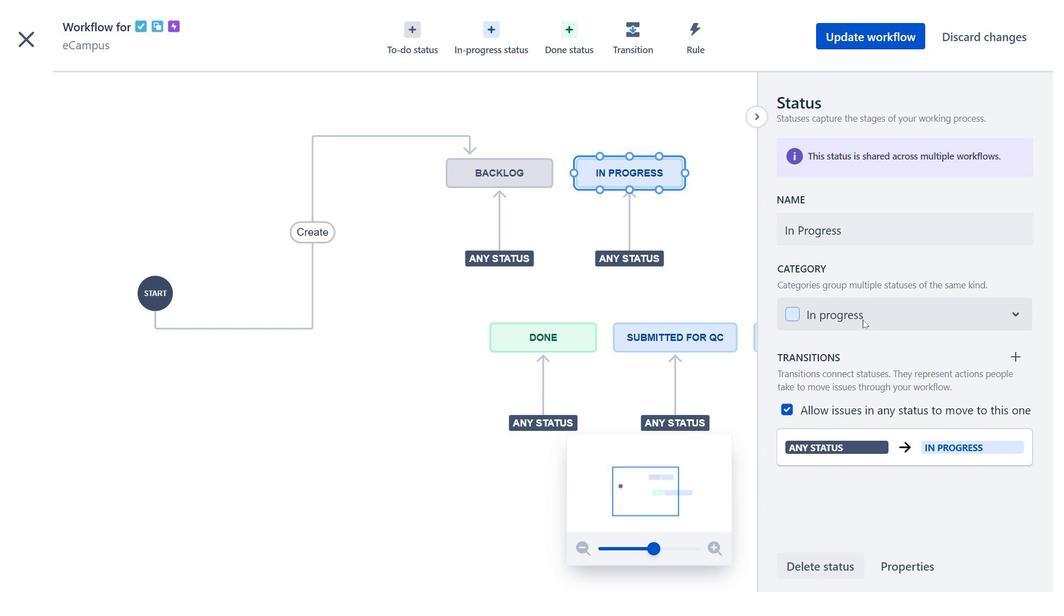 
Action: Mouse pressed left at (864, 320)
Screenshot: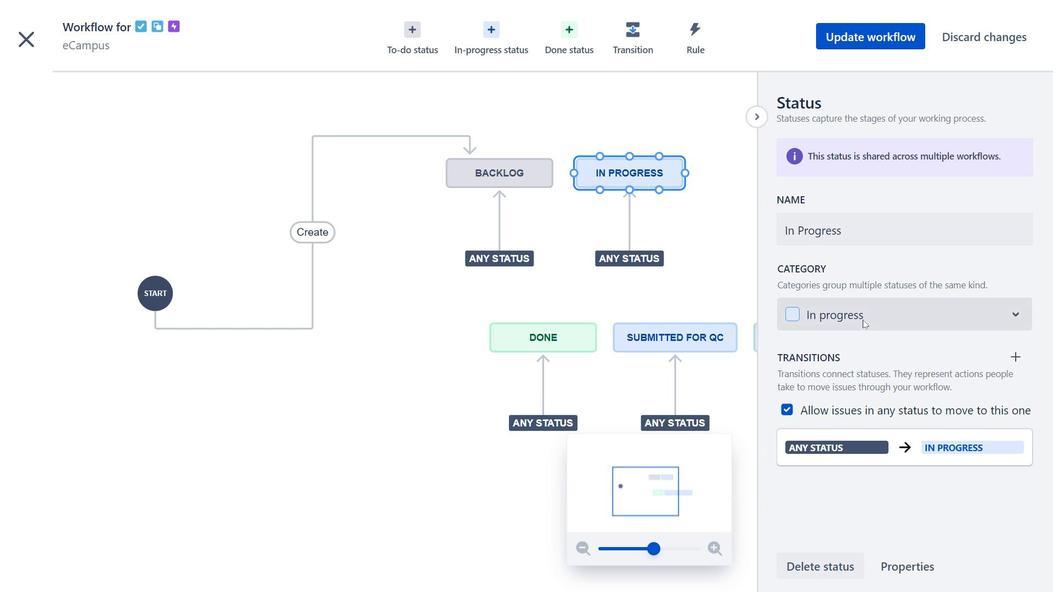 
Action: Mouse pressed left at (864, 320)
Screenshot: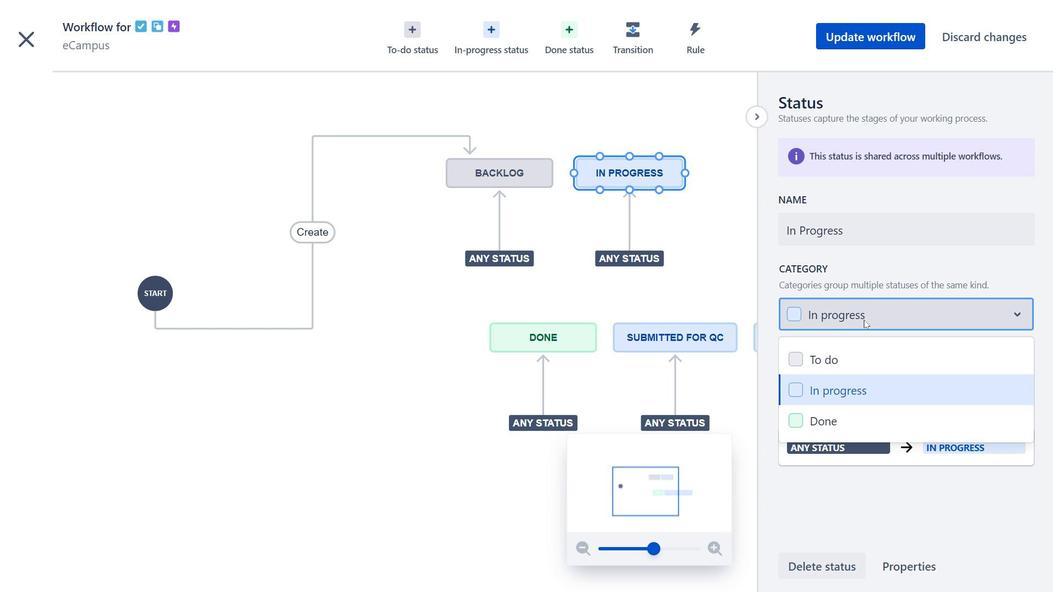 
Action: Mouse moved to (879, 456)
Screenshot: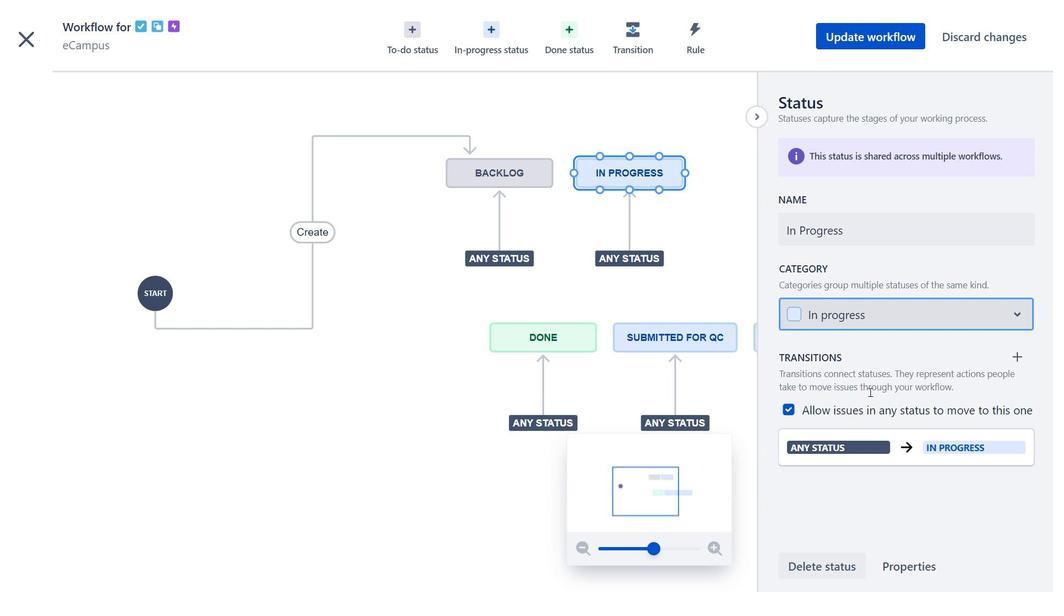 
Action: Mouse pressed left at (879, 456)
Screenshot: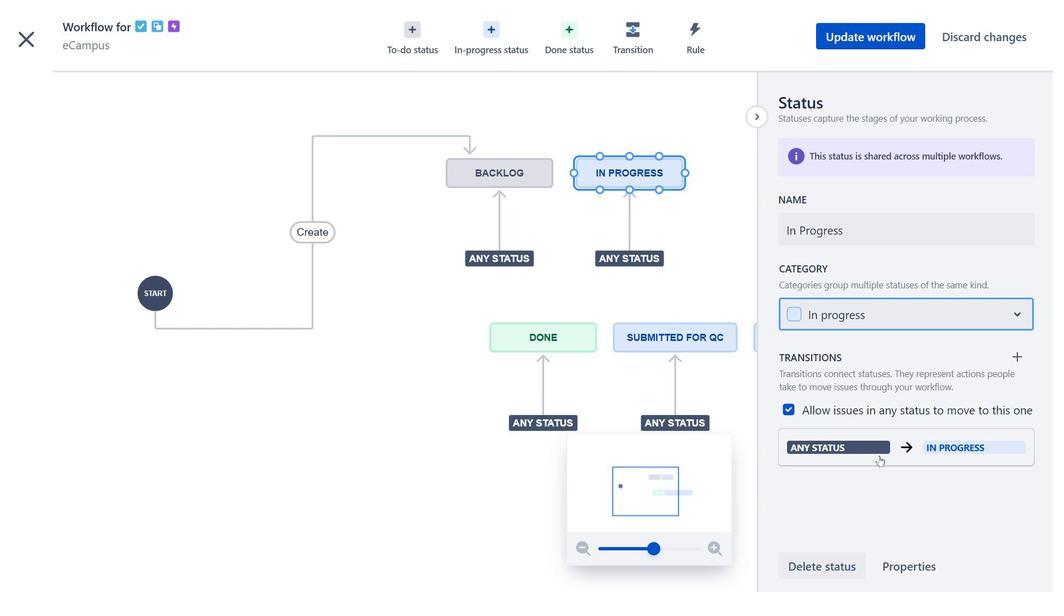 
Action: Mouse moved to (761, 126)
Screenshot: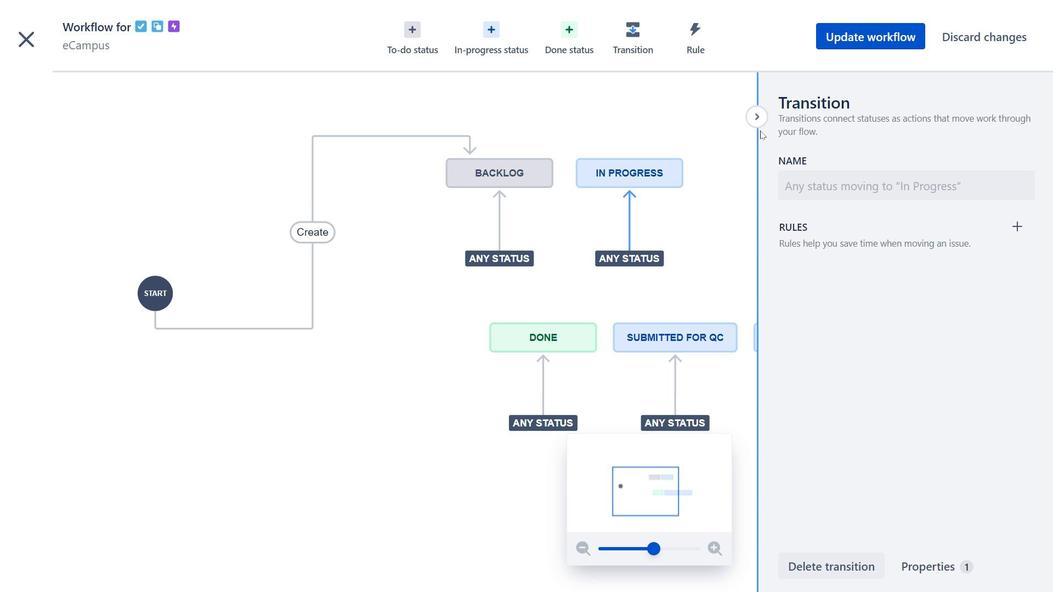 
Action: Mouse pressed left at (761, 126)
Screenshot: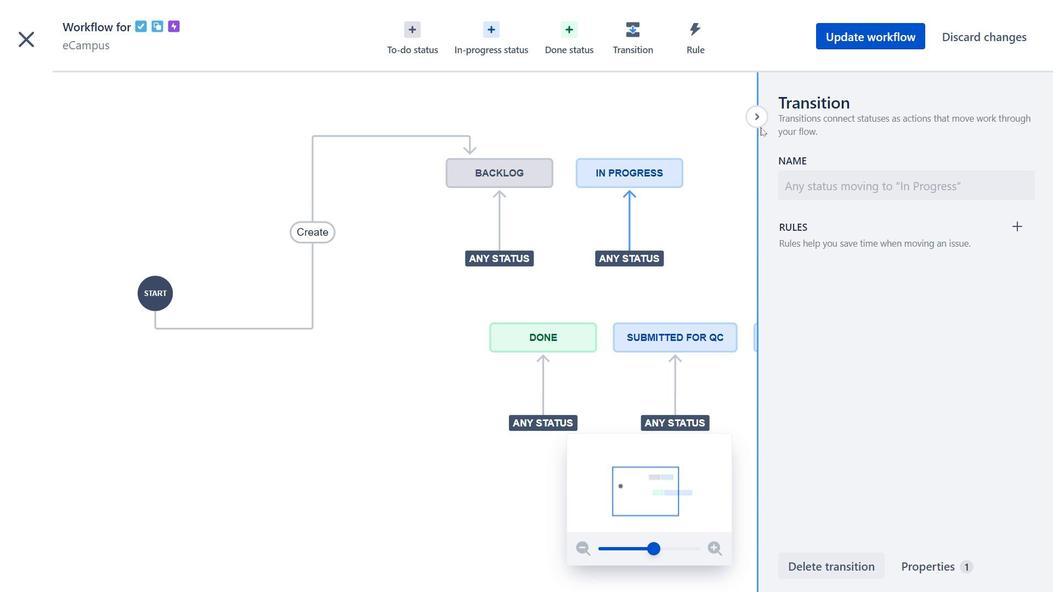 
Action: Mouse moved to (548, 339)
Screenshot: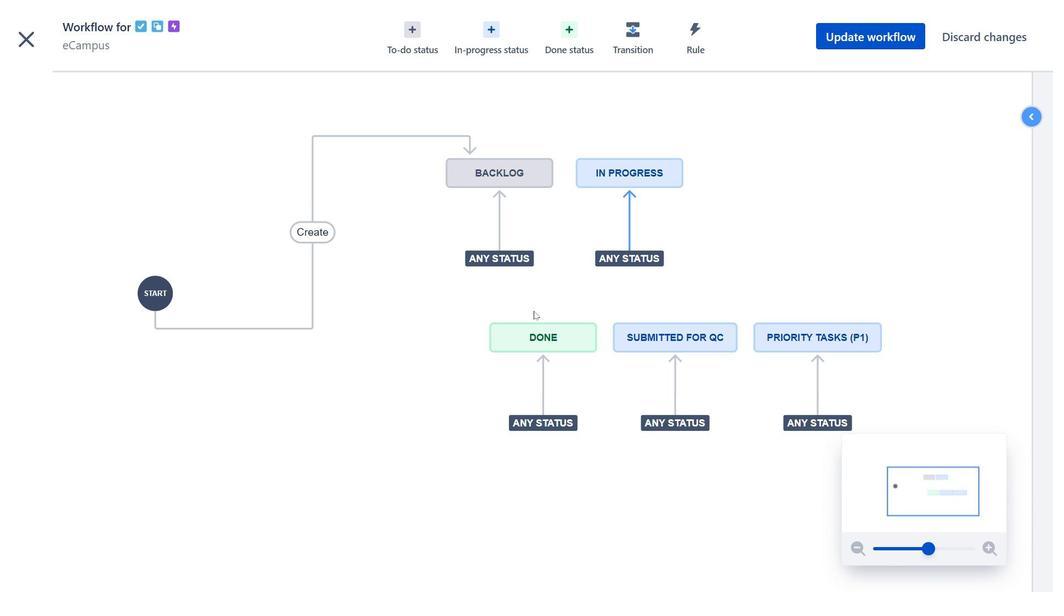 
Action: Mouse pressed left at (548, 339)
Screenshot: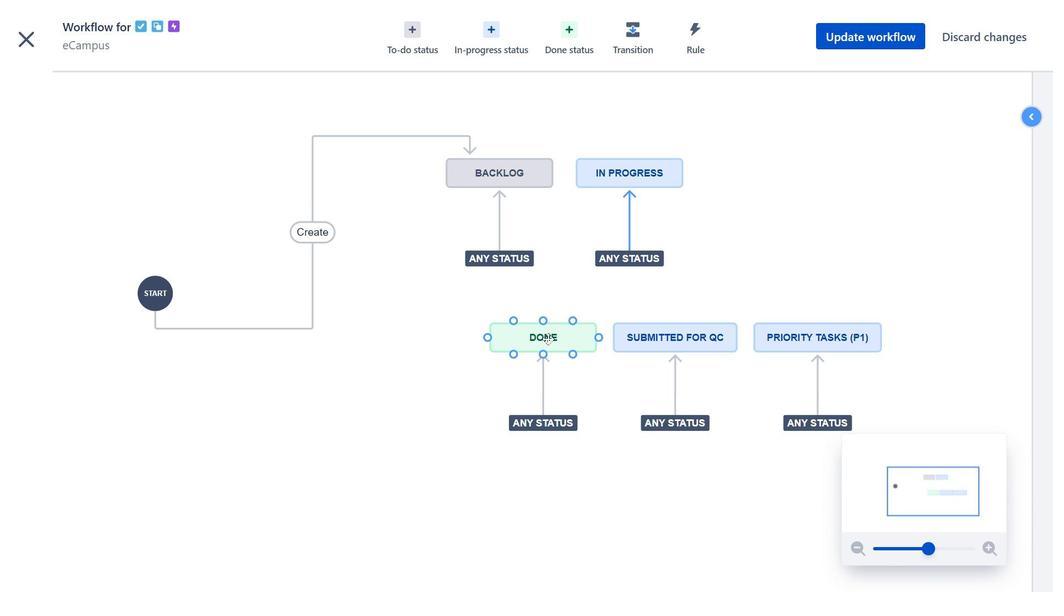 
Action: Mouse moved to (753, 119)
Screenshot: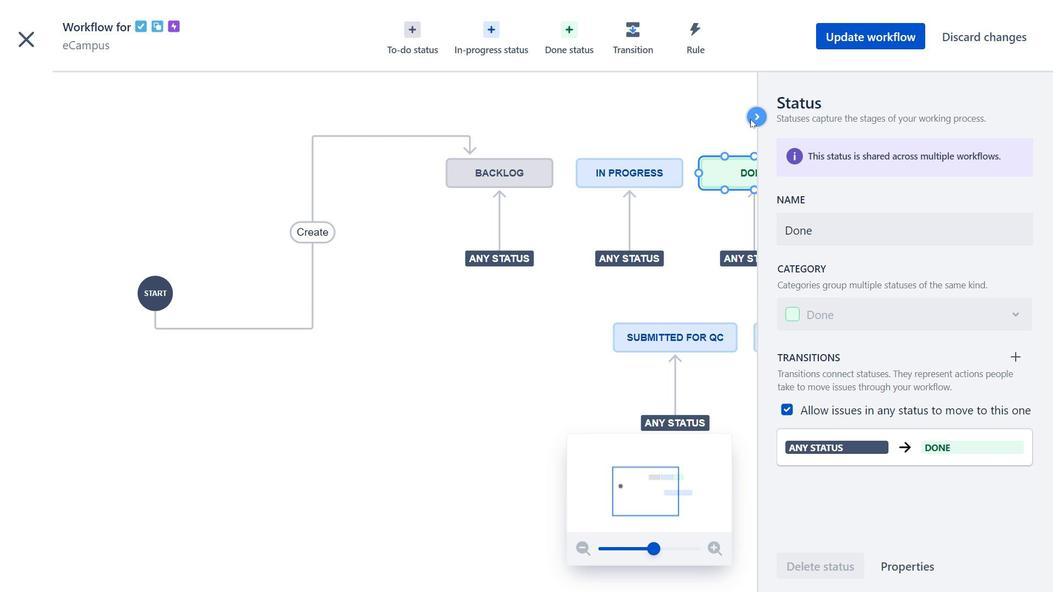 
Action: Mouse pressed left at (753, 119)
Screenshot: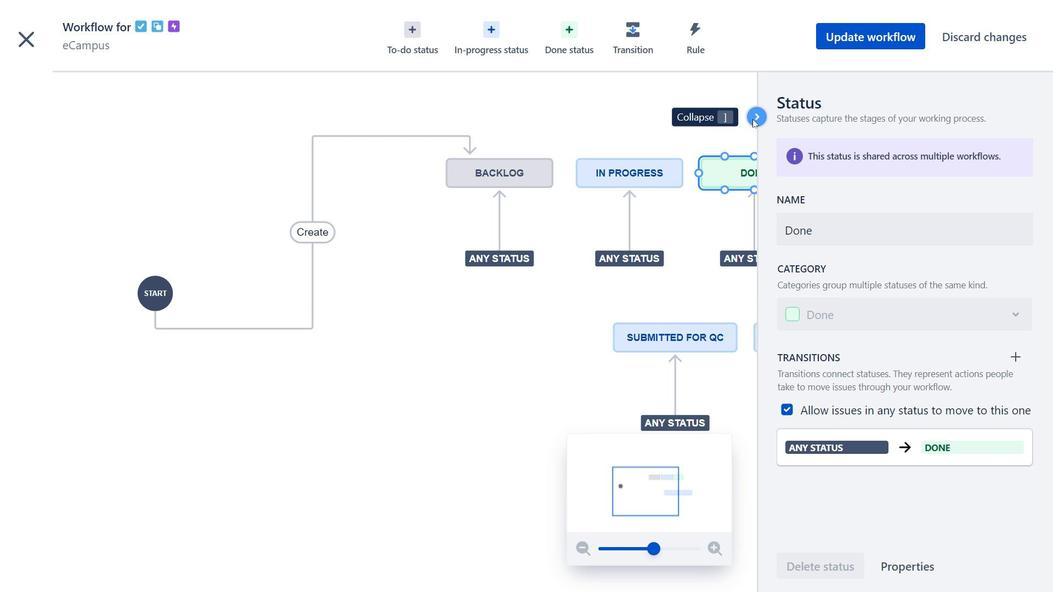 
Action: Mouse moved to (696, 333)
Screenshot: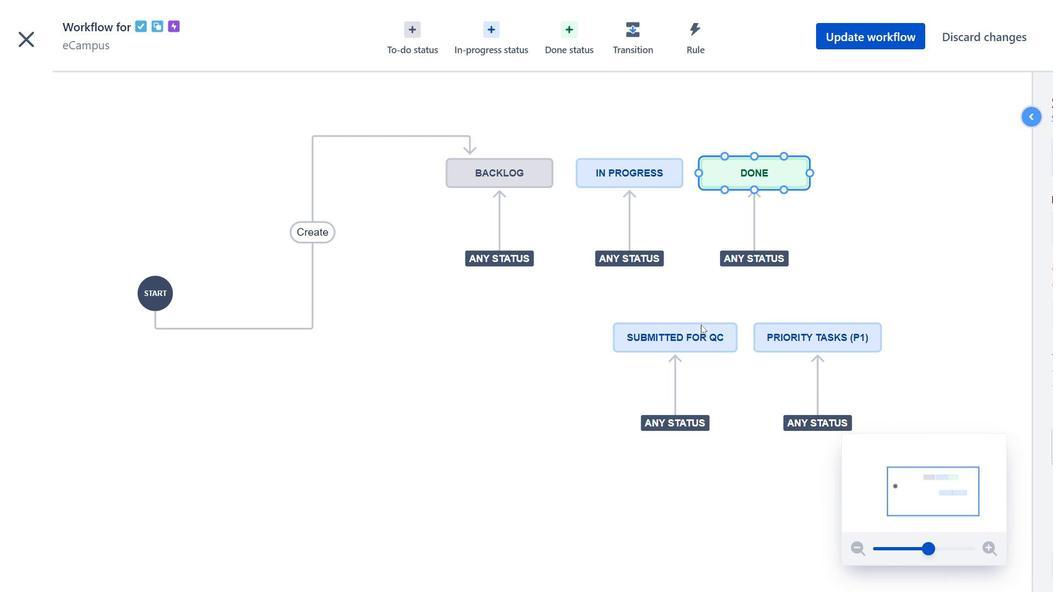 
Action: Mouse pressed left at (696, 333)
Screenshot: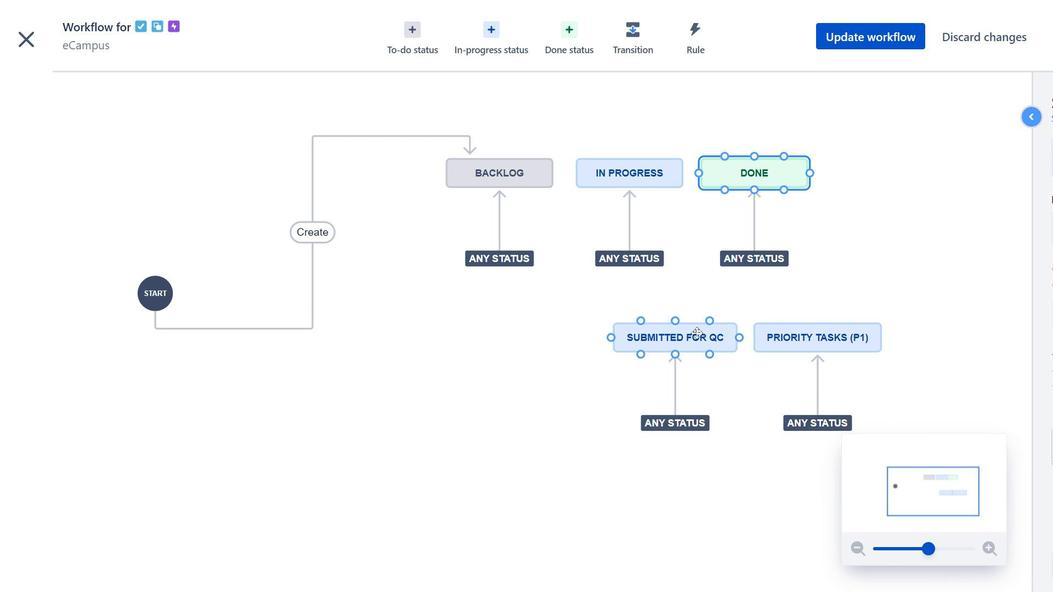 
Action: Mouse moved to (763, 116)
Screenshot: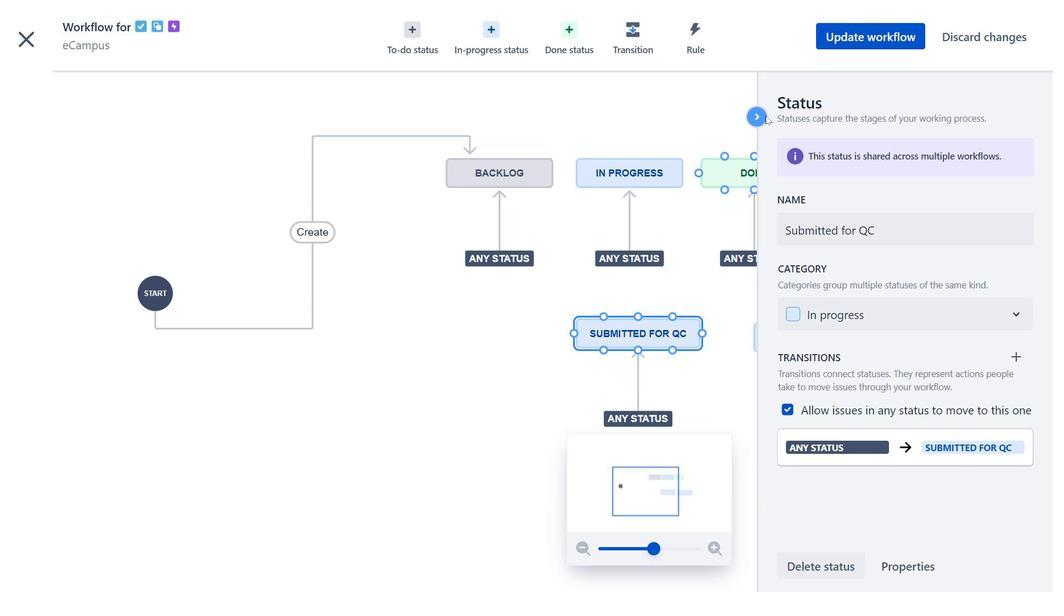 
Action: Mouse pressed left at (763, 116)
Screenshot: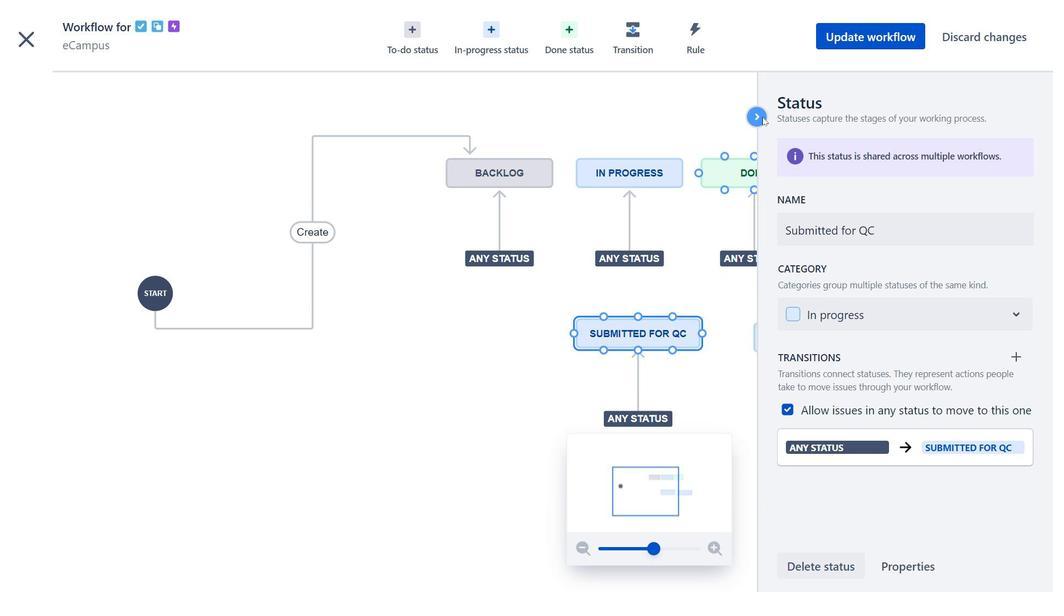 
Action: Mouse moved to (794, 339)
Screenshot: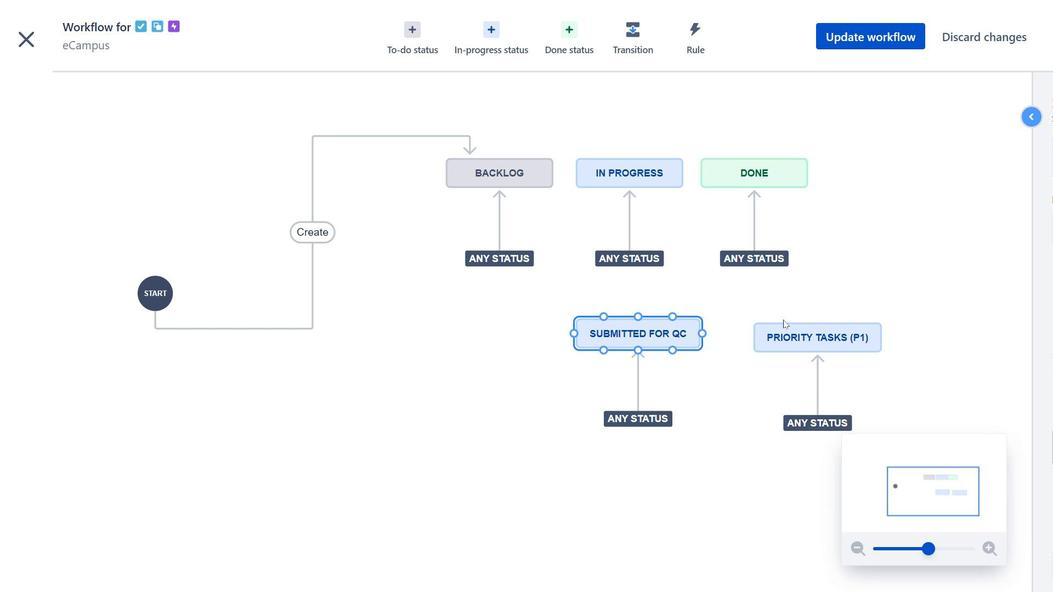 
Action: Mouse pressed left at (794, 339)
Screenshot: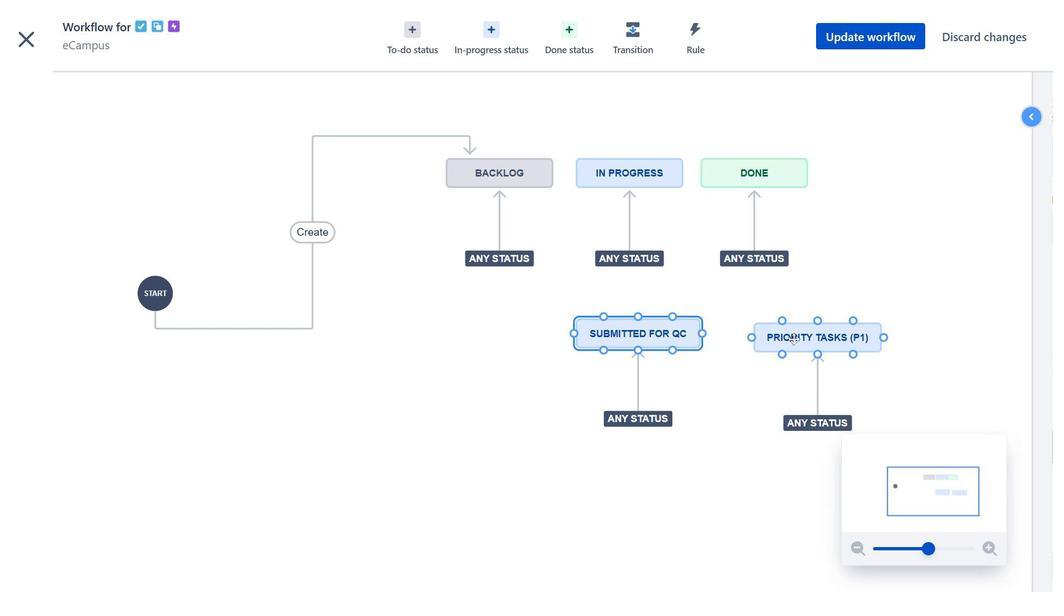 
Action: Mouse moved to (38, 45)
Screenshot: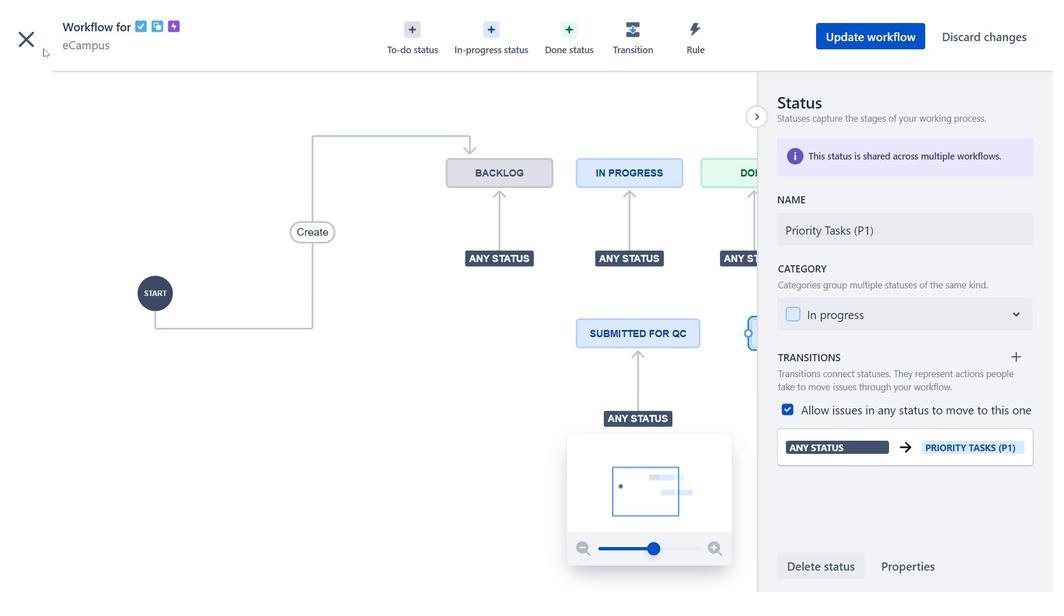 
Action: Mouse pressed left at (38, 45)
Screenshot: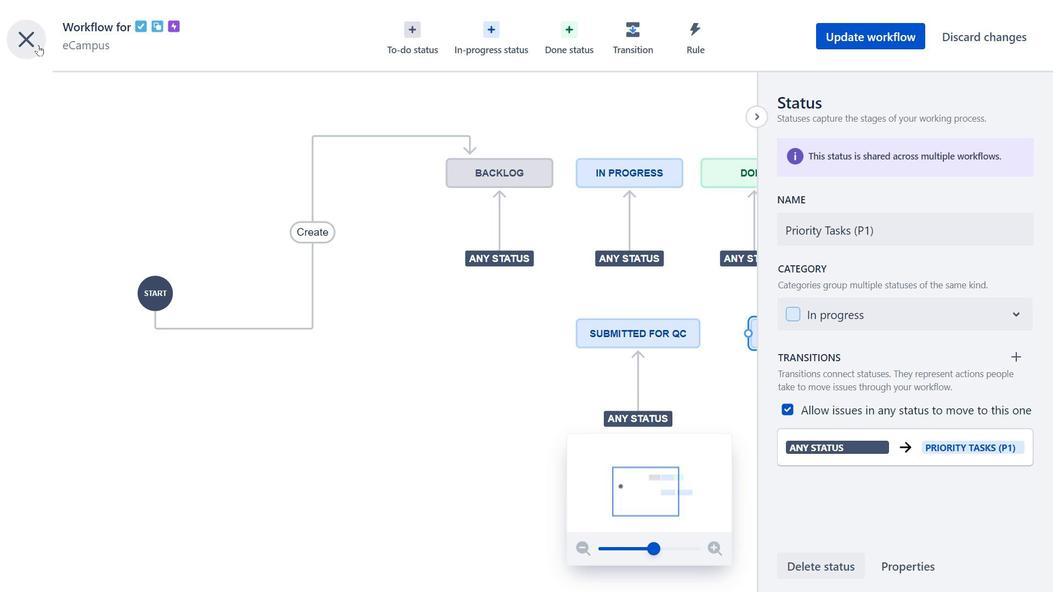 
Action: Mouse moved to (600, 169)
Screenshot: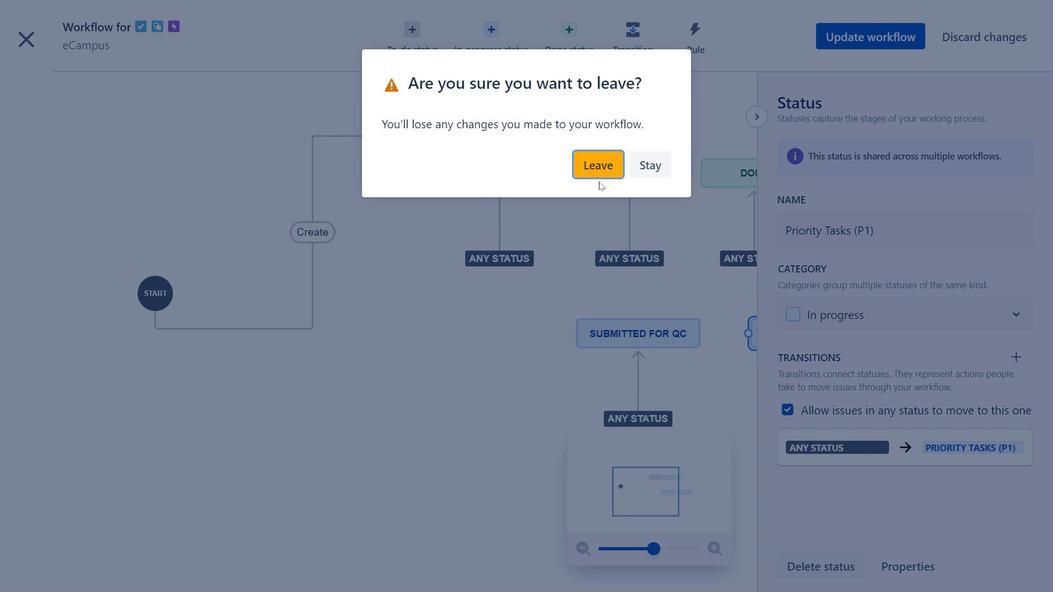 
Action: Mouse pressed left at (600, 169)
Screenshot: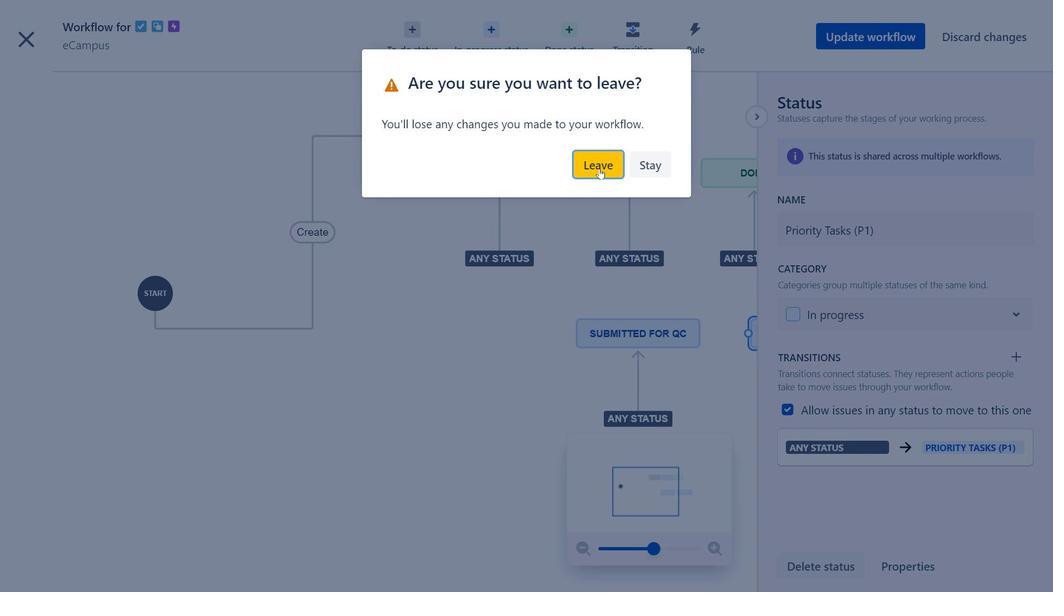 
Action: Mouse moved to (607, 194)
Screenshot: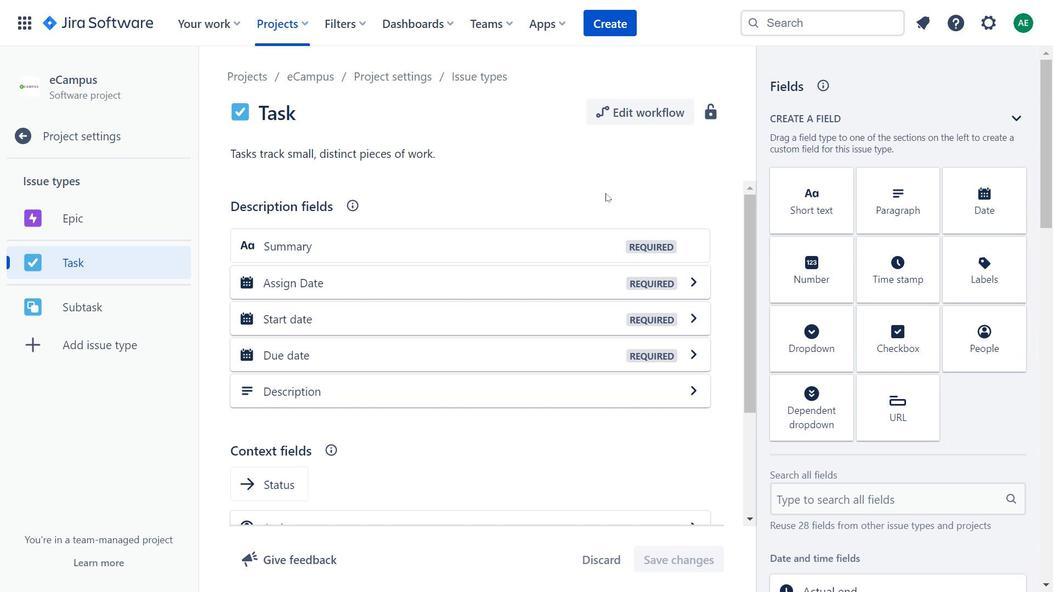 
Action: Mouse scrolled (607, 194) with delta (0, 0)
Screenshot: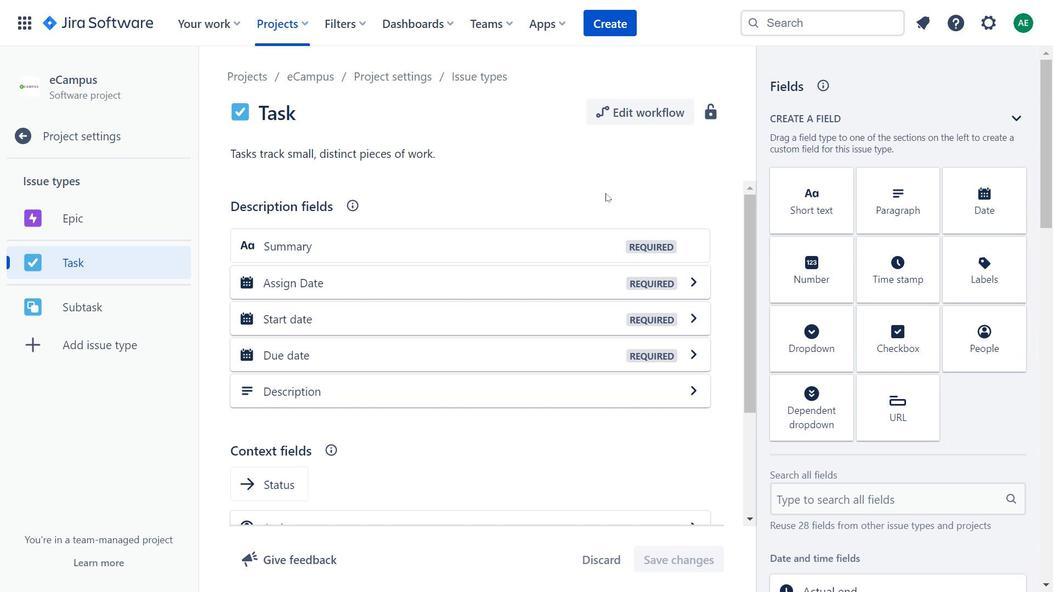 
Action: Mouse moved to (816, 278)
Screenshot: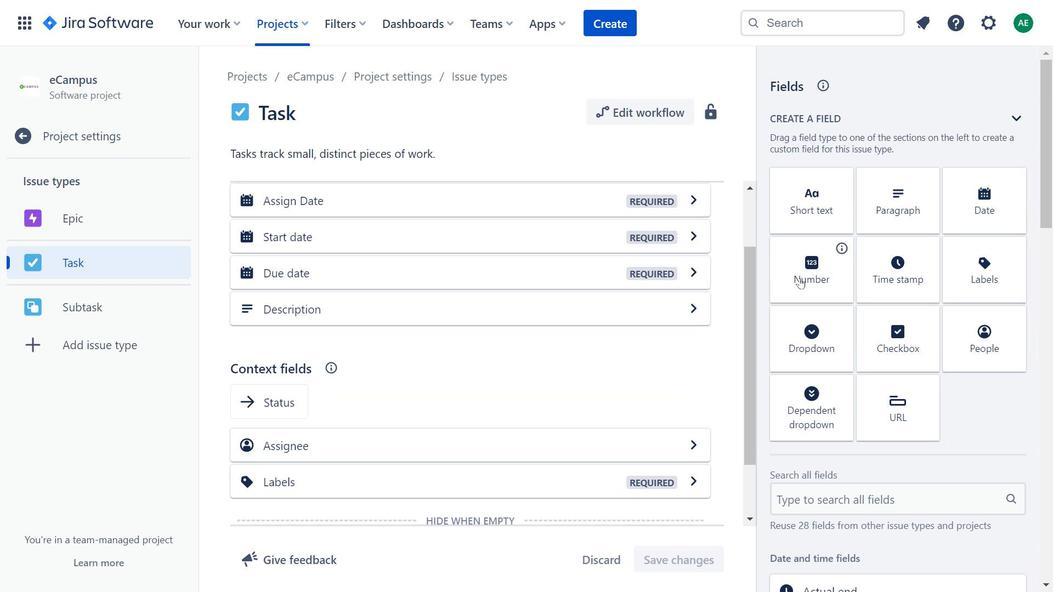 
Action: Mouse pressed left at (816, 278)
Screenshot: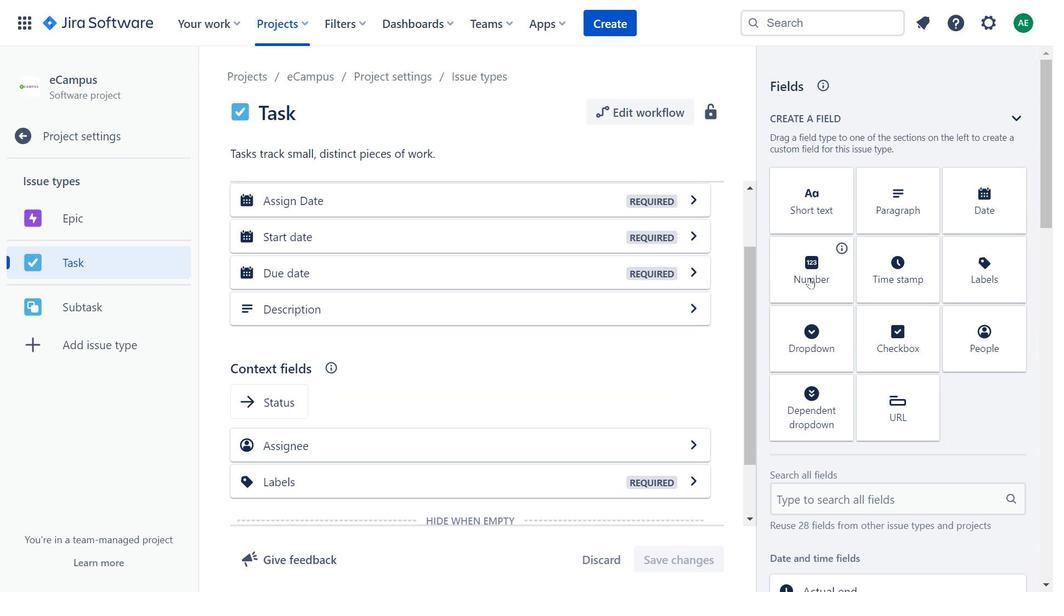 
Action: Mouse moved to (425, 268)
Screenshot: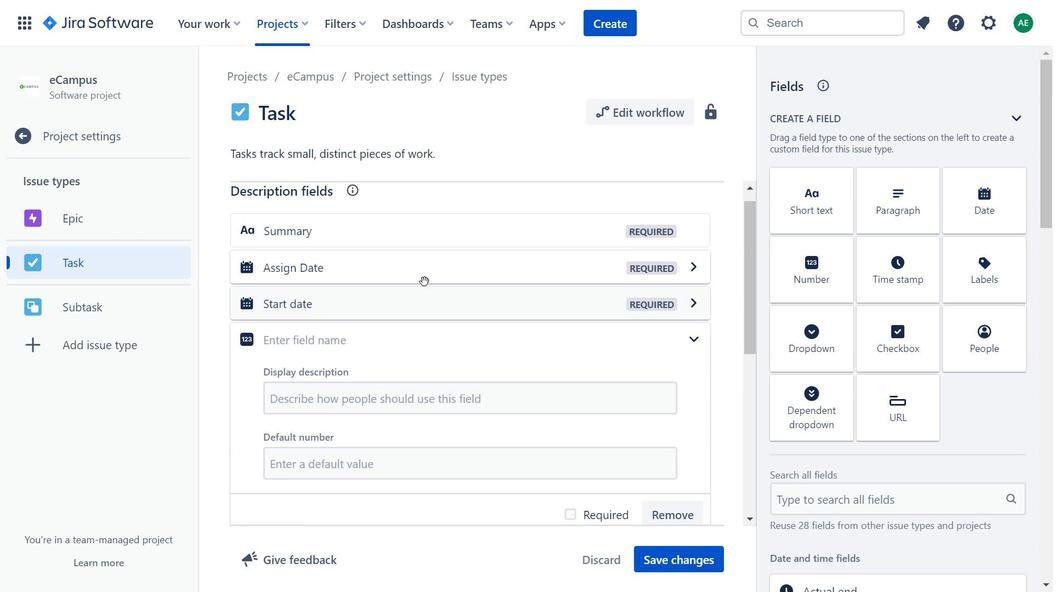 
Action: Mouse pressed left at (425, 268)
Screenshot: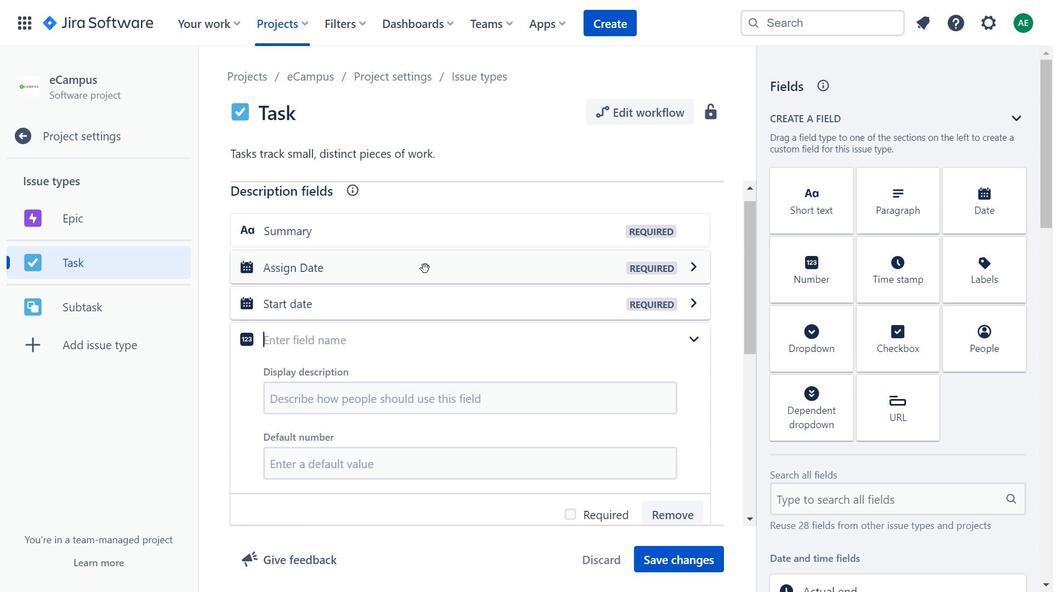 
Action: Mouse moved to (417, 355)
Screenshot: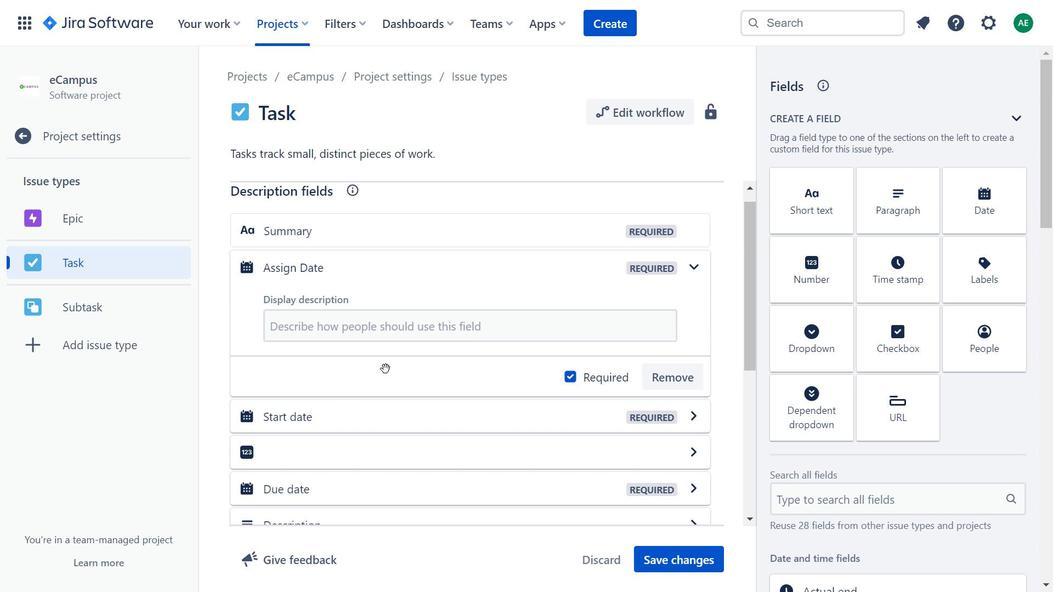 
Action: Mouse scrolled (417, 355) with delta (0, 0)
Screenshot: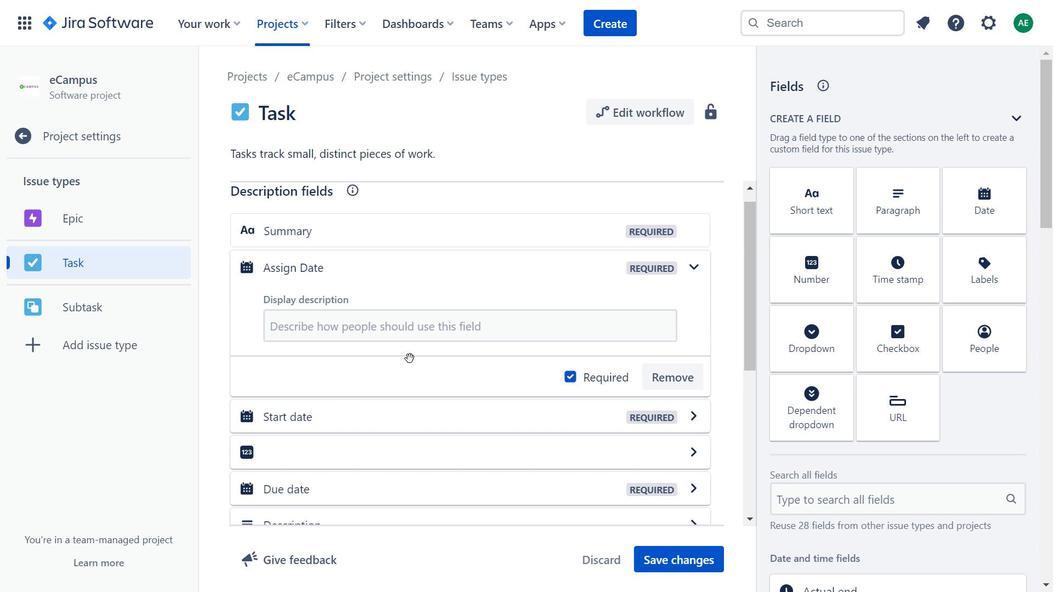
Action: Mouse moved to (366, 442)
Screenshot: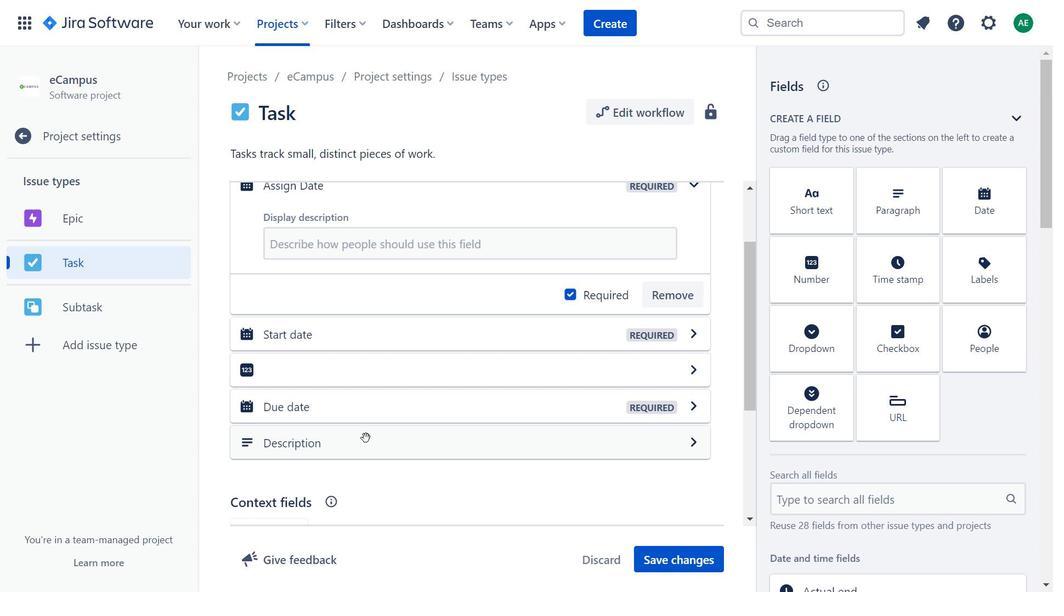 
Action: Mouse pressed left at (366, 442)
Screenshot: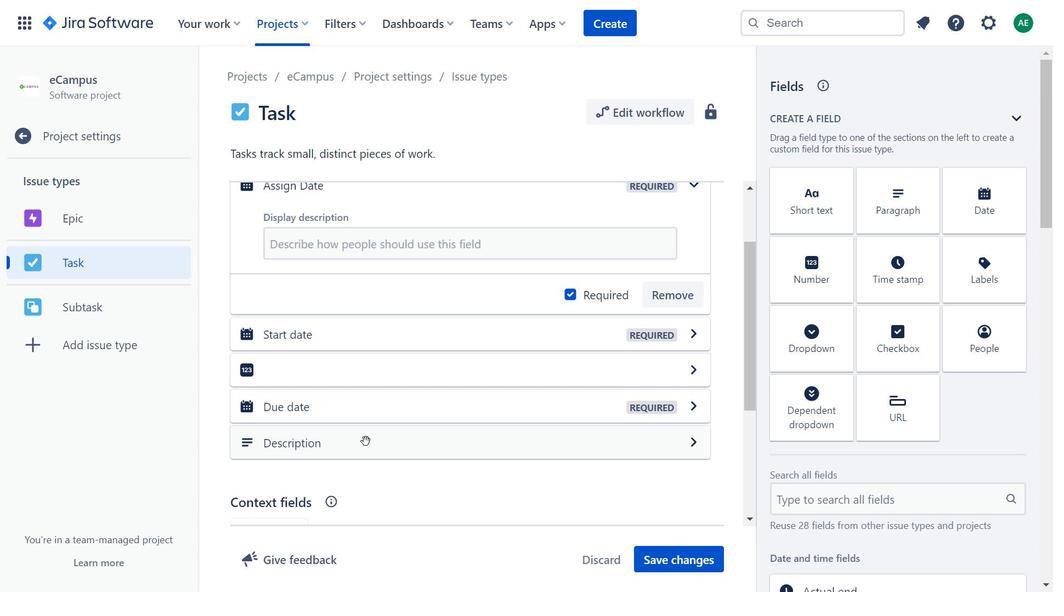 
Action: Mouse moved to (64, 128)
Screenshot: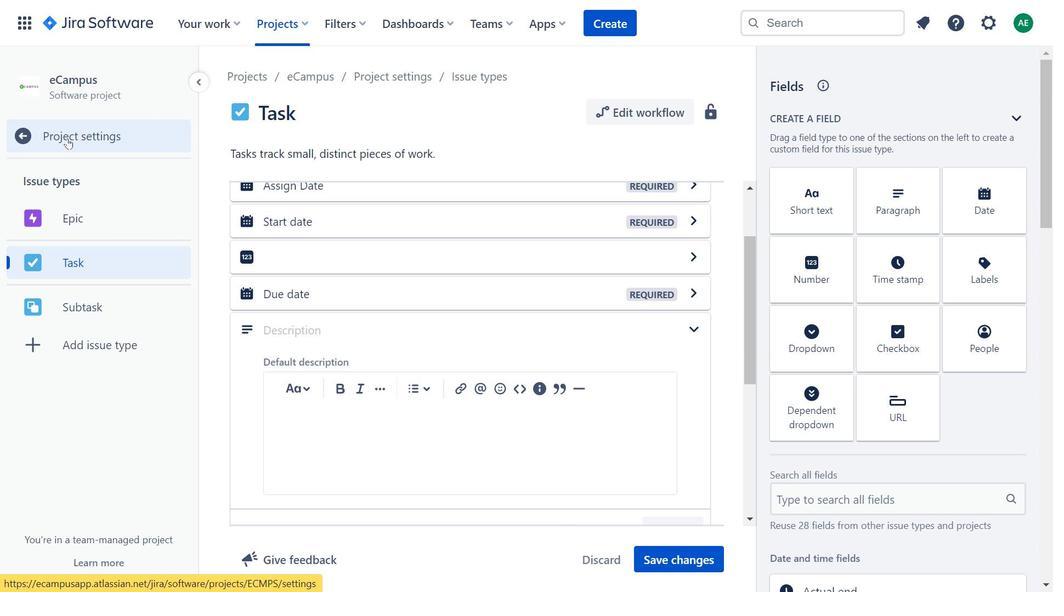 
Action: Mouse pressed left at (64, 128)
Screenshot: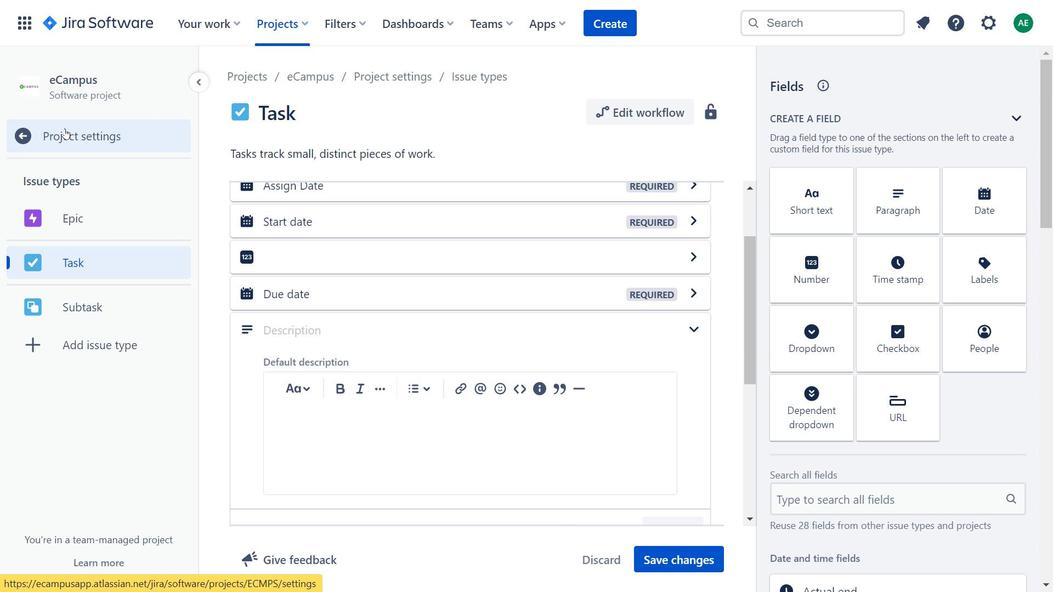 
Action: Mouse moved to (730, 169)
Screenshot: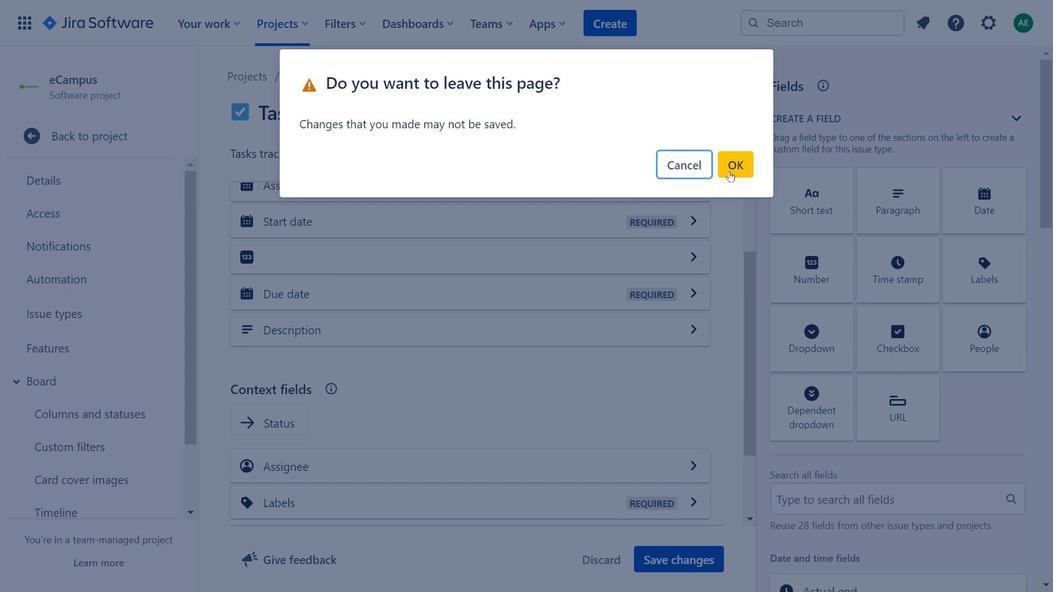 
Action: Mouse pressed left at (730, 169)
Screenshot: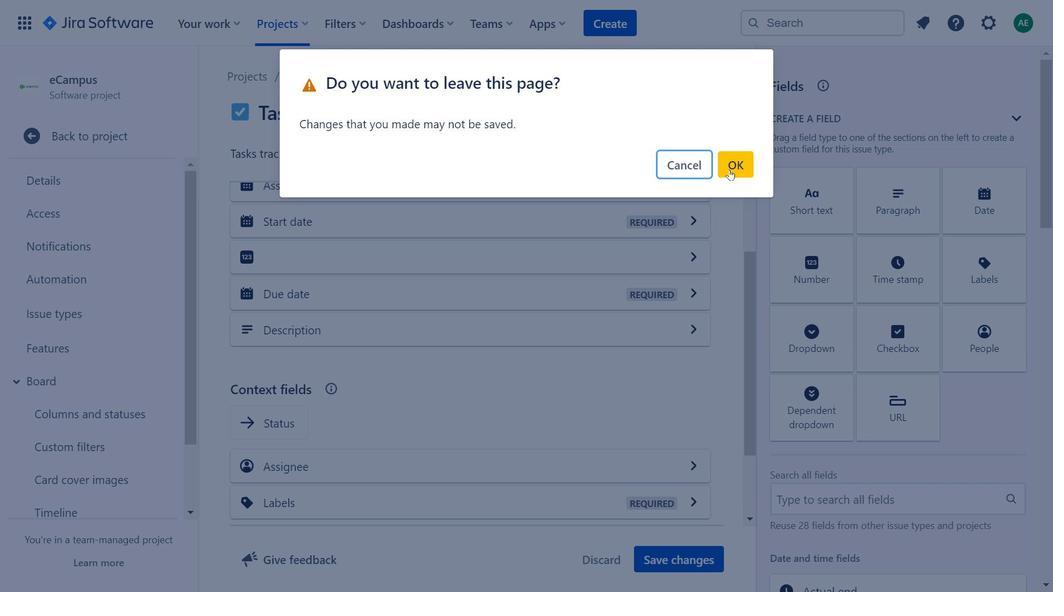 
Action: Mouse moved to (328, 82)
Screenshot: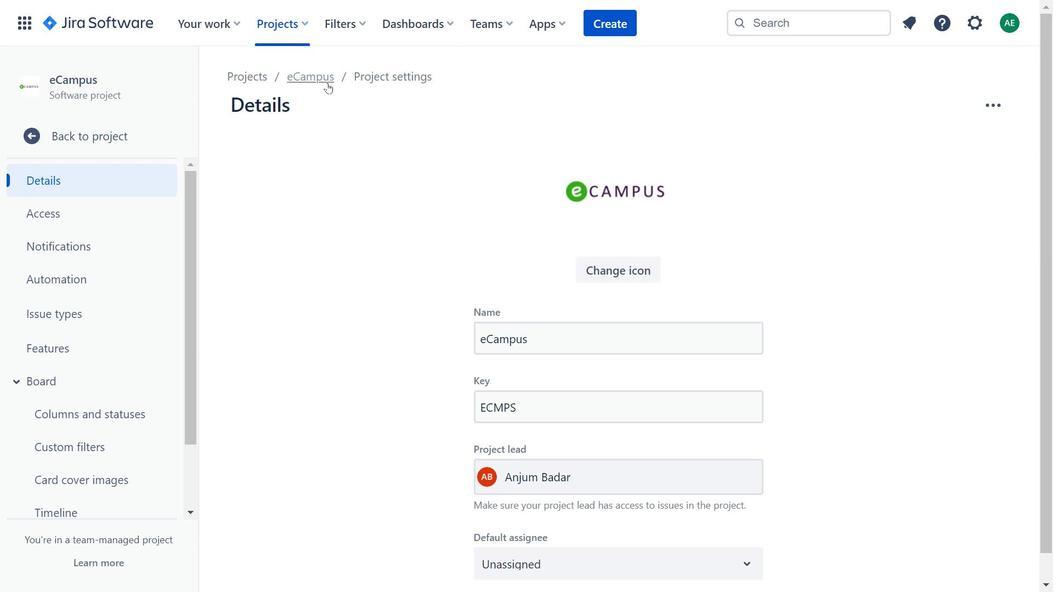 
Action: Mouse pressed left at (328, 82)
Screenshot: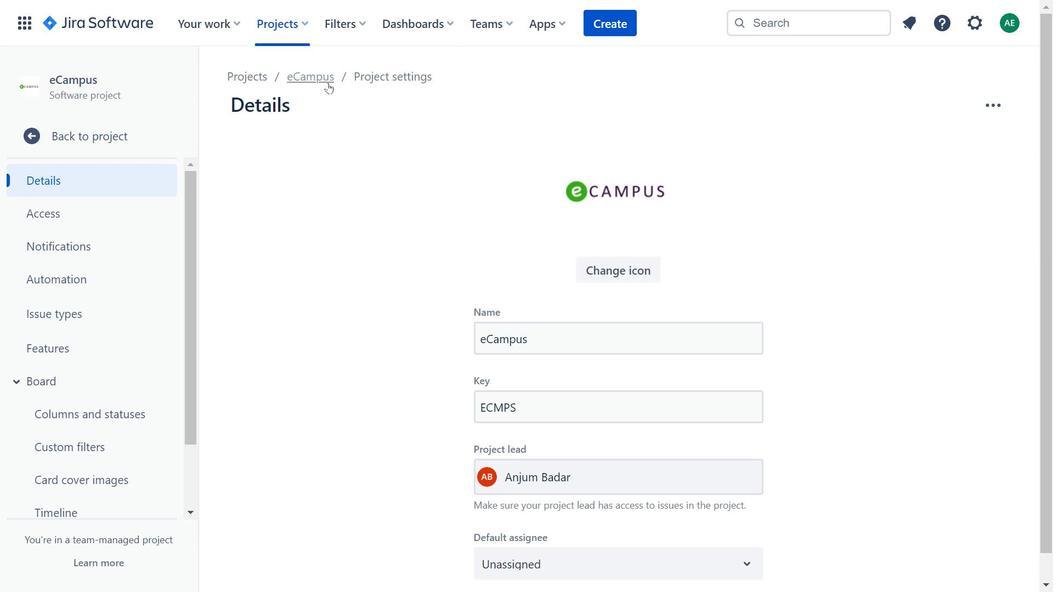 
Action: Mouse moved to (615, 409)
Screenshot: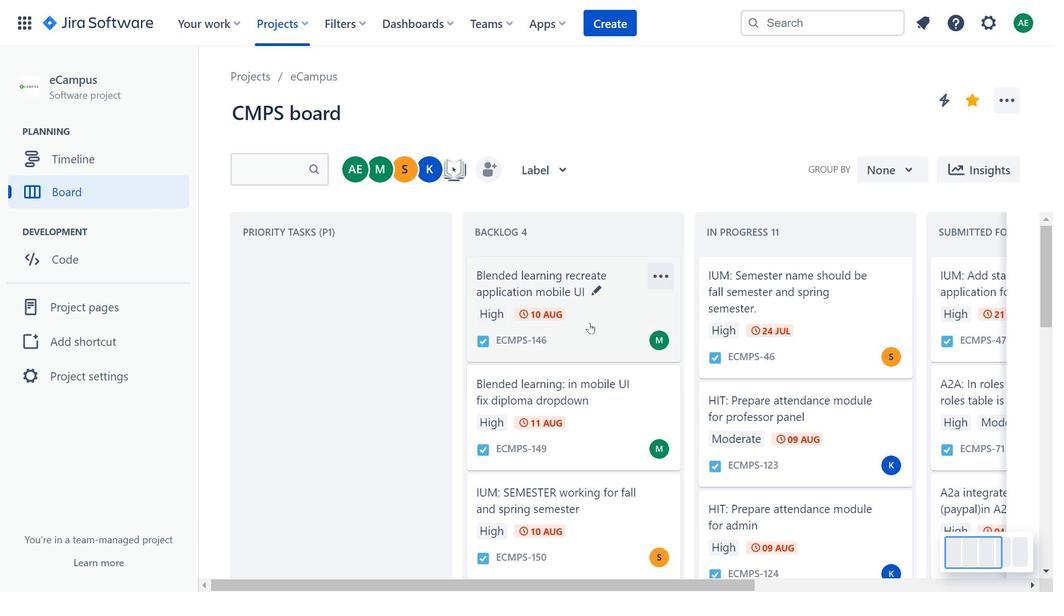 
Action: Mouse pressed left at (615, 409)
